 Task: Create a business letterhead with blue circles.
Action: Mouse pressed left at (335, 130)
Screenshot: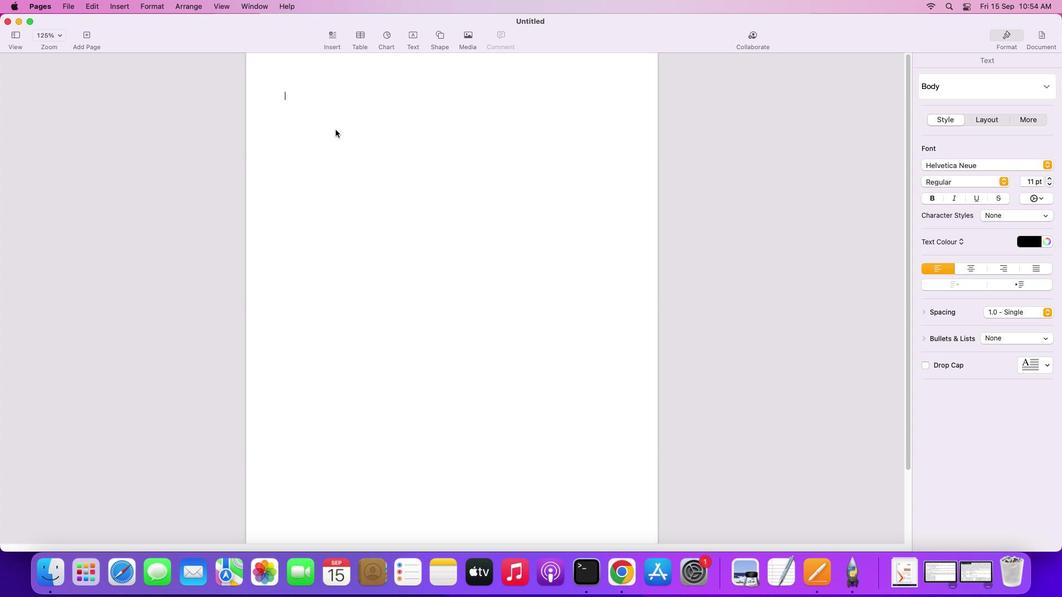 
Action: Mouse moved to (438, 35)
Screenshot: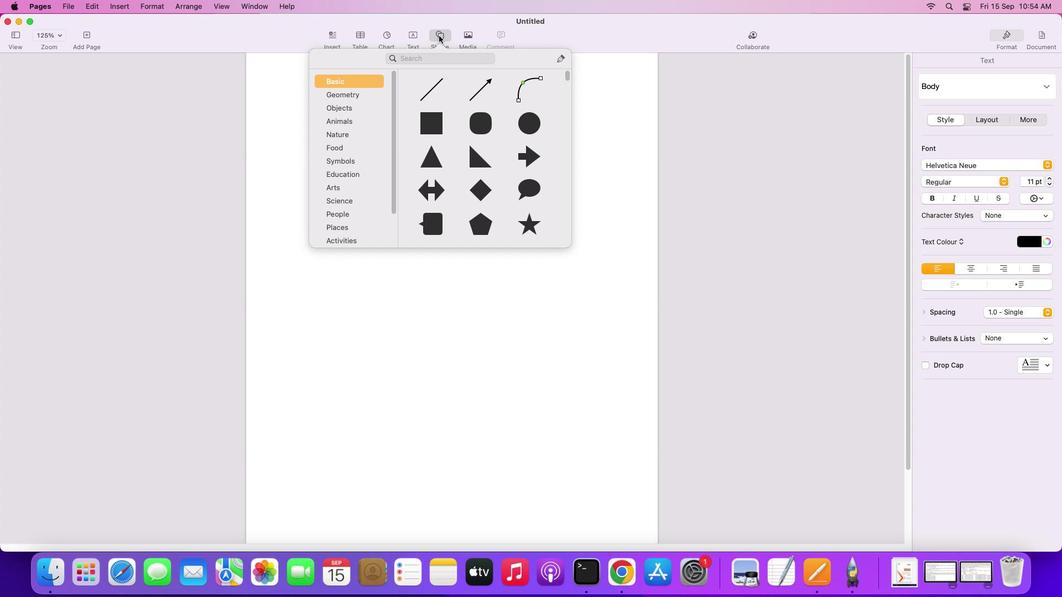 
Action: Mouse pressed left at (438, 35)
Screenshot: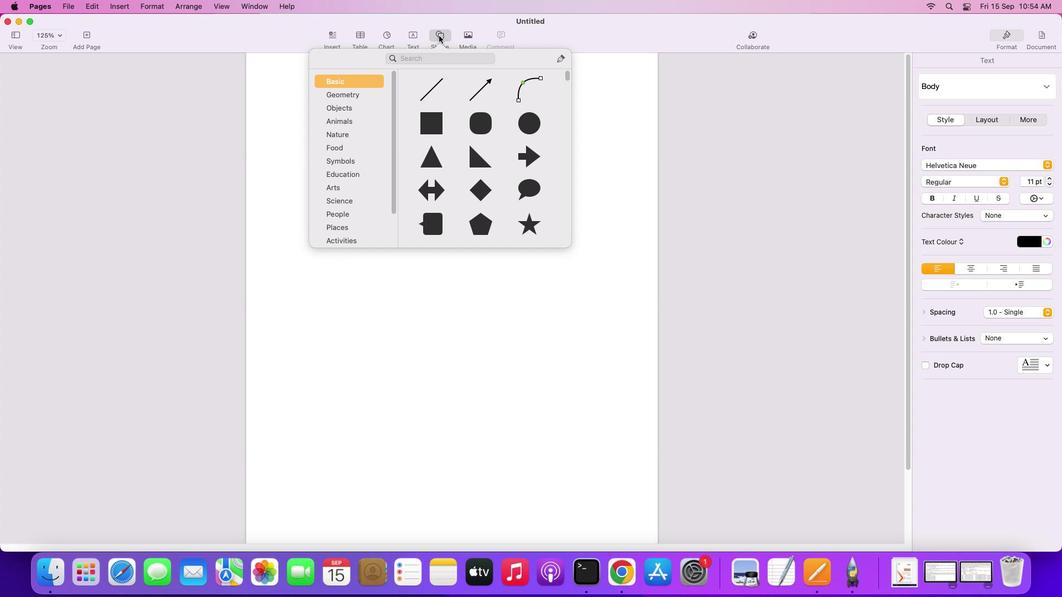 
Action: Mouse moved to (527, 123)
Screenshot: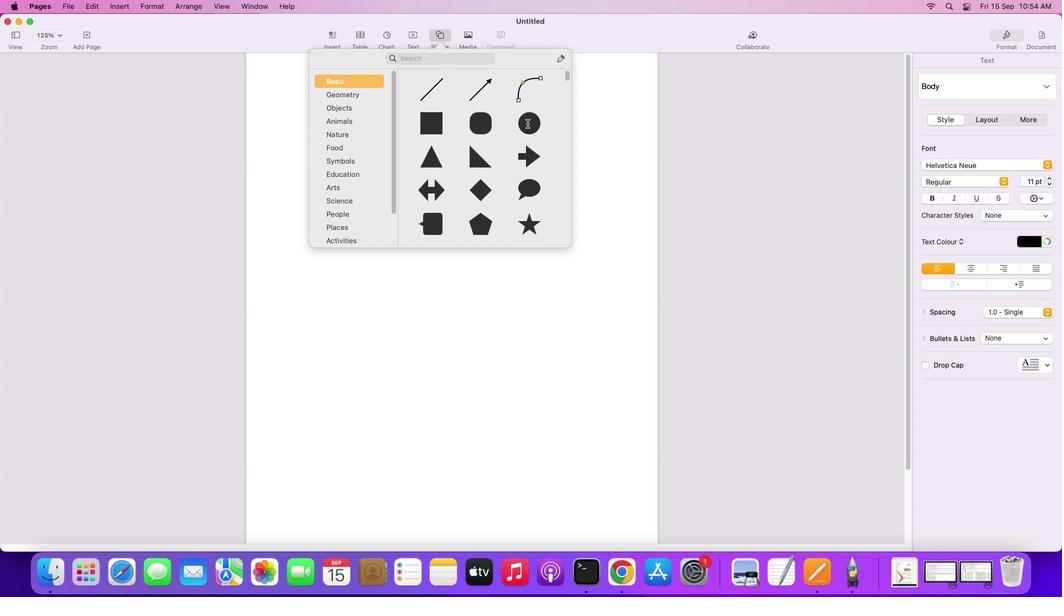 
Action: Mouse pressed left at (527, 123)
Screenshot: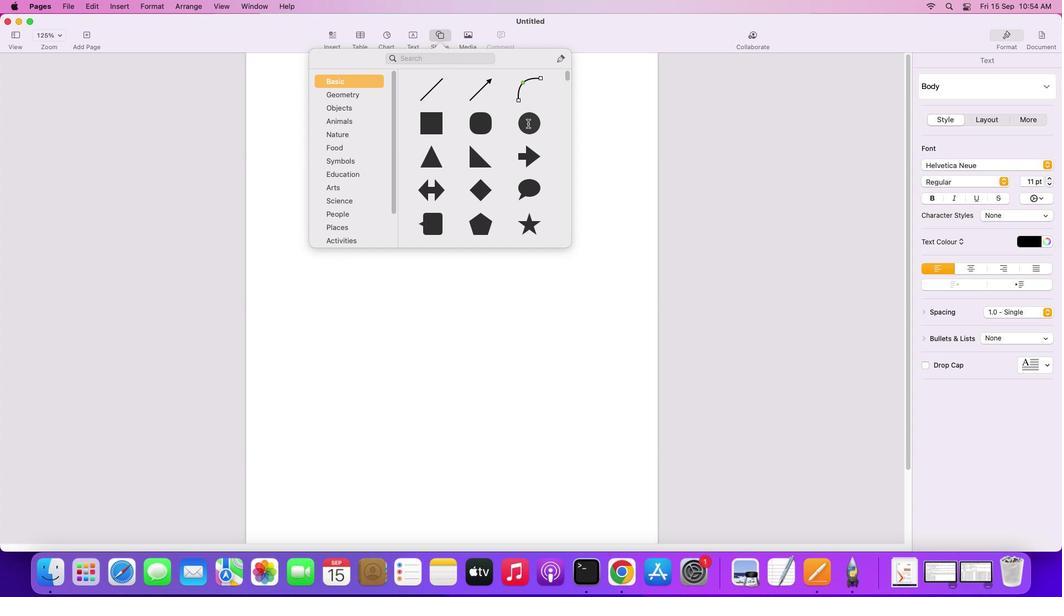 
Action: Mouse moved to (452, 135)
Screenshot: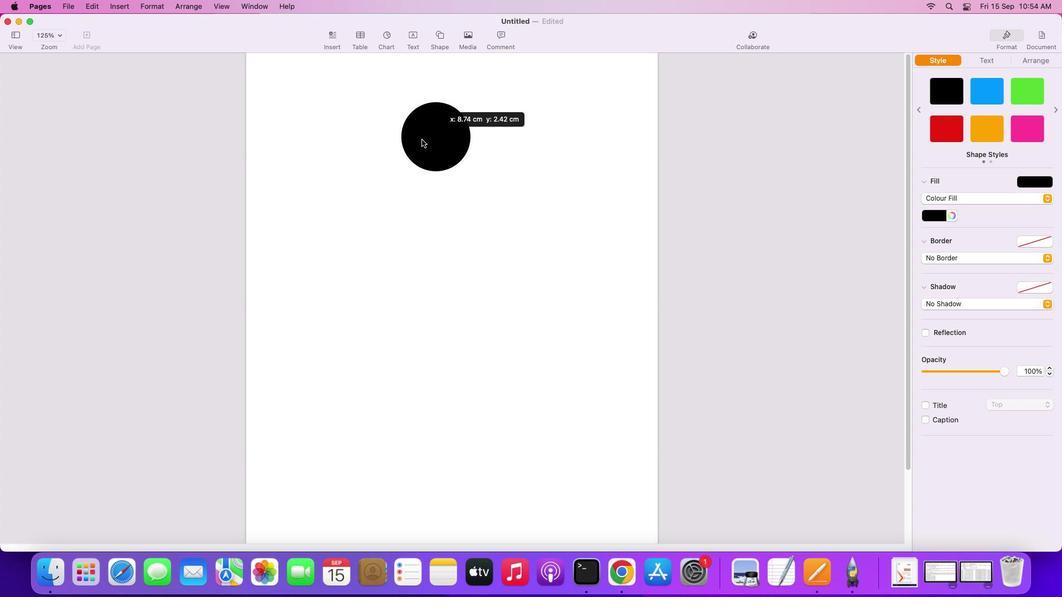 
Action: Mouse pressed left at (452, 135)
Screenshot: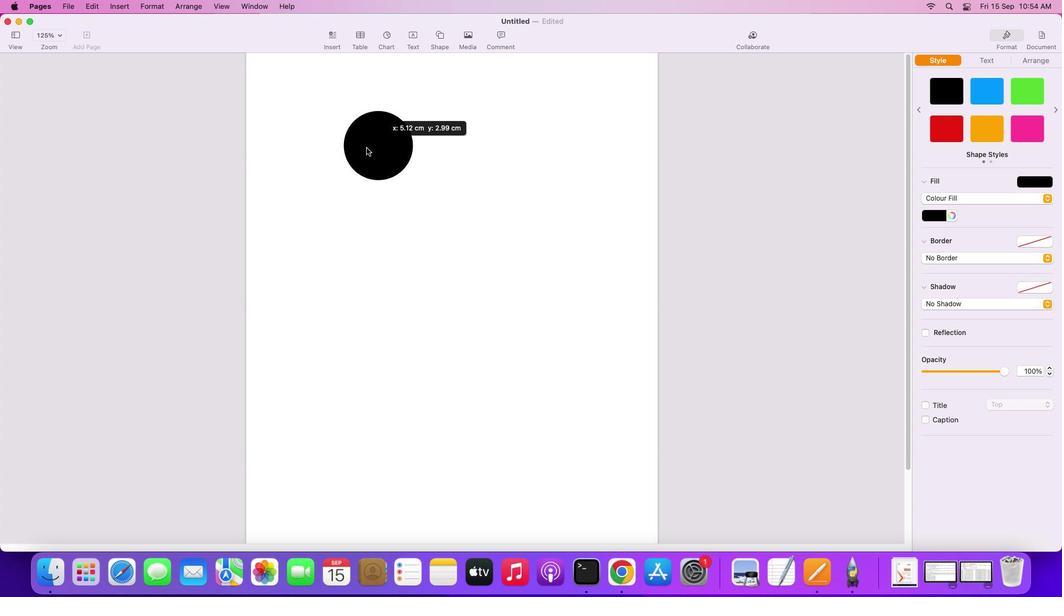 
Action: Mouse moved to (1031, 61)
Screenshot: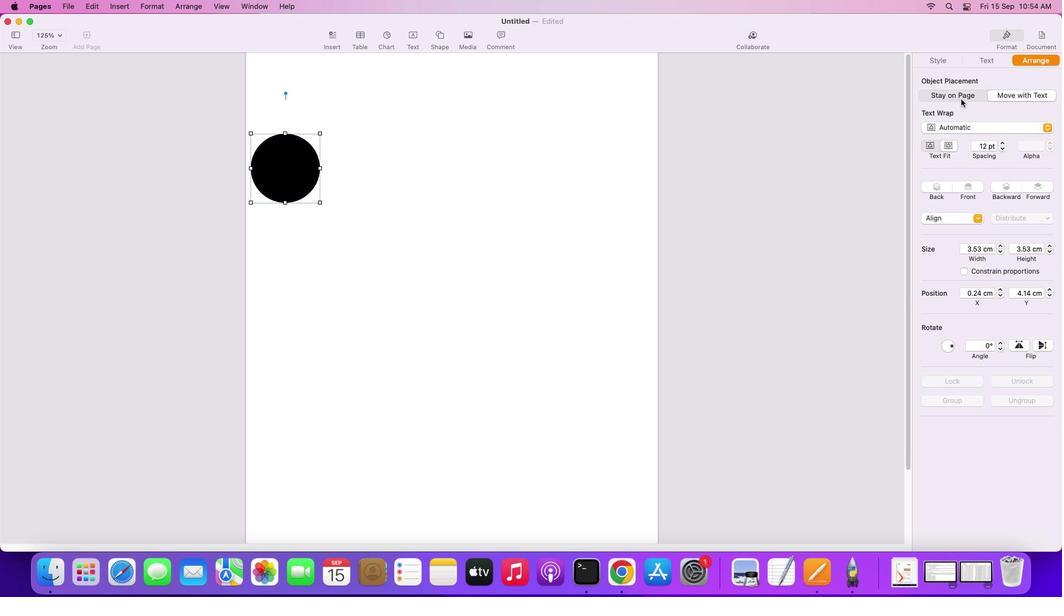 
Action: Mouse pressed left at (1031, 61)
Screenshot: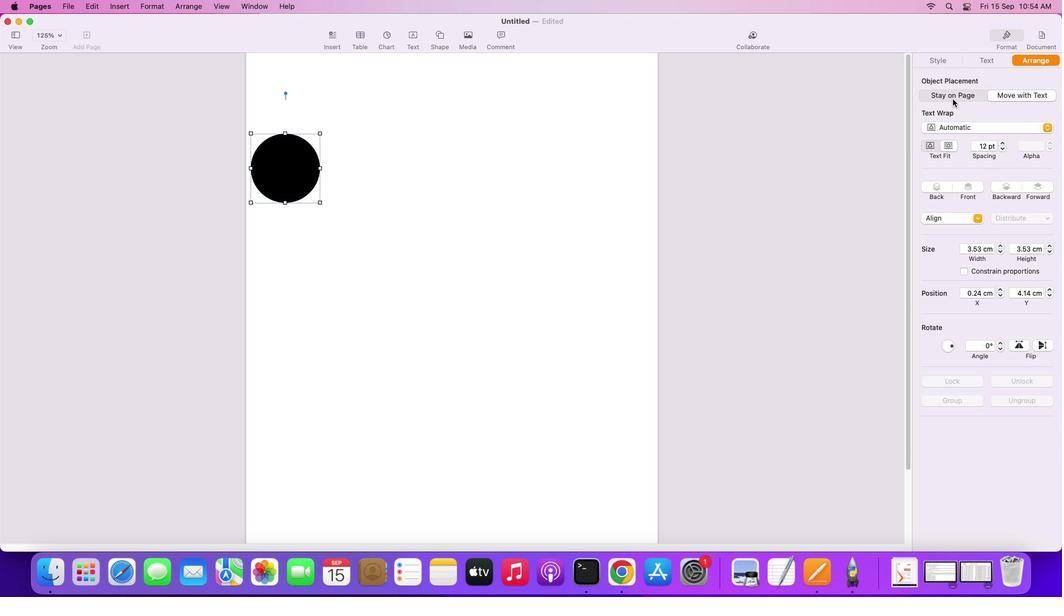 
Action: Mouse moved to (936, 93)
Screenshot: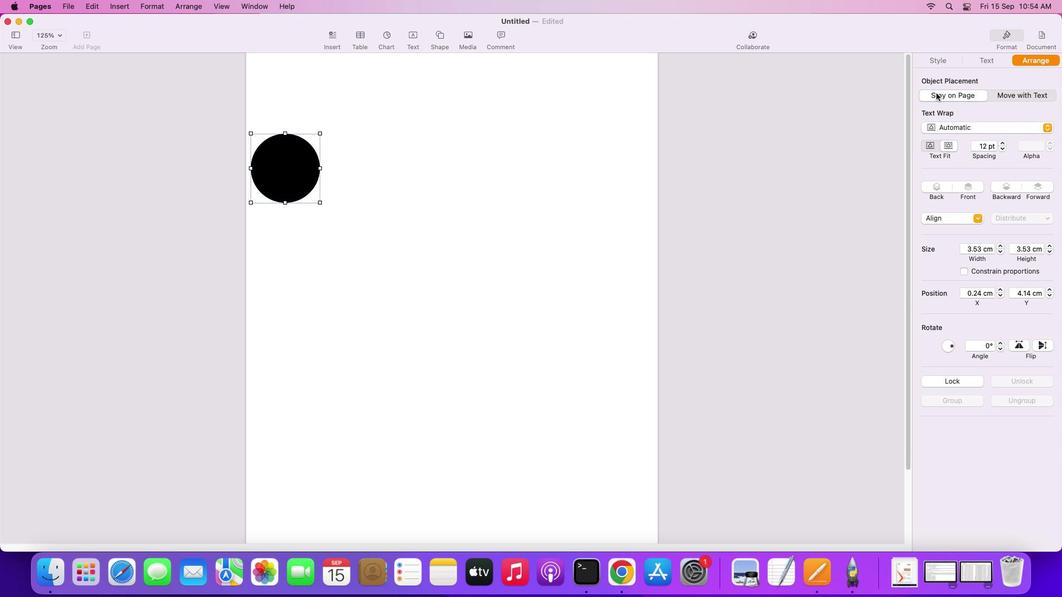 
Action: Mouse pressed left at (936, 93)
Screenshot: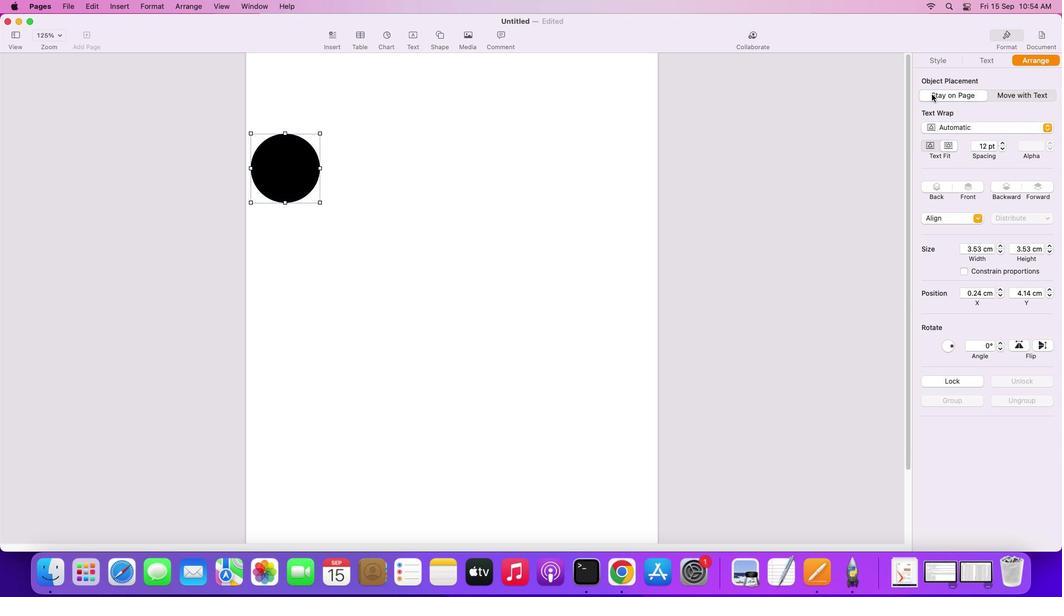 
Action: Mouse moved to (285, 170)
Screenshot: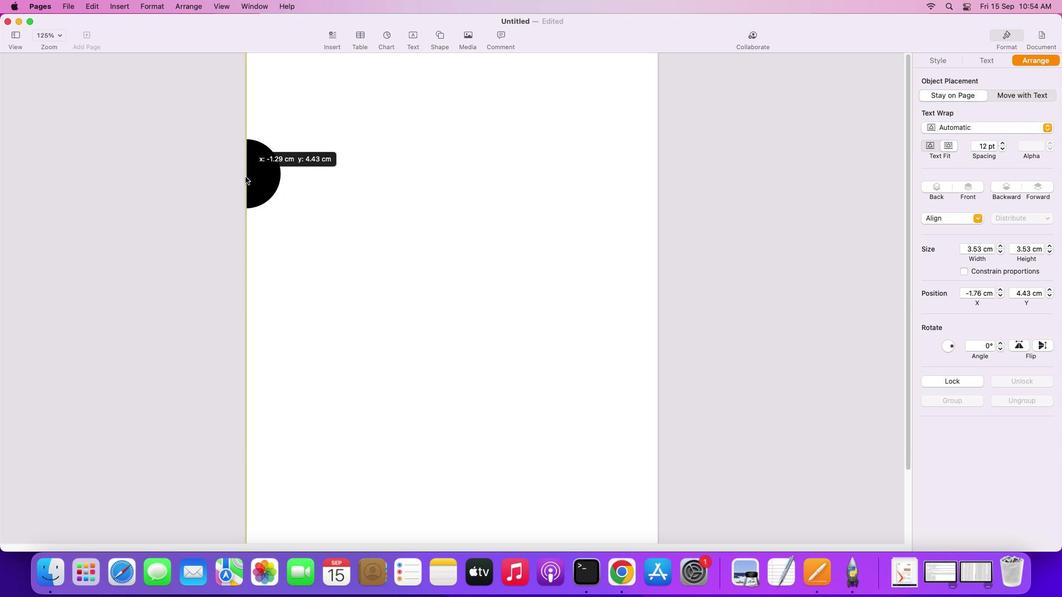 
Action: Mouse pressed left at (285, 170)
Screenshot: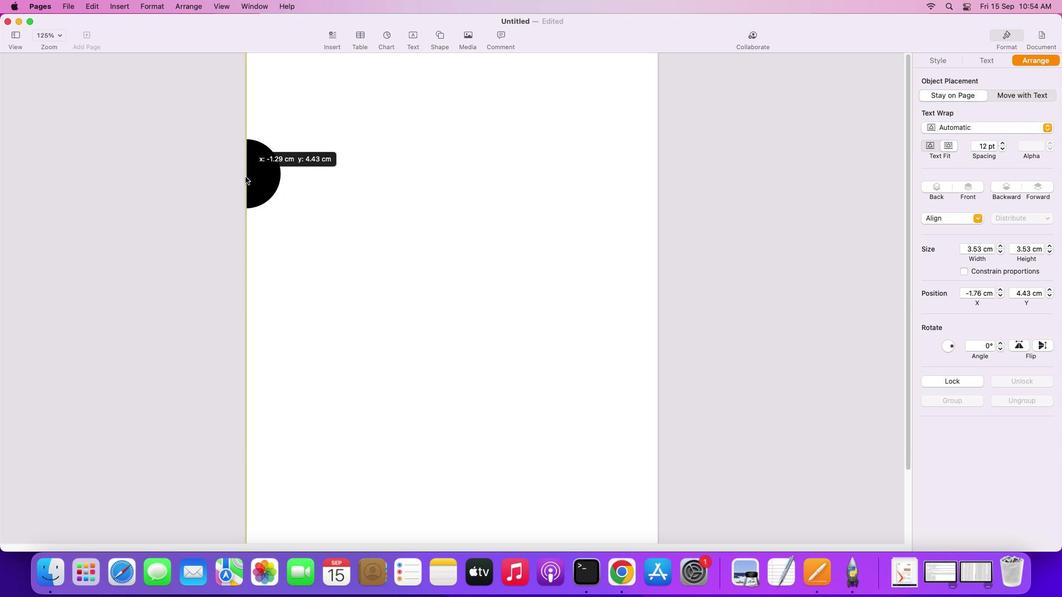 
Action: Mouse moved to (312, 131)
Screenshot: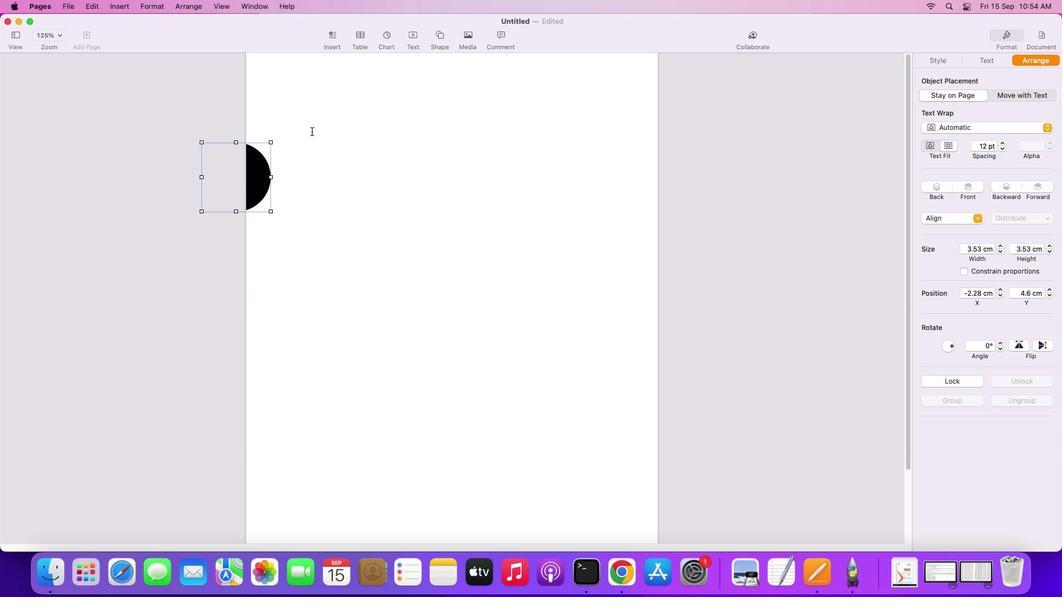 
Action: Mouse pressed left at (312, 131)
Screenshot: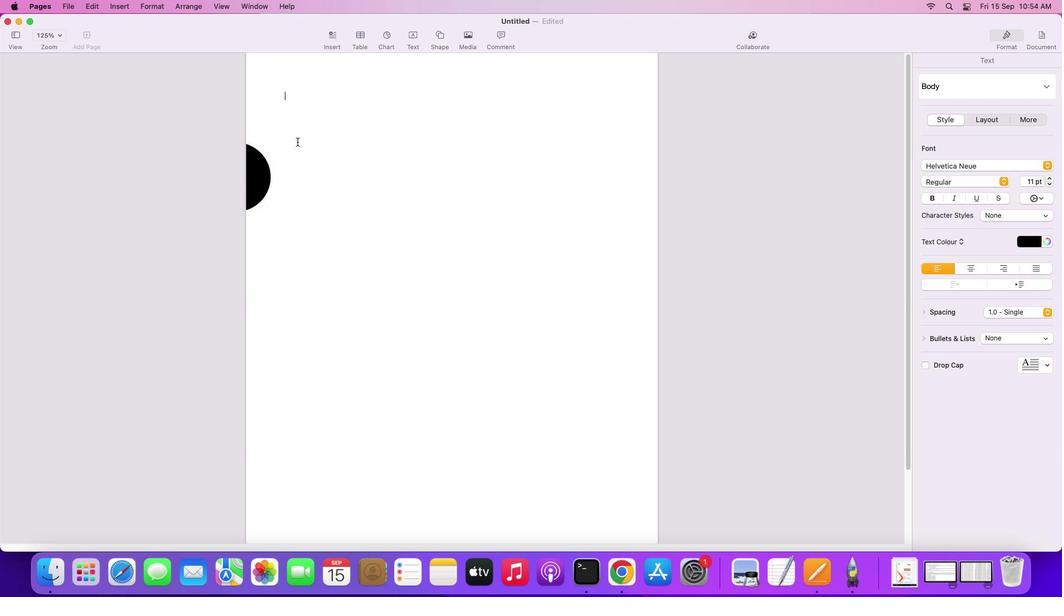 
Action: Mouse moved to (261, 164)
Screenshot: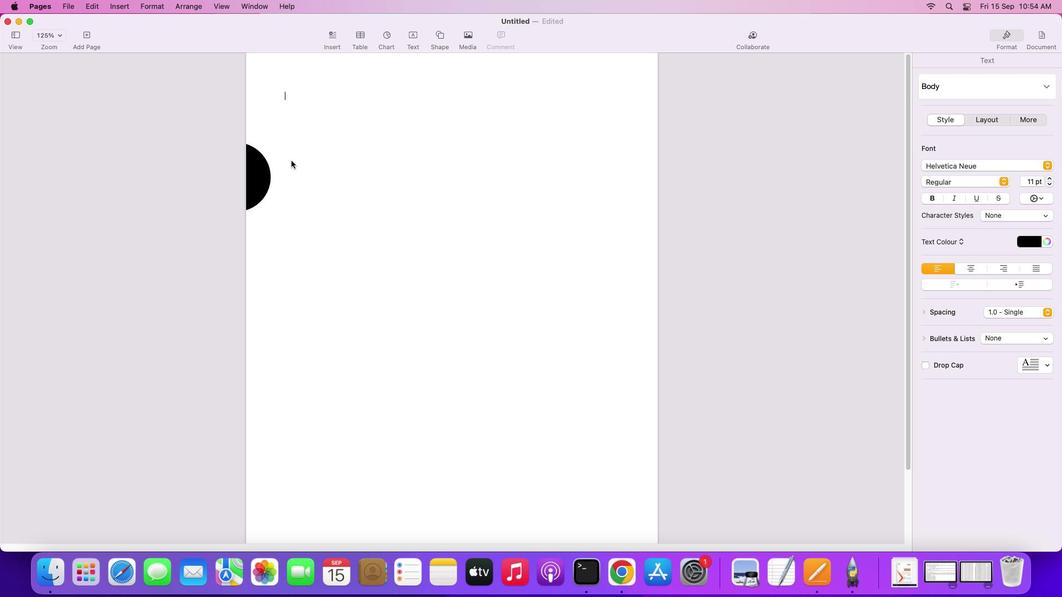 
Action: Key pressed Key.alt
Screenshot: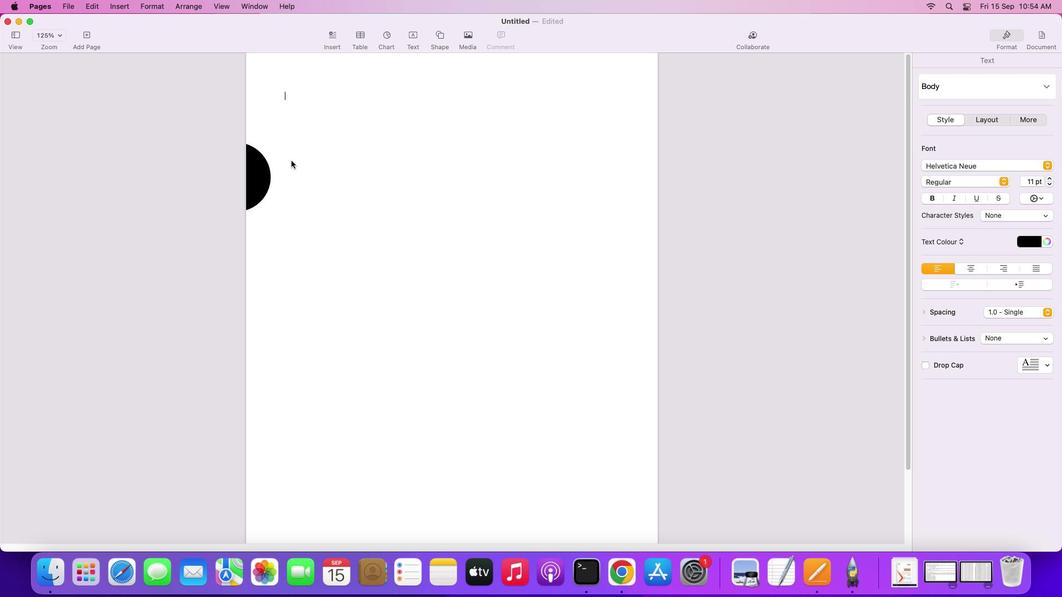 
Action: Mouse moved to (260, 164)
Screenshot: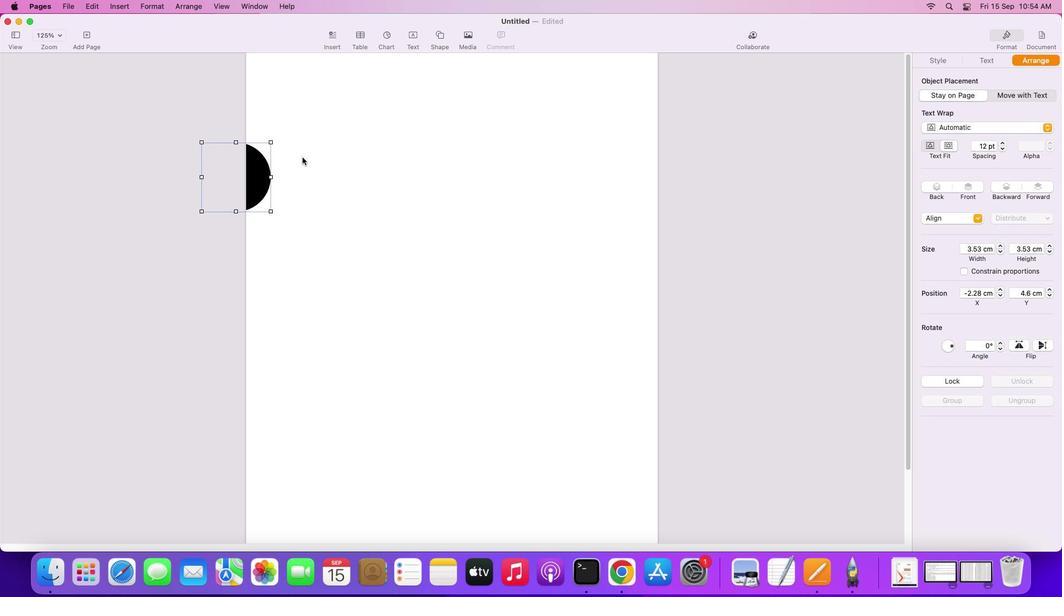 
Action: Mouse pressed left at (260, 164)
Screenshot: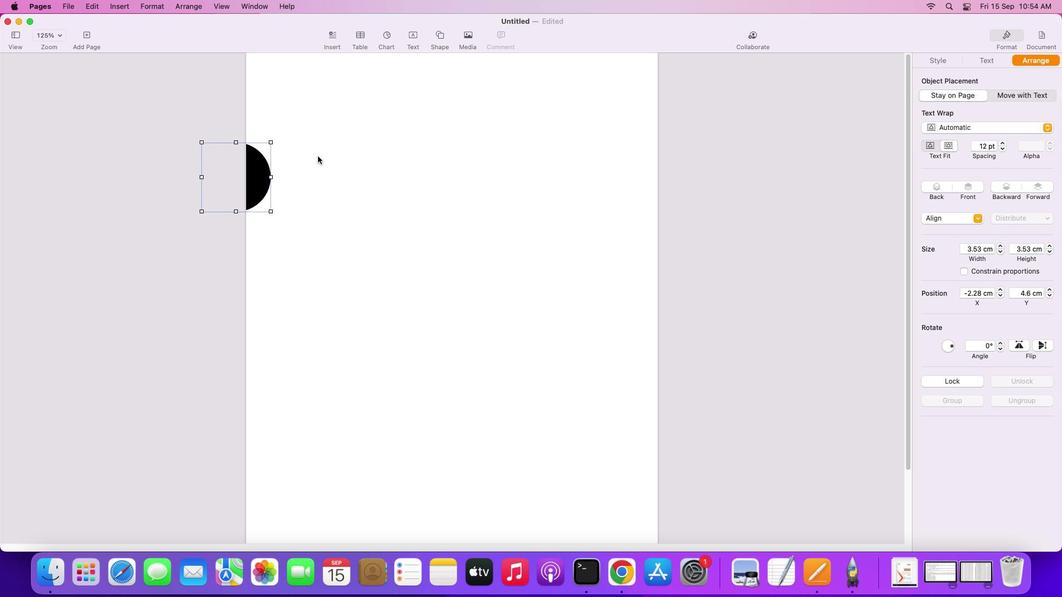 
Action: Mouse moved to (327, 201)
Screenshot: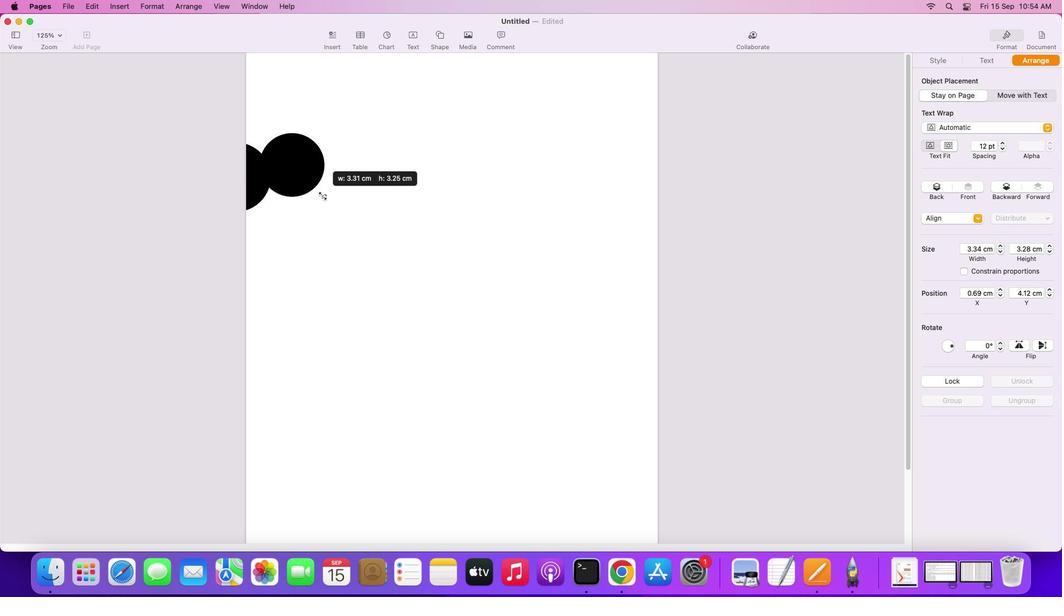 
Action: Mouse pressed left at (327, 201)
Screenshot: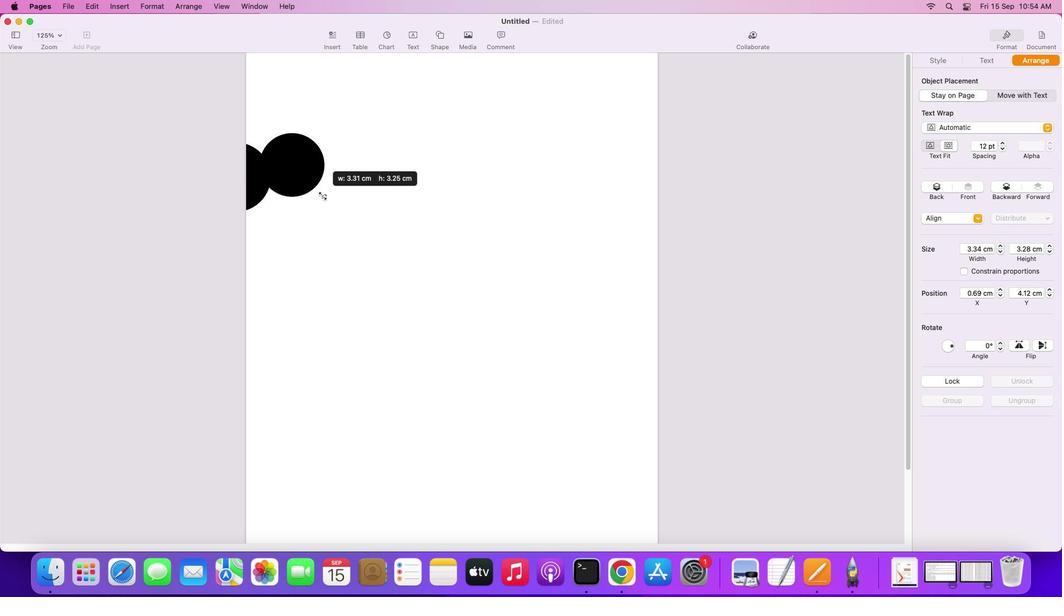 
Action: Mouse moved to (287, 161)
Screenshot: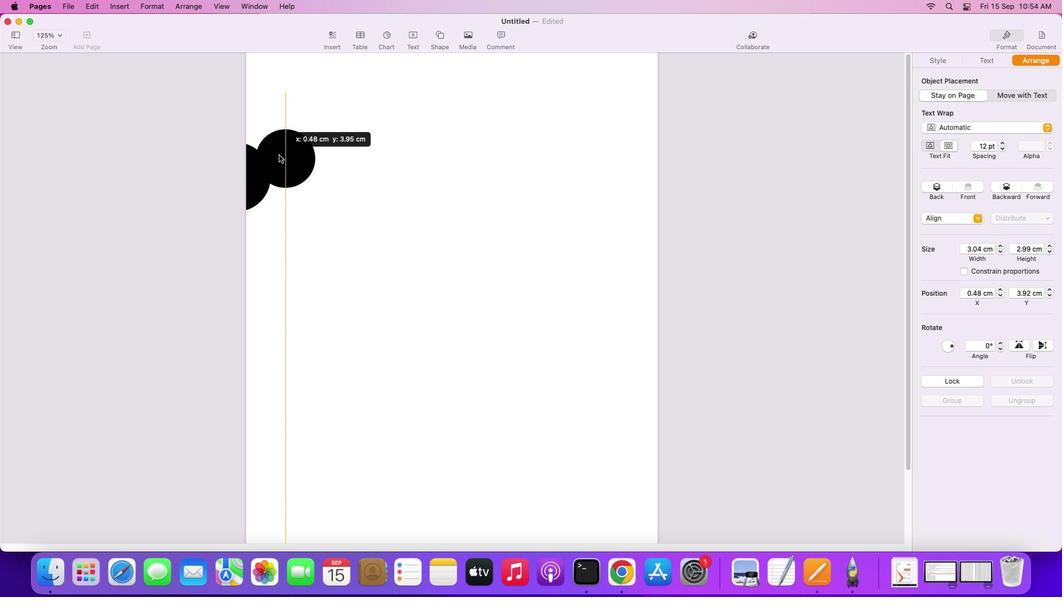 
Action: Mouse pressed left at (287, 161)
Screenshot: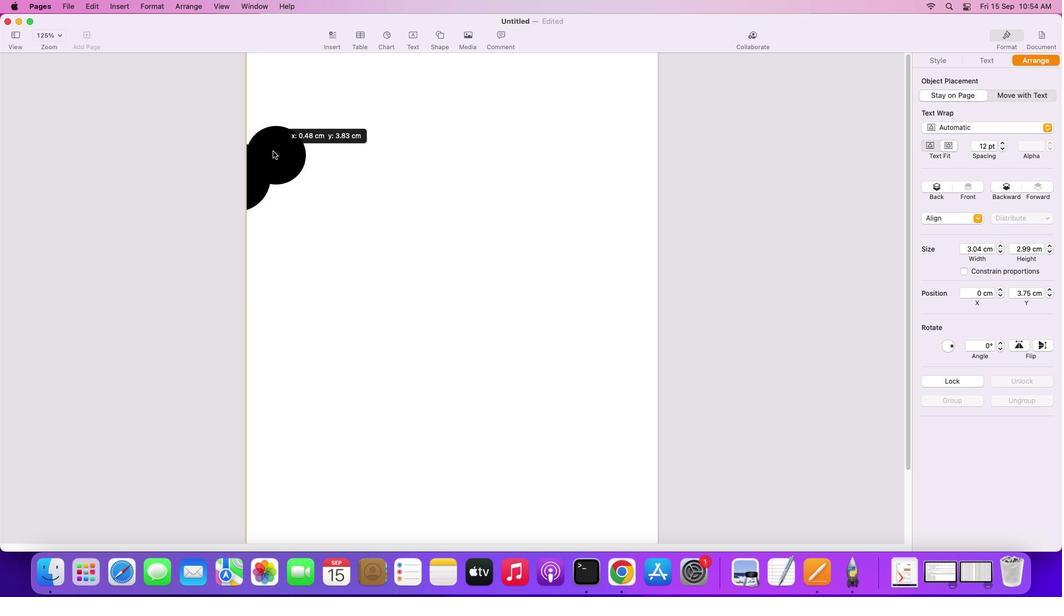 
Action: Mouse moved to (321, 120)
Screenshot: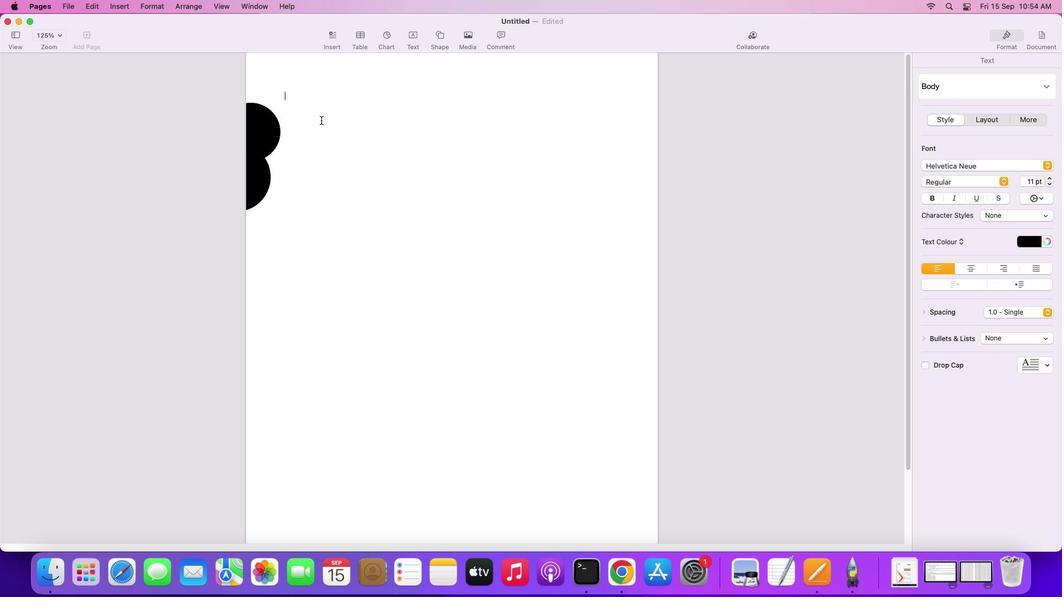 
Action: Mouse pressed left at (321, 120)
Screenshot: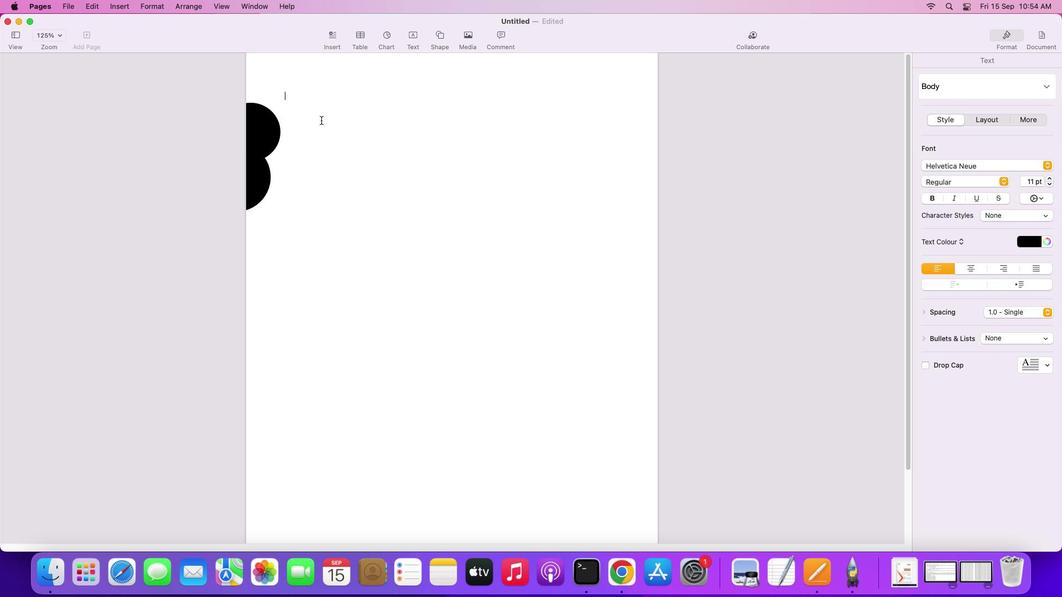
Action: Mouse moved to (266, 122)
Screenshot: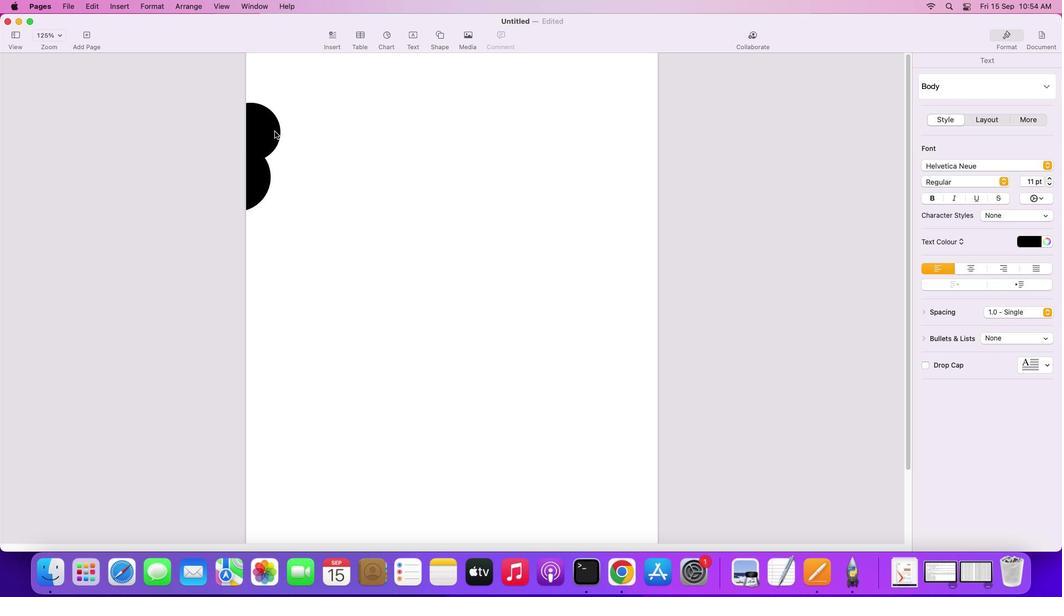 
Action: Mouse pressed left at (266, 122)
Screenshot: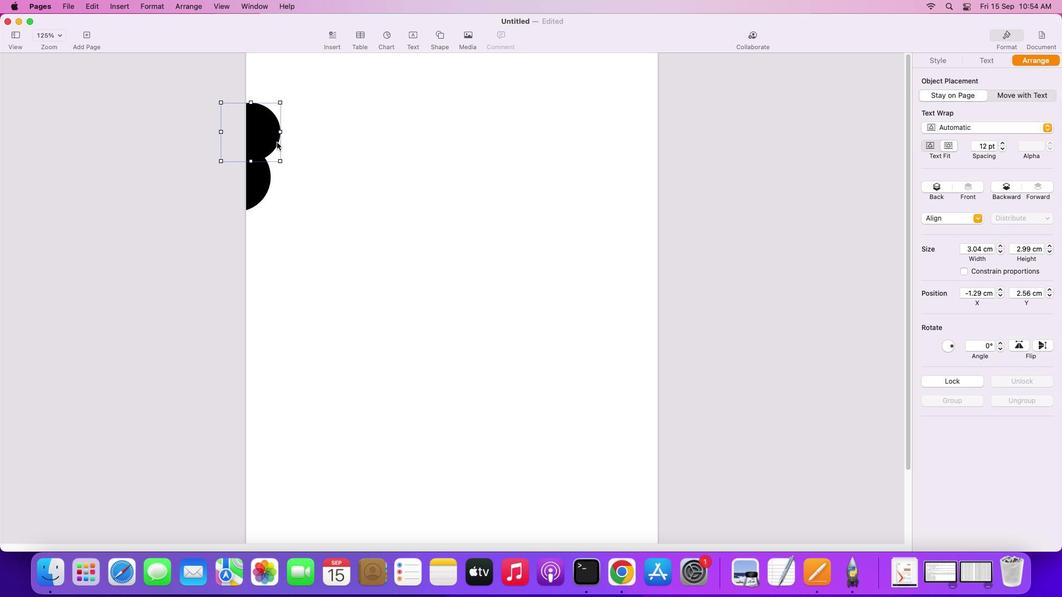 
Action: Mouse moved to (263, 135)
Screenshot: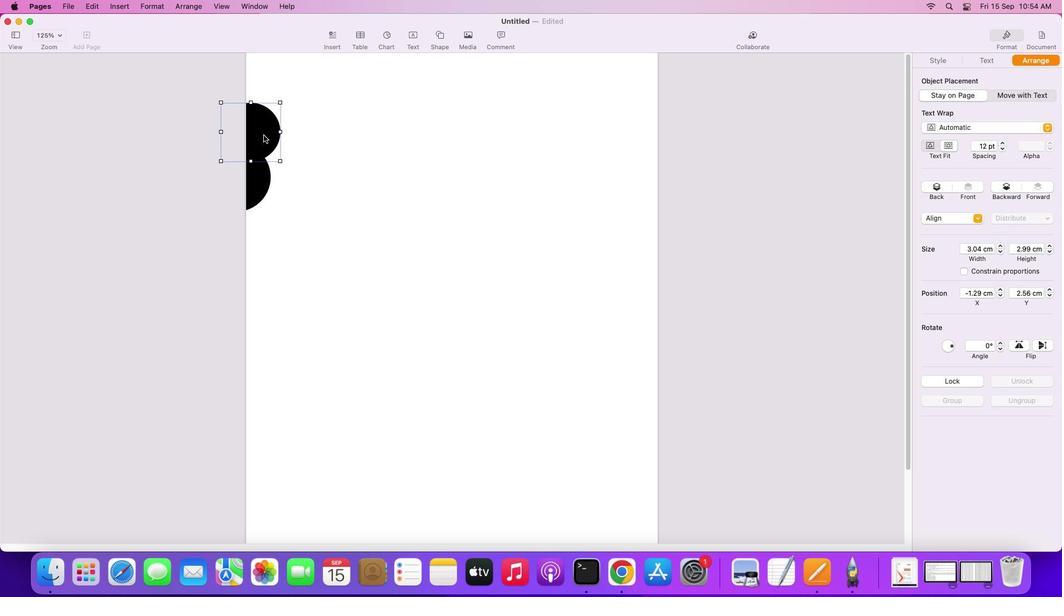
Action: Key pressed Key.alt
Screenshot: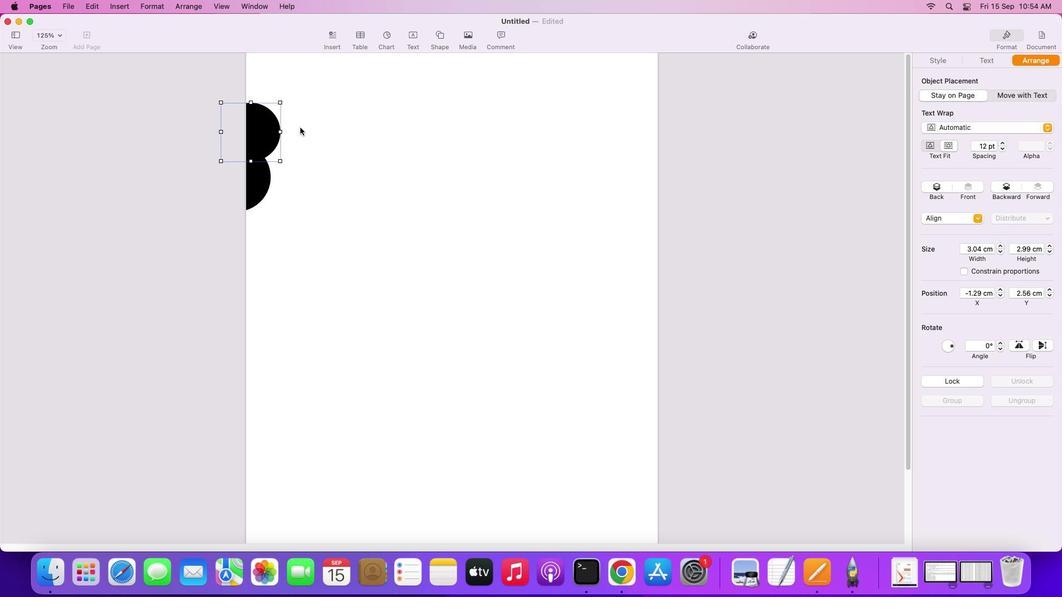 
Action: Mouse moved to (263, 135)
Screenshot: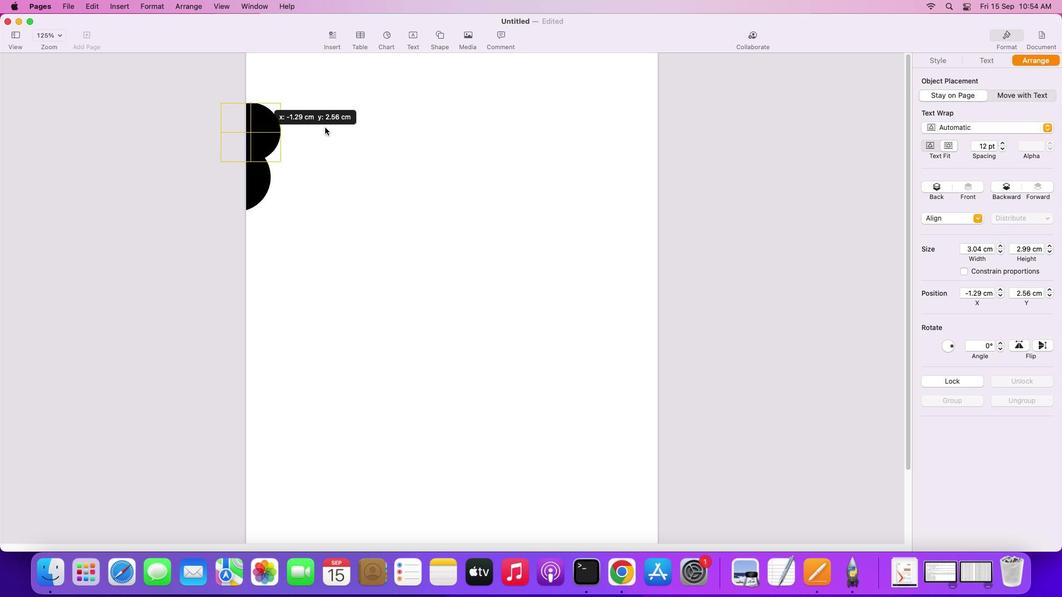 
Action: Mouse pressed left at (263, 135)
Screenshot: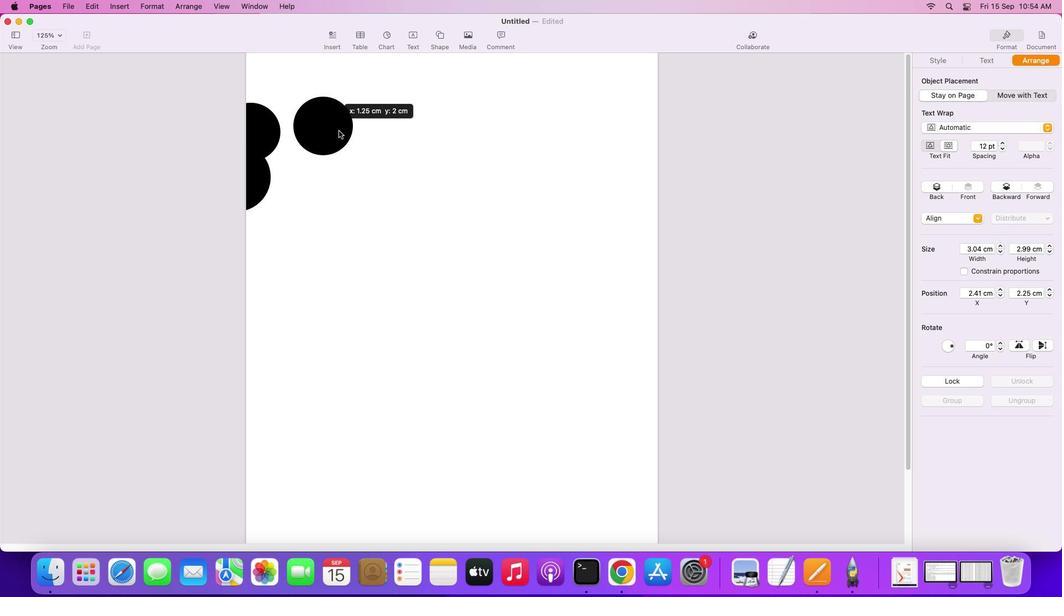
Action: Mouse moved to (355, 161)
Screenshot: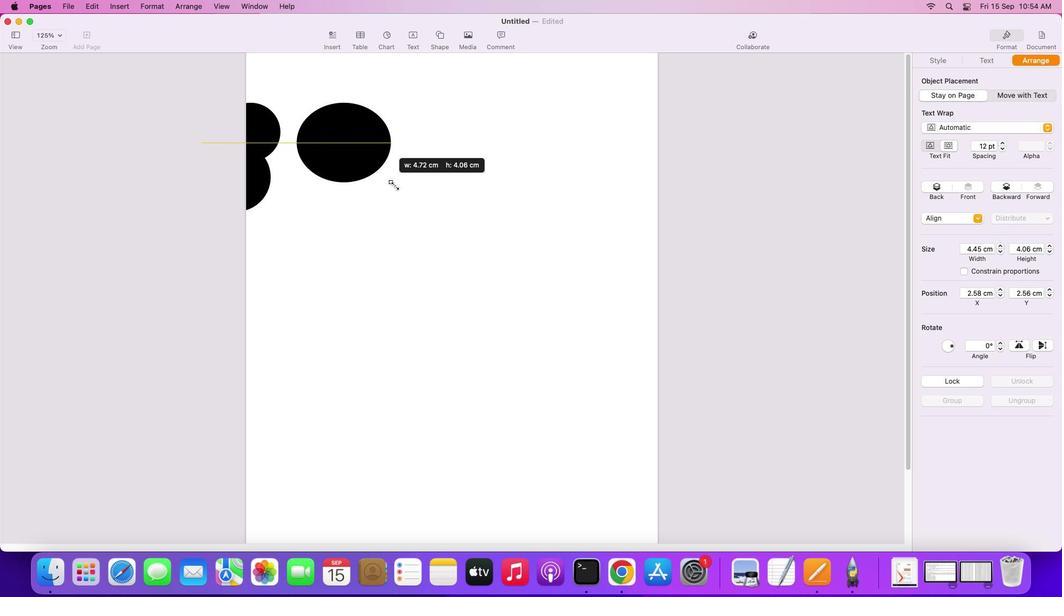 
Action: Mouse pressed left at (355, 161)
Screenshot: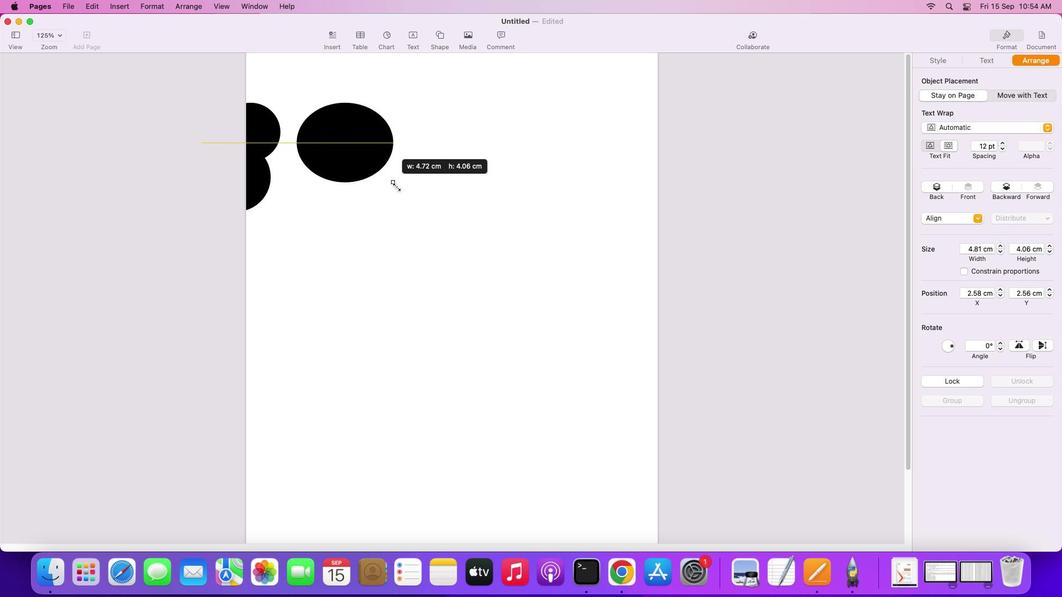 
Action: Mouse moved to (359, 154)
Screenshot: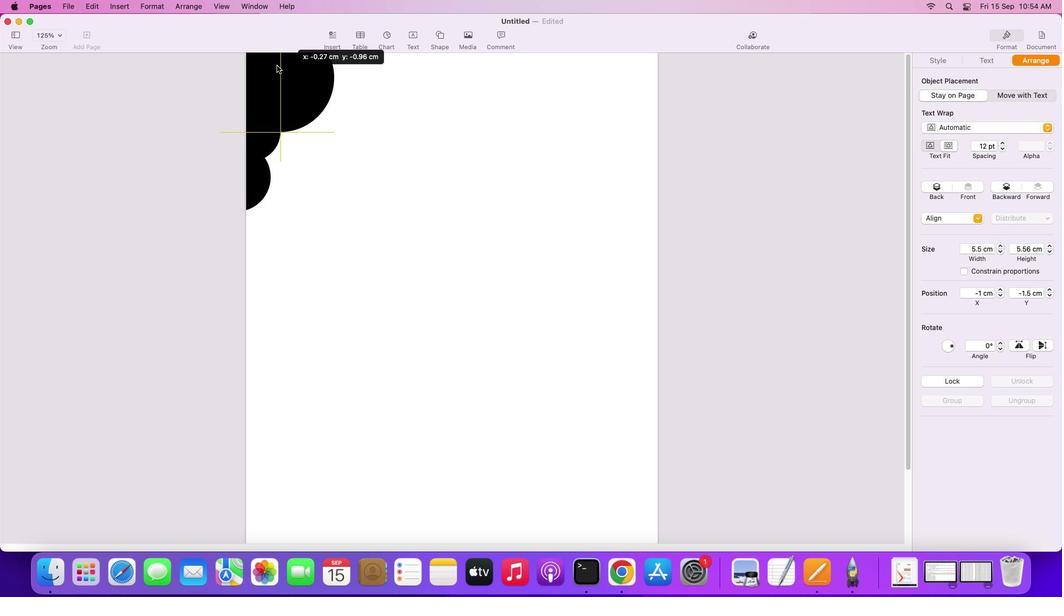
Action: Mouse pressed left at (359, 154)
Screenshot: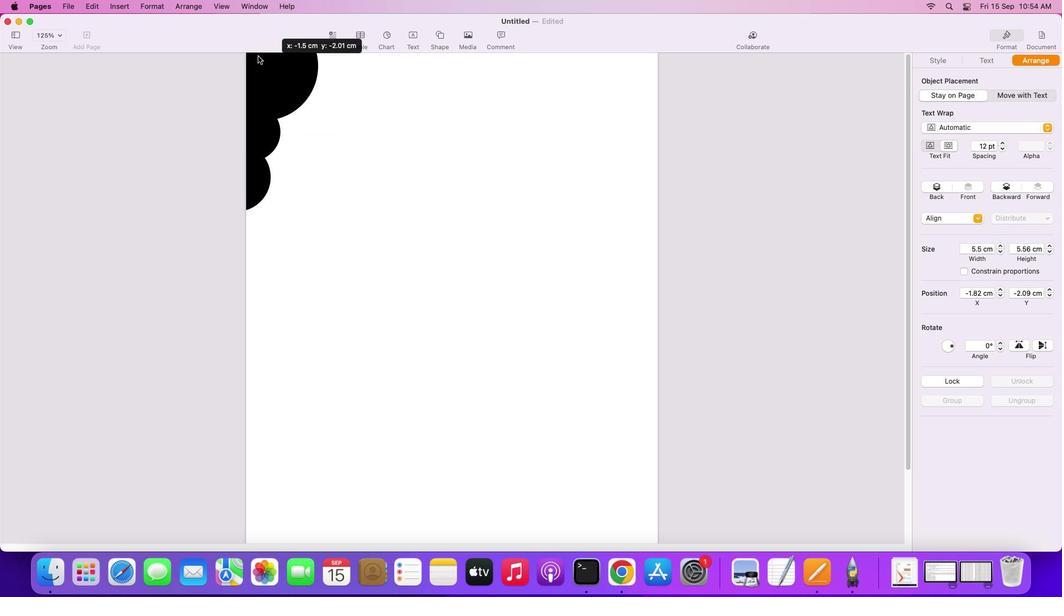 
Action: Mouse moved to (253, 54)
Screenshot: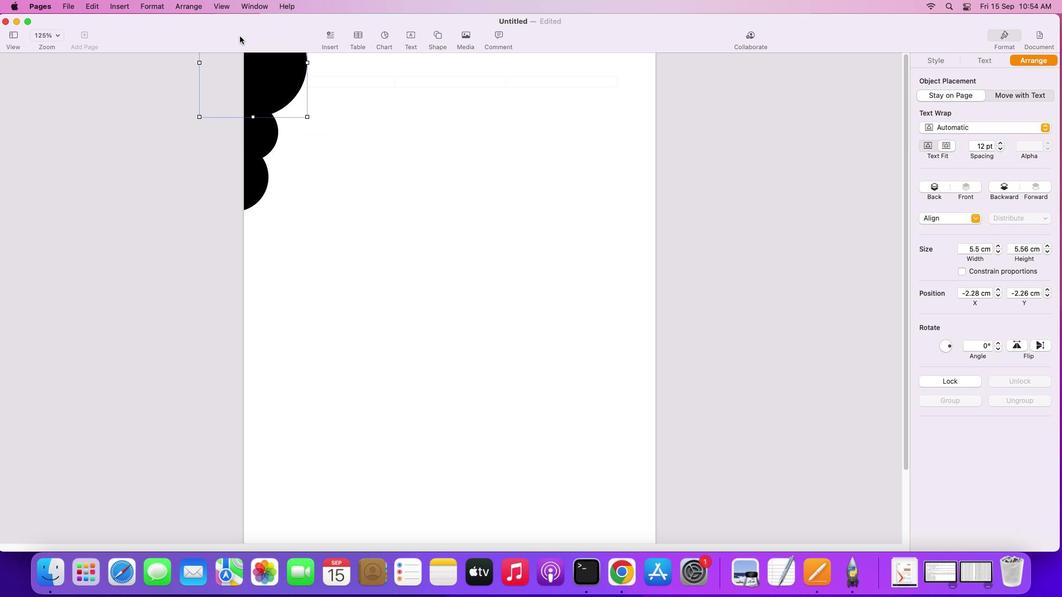 
Action: Mouse pressed left at (253, 54)
Screenshot: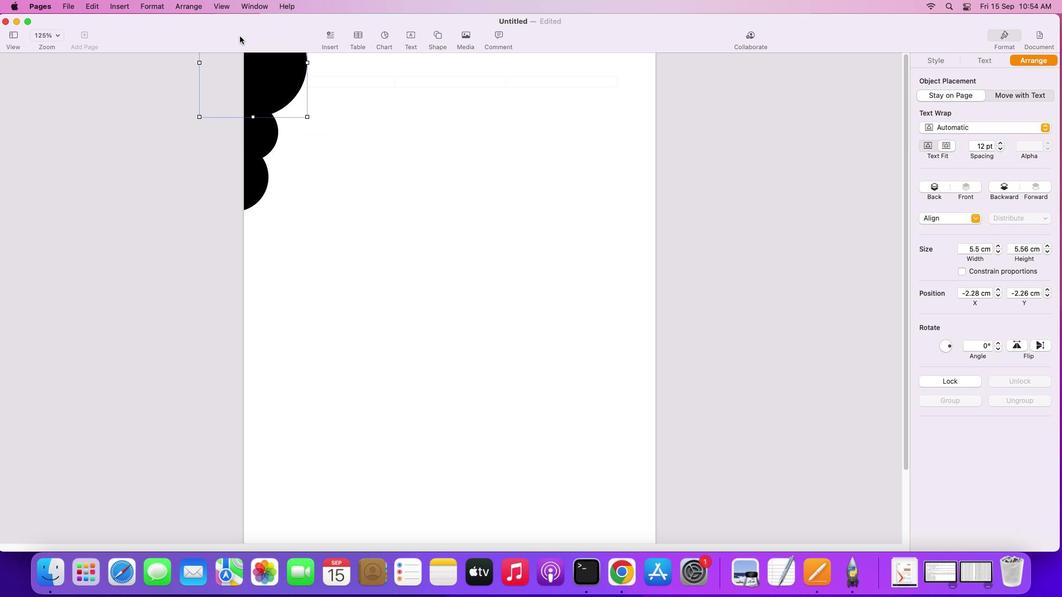 
Action: Mouse moved to (241, 39)
Screenshot: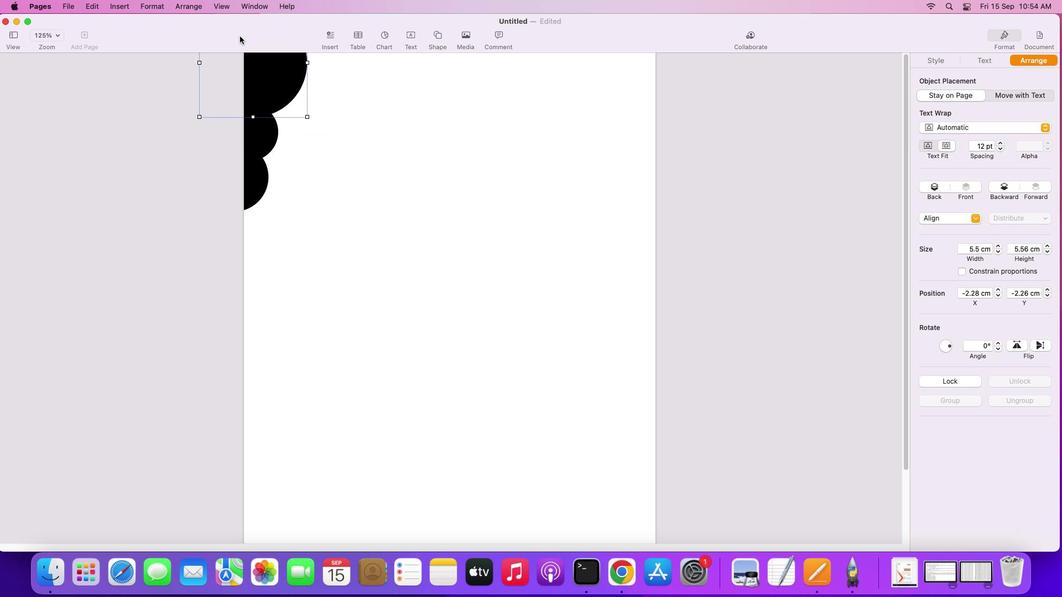 
Action: Mouse pressed left at (241, 39)
Screenshot: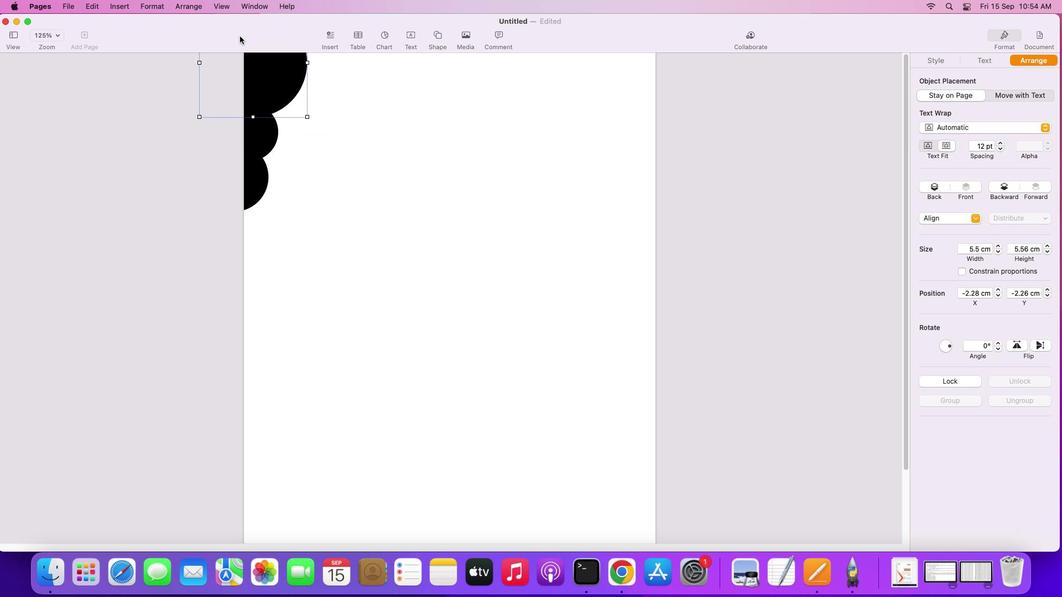 
Action: Mouse moved to (286, 69)
Screenshot: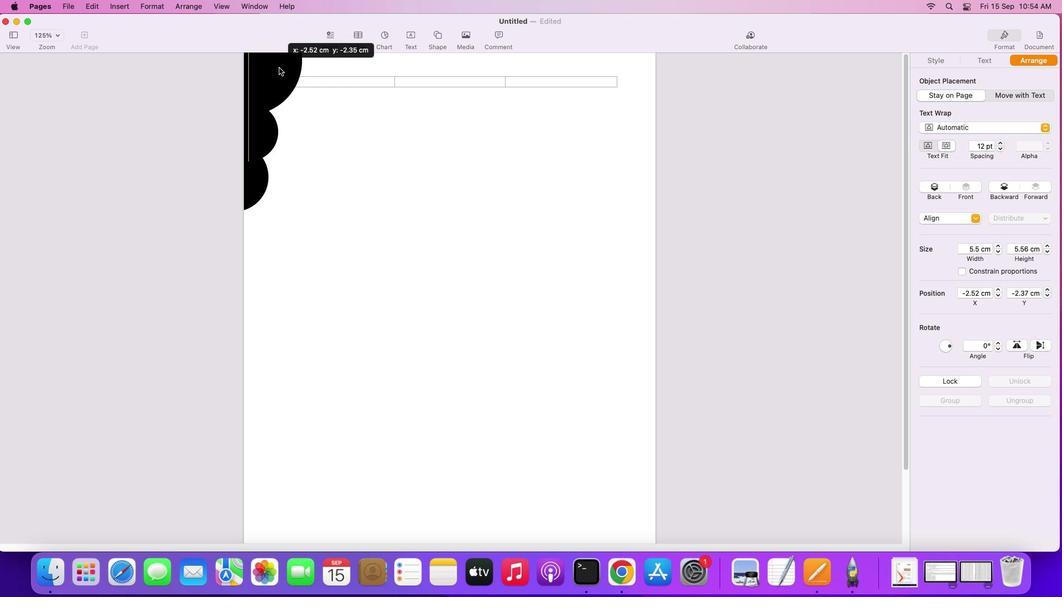 
Action: Mouse pressed left at (286, 69)
Screenshot: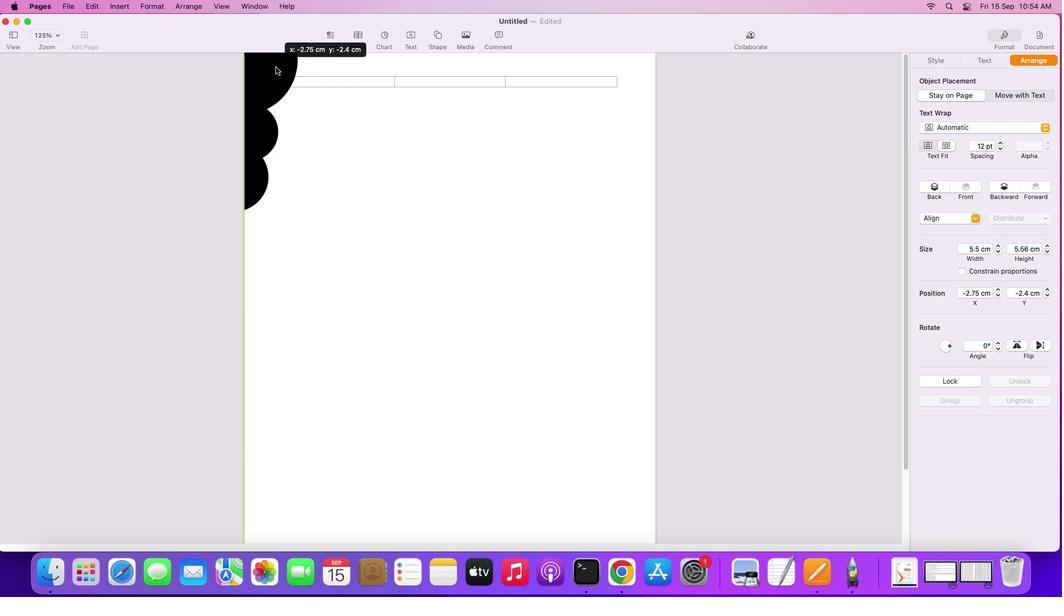 
Action: Mouse moved to (318, 117)
Screenshot: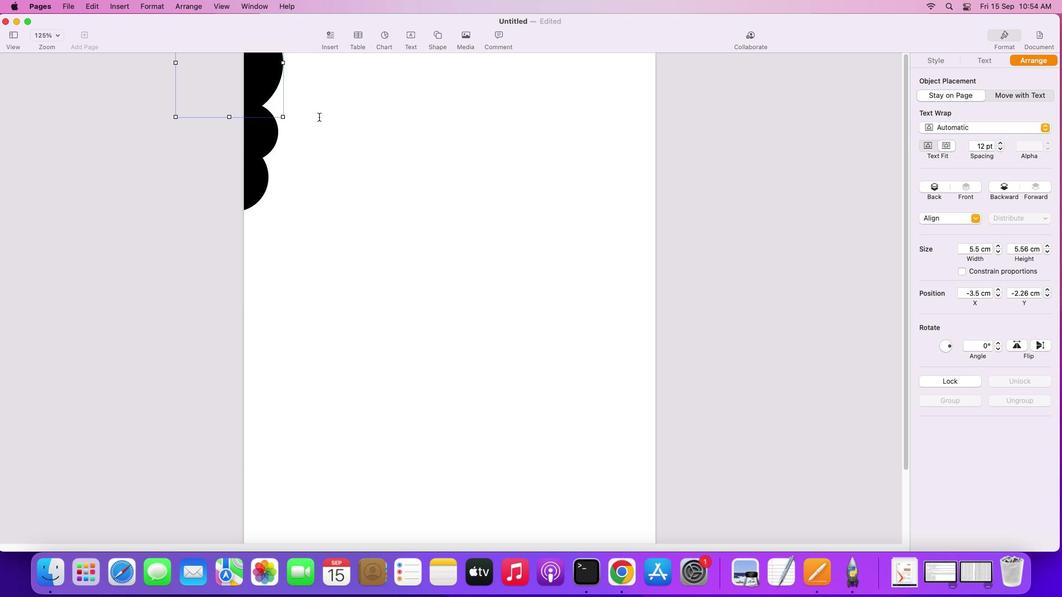 
Action: Mouse pressed left at (318, 117)
Screenshot: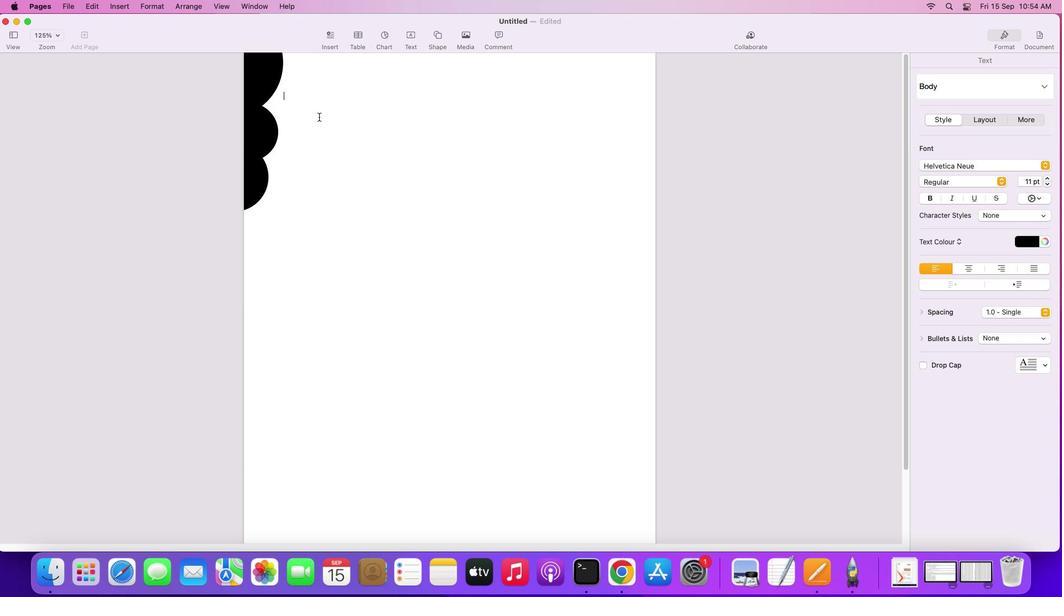
Action: Mouse moved to (257, 172)
Screenshot: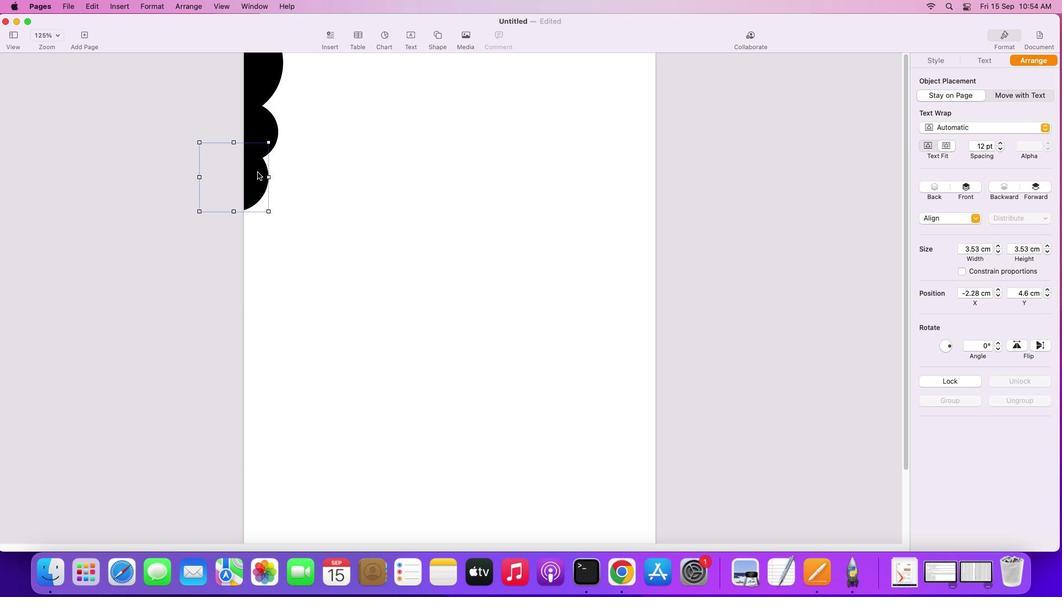 
Action: Mouse pressed left at (257, 172)
Screenshot: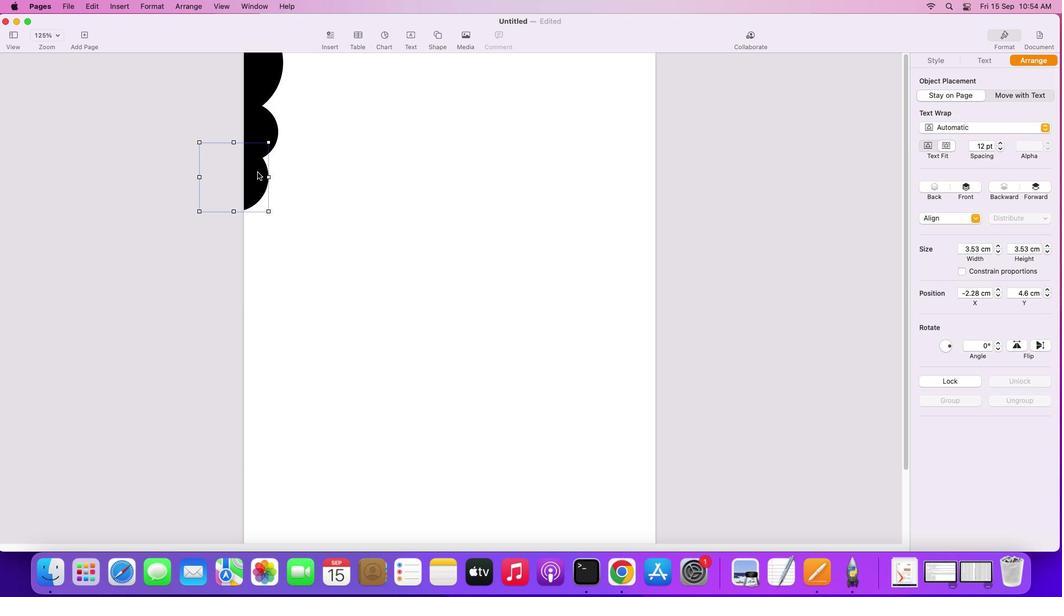 
Action: Key pressed Key.alt
Screenshot: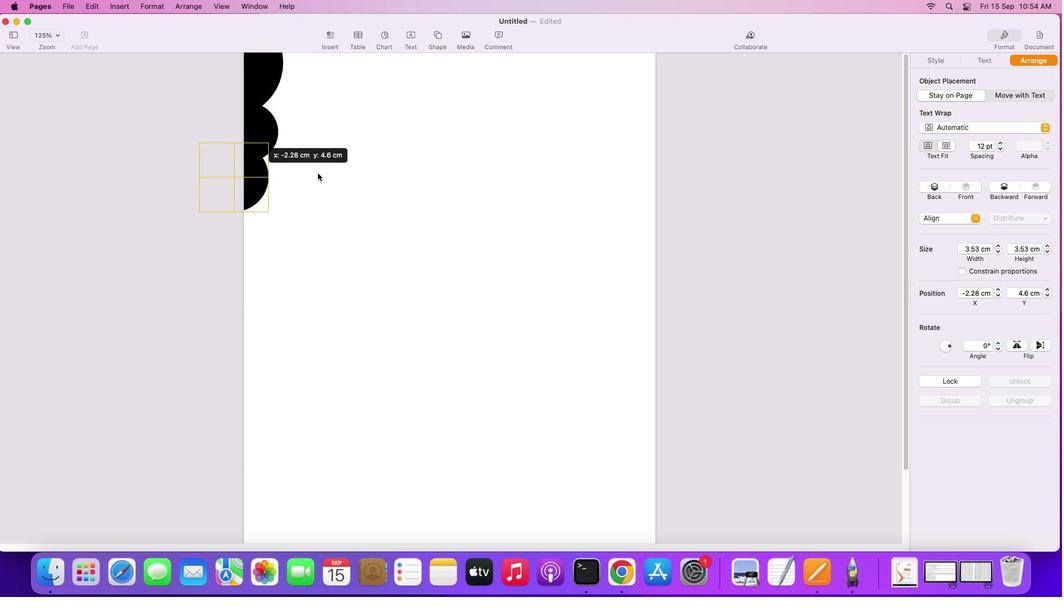 
Action: Mouse pressed left at (257, 172)
Screenshot: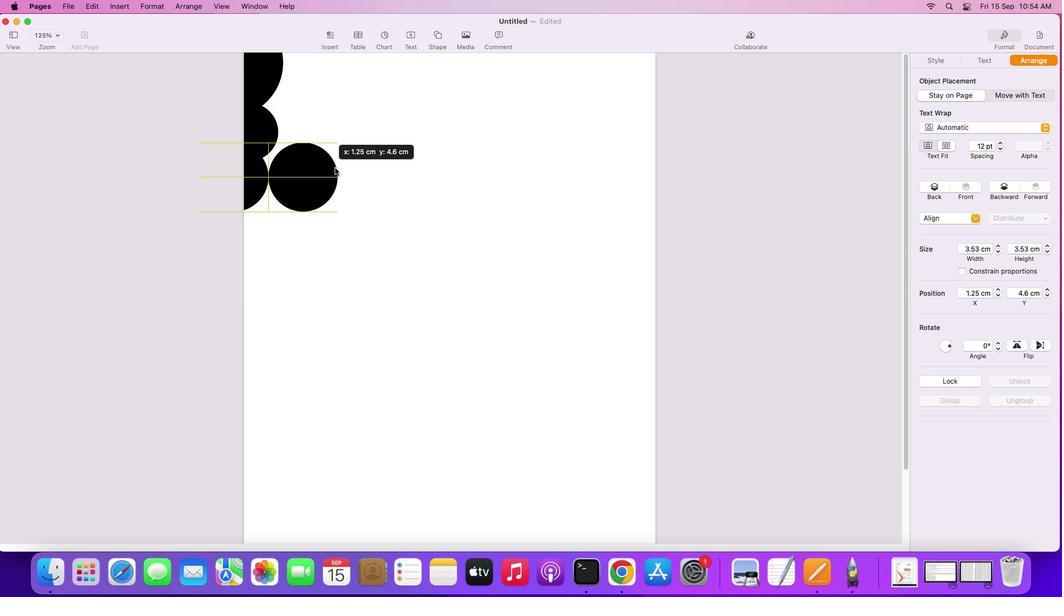 
Action: Mouse moved to (336, 173)
Screenshot: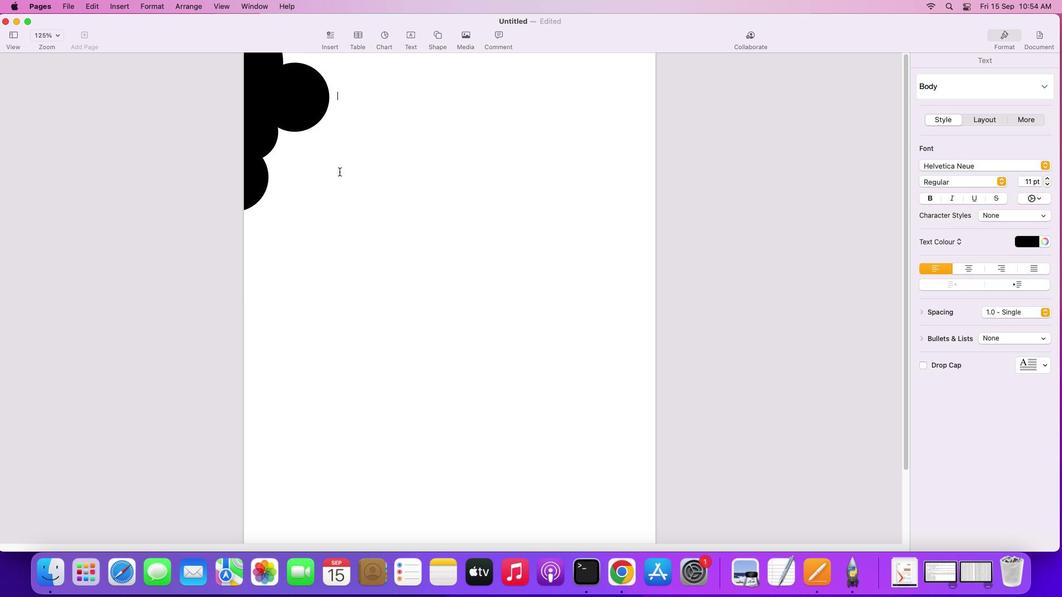 
Action: Mouse pressed left at (336, 173)
Screenshot: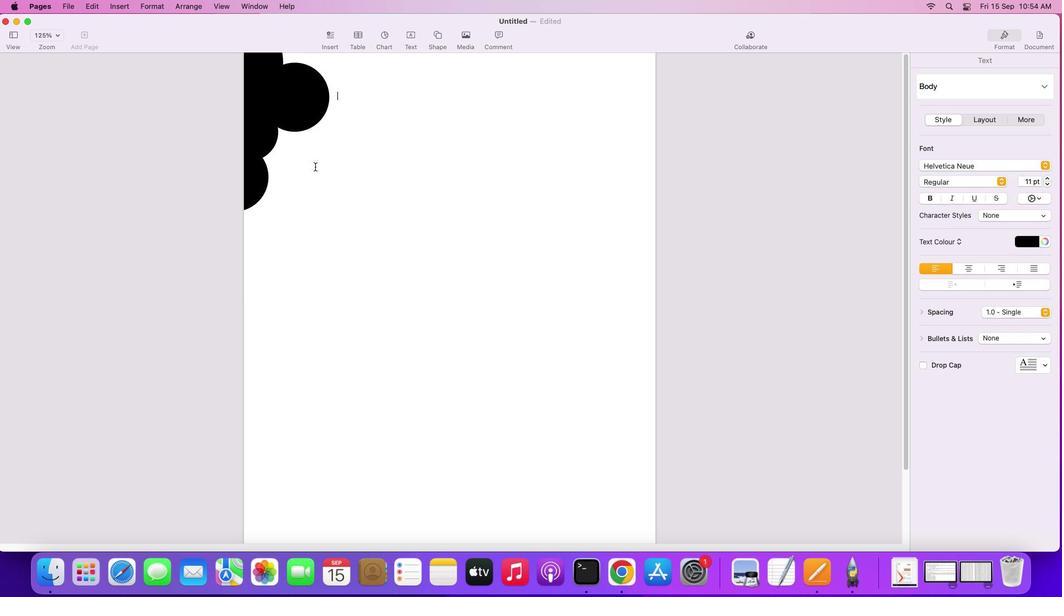 
Action: Mouse moved to (261, 175)
Screenshot: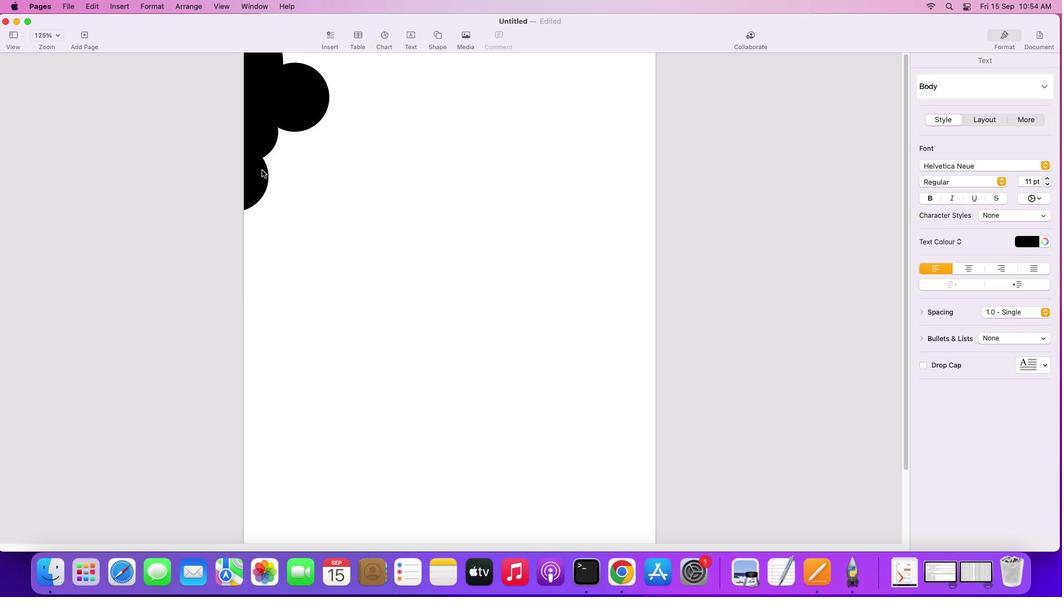 
Action: Key pressed Key.alt
Screenshot: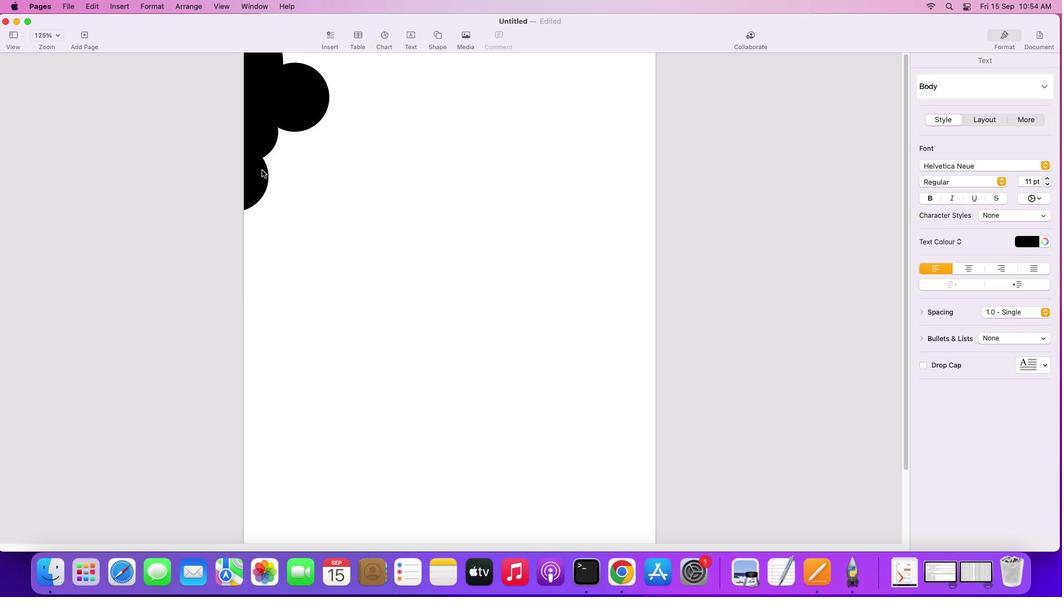 
Action: Mouse moved to (264, 137)
Screenshot: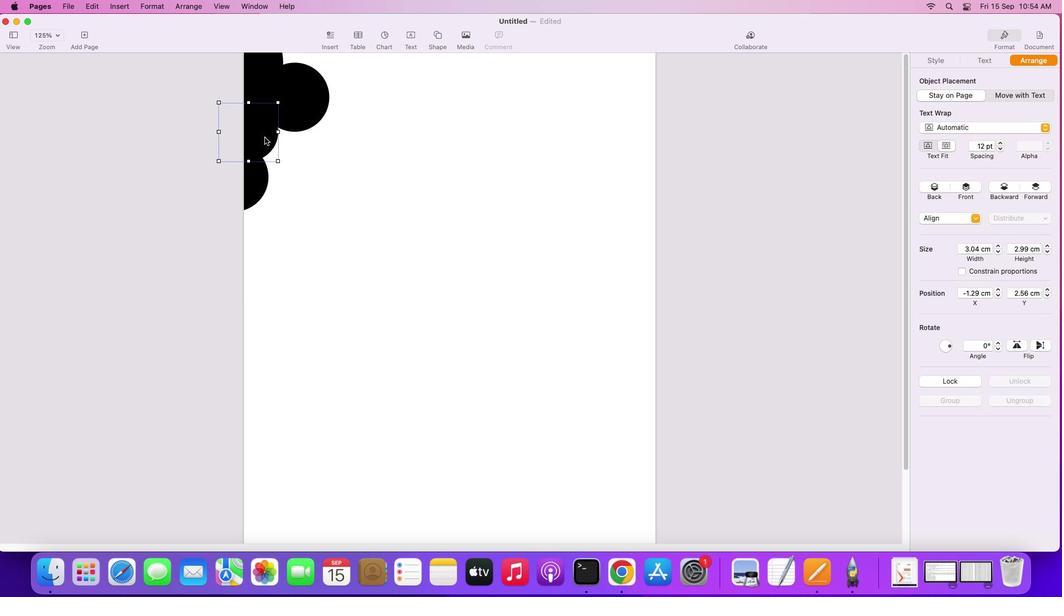 
Action: Mouse pressed left at (264, 137)
Screenshot: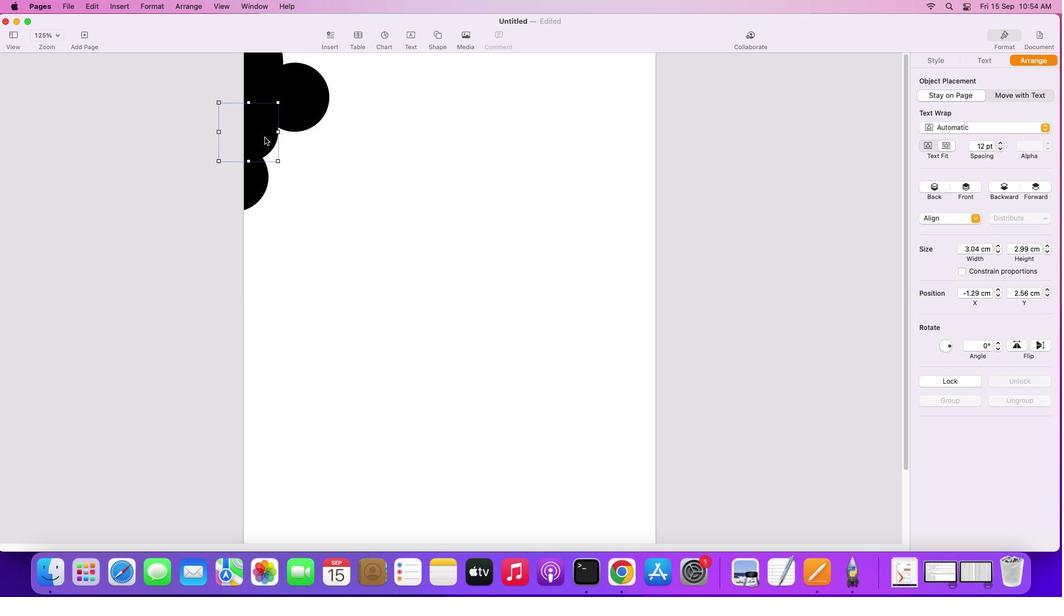 
Action: Key pressed Key.alt
Screenshot: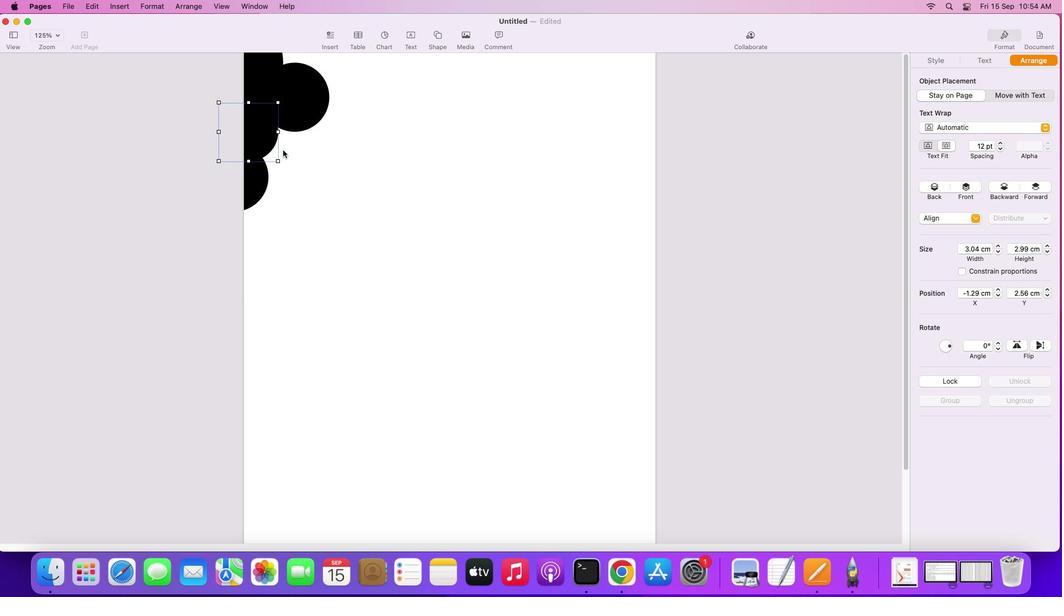 
Action: Mouse pressed left at (264, 137)
Screenshot: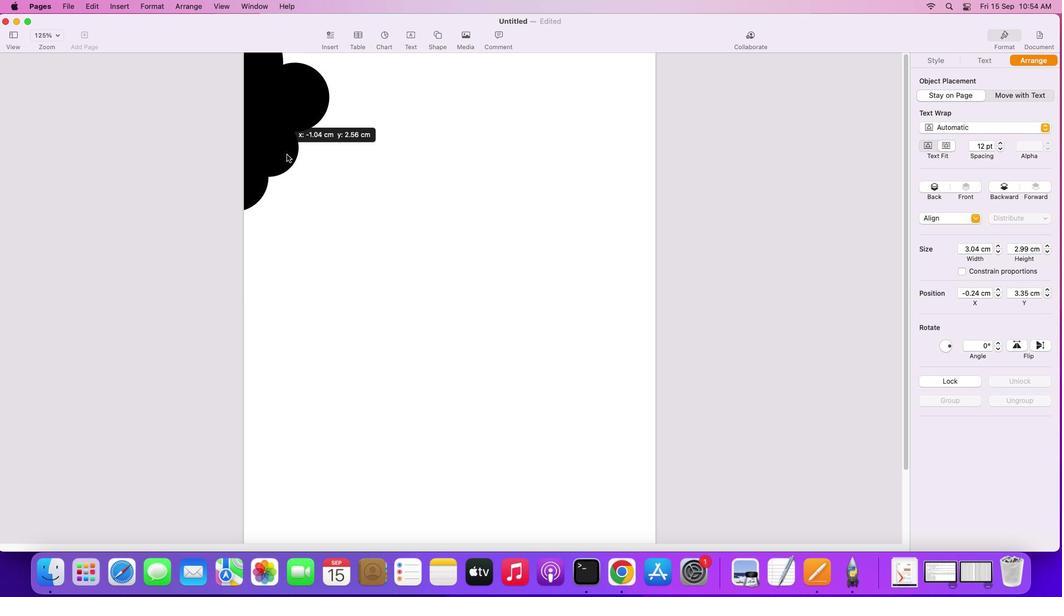 
Action: Mouse moved to (313, 182)
Screenshot: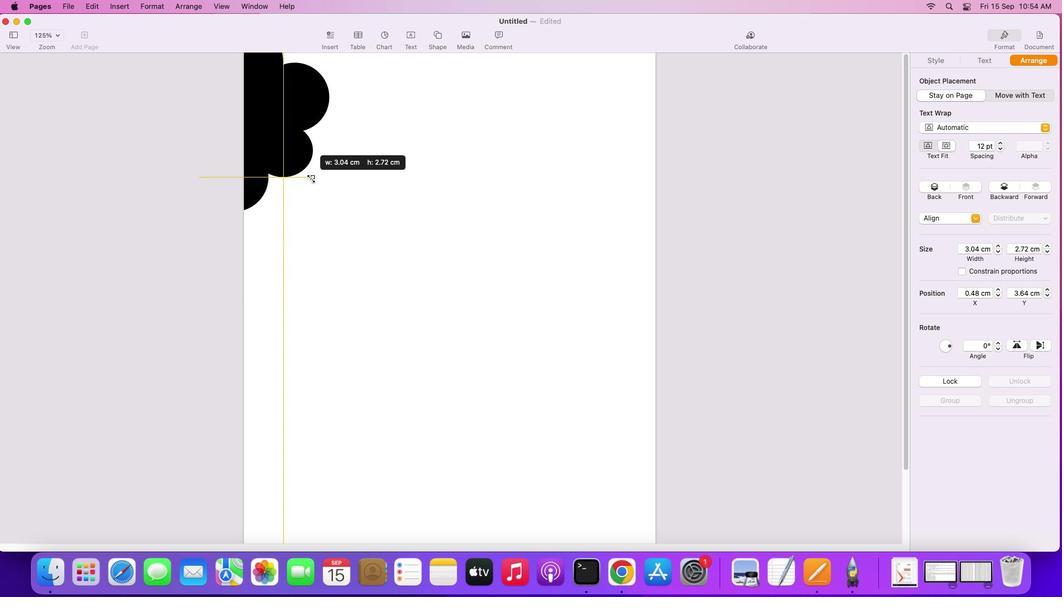 
Action: Mouse pressed left at (313, 182)
Screenshot: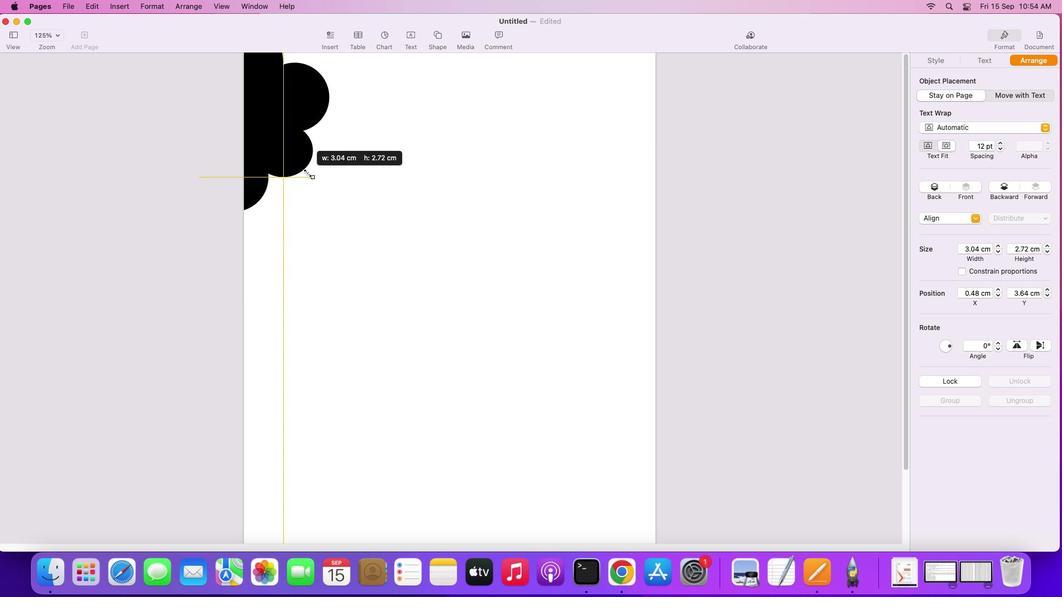 
Action: Mouse moved to (284, 152)
Screenshot: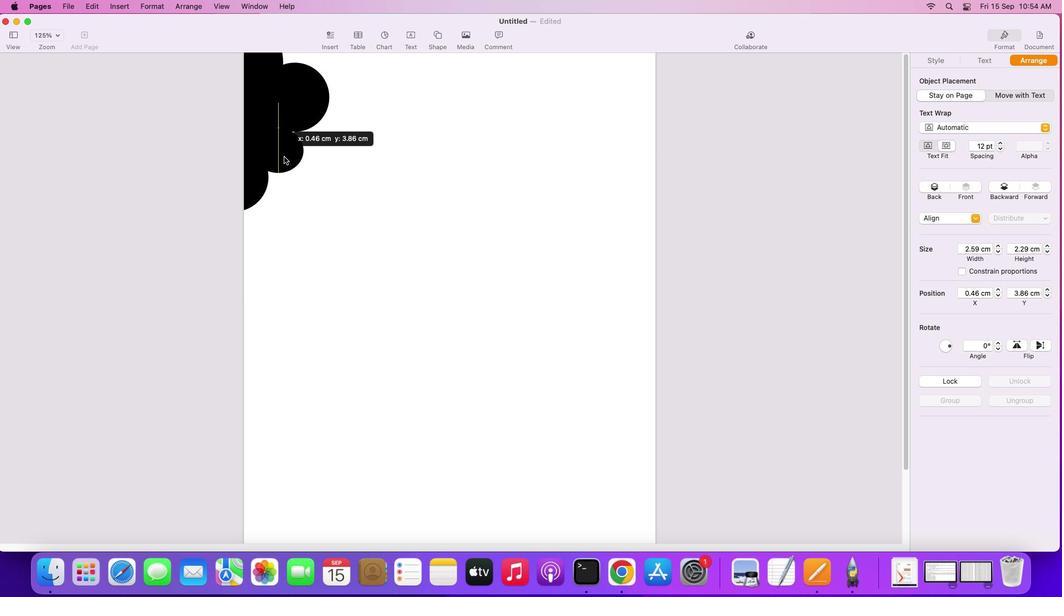 
Action: Mouse pressed left at (284, 152)
Screenshot: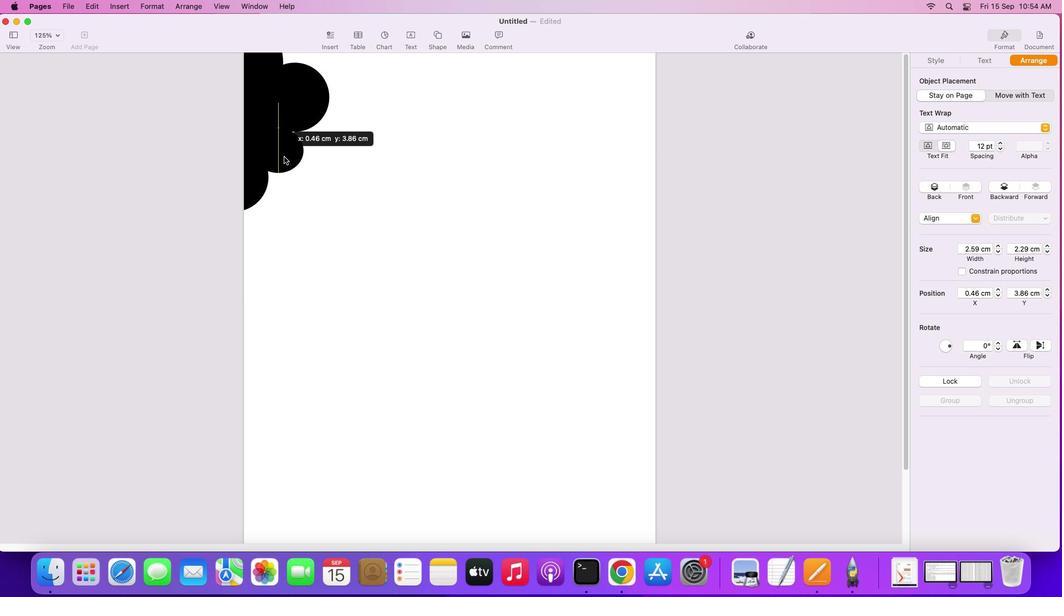 
Action: Mouse moved to (290, 147)
Screenshot: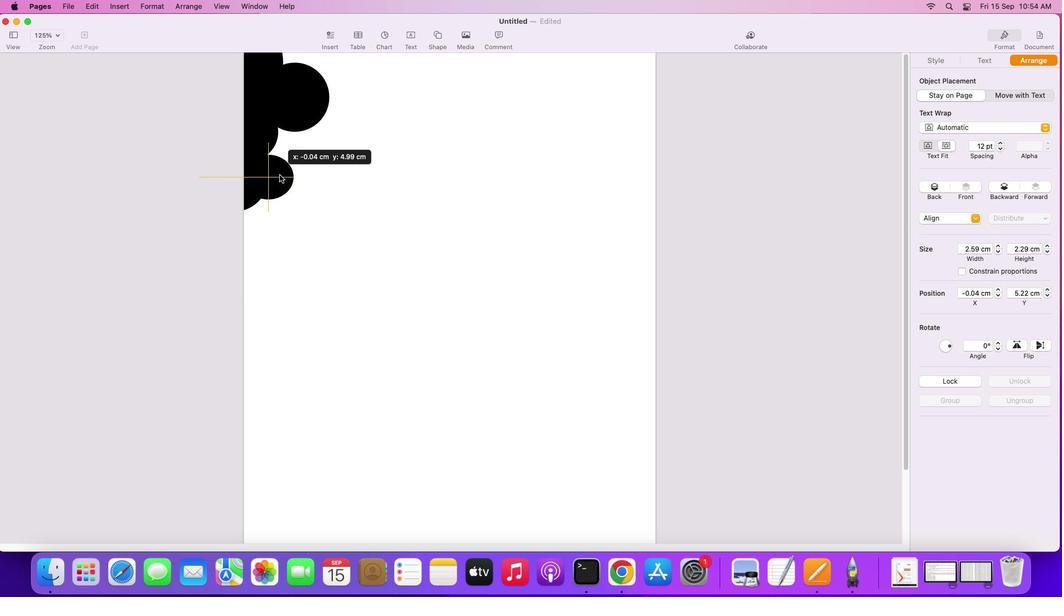 
Action: Mouse pressed left at (290, 147)
Screenshot: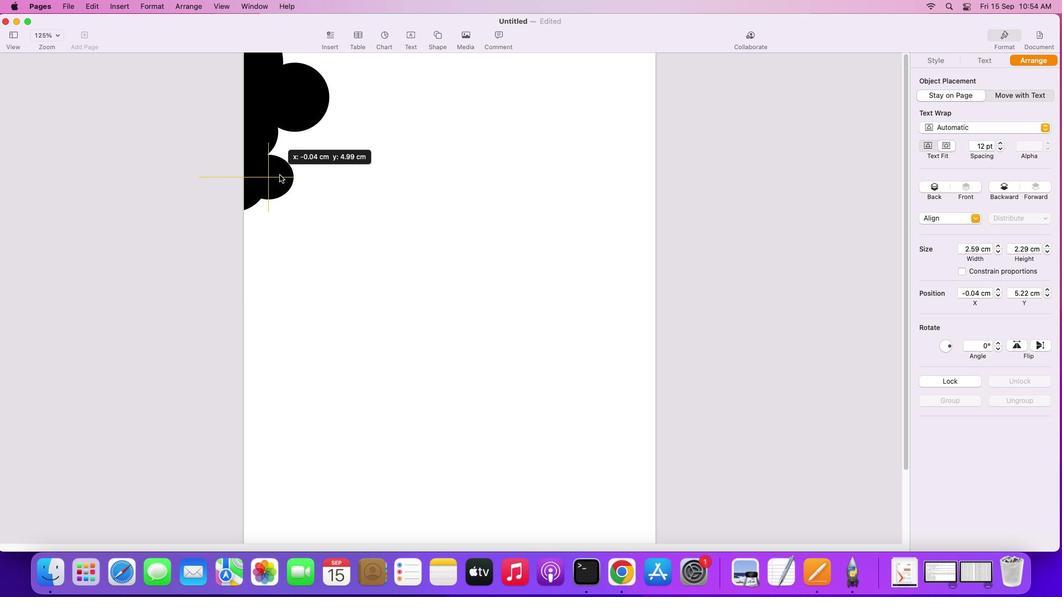 
Action: Mouse moved to (353, 154)
Screenshot: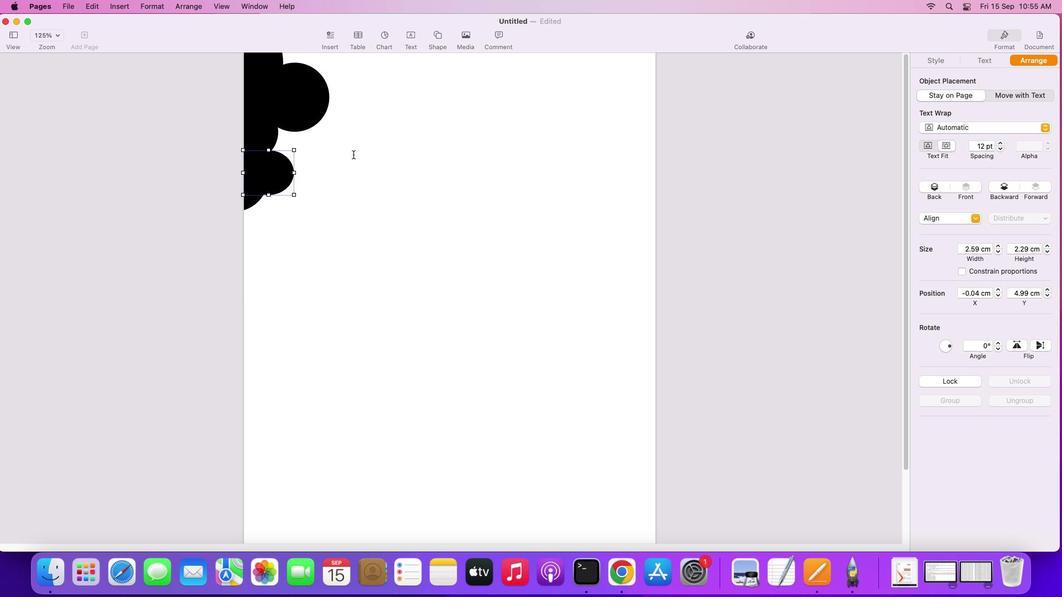 
Action: Mouse pressed left at (353, 154)
Screenshot: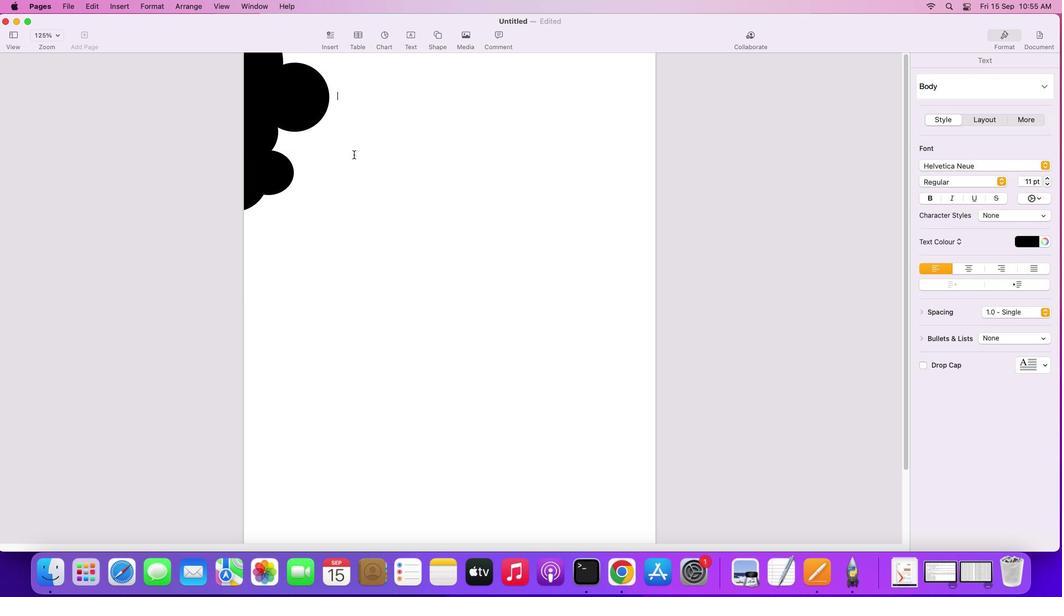 
Action: Mouse moved to (301, 91)
Screenshot: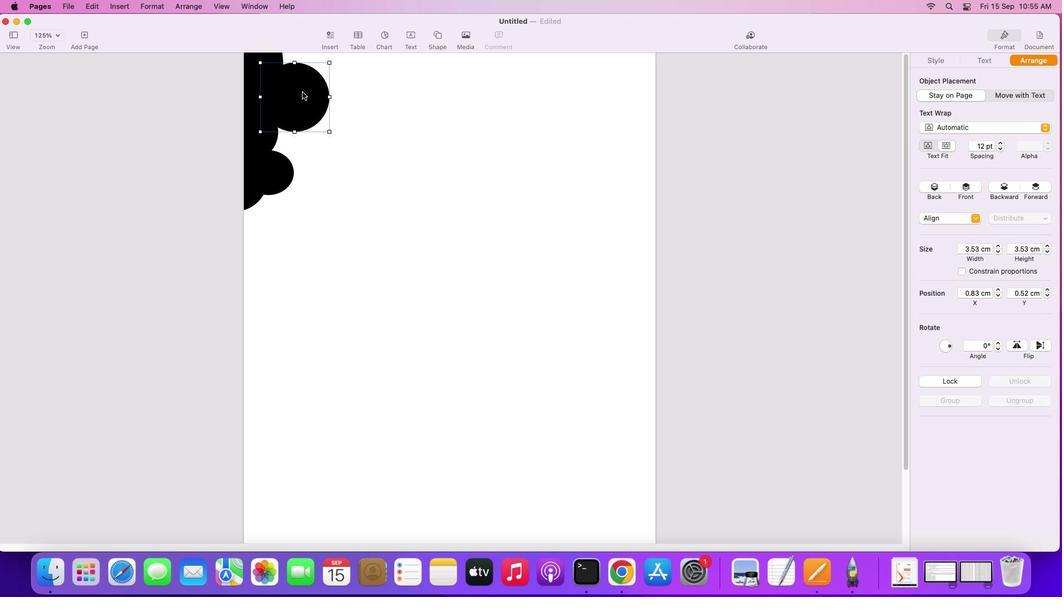 
Action: Mouse pressed left at (301, 91)
Screenshot: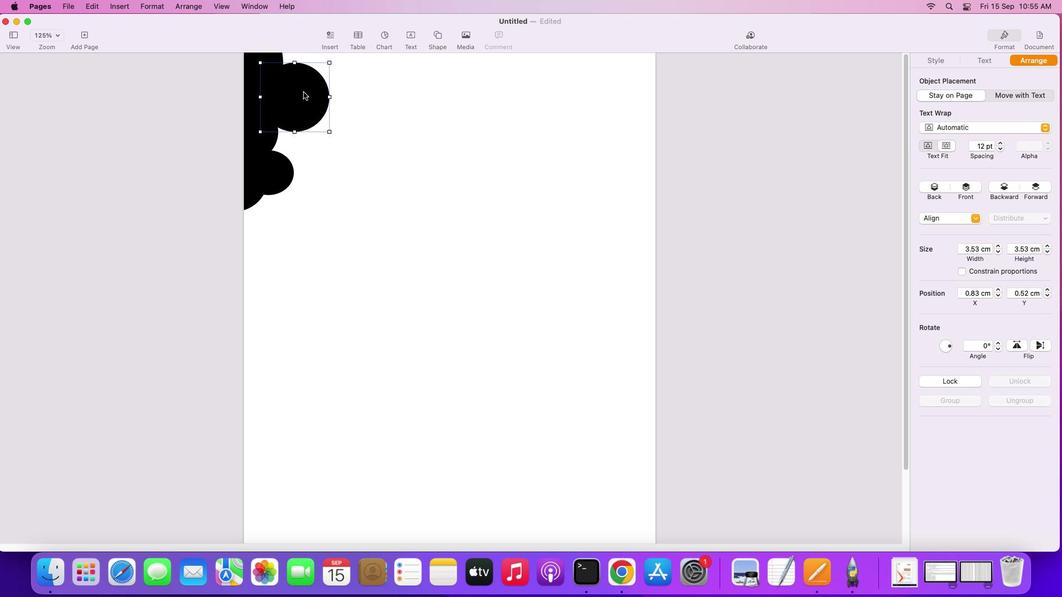 
Action: Mouse moved to (304, 92)
Screenshot: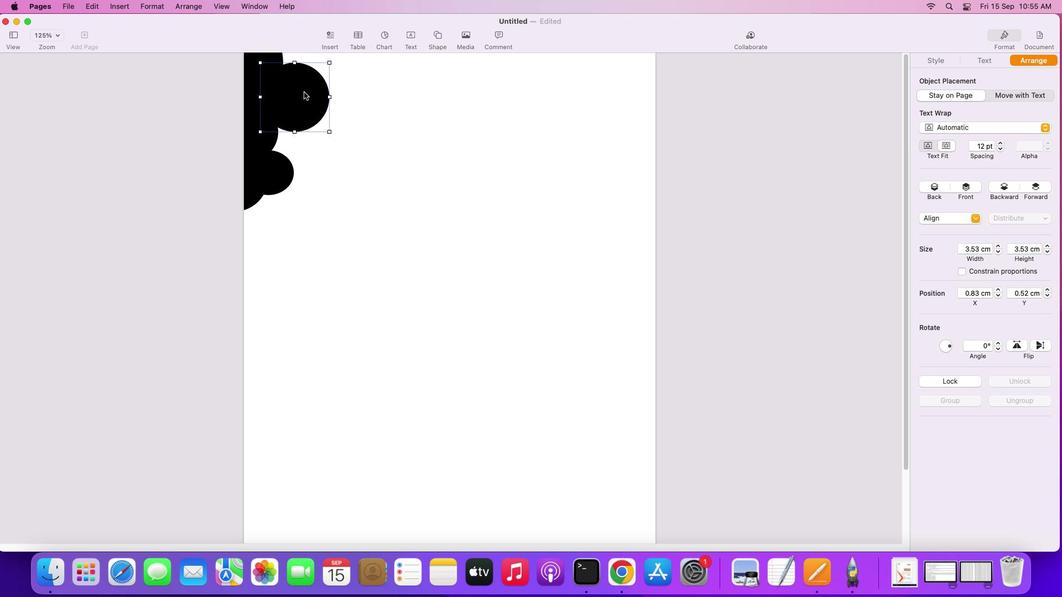 
Action: Key pressed Key.alt
Screenshot: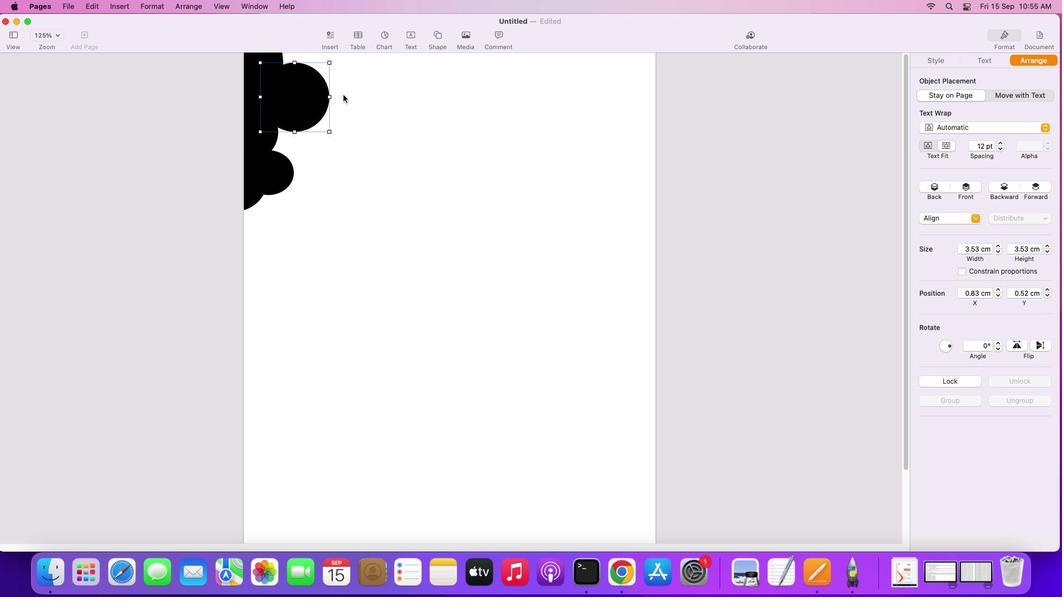 
Action: Mouse pressed left at (304, 92)
Screenshot: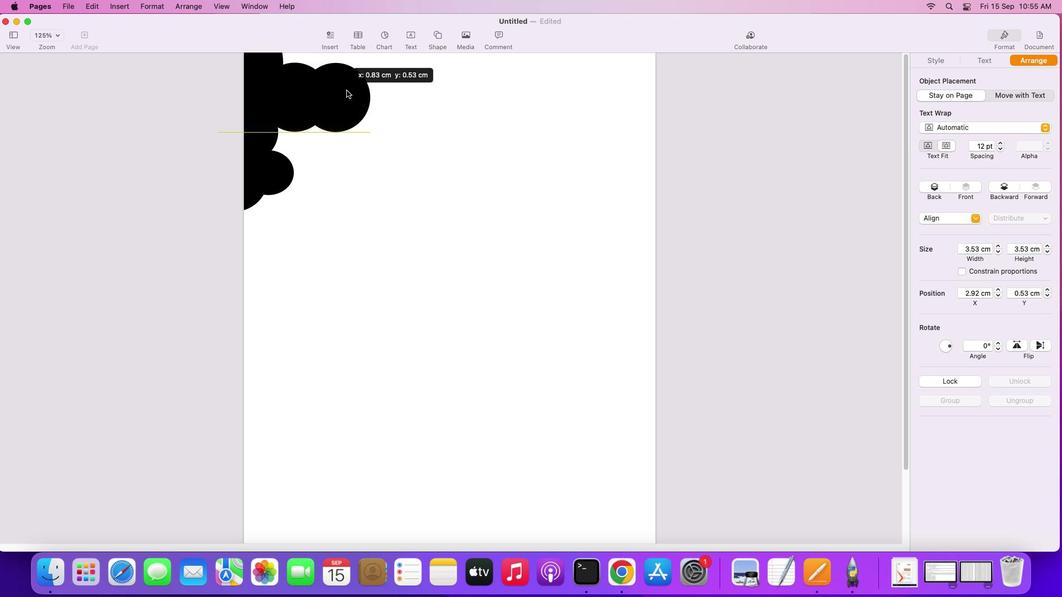 
Action: Mouse moved to (374, 101)
Screenshot: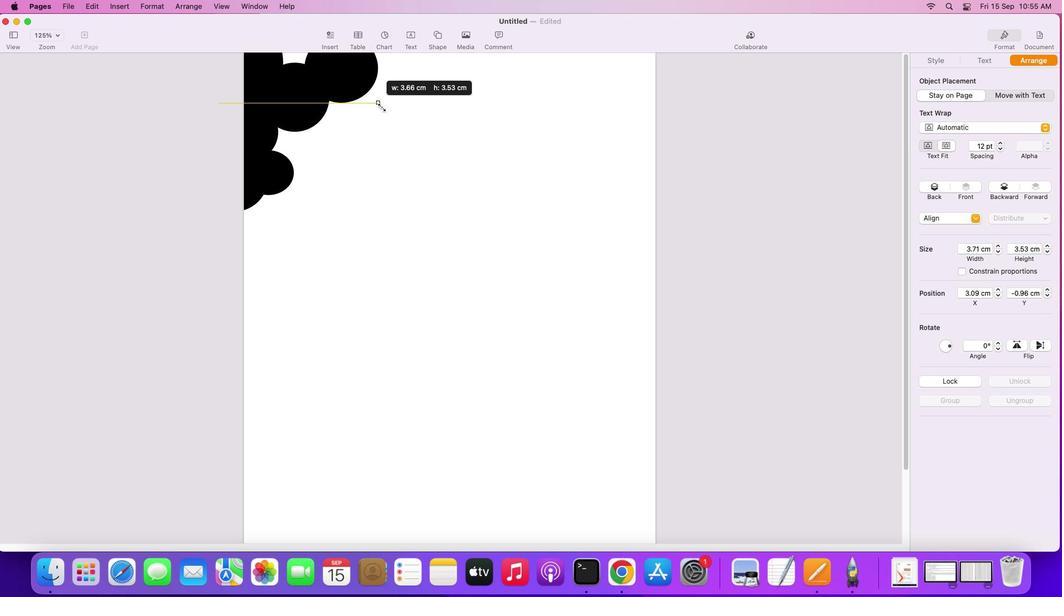 
Action: Mouse pressed left at (374, 101)
Screenshot: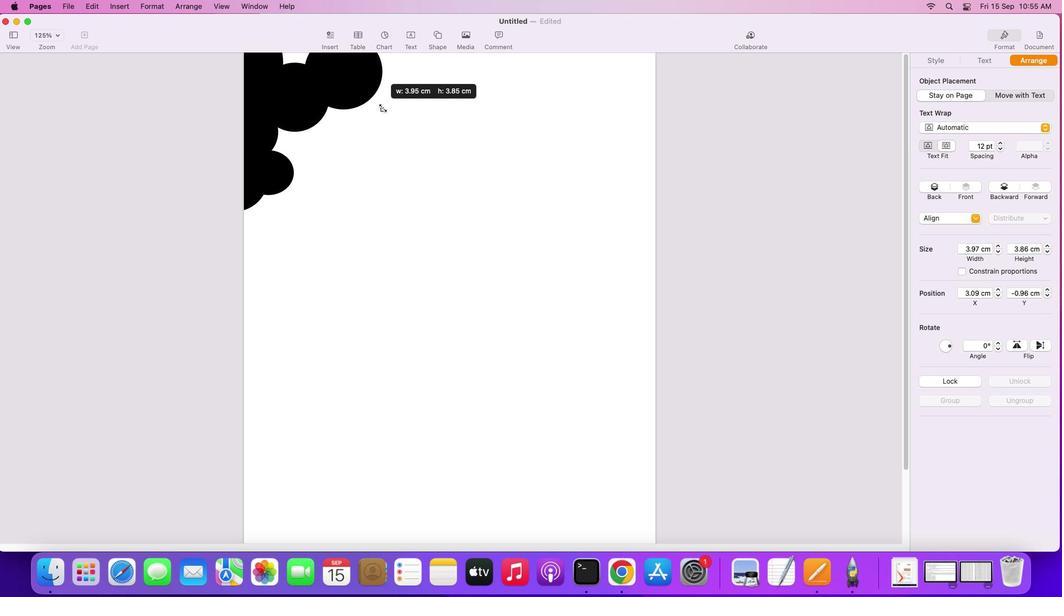 
Action: Mouse moved to (383, 109)
Screenshot: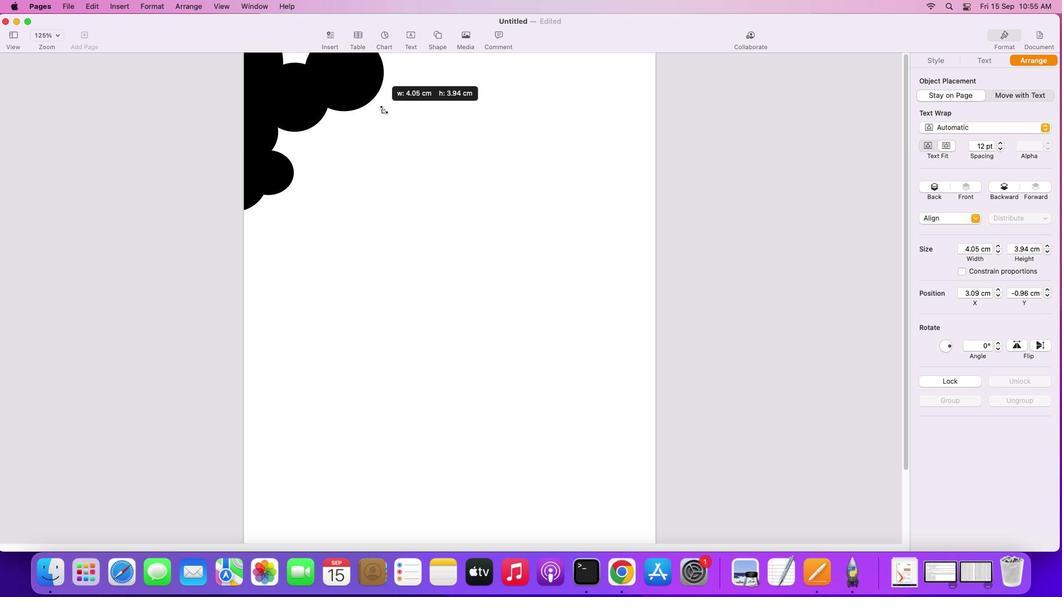
Action: Mouse pressed left at (383, 109)
Screenshot: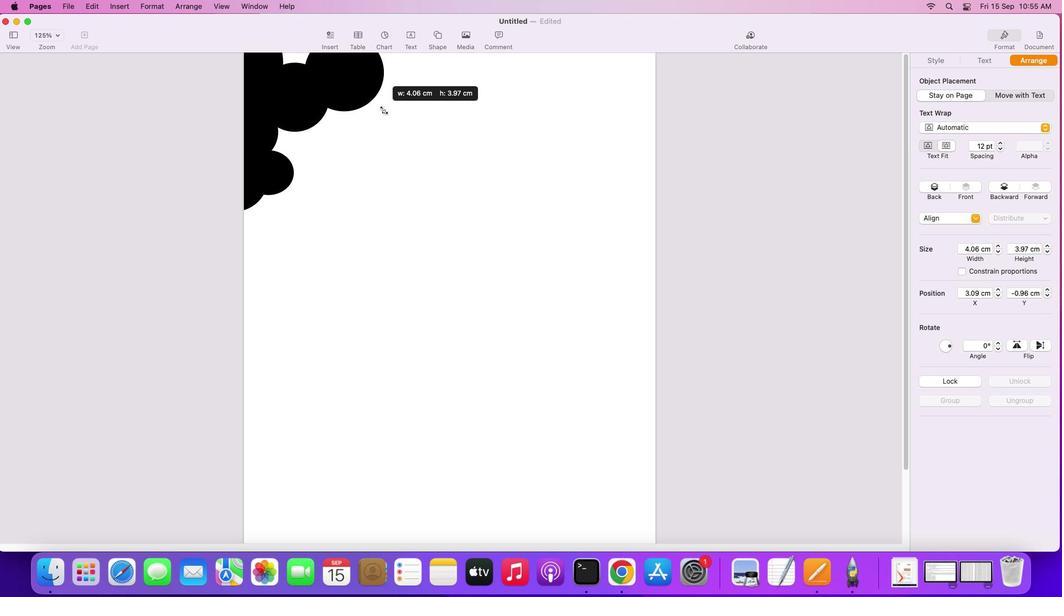 
Action: Mouse moved to (353, 82)
Screenshot: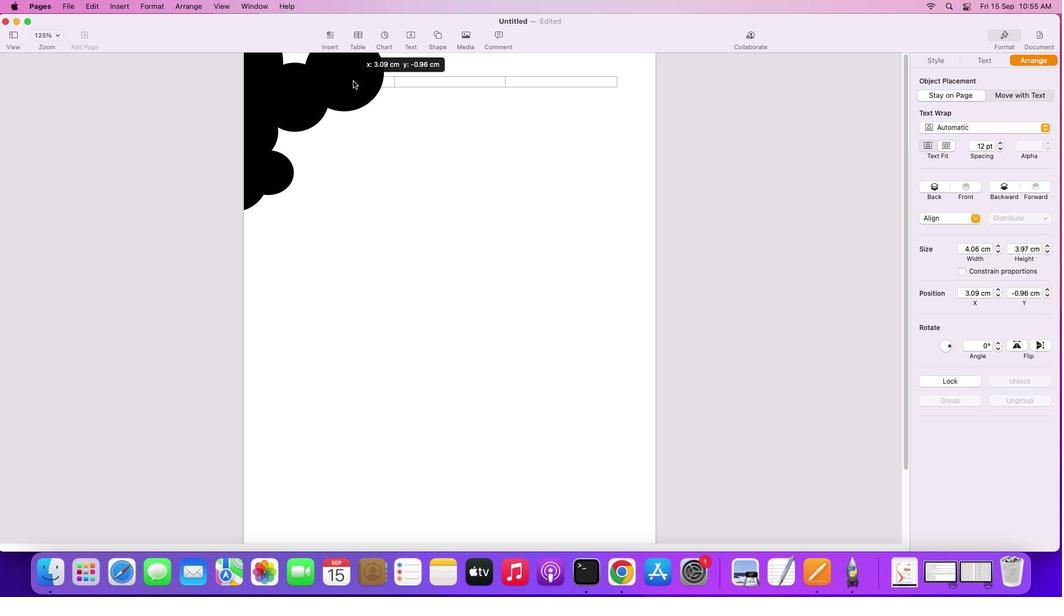 
Action: Mouse pressed left at (353, 82)
Screenshot: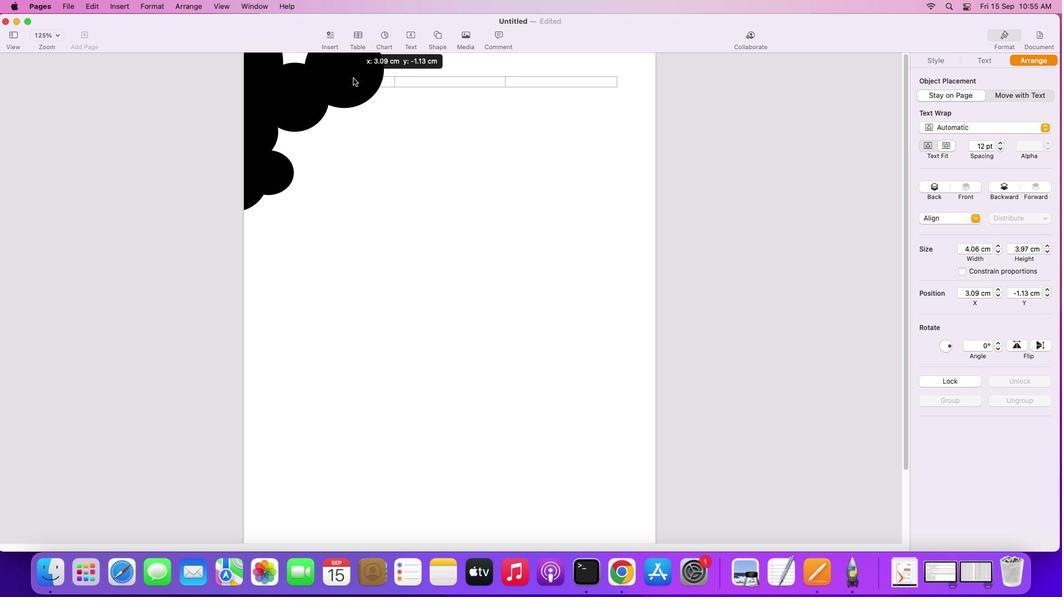
Action: Mouse moved to (360, 120)
Screenshot: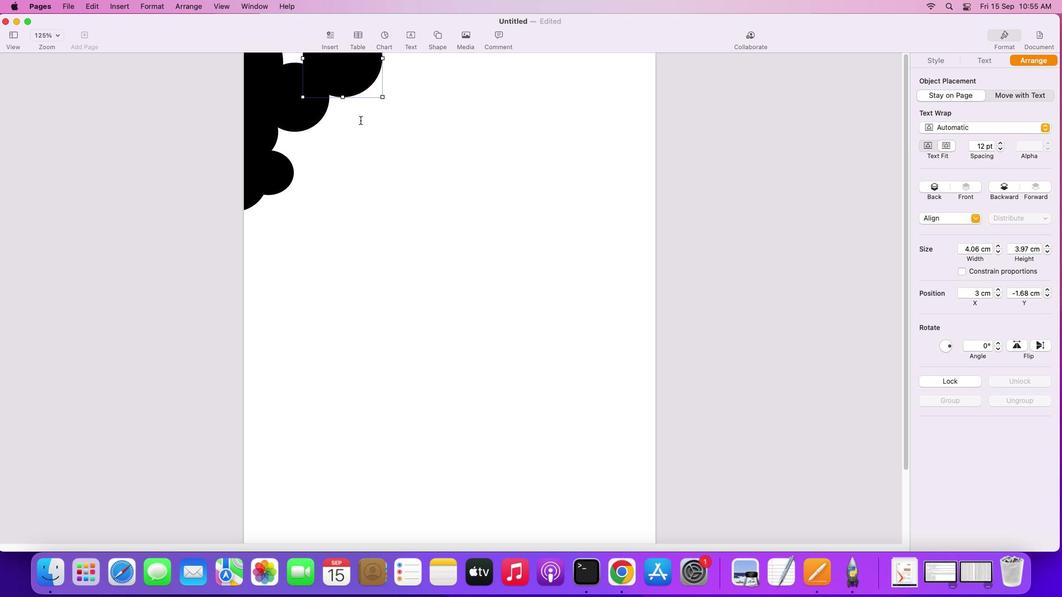 
Action: Mouse pressed left at (360, 120)
Screenshot: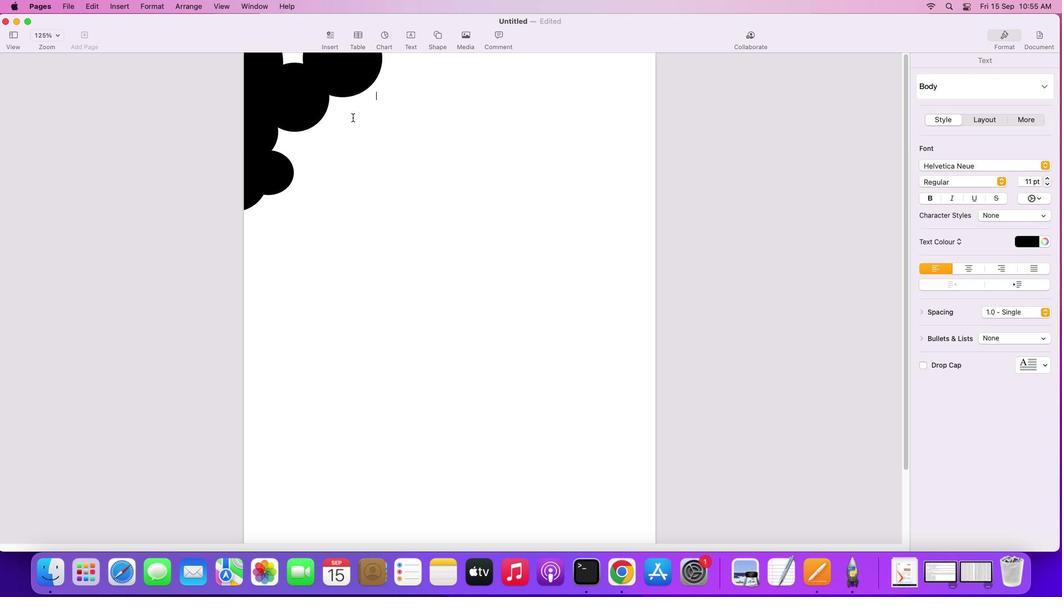 
Action: Mouse moved to (301, 107)
Screenshot: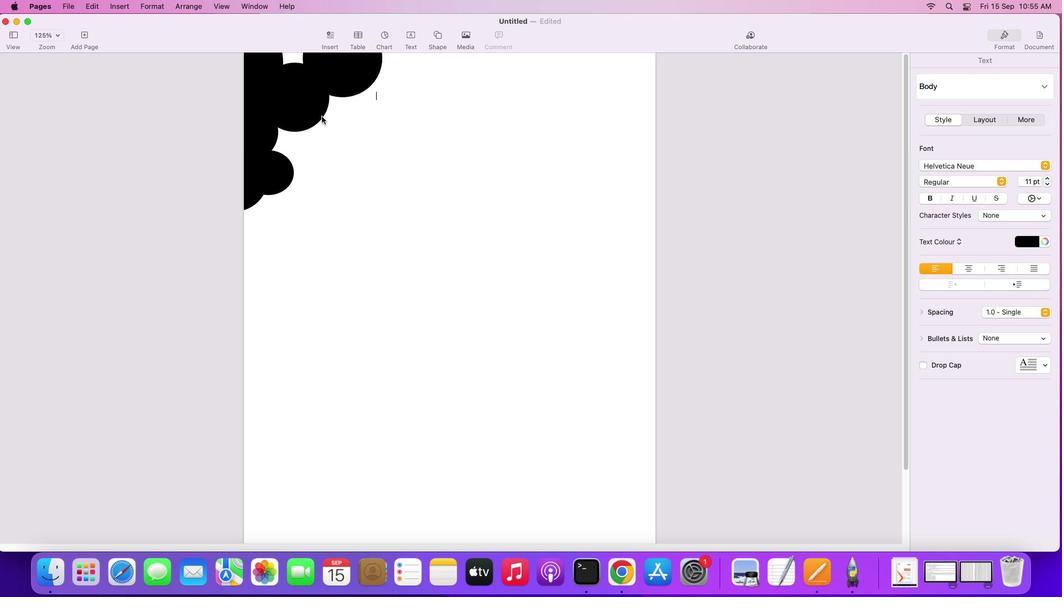 
Action: Key pressed Key.alt
Screenshot: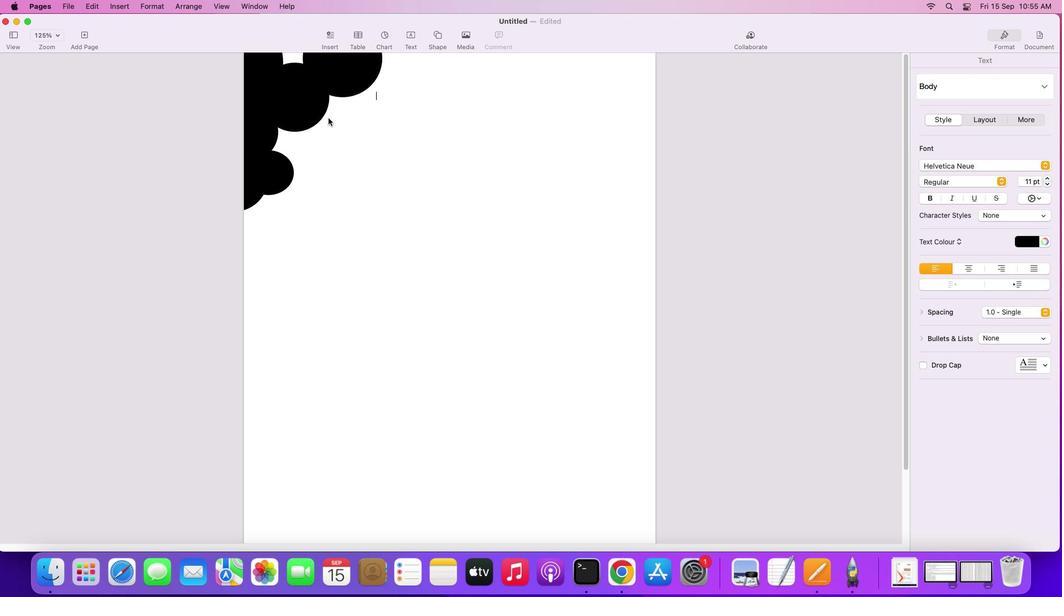 
Action: Mouse moved to (300, 106)
Screenshot: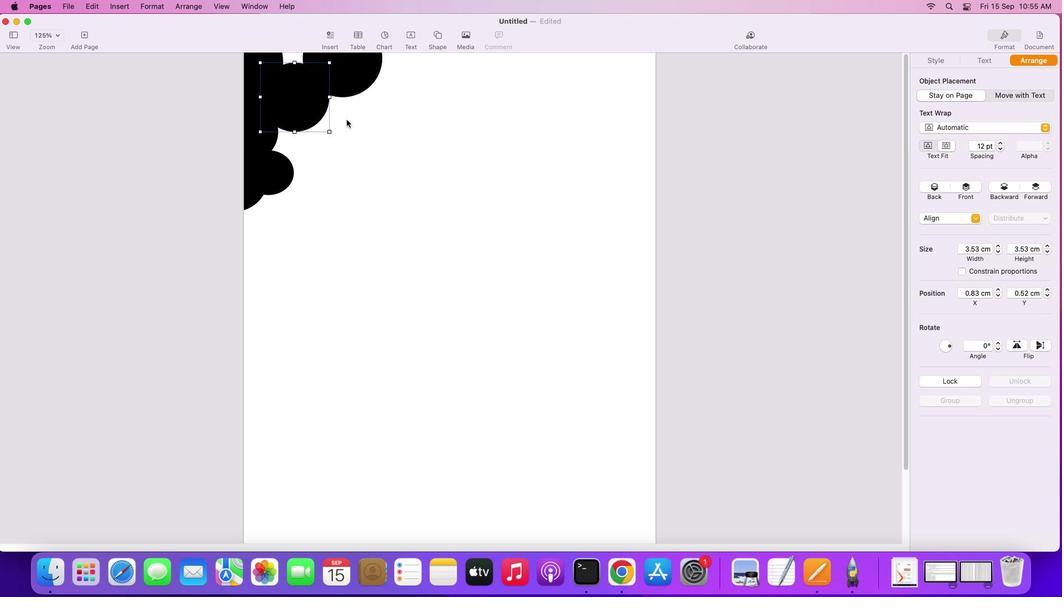 
Action: Mouse pressed left at (300, 106)
Screenshot: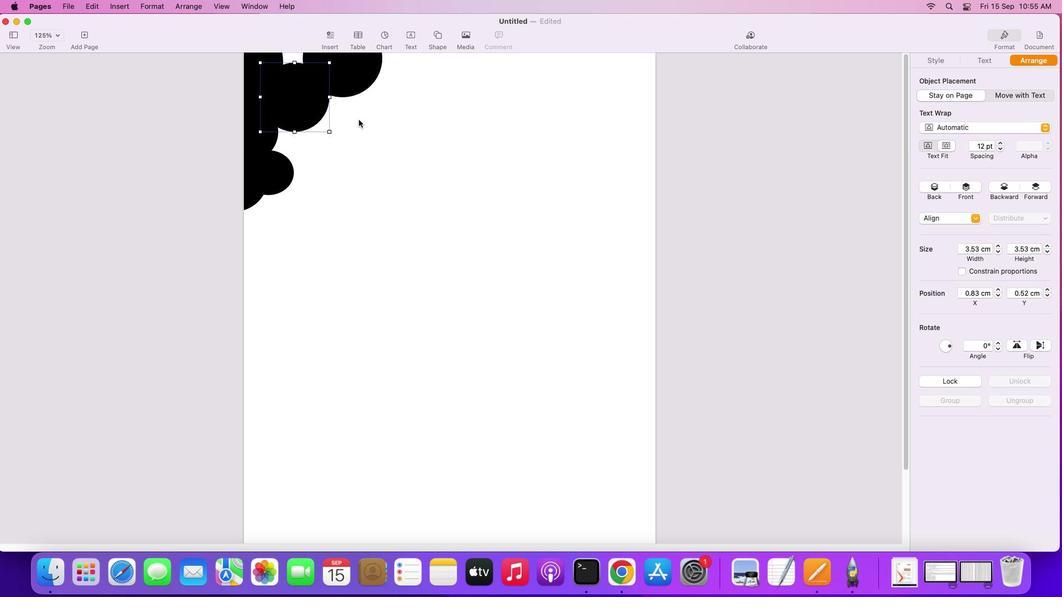 
Action: Mouse moved to (407, 142)
Screenshot: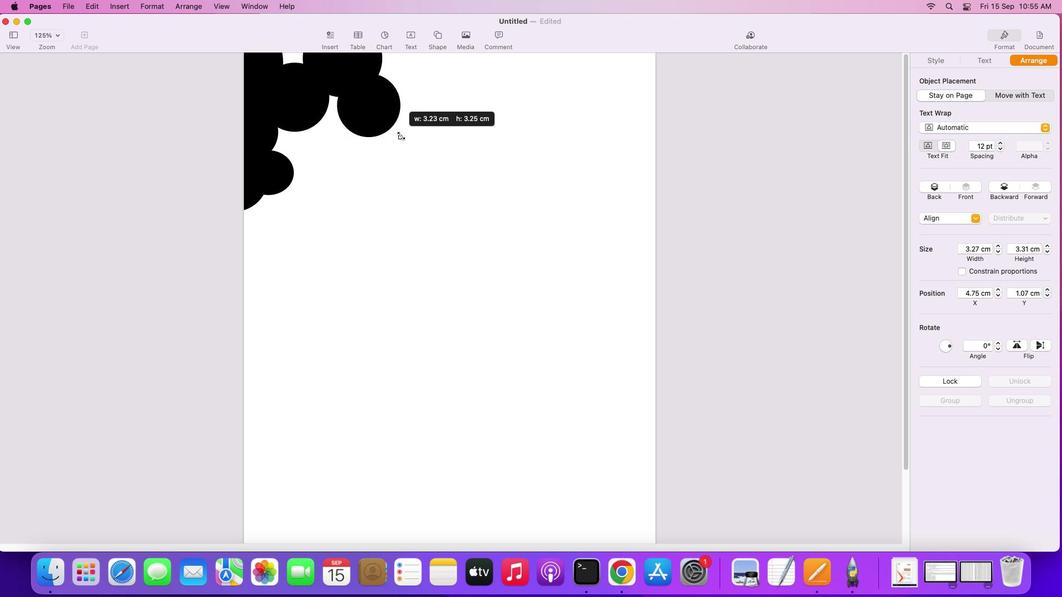 
Action: Mouse pressed left at (407, 142)
Screenshot: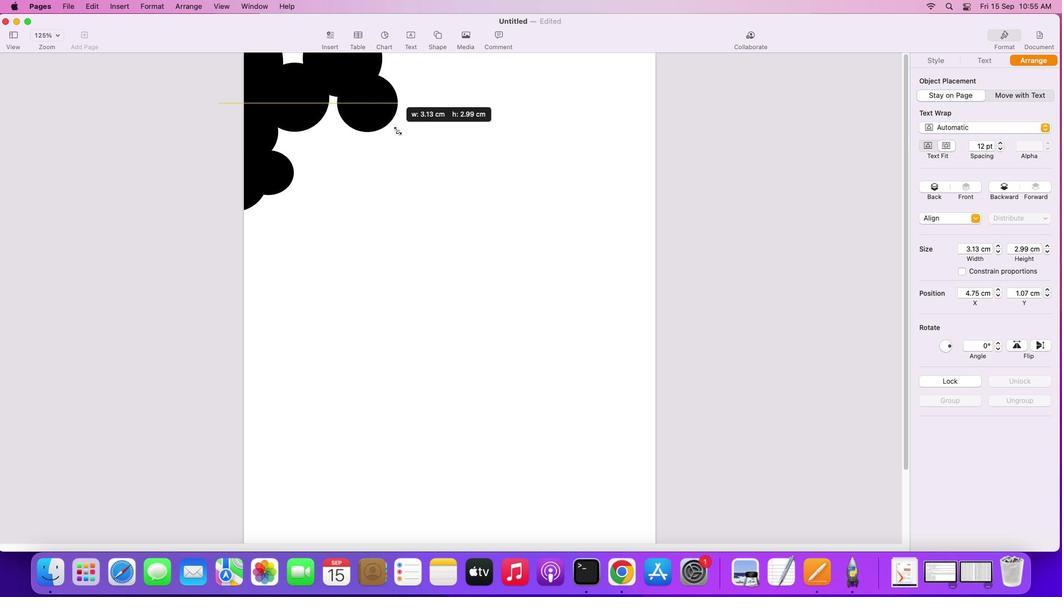 
Action: Mouse moved to (396, 97)
Screenshot: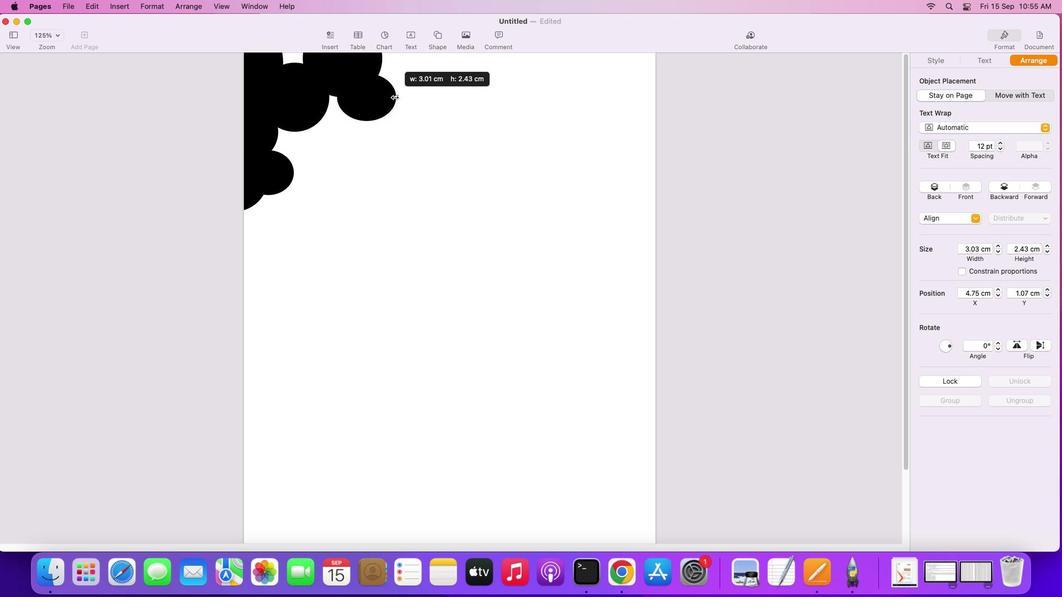 
Action: Mouse pressed left at (396, 97)
Screenshot: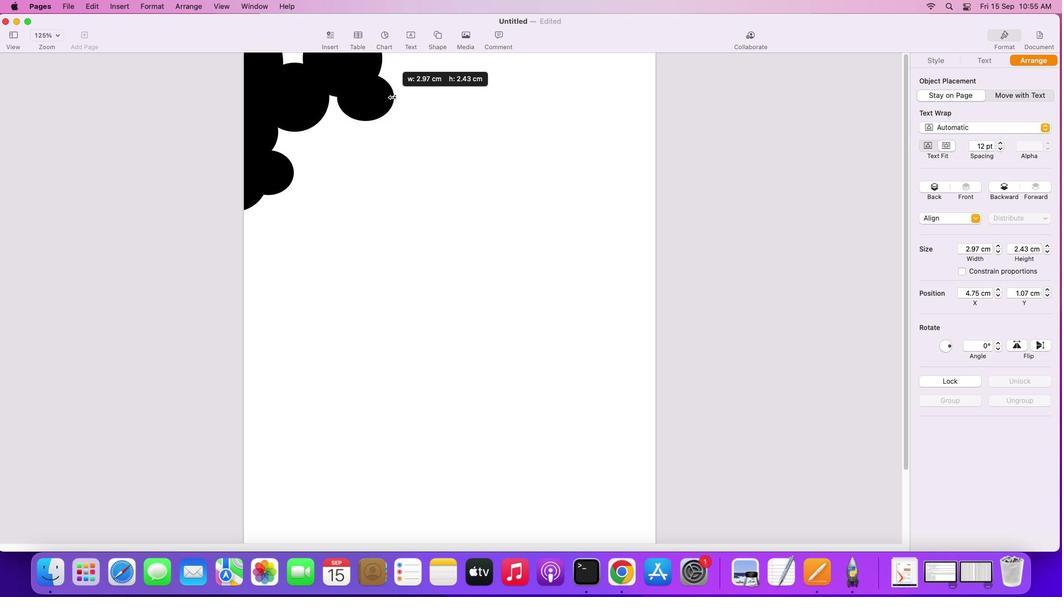 
Action: Mouse moved to (361, 97)
Screenshot: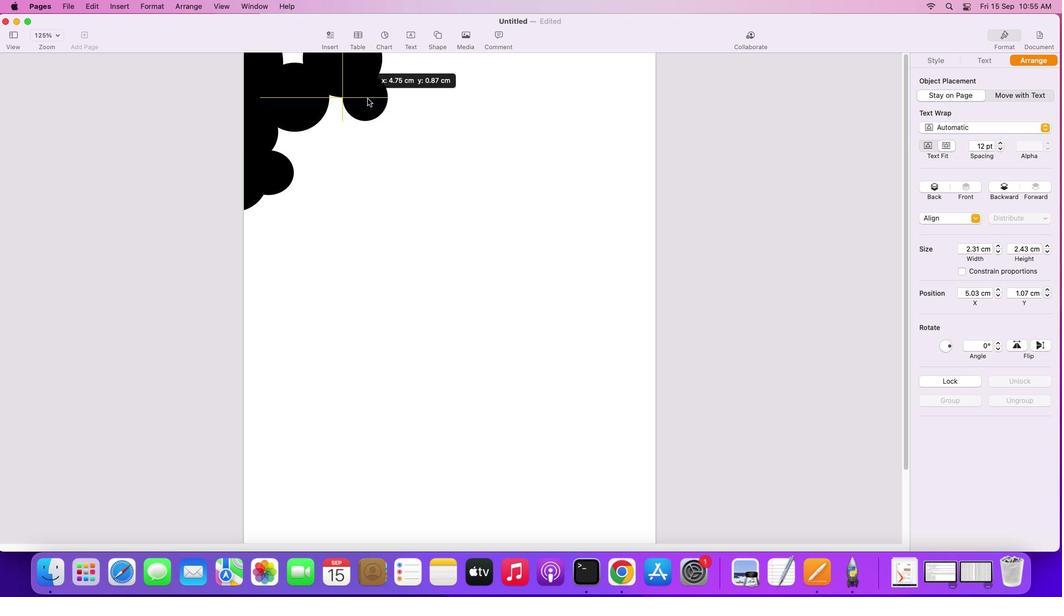 
Action: Mouse pressed left at (361, 97)
Screenshot: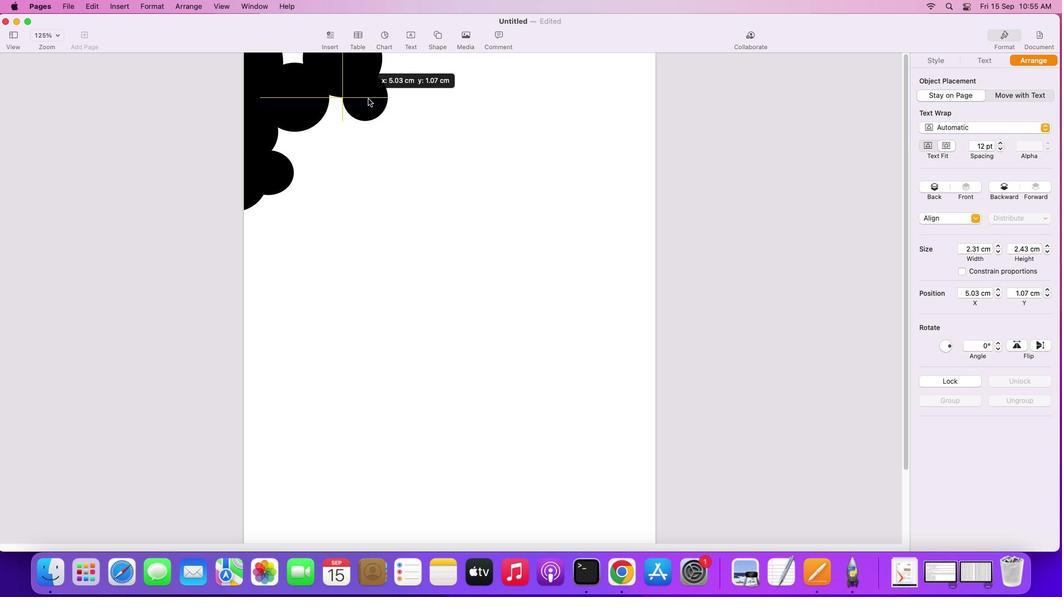 
Action: Mouse moved to (435, 113)
Screenshot: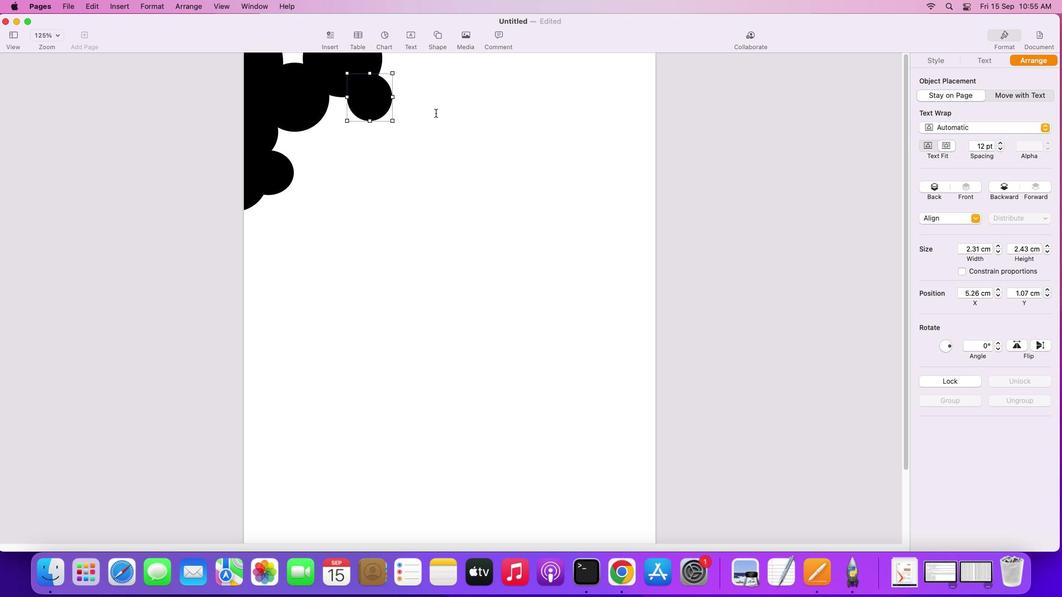 
Action: Mouse pressed left at (435, 113)
Screenshot: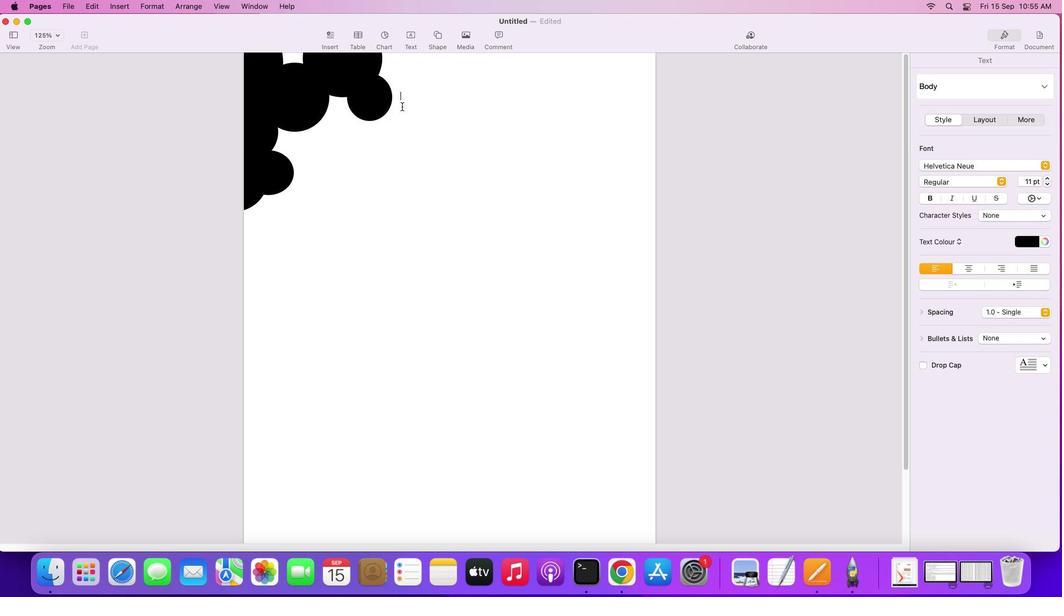 
Action: Mouse moved to (370, 95)
Screenshot: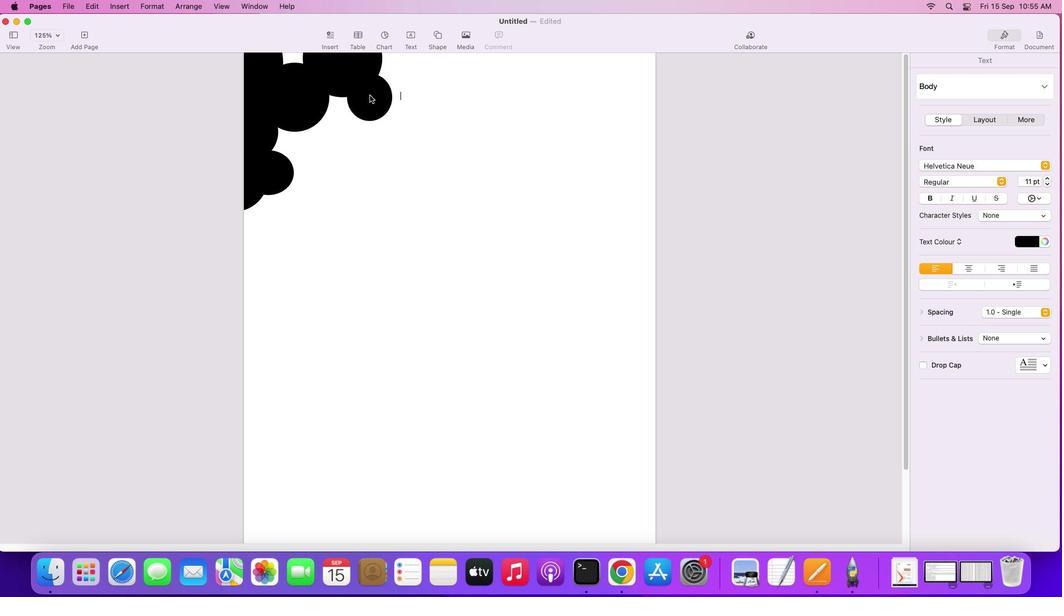 
Action: Mouse pressed left at (370, 95)
Screenshot: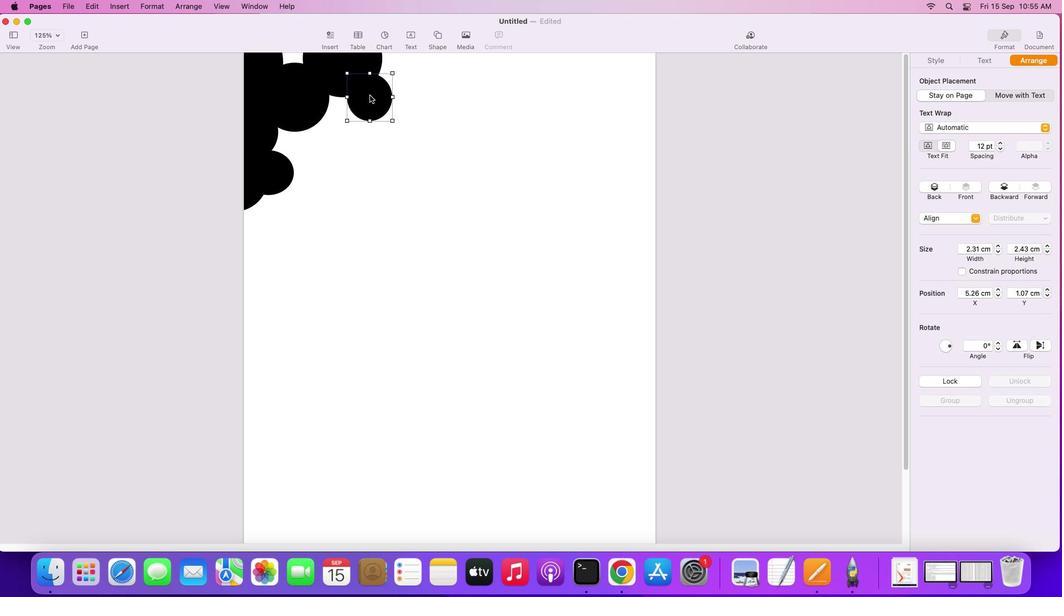
Action: Key pressed Key.alt
Screenshot: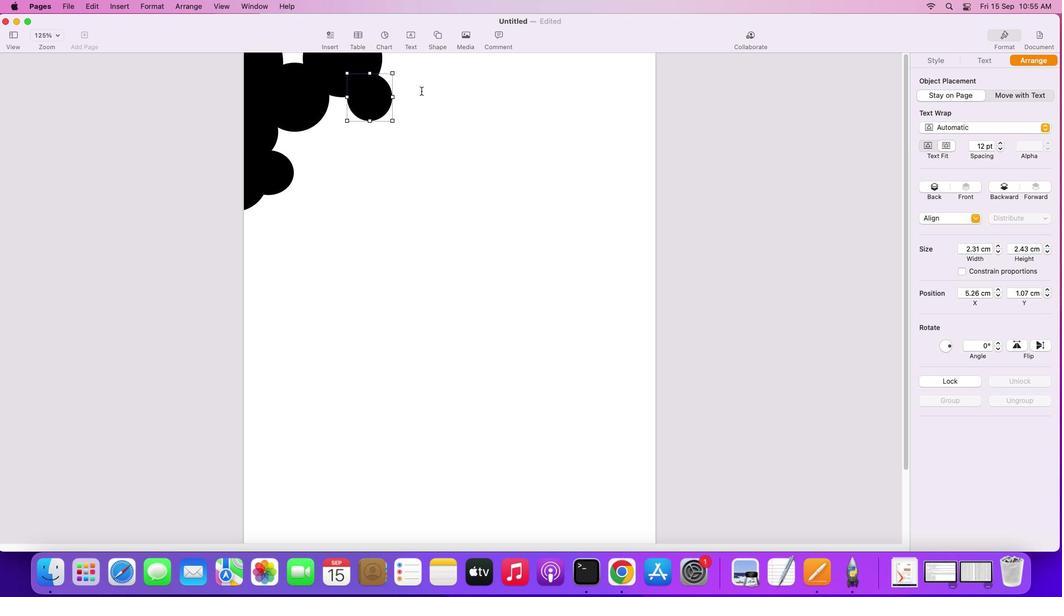 
Action: Mouse moved to (421, 82)
Screenshot: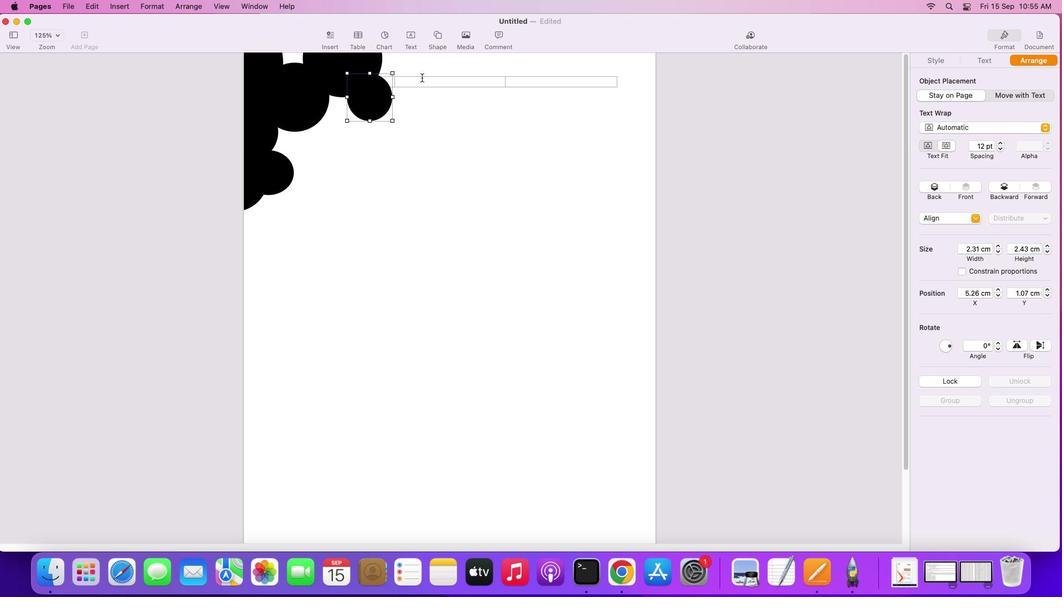 
Action: Mouse pressed left at (421, 82)
Screenshot: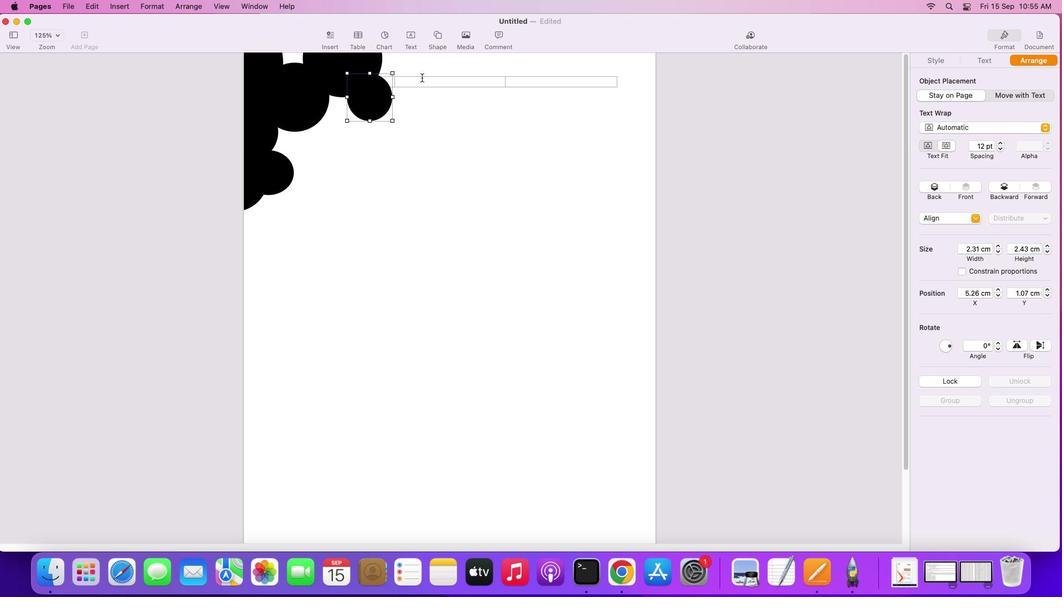 
Action: Mouse moved to (407, 98)
Screenshot: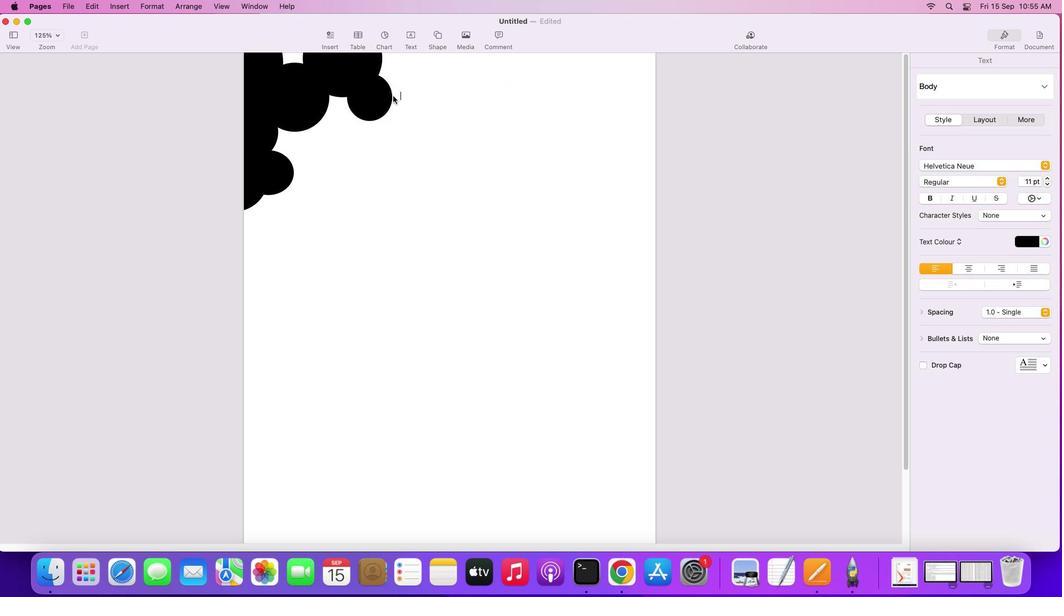 
Action: Mouse pressed left at (407, 98)
Screenshot: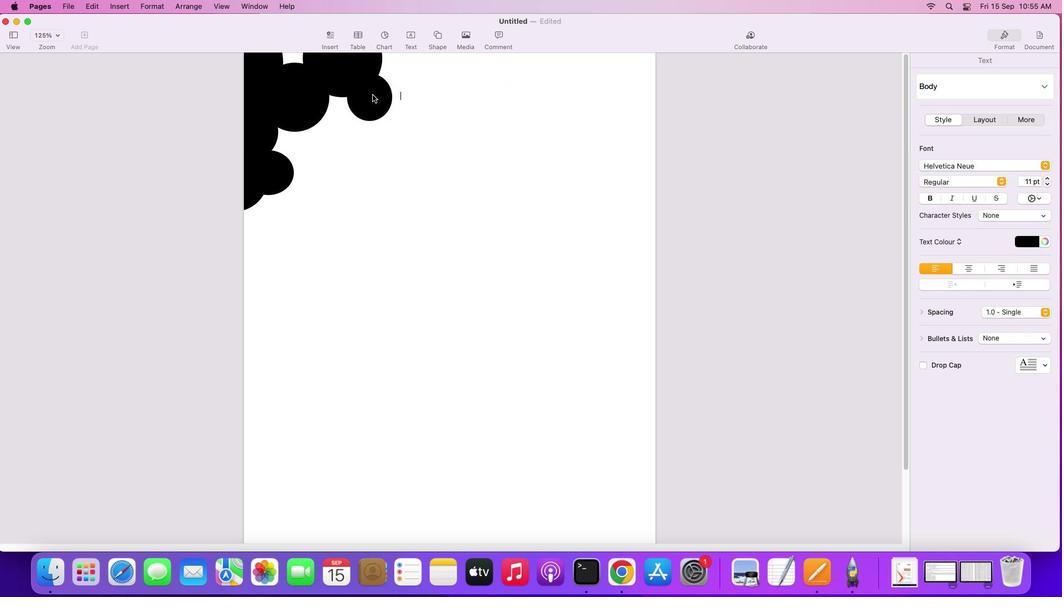 
Action: Mouse moved to (371, 94)
Screenshot: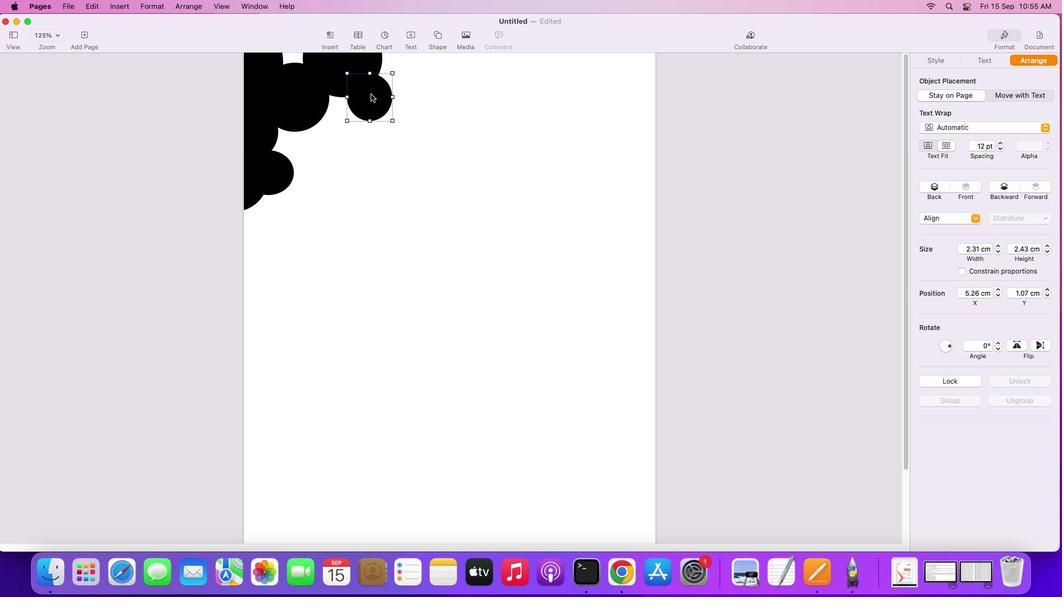 
Action: Mouse pressed left at (371, 94)
Screenshot: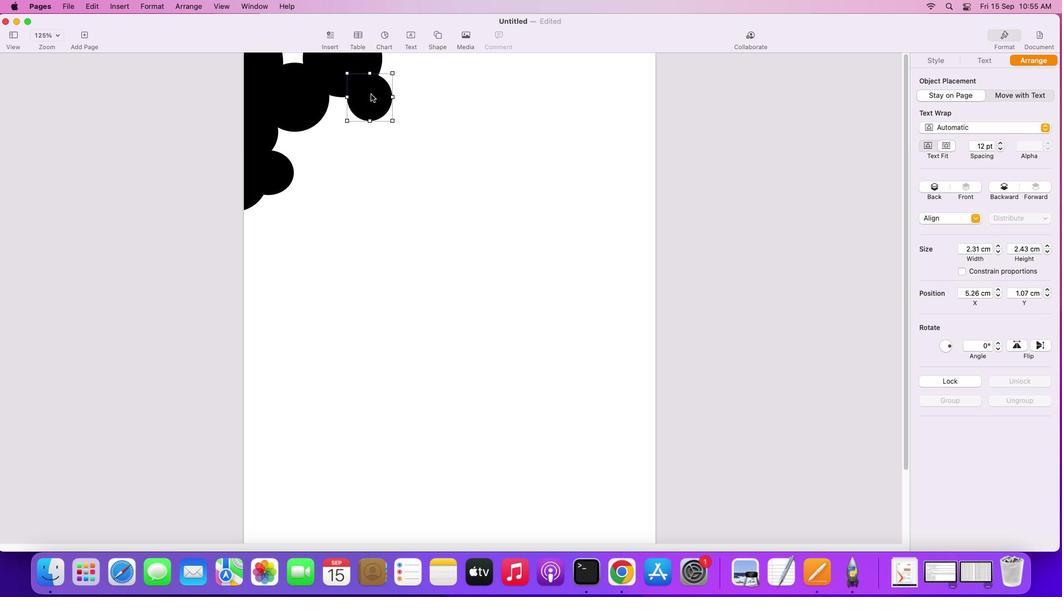 
Action: Key pressed Key.alt
Screenshot: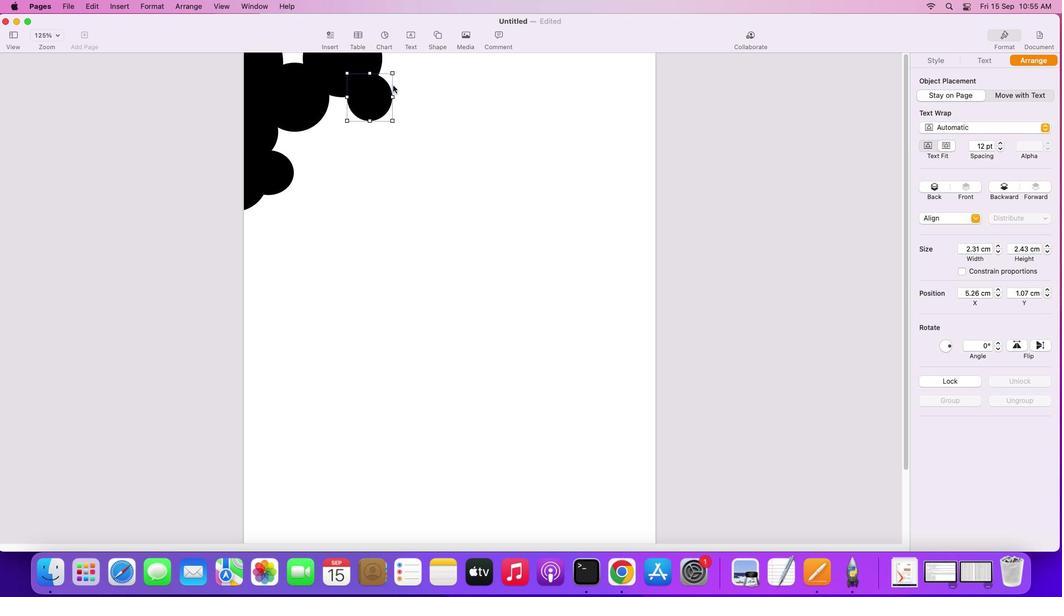 
Action: Mouse pressed left at (371, 94)
Screenshot: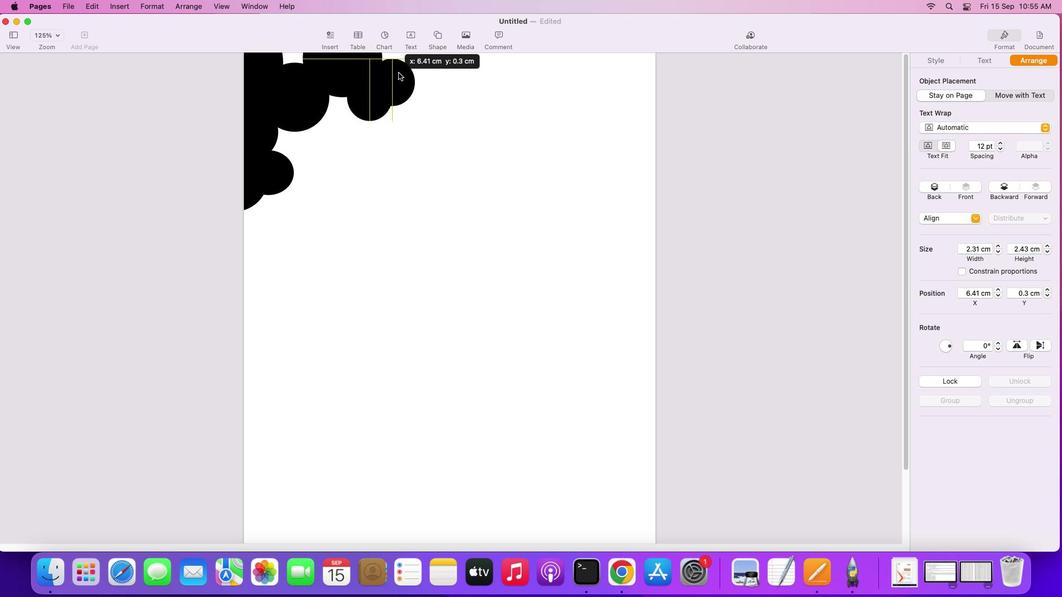 
Action: Mouse moved to (421, 86)
Screenshot: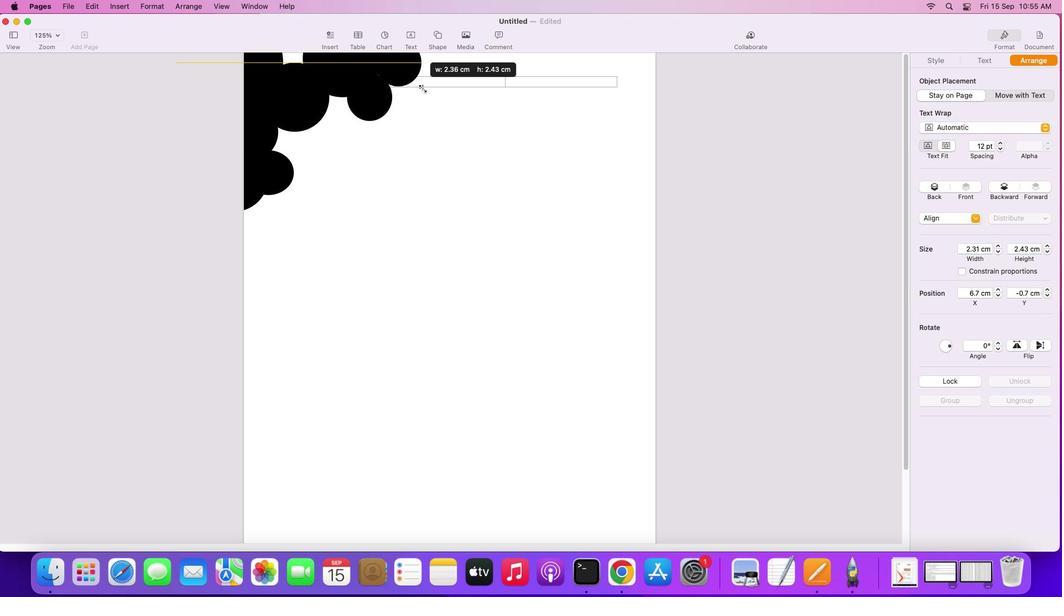 
Action: Mouse pressed left at (421, 86)
Screenshot: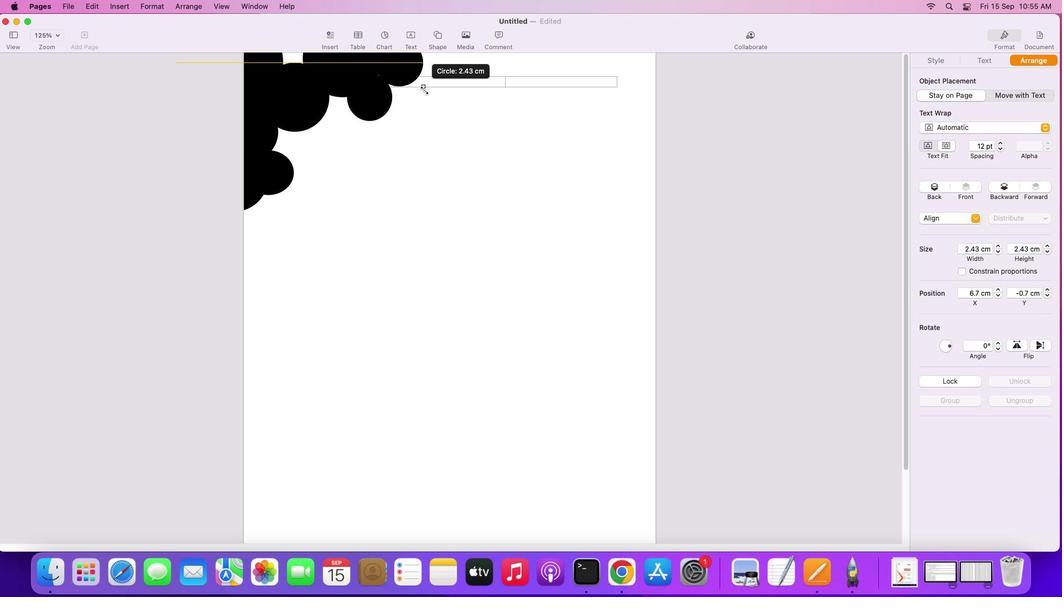 
Action: Mouse moved to (436, 104)
Screenshot: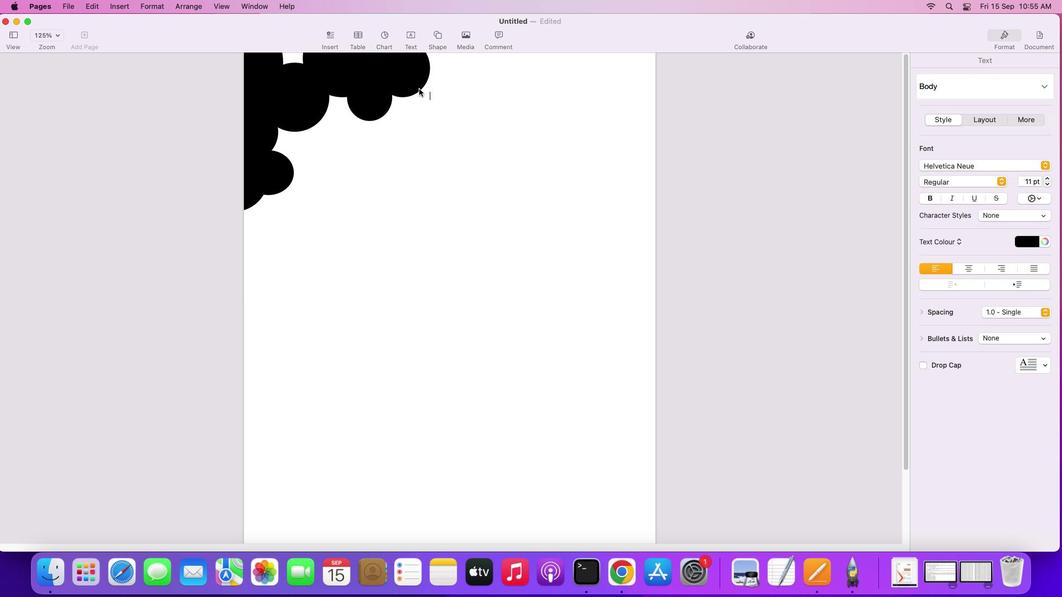 
Action: Mouse pressed left at (436, 104)
Screenshot: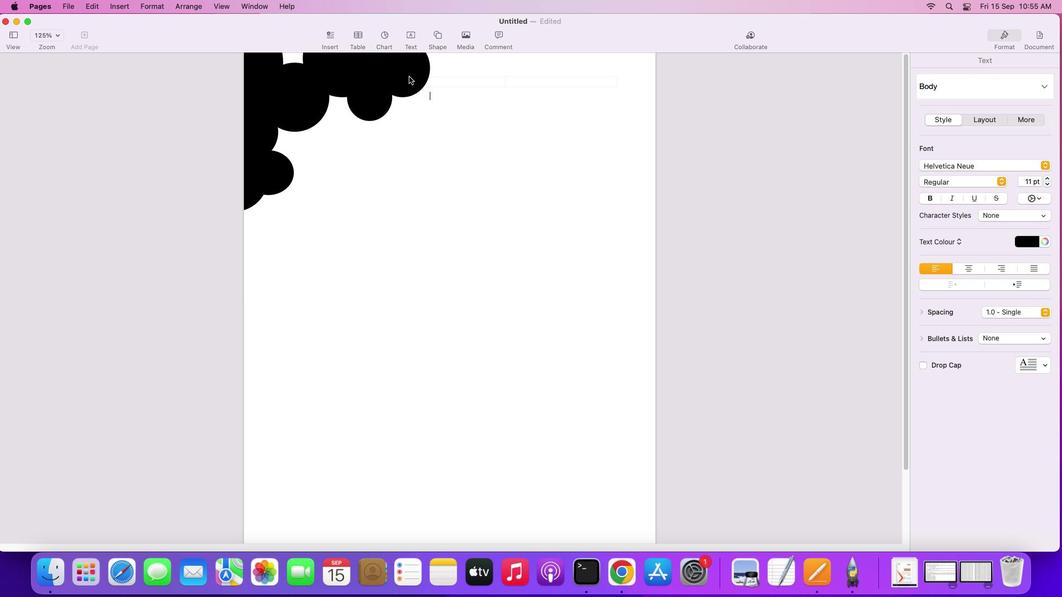 
Action: Mouse moved to (408, 75)
Screenshot: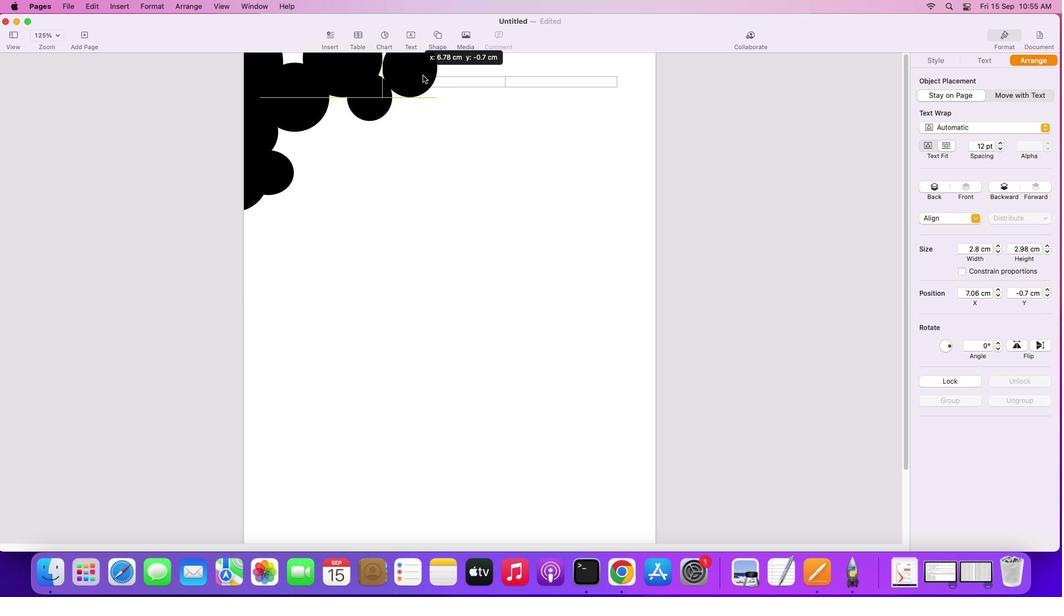 
Action: Mouse pressed left at (408, 75)
Screenshot: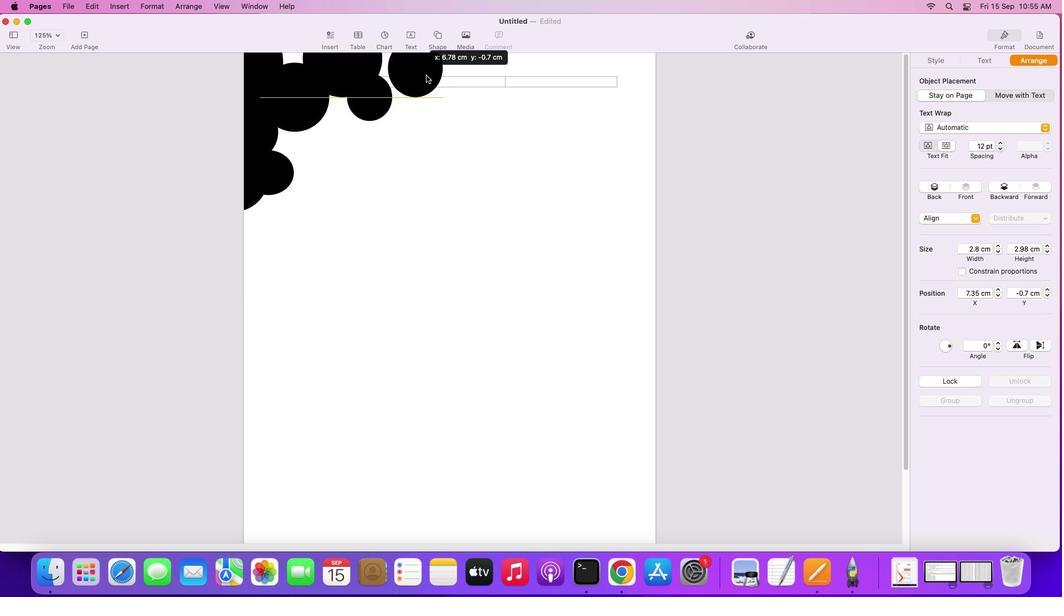 
Action: Mouse moved to (428, 101)
Screenshot: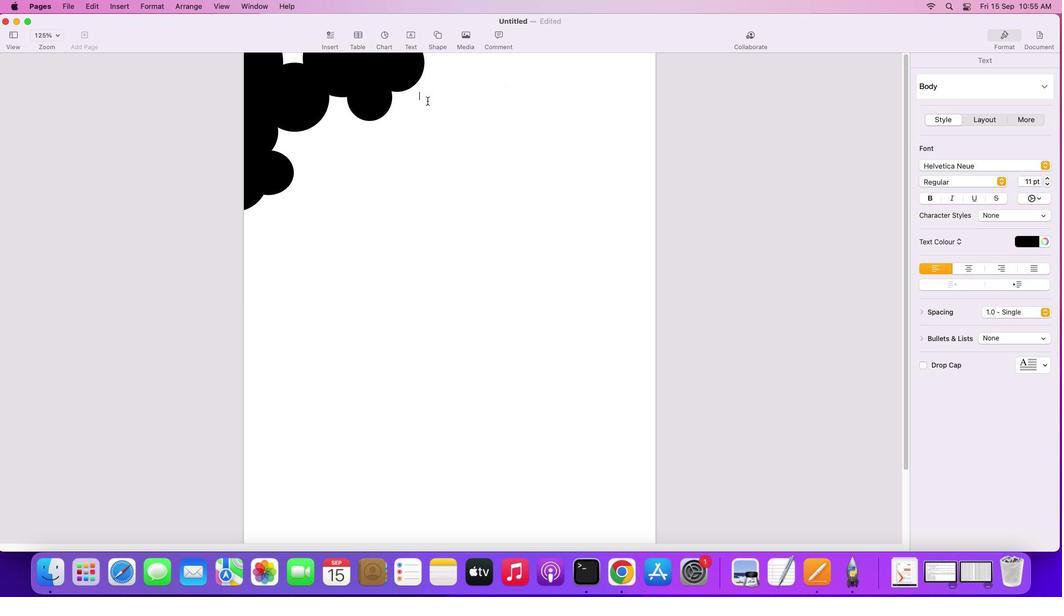
Action: Mouse pressed left at (428, 101)
Screenshot: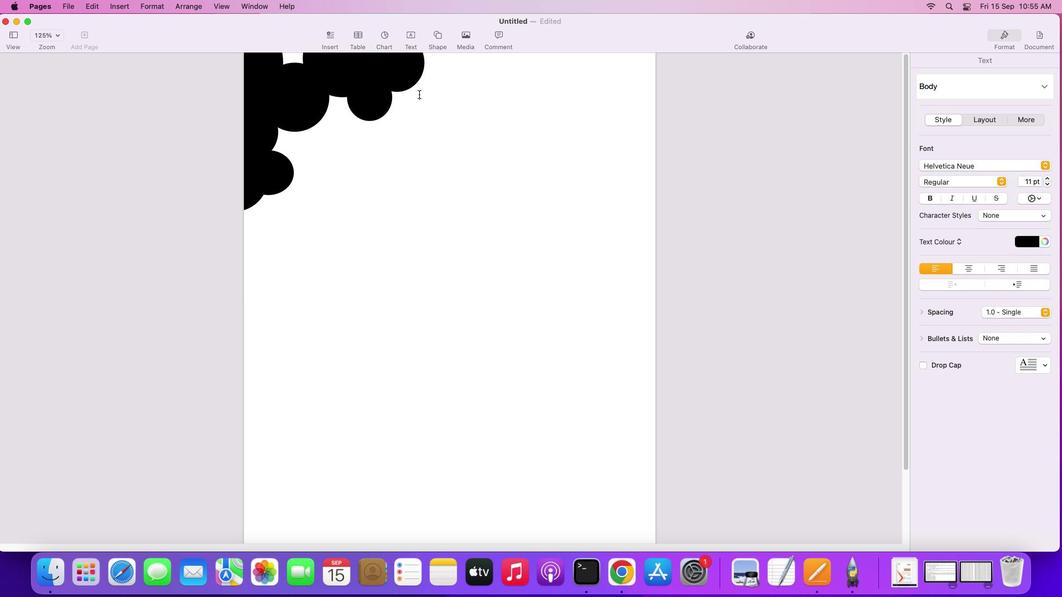 
Action: Mouse moved to (408, 74)
Screenshot: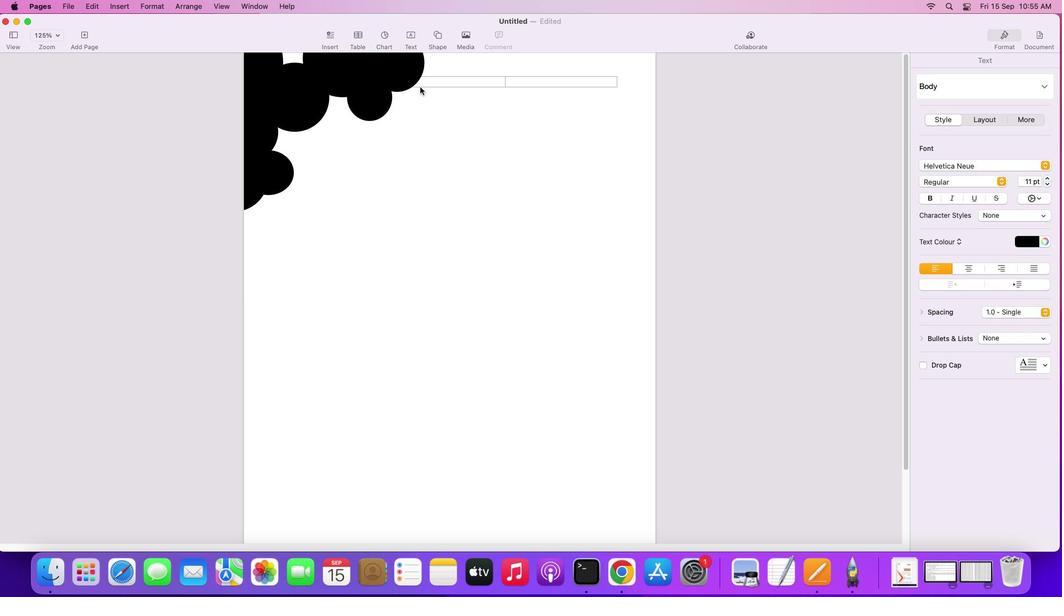 
Action: Key pressed Key.alt
Screenshot: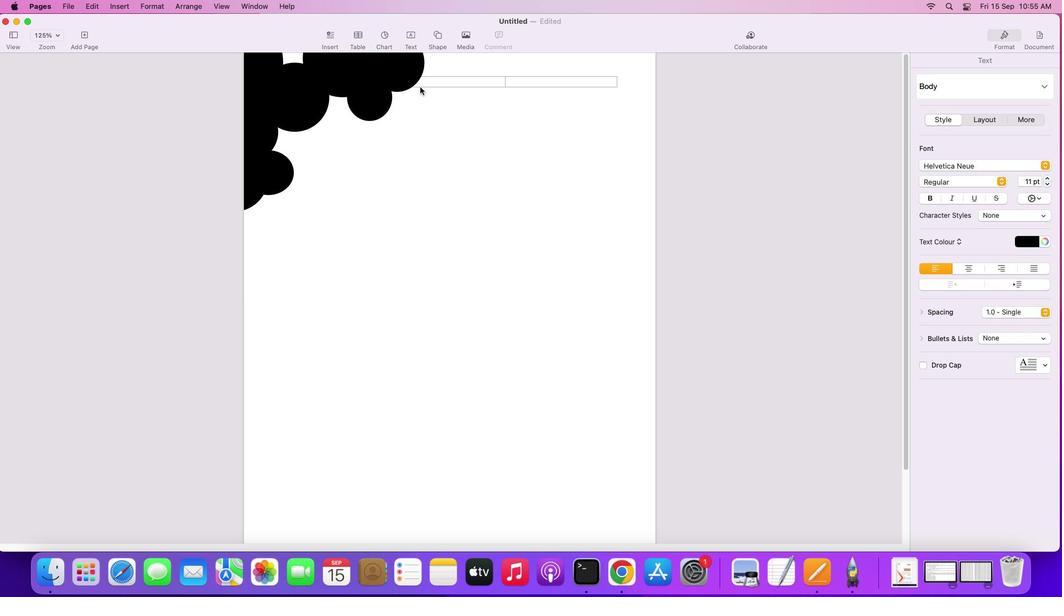 
Action: Mouse moved to (408, 73)
Screenshot: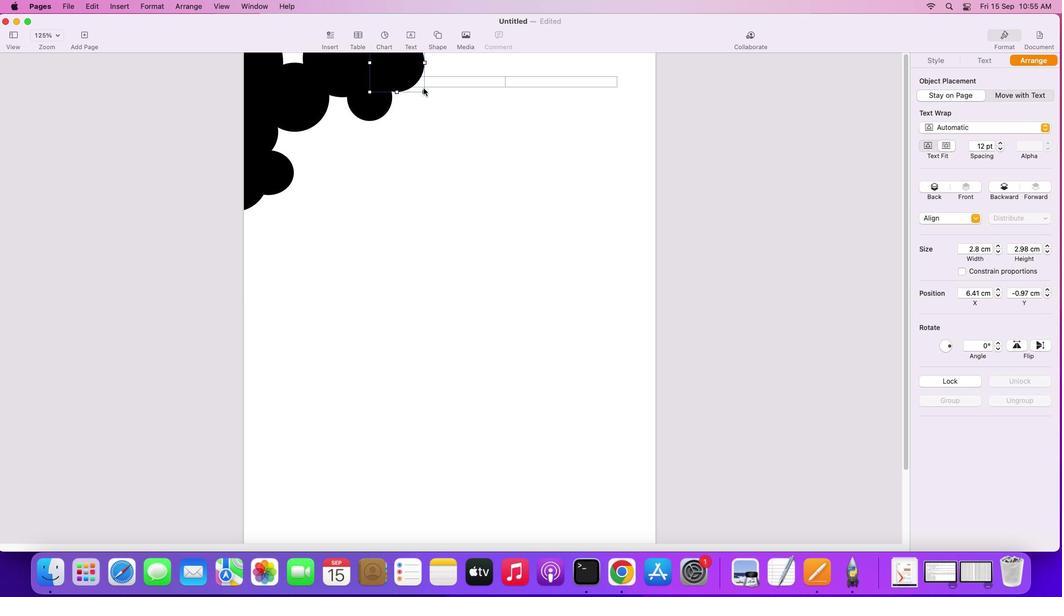 
Action: Mouse pressed left at (408, 73)
Screenshot: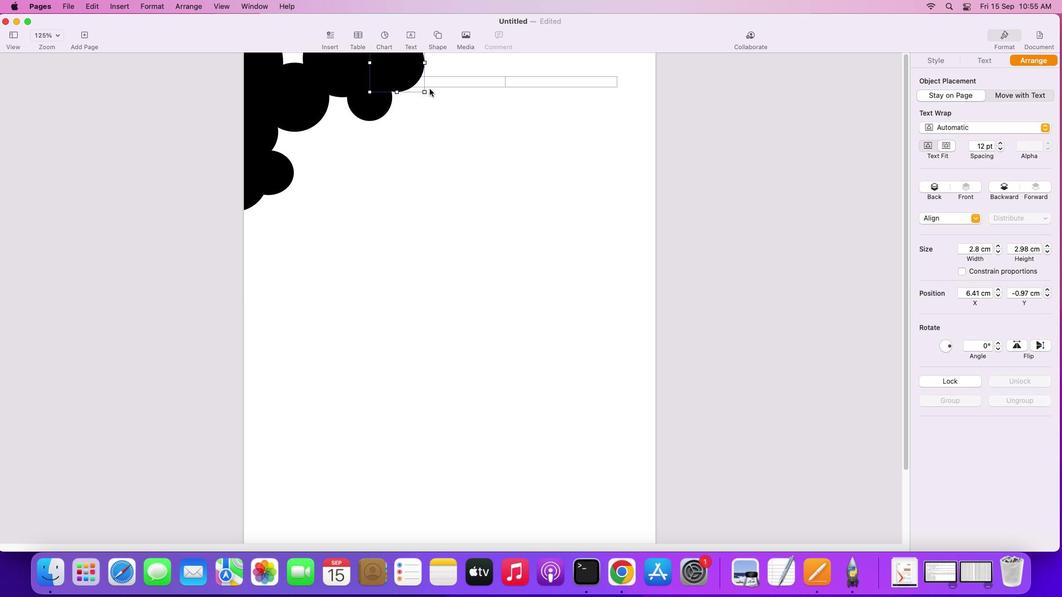 
Action: Mouse moved to (455, 109)
Screenshot: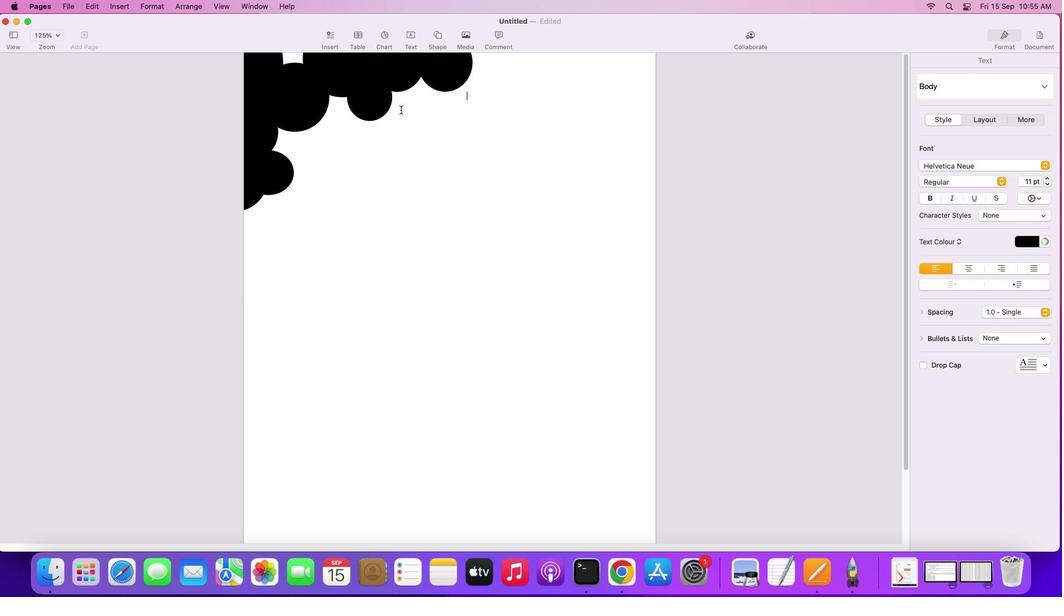 
Action: Mouse pressed left at (455, 109)
Screenshot: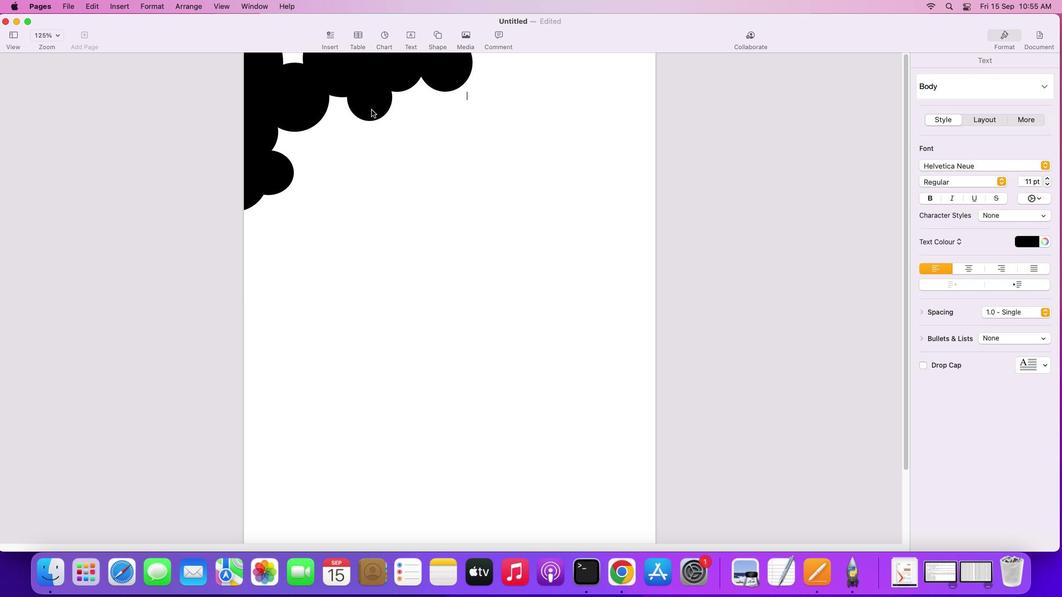 
Action: Mouse moved to (278, 173)
Screenshot: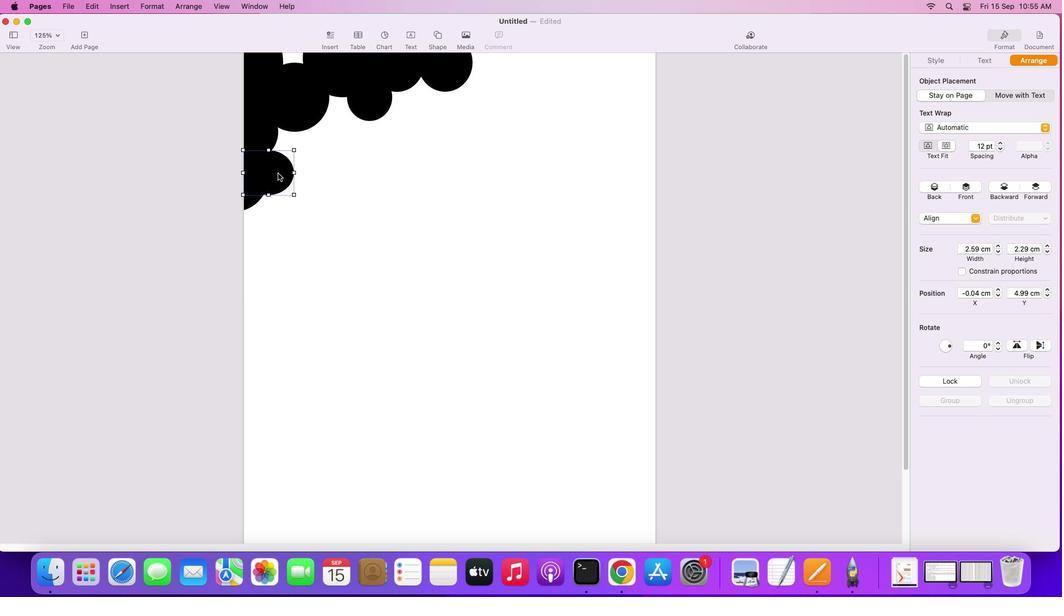 
Action: Mouse pressed left at (278, 173)
Screenshot: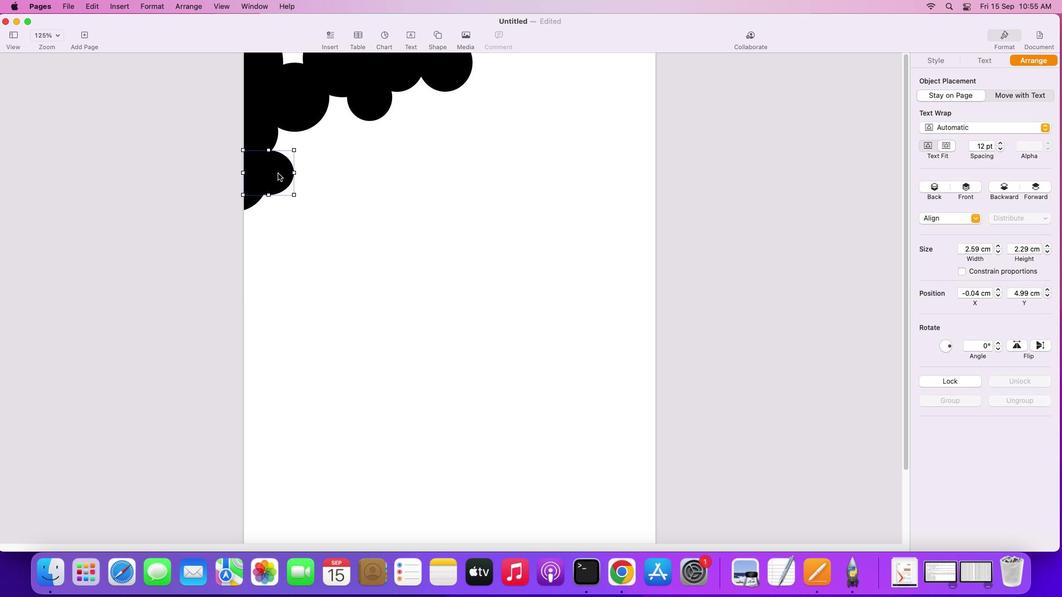 
Action: Mouse moved to (278, 173)
Screenshot: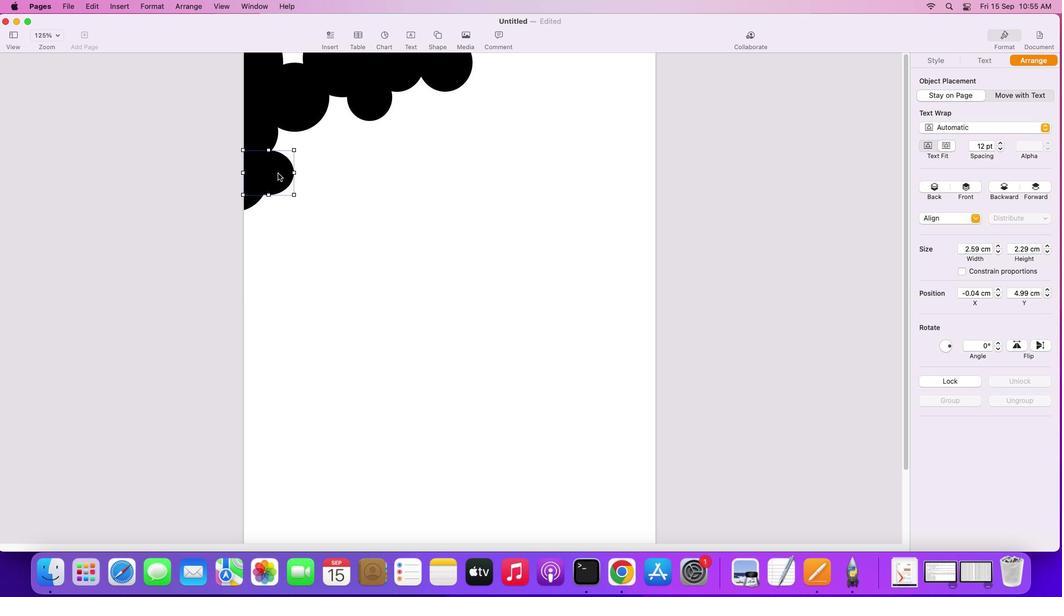 
Action: Key pressed Key.alt
Screenshot: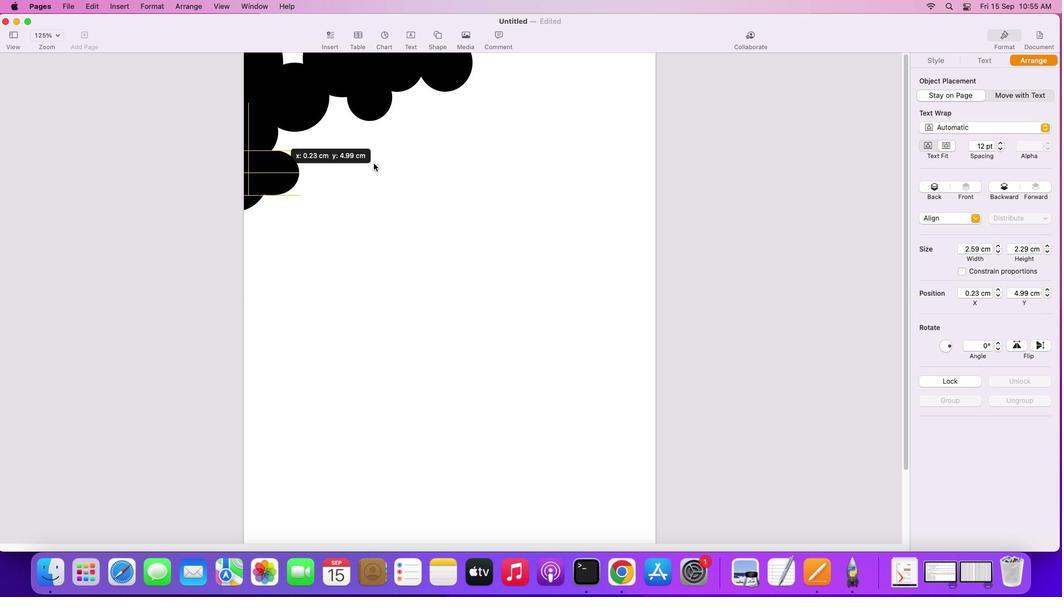 
Action: Mouse pressed left at (278, 173)
Screenshot: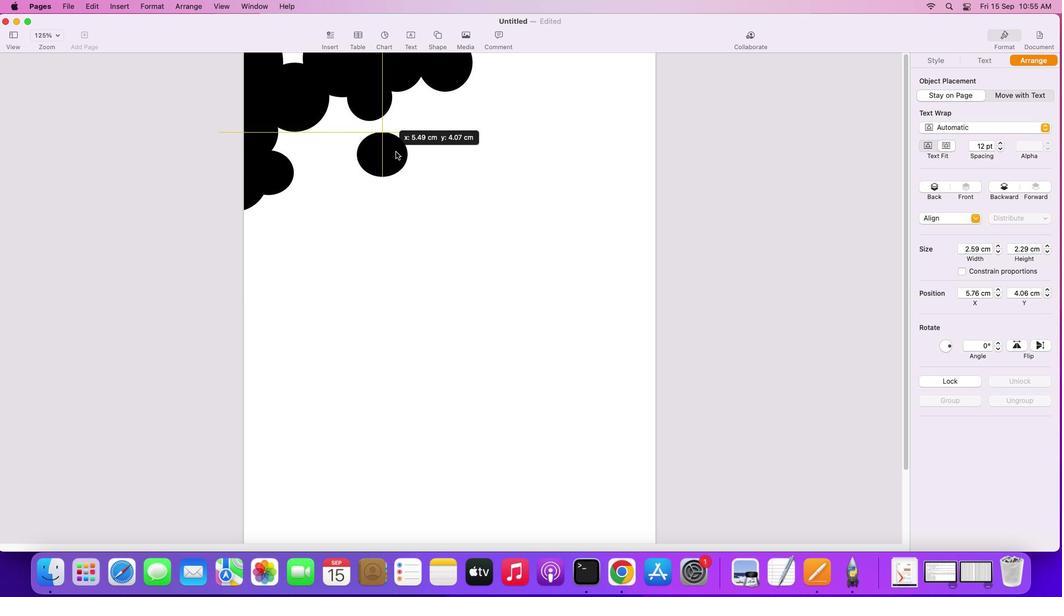 
Action: Mouse moved to (449, 149)
Screenshot: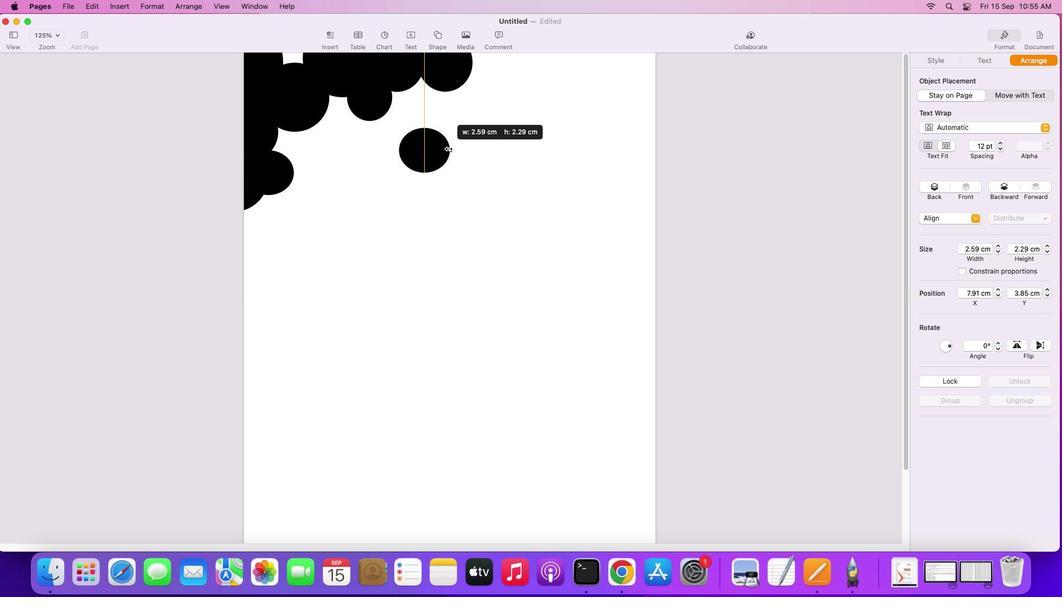 
Action: Mouse pressed left at (449, 149)
Screenshot: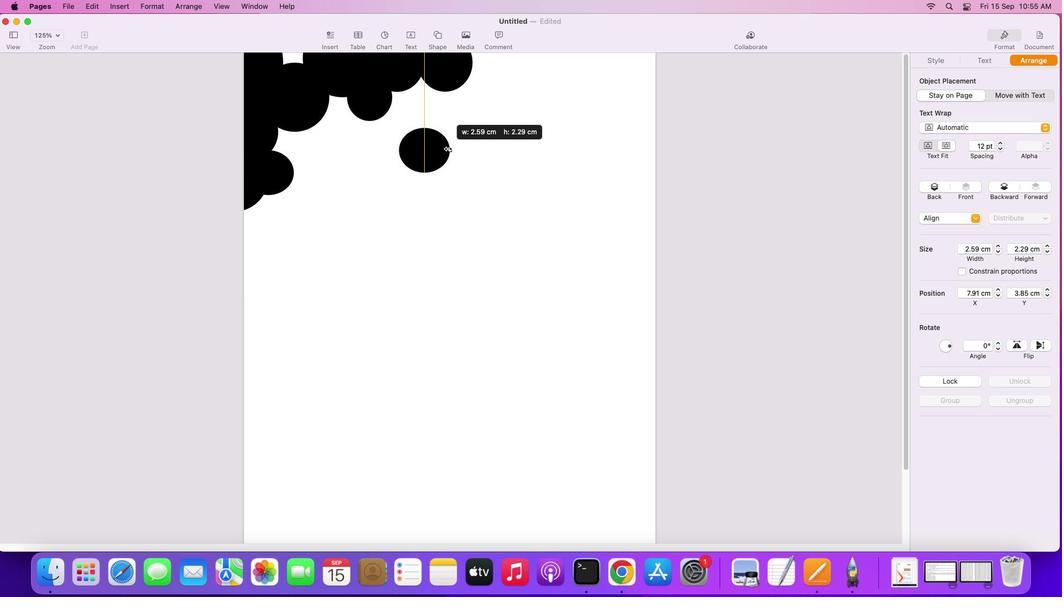 
Action: Mouse moved to (455, 147)
Screenshot: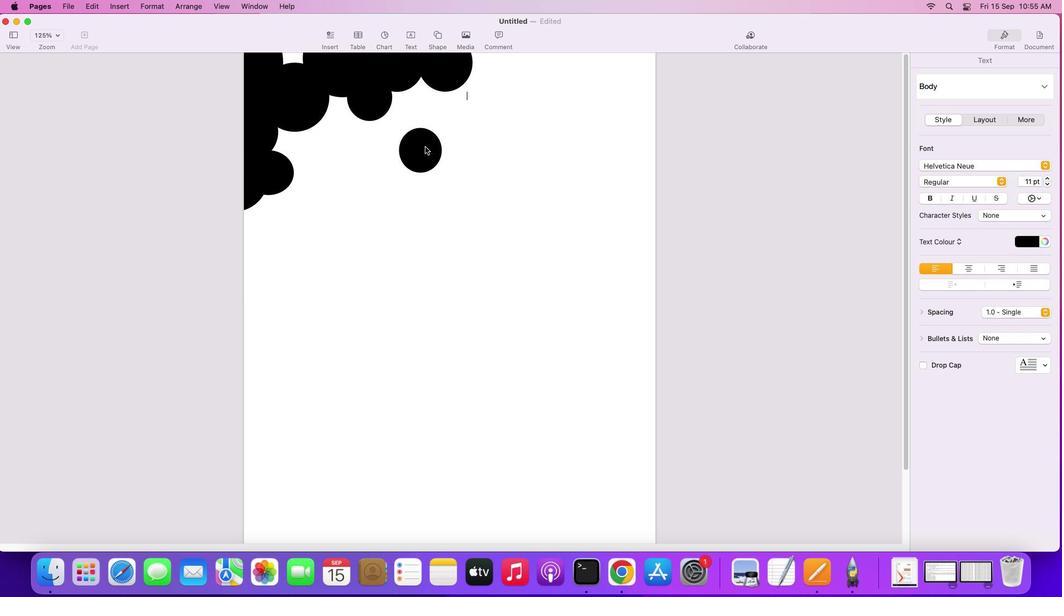 
Action: Mouse pressed left at (455, 147)
Screenshot: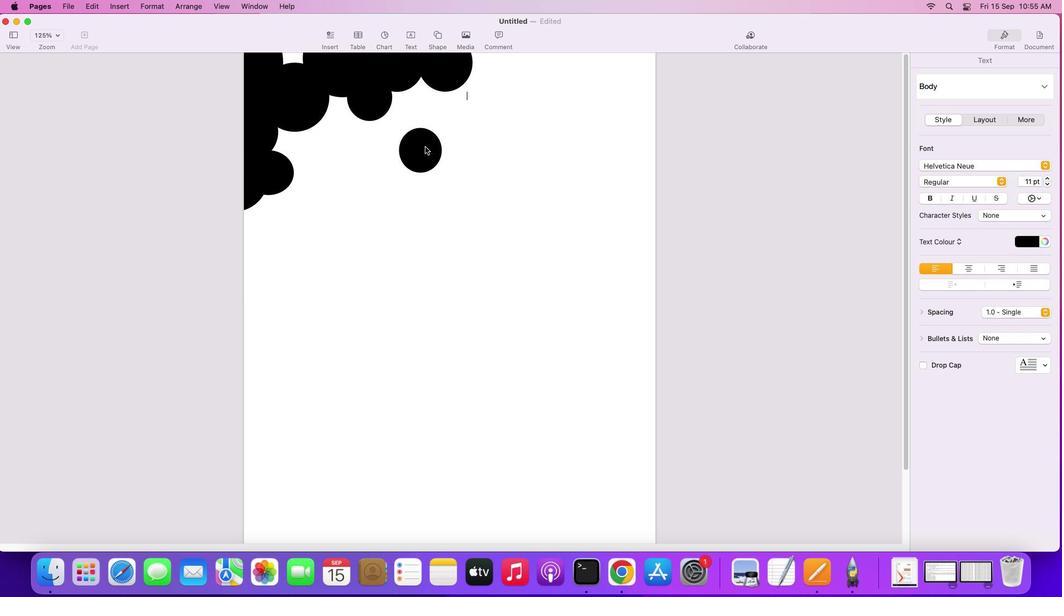 
Action: Mouse moved to (425, 147)
Screenshot: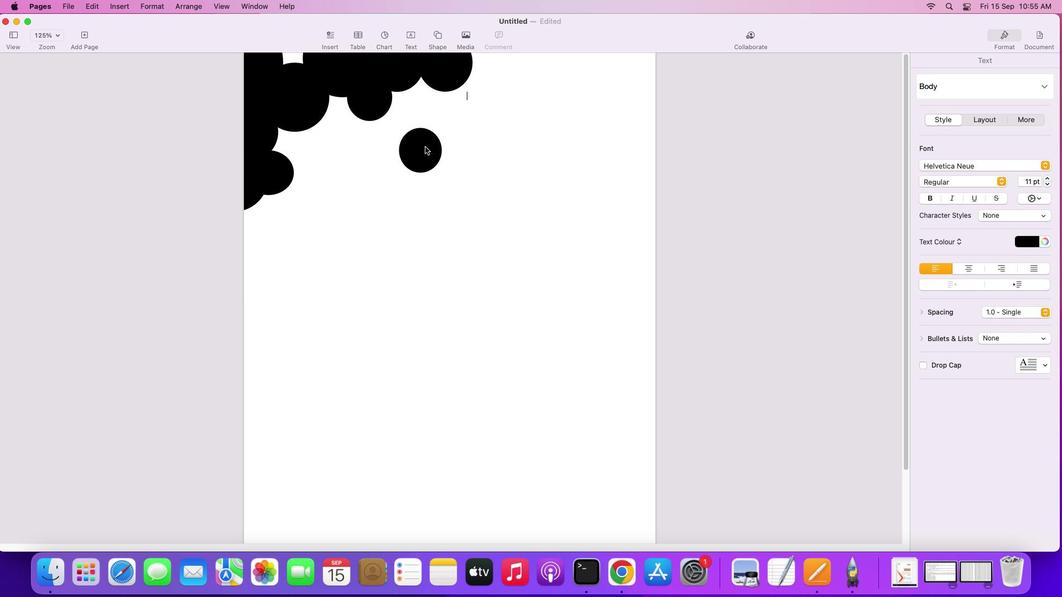 
Action: Key pressed Key.alt
Screenshot: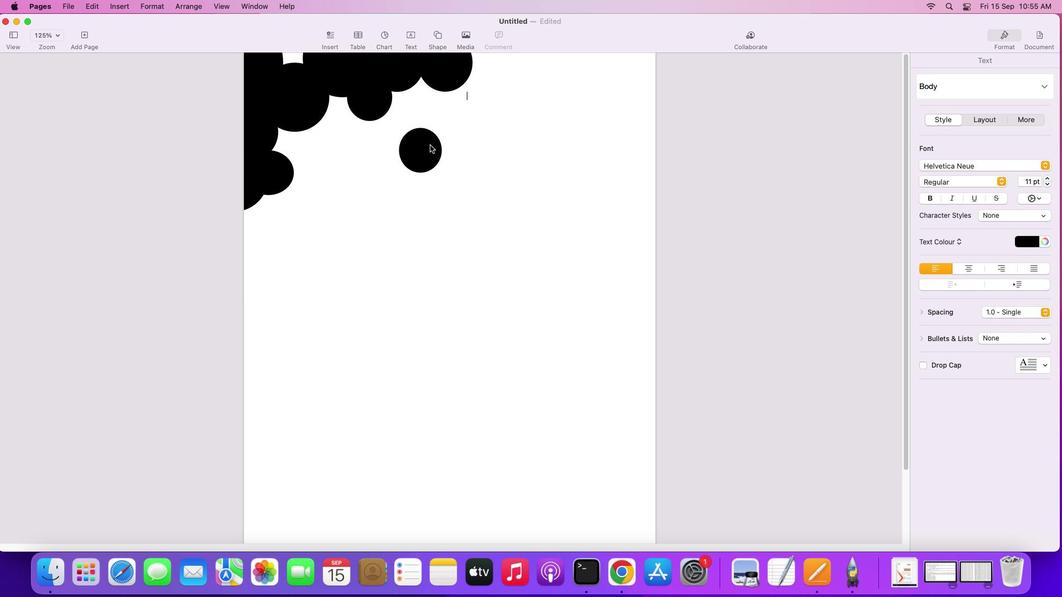 
Action: Mouse pressed left at (425, 147)
Screenshot: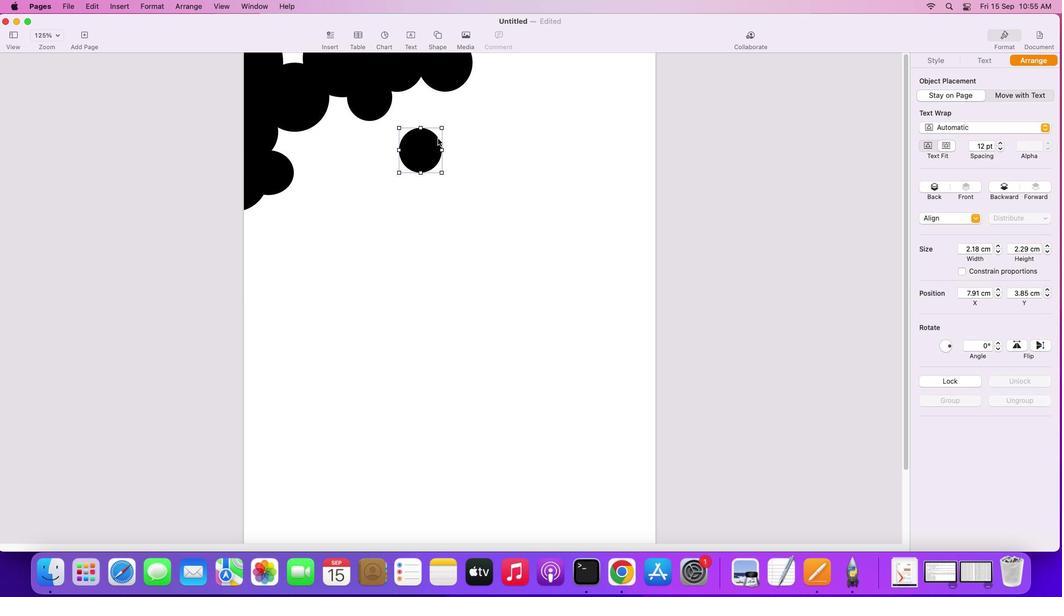 
Action: Mouse moved to (427, 141)
Screenshot: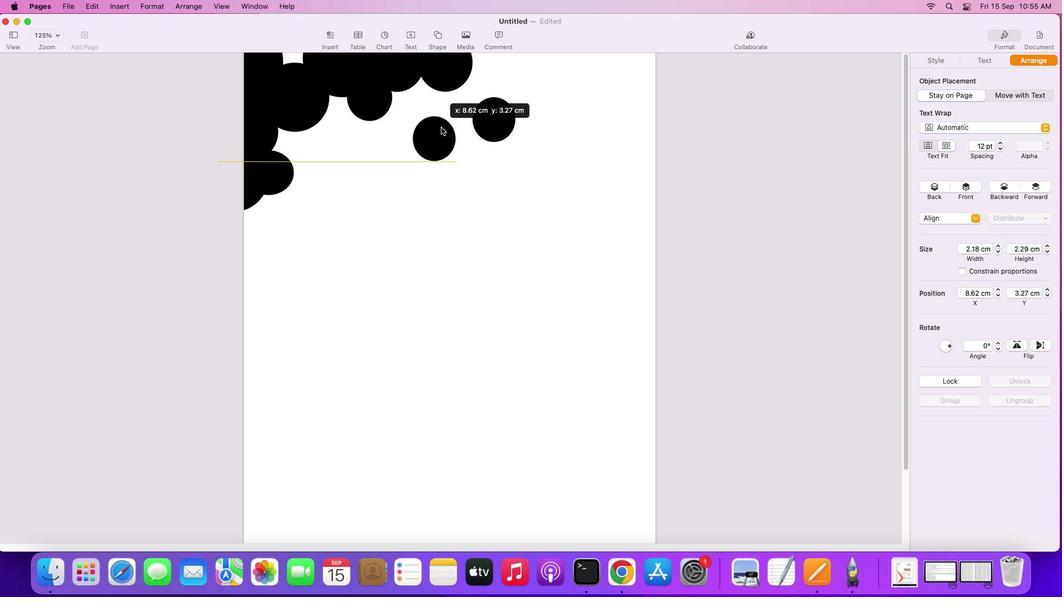 
Action: Mouse pressed left at (427, 141)
Screenshot: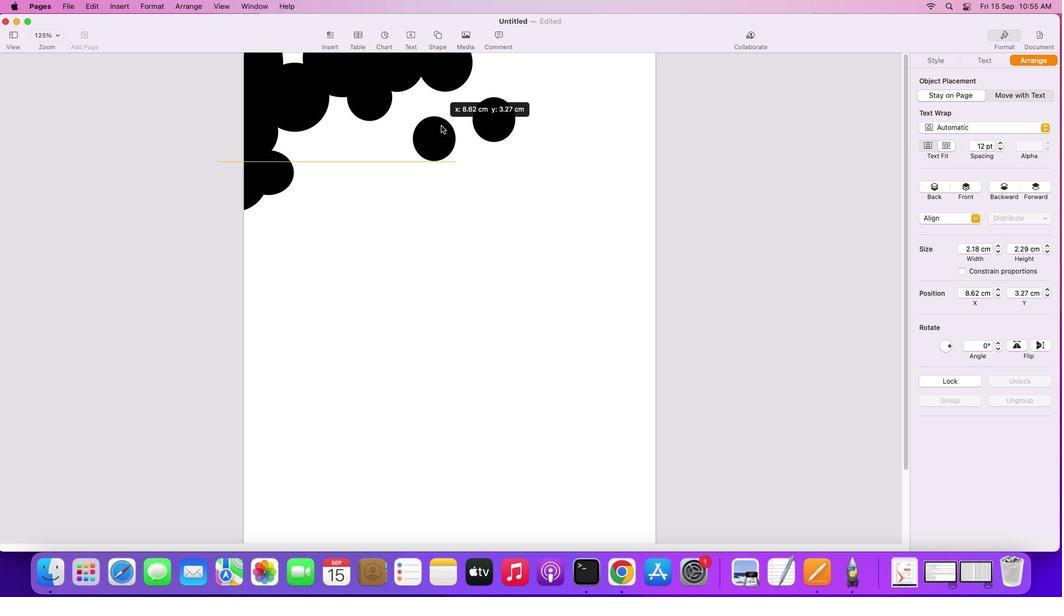 
Action: Mouse moved to (498, 121)
Screenshot: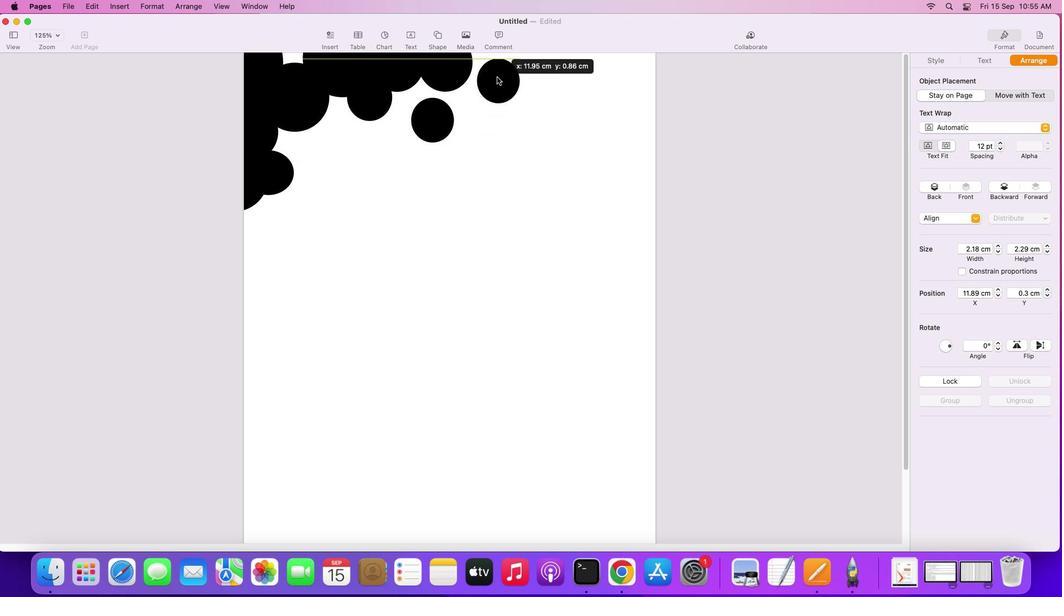 
Action: Mouse pressed left at (498, 121)
Screenshot: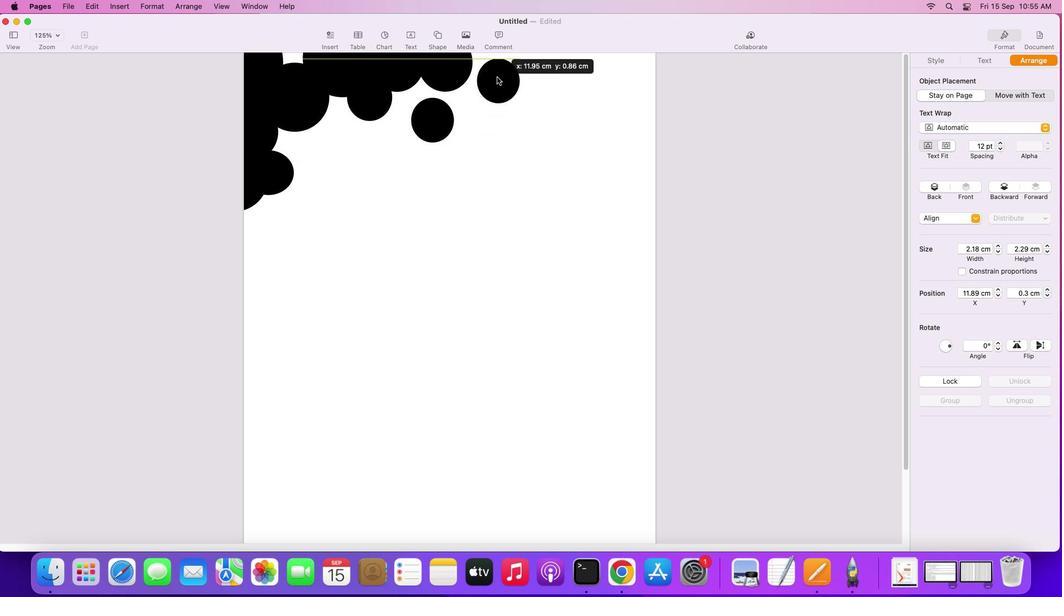 
Action: Mouse moved to (511, 70)
Screenshot: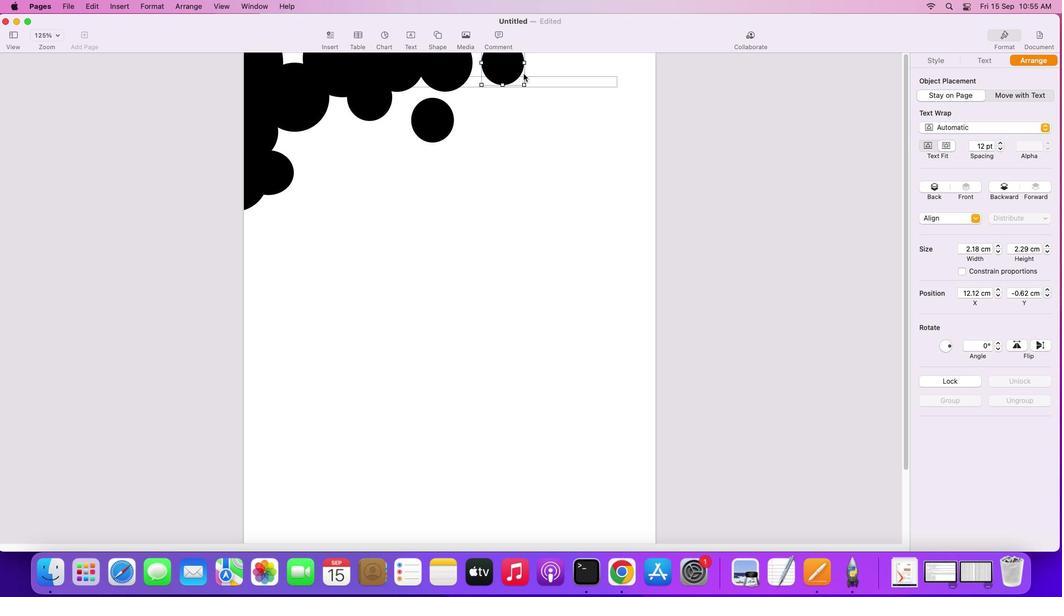 
Action: Key pressed Key.alt
Screenshot: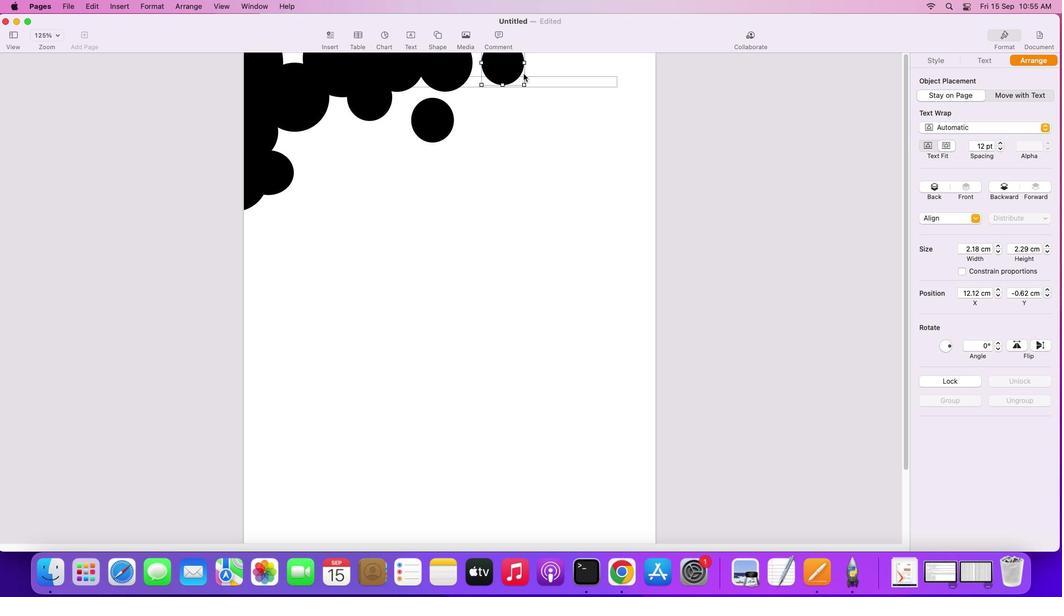 
Action: Mouse moved to (506, 66)
Screenshot: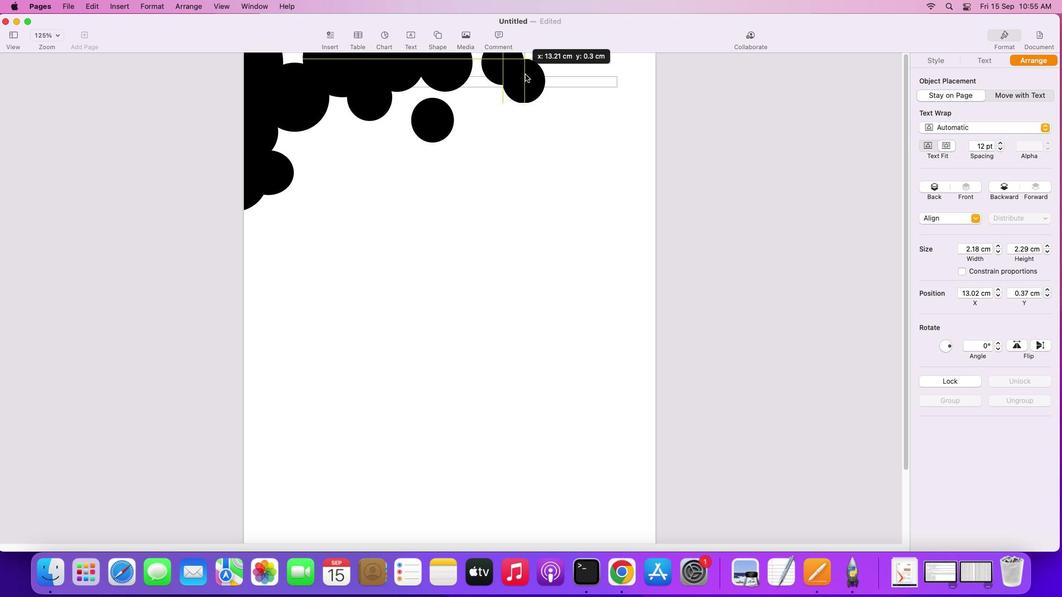 
Action: Mouse pressed left at (506, 66)
Screenshot: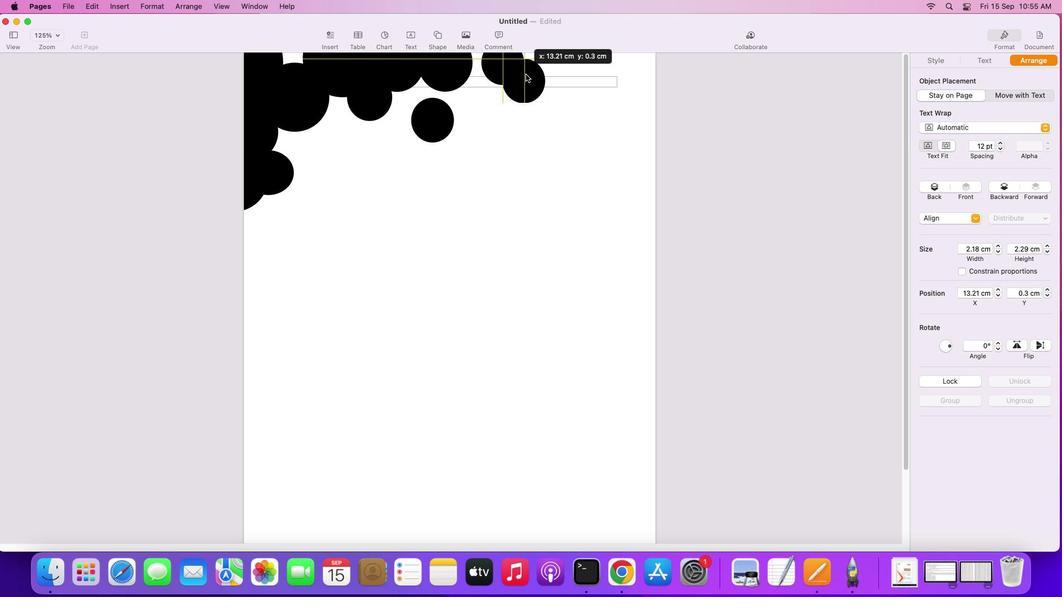 
Action: Mouse moved to (536, 74)
Screenshot: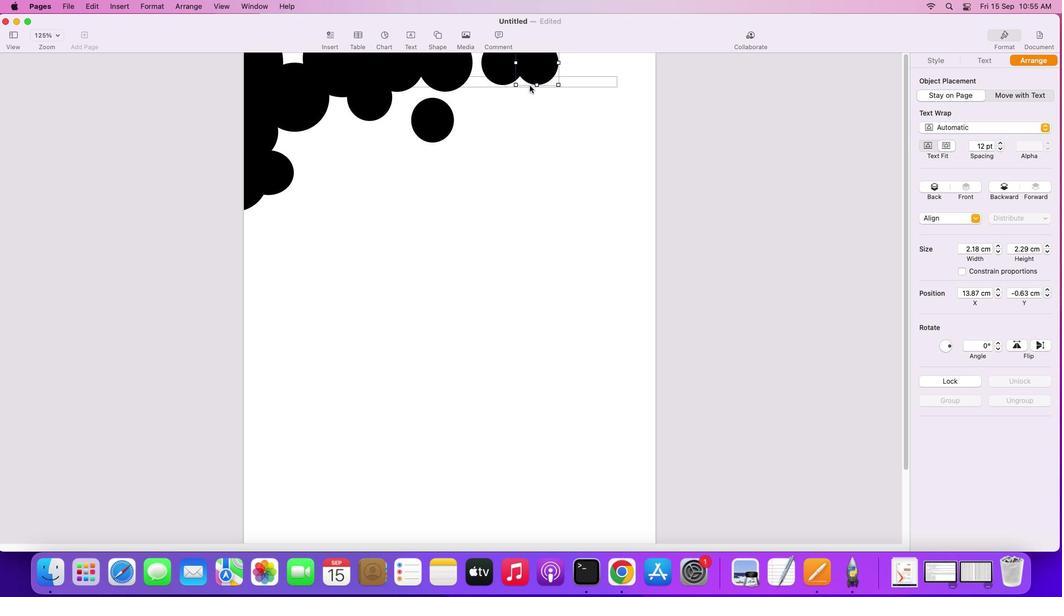 
Action: Mouse pressed left at (536, 74)
Screenshot: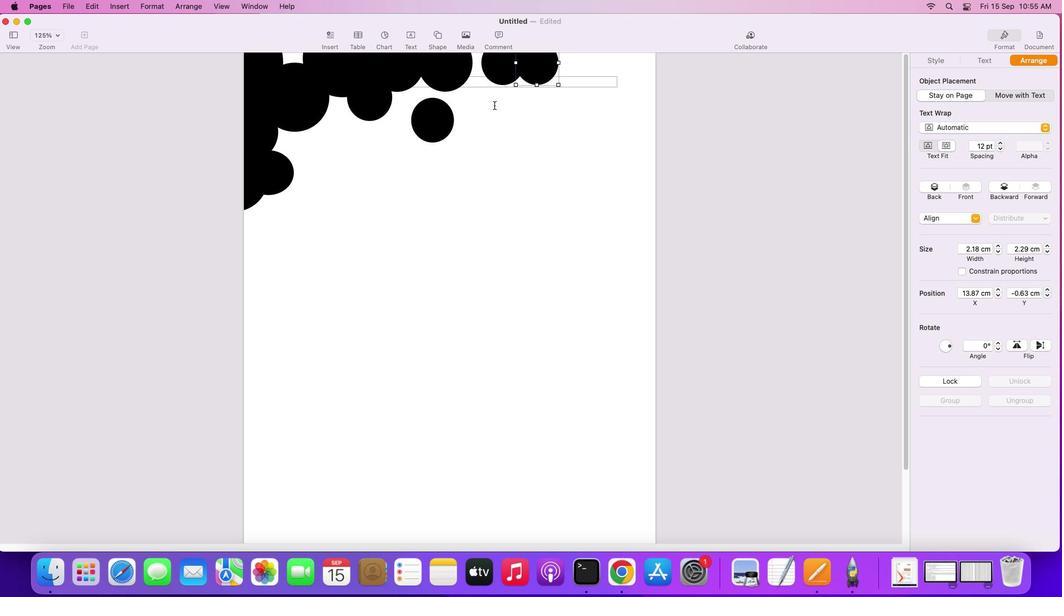 
Action: Mouse moved to (425, 120)
Screenshot: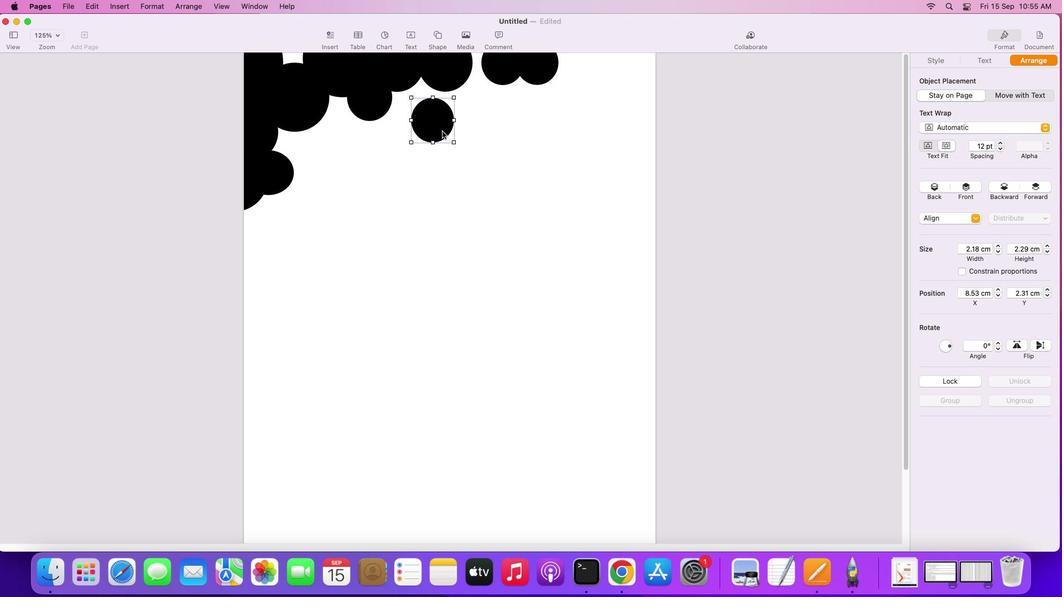 
Action: Mouse pressed left at (425, 120)
Screenshot: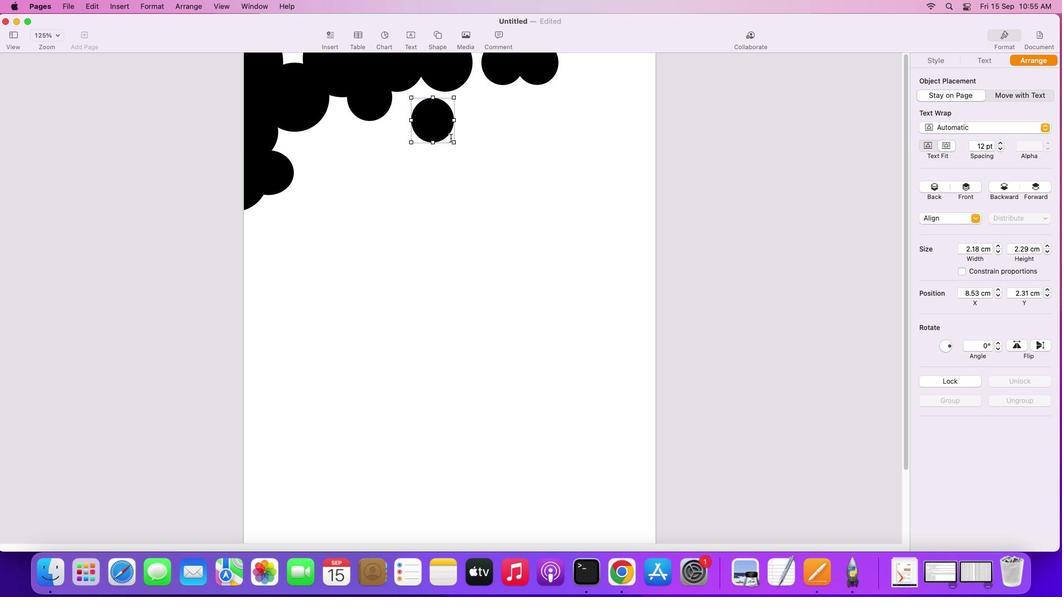 
Action: Mouse moved to (438, 129)
Screenshot: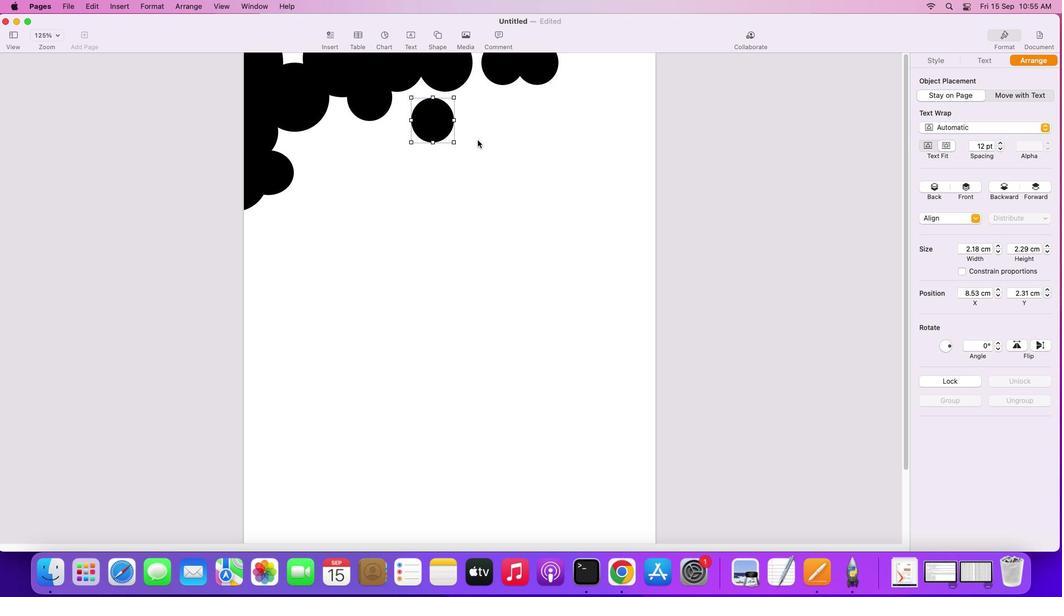 
Action: Key pressed Key.alt
Screenshot: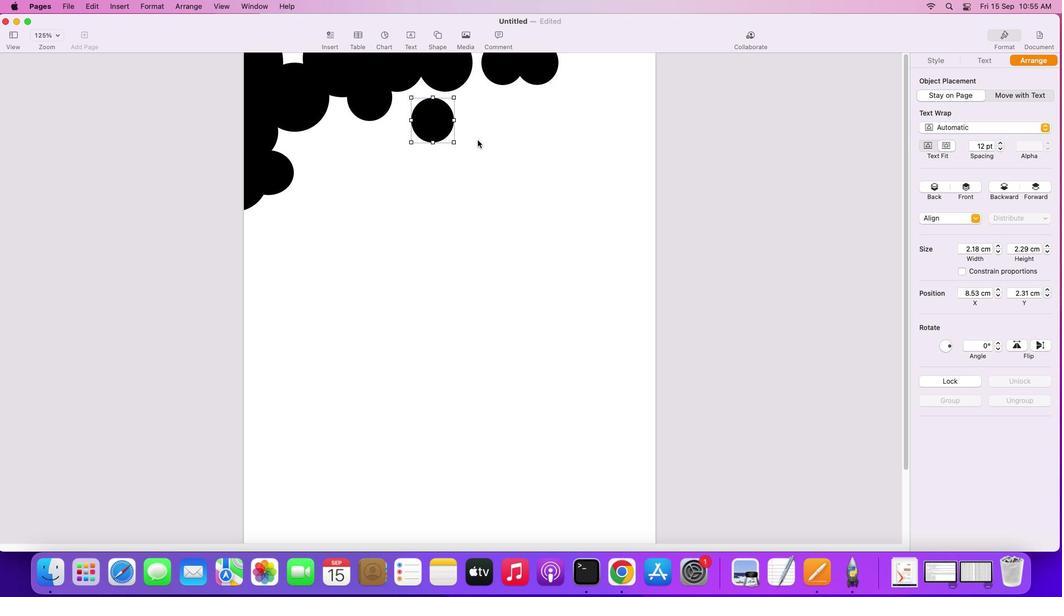 
Action: Mouse moved to (437, 125)
Screenshot: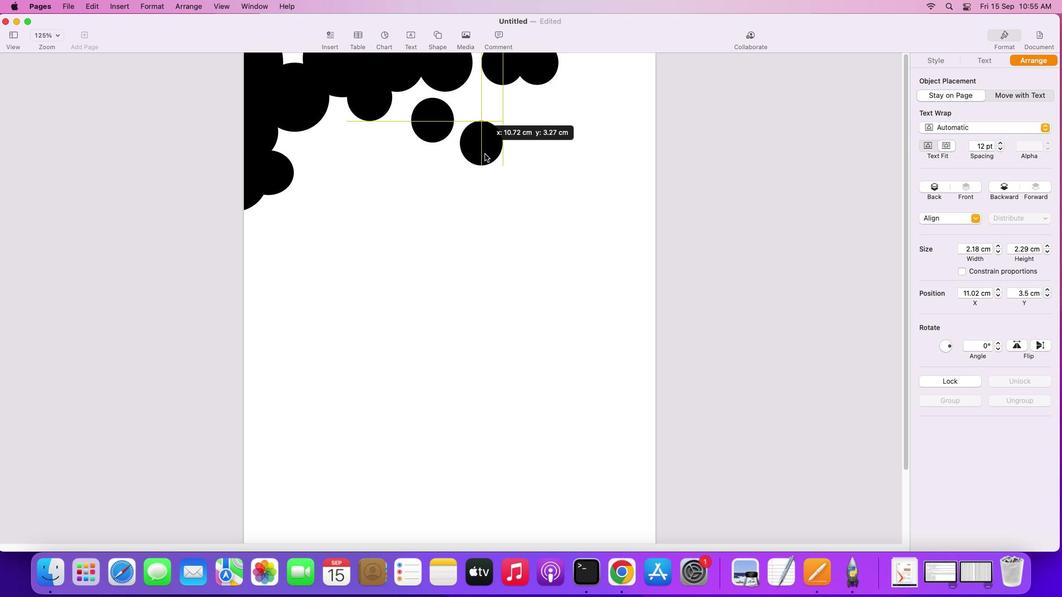 
Action: Mouse pressed left at (437, 125)
Screenshot: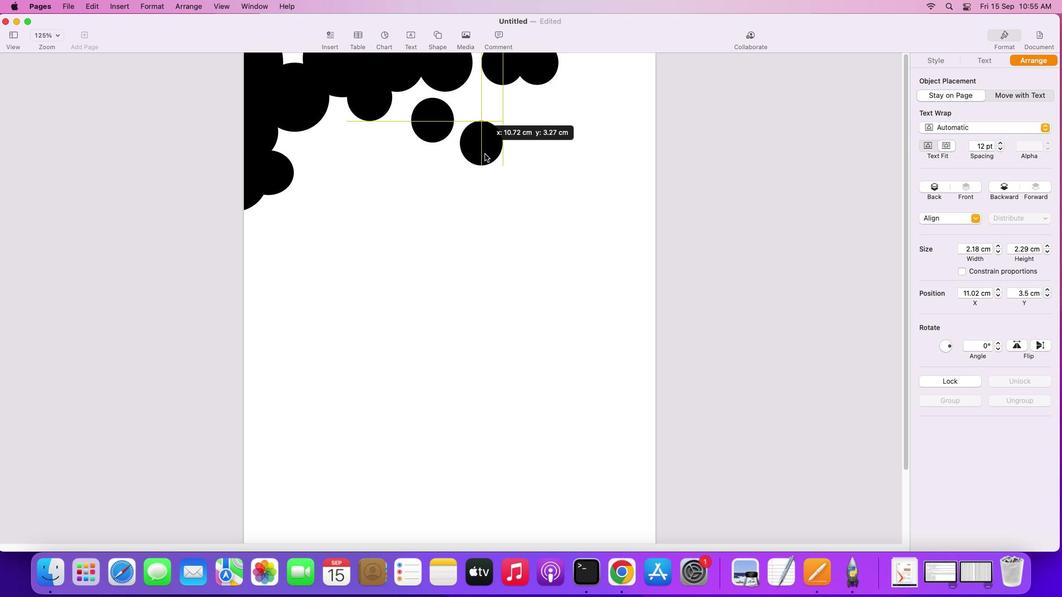 
Action: Mouse moved to (502, 171)
Screenshot: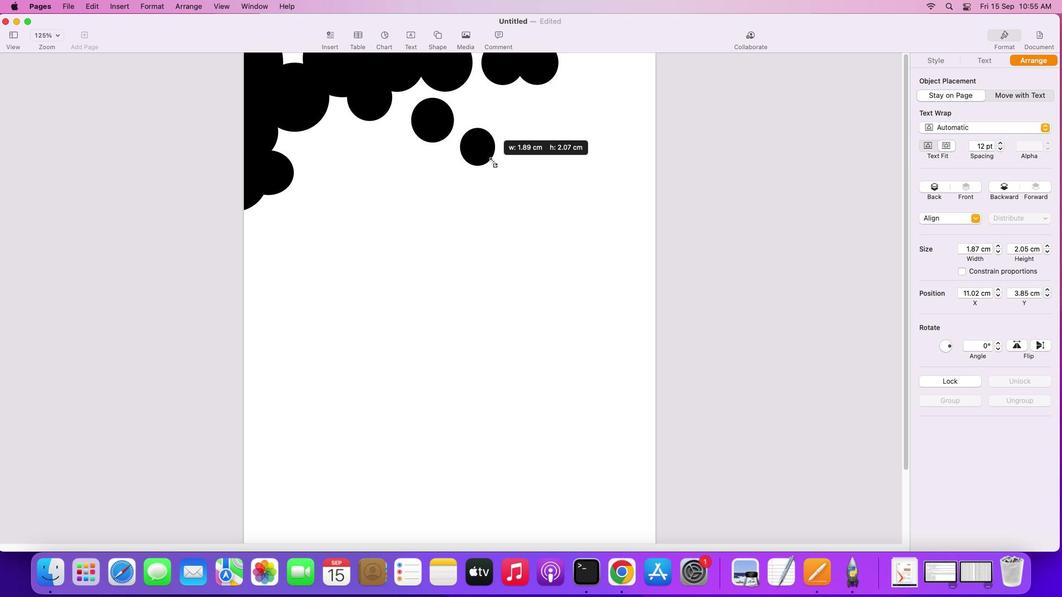 
Action: Mouse pressed left at (502, 171)
Screenshot: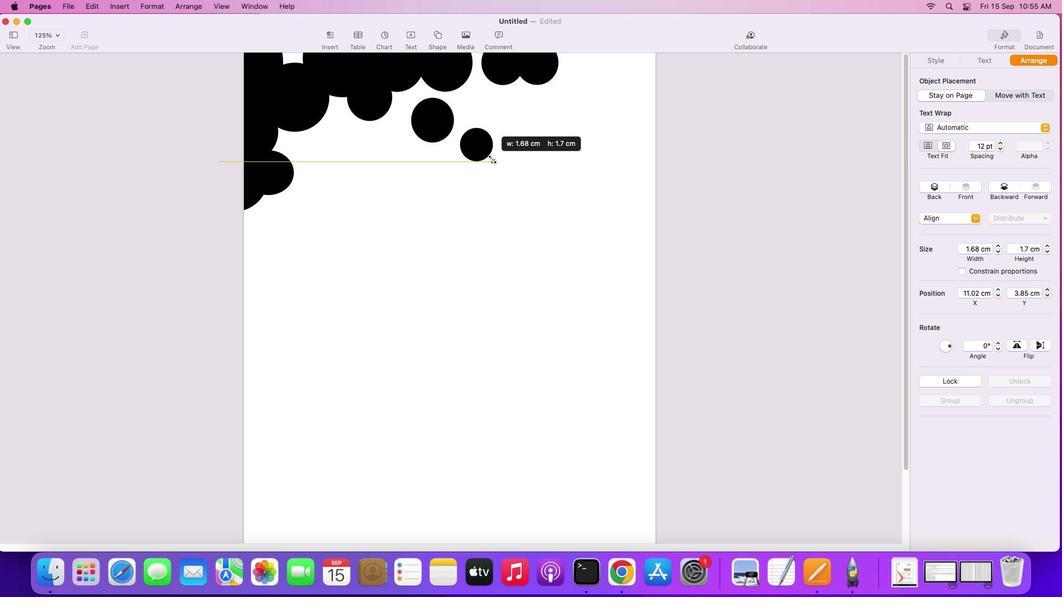 
Action: Mouse moved to (502, 146)
Screenshot: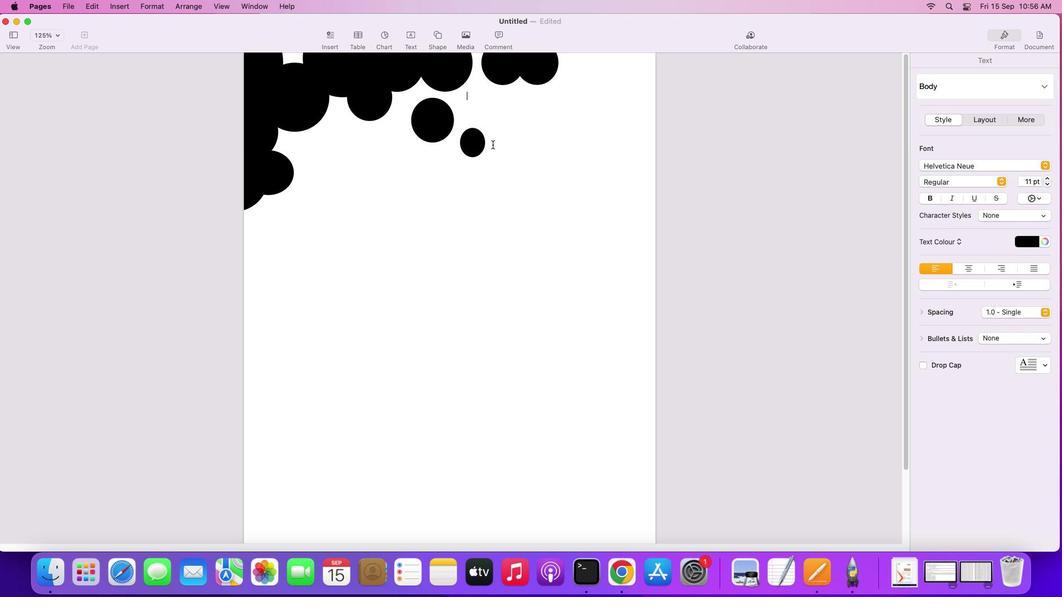 
Action: Mouse pressed left at (502, 146)
Screenshot: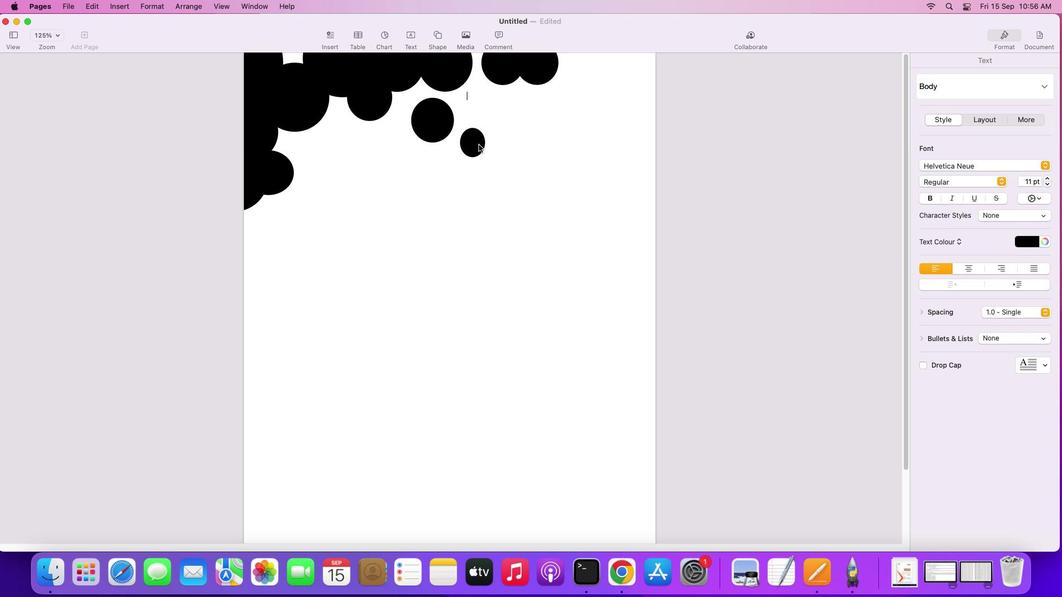 
Action: Mouse moved to (470, 142)
Screenshot: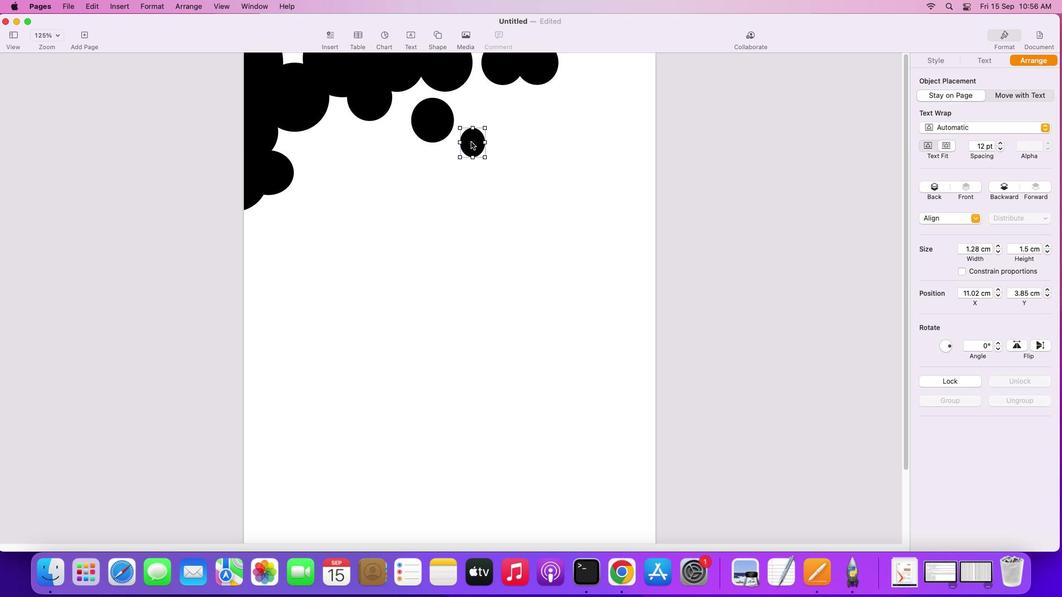 
Action: Mouse pressed left at (470, 142)
Screenshot: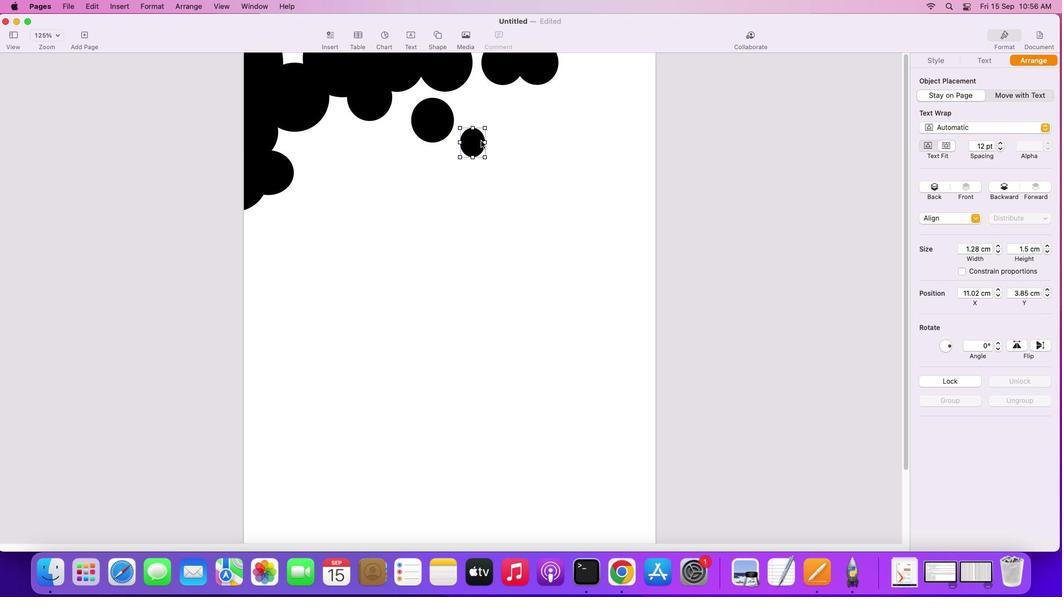 
Action: Mouse moved to (473, 128)
Screenshot: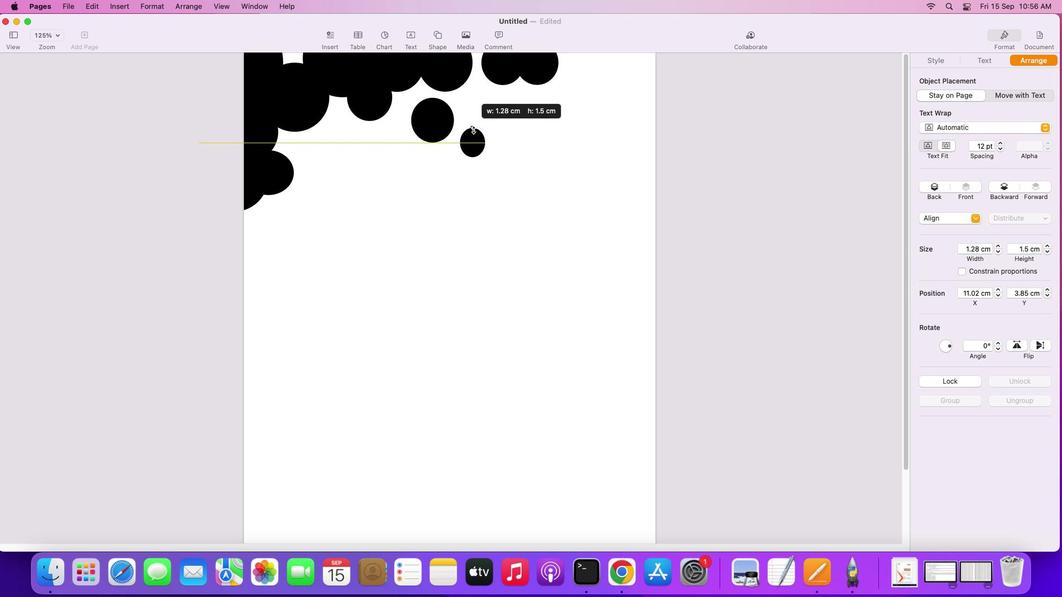 
Action: Mouse pressed left at (473, 128)
Screenshot: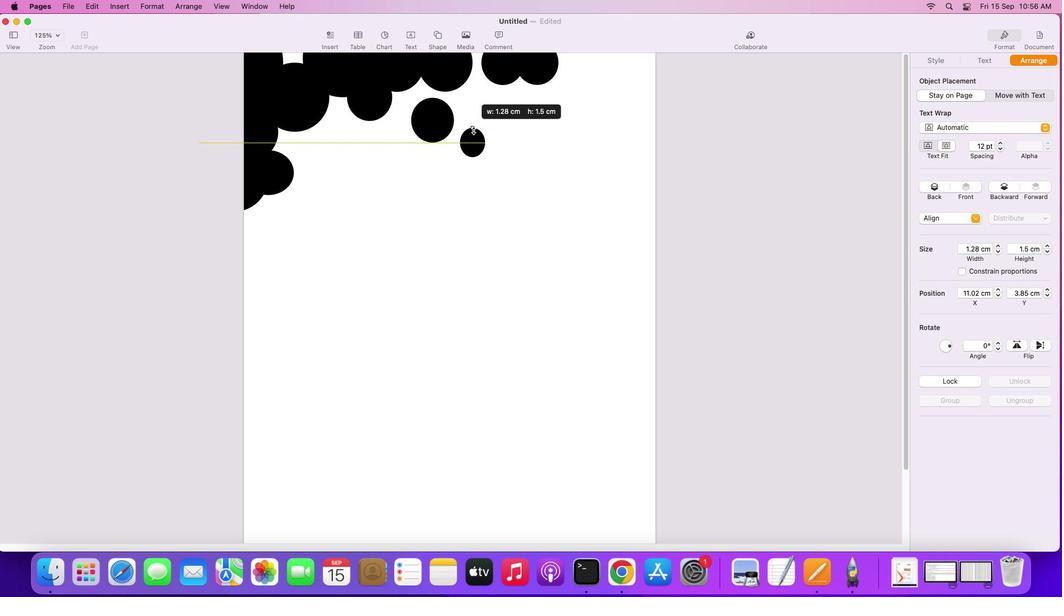 
Action: Mouse moved to (505, 137)
Screenshot: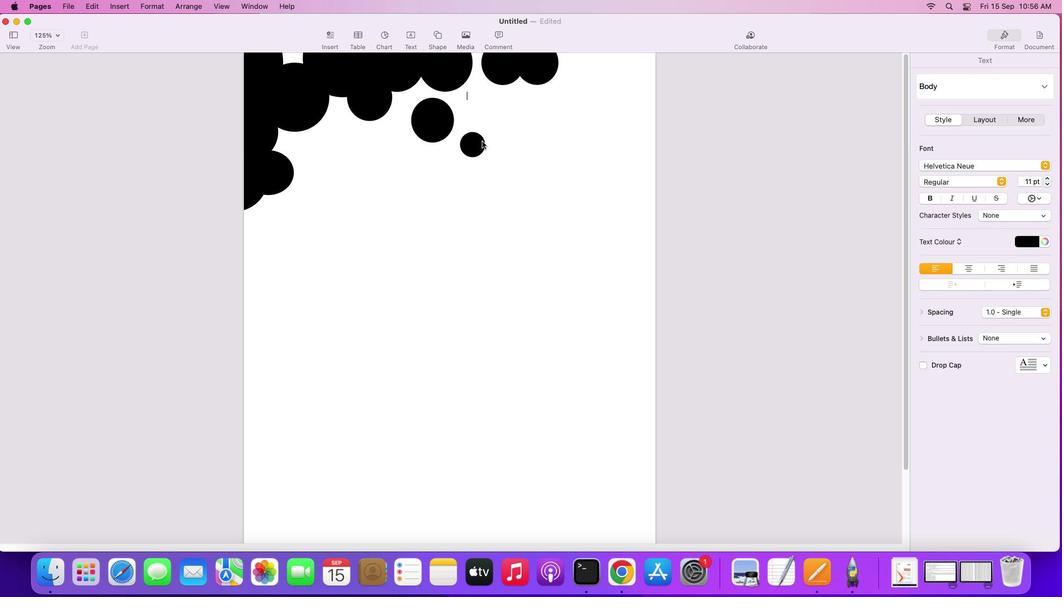 
Action: Mouse pressed left at (505, 137)
Screenshot: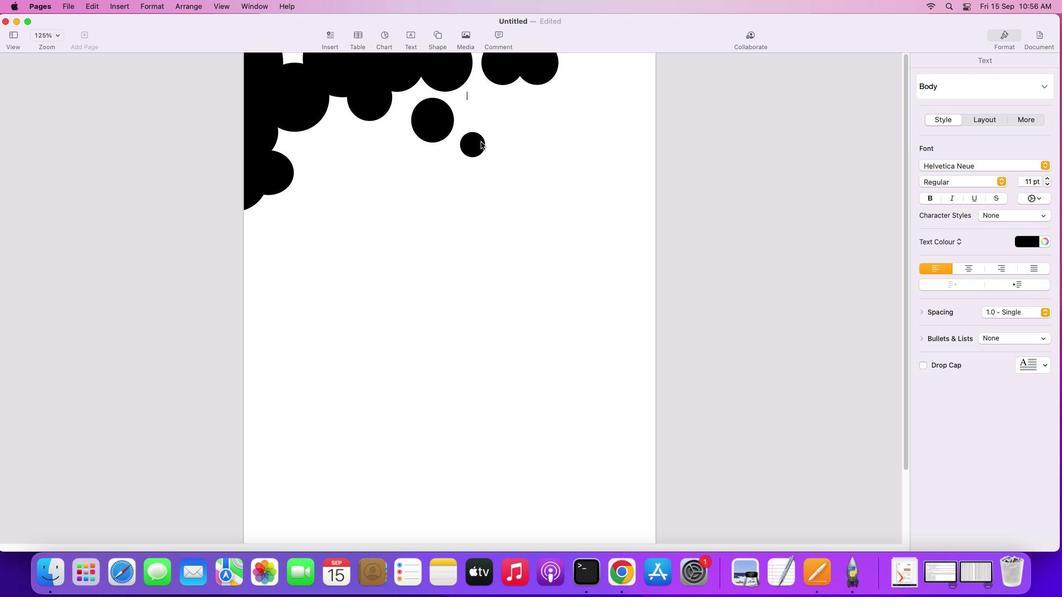 
Action: Mouse moved to (474, 143)
Screenshot: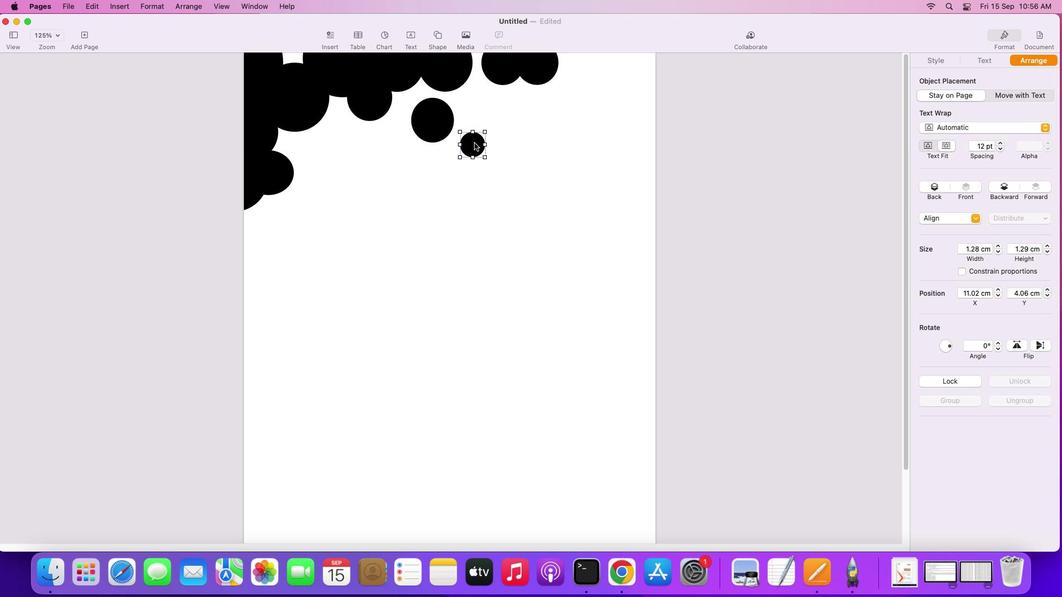 
Action: Mouse pressed left at (474, 143)
Screenshot: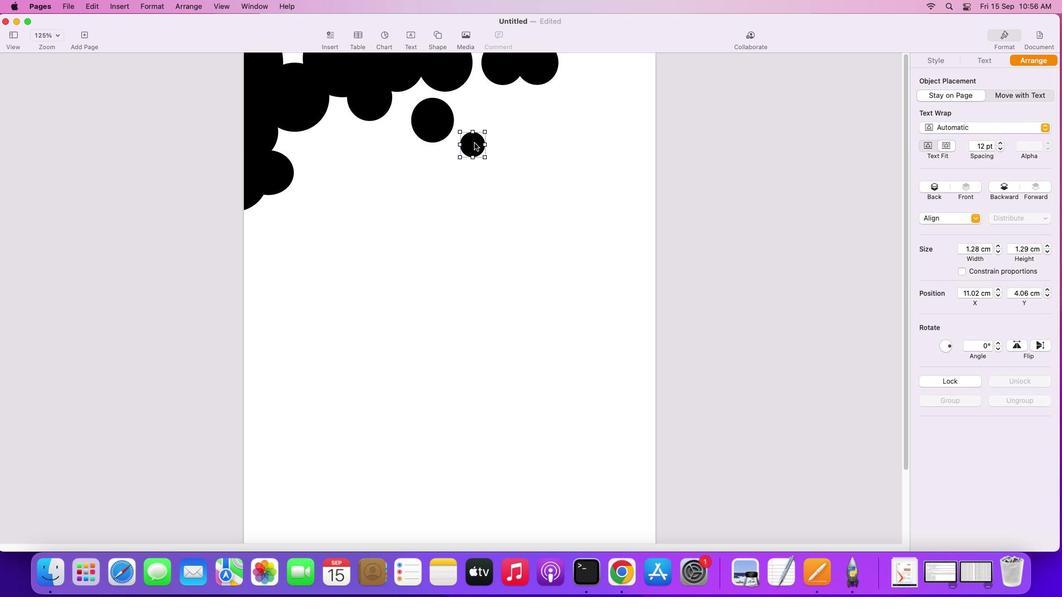 
Action: Key pressed Key.alt
Screenshot: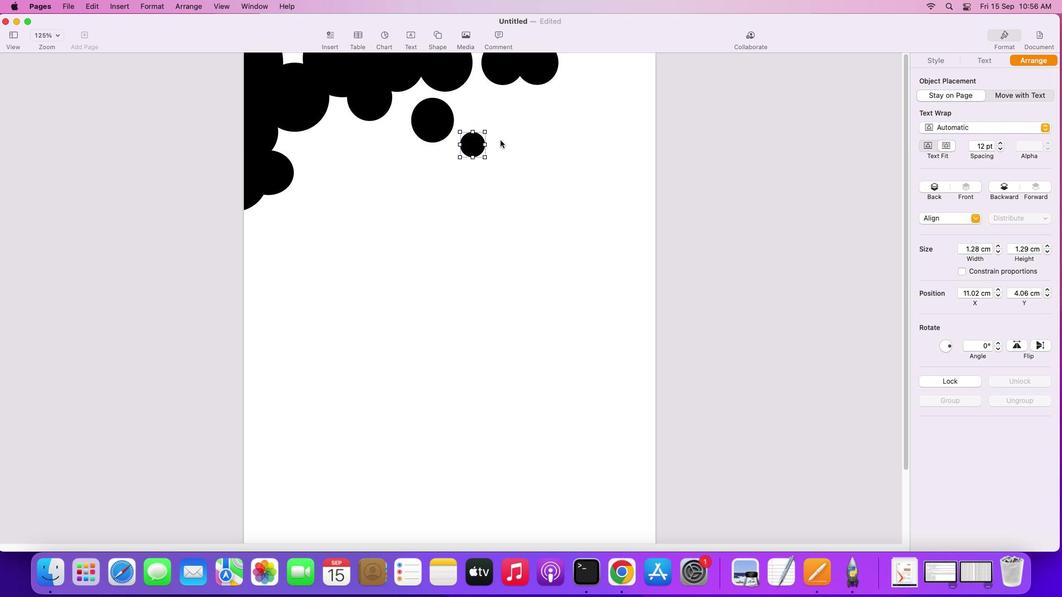 
Action: Mouse pressed left at (474, 143)
Screenshot: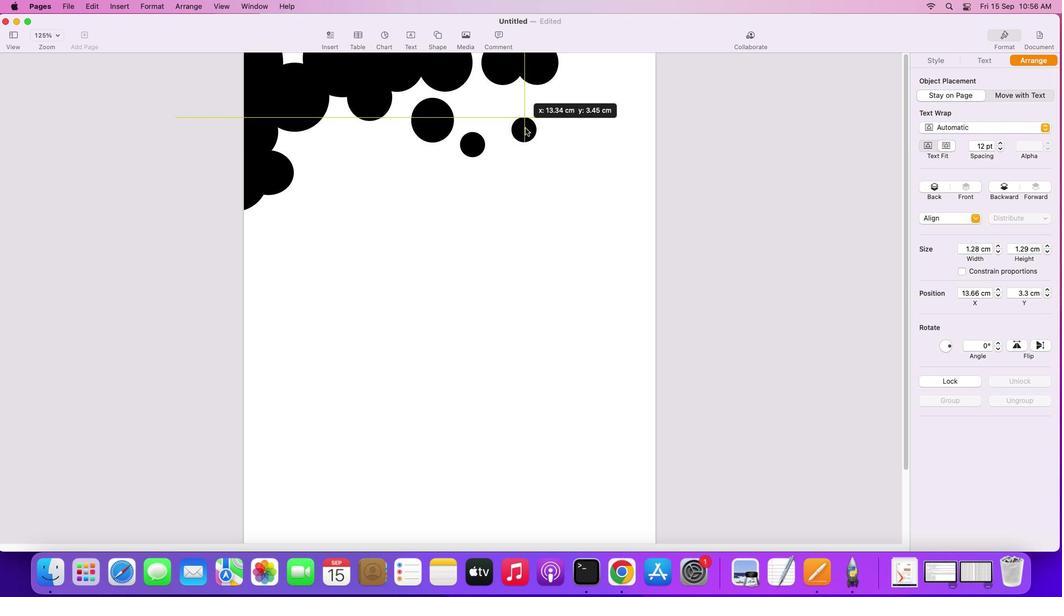 
Action: Mouse moved to (470, 142)
Screenshot: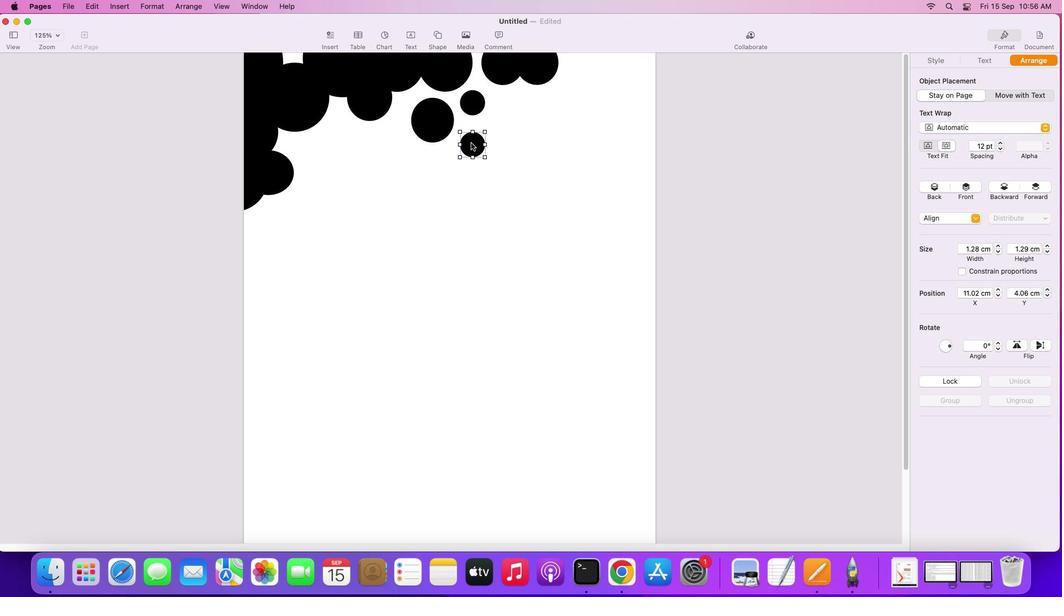
Action: Mouse pressed left at (470, 142)
Screenshot: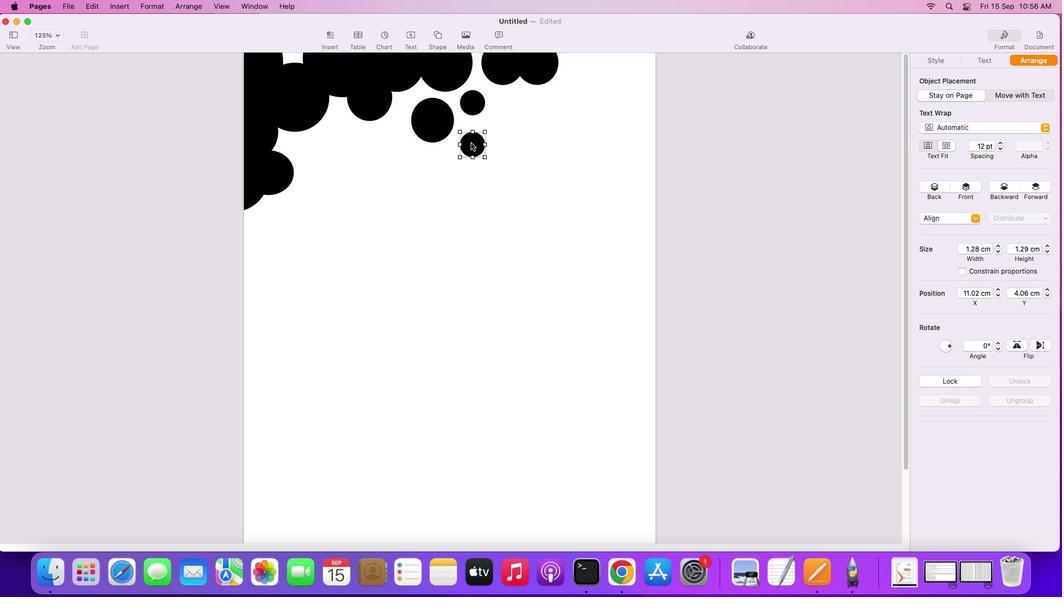 
Action: Mouse moved to (471, 143)
Screenshot: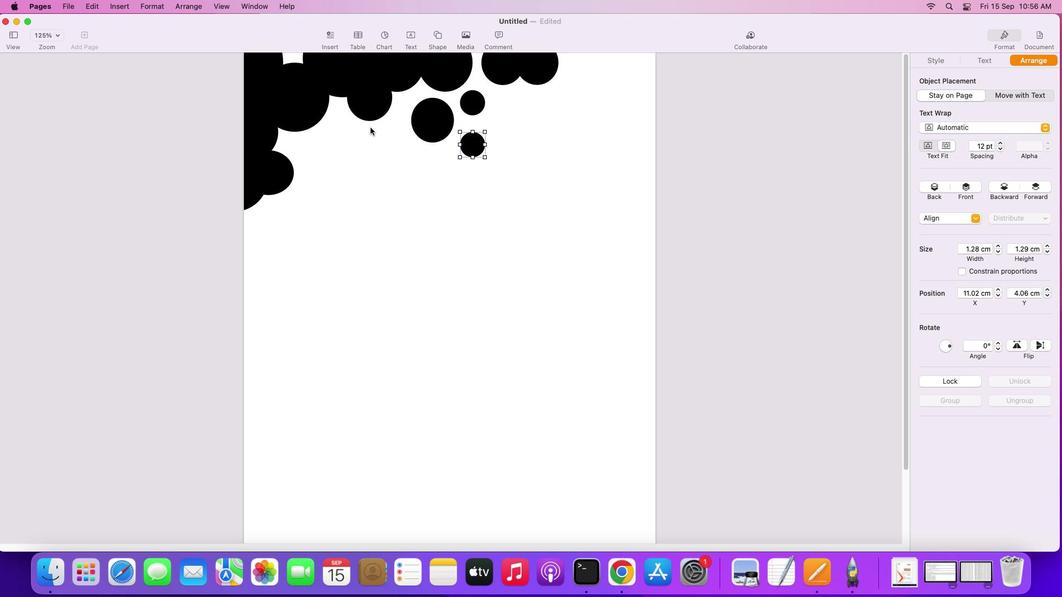 
Action: Mouse pressed left at (471, 143)
Screenshot: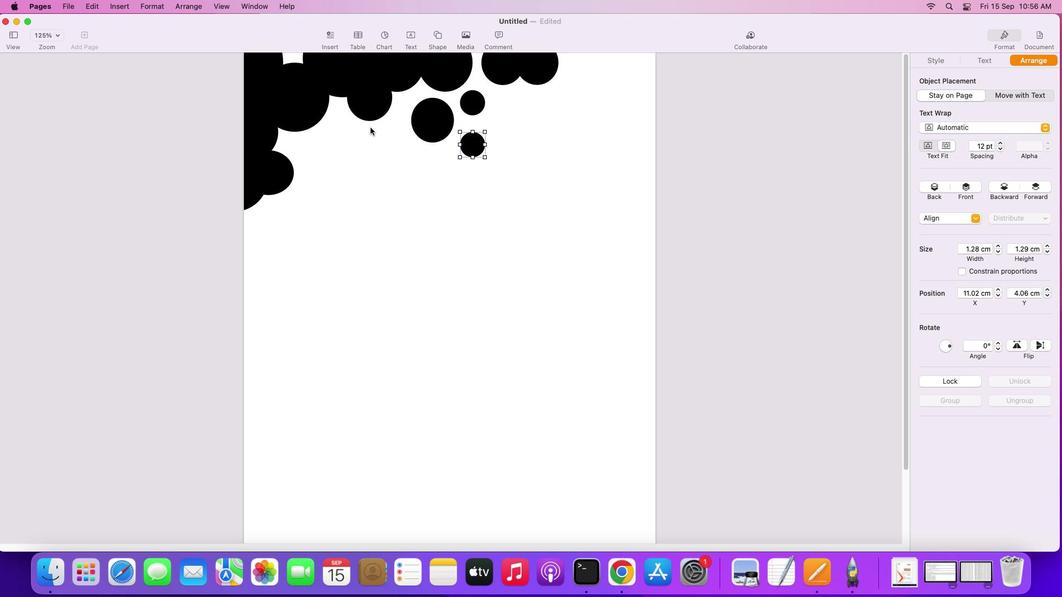 
Action: Mouse moved to (471, 144)
Screenshot: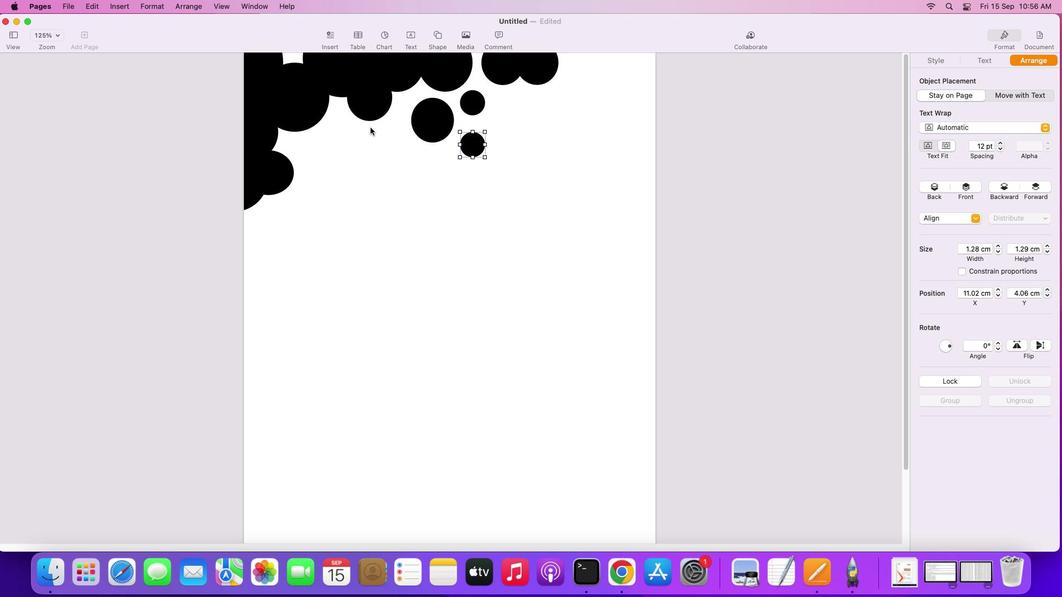 
Action: Key pressed Key.alt
Screenshot: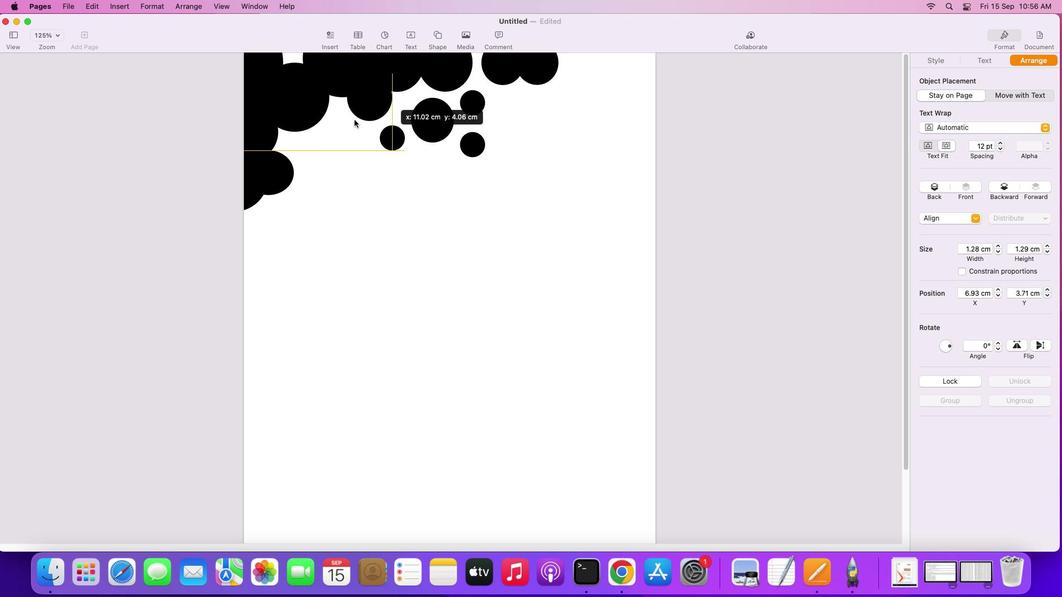 
Action: Mouse moved to (396, 156)
Screenshot: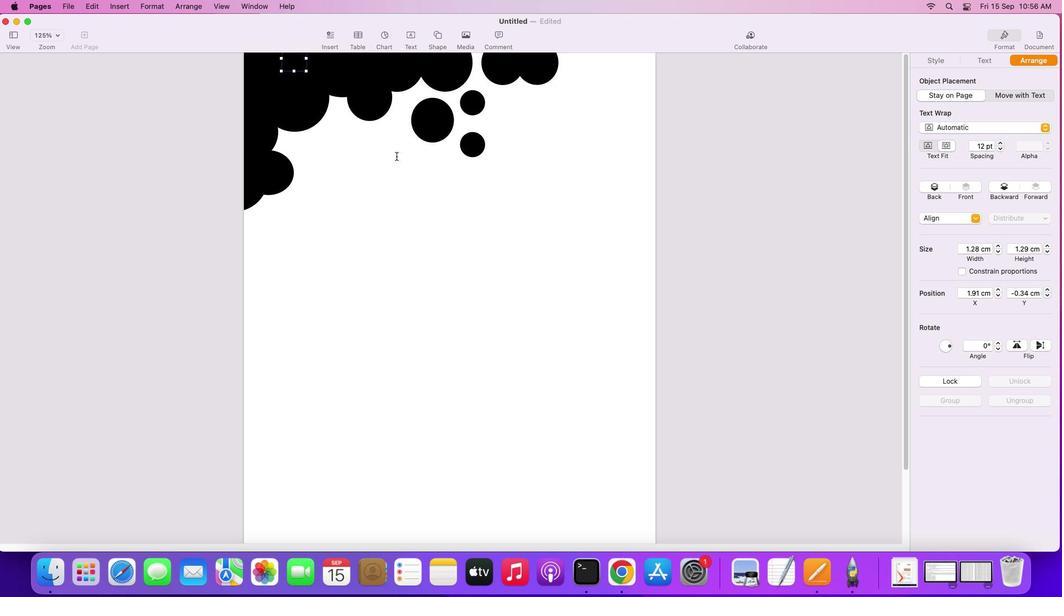 
Action: Mouse pressed left at (396, 156)
Screenshot: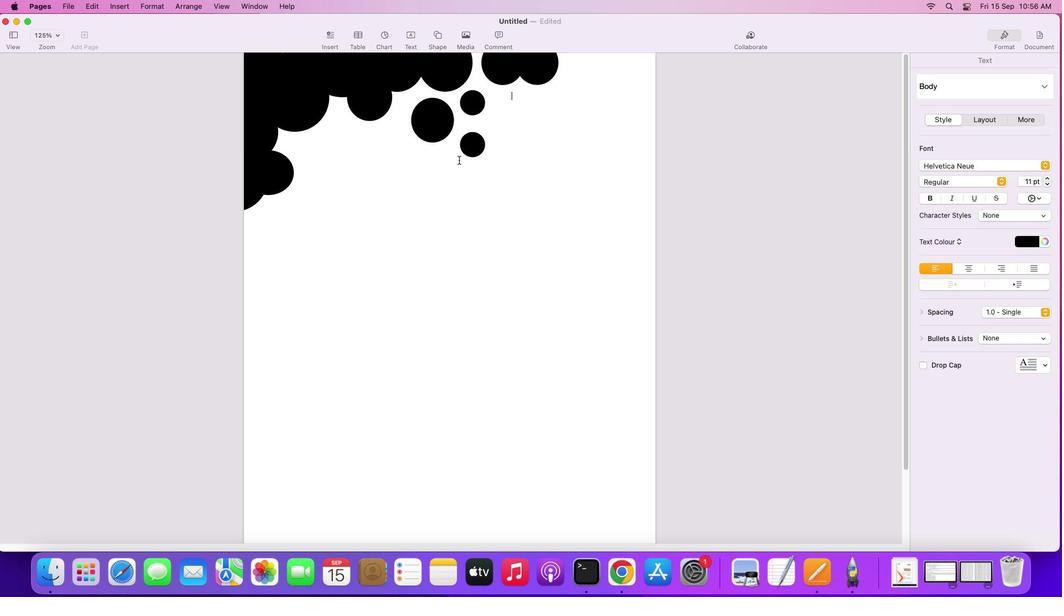 
Action: Mouse moved to (469, 141)
Screenshot: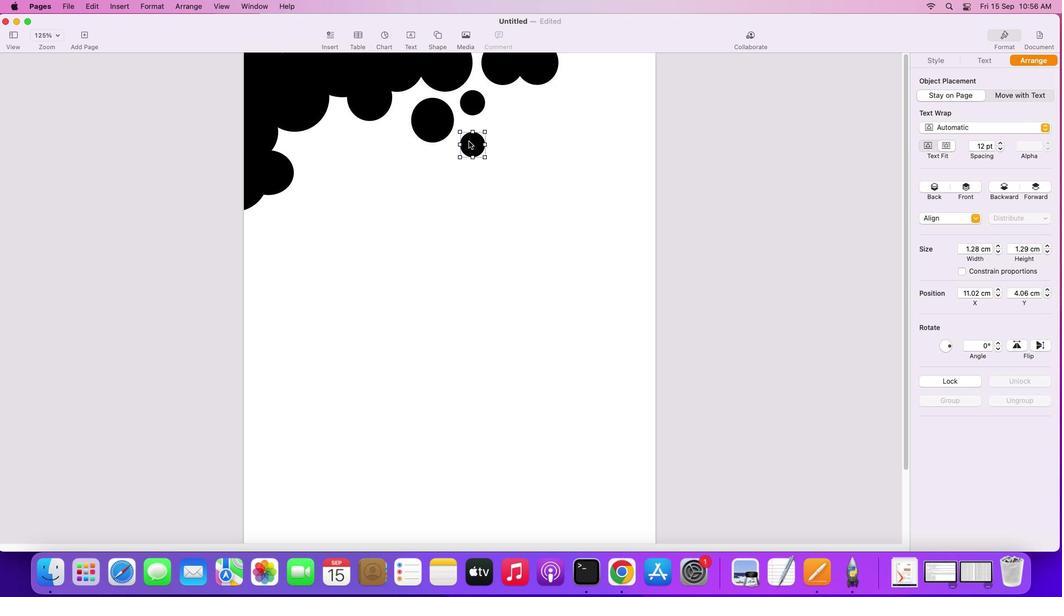 
Action: Mouse pressed left at (469, 141)
Screenshot: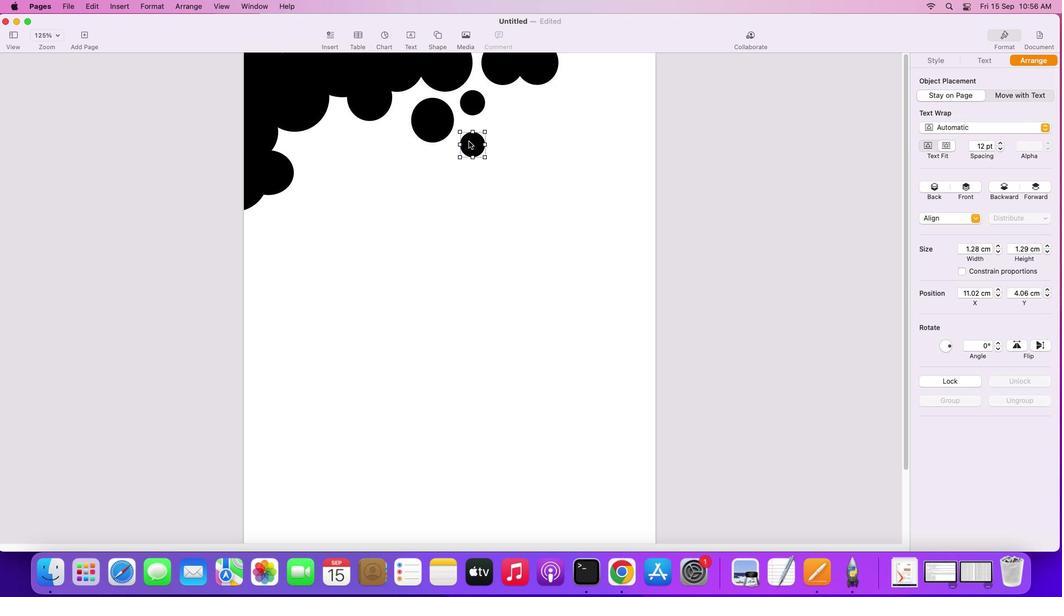 
Action: Key pressed Key.alt
Screenshot: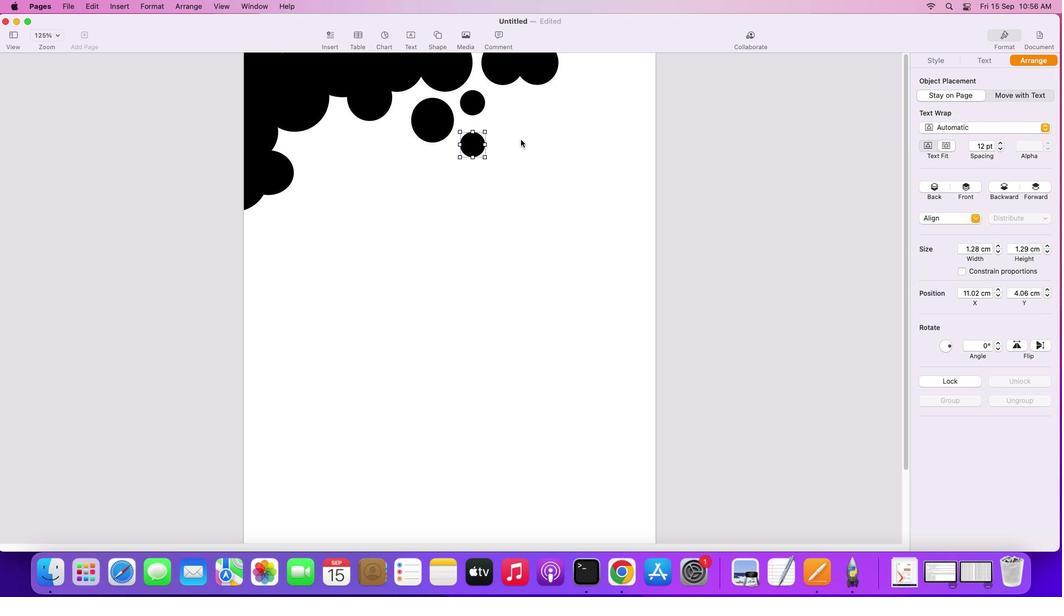 
Action: Mouse pressed left at (469, 141)
Screenshot: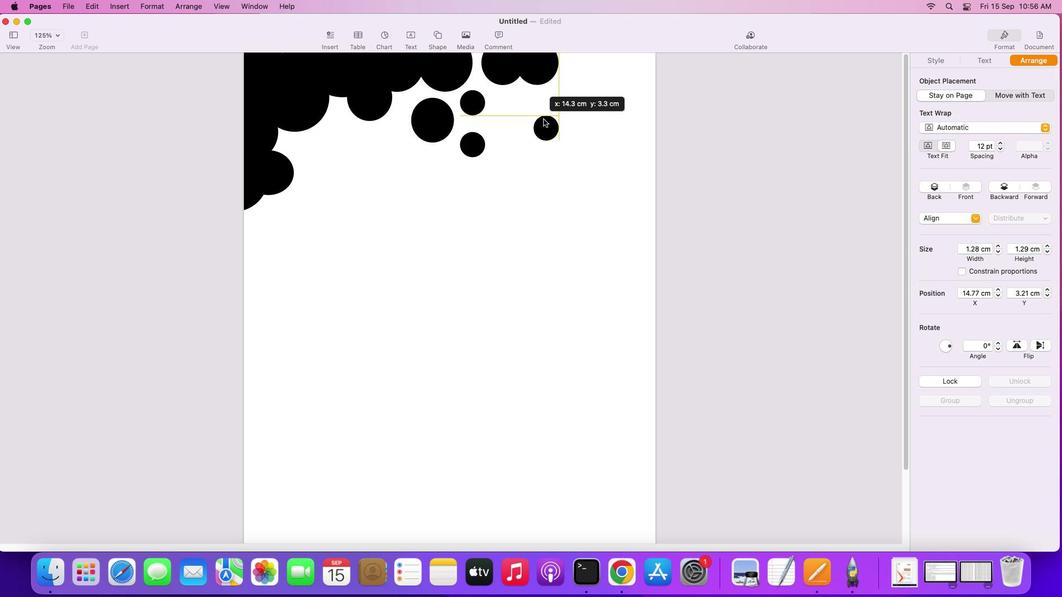 
Action: Mouse moved to (470, 144)
Screenshot: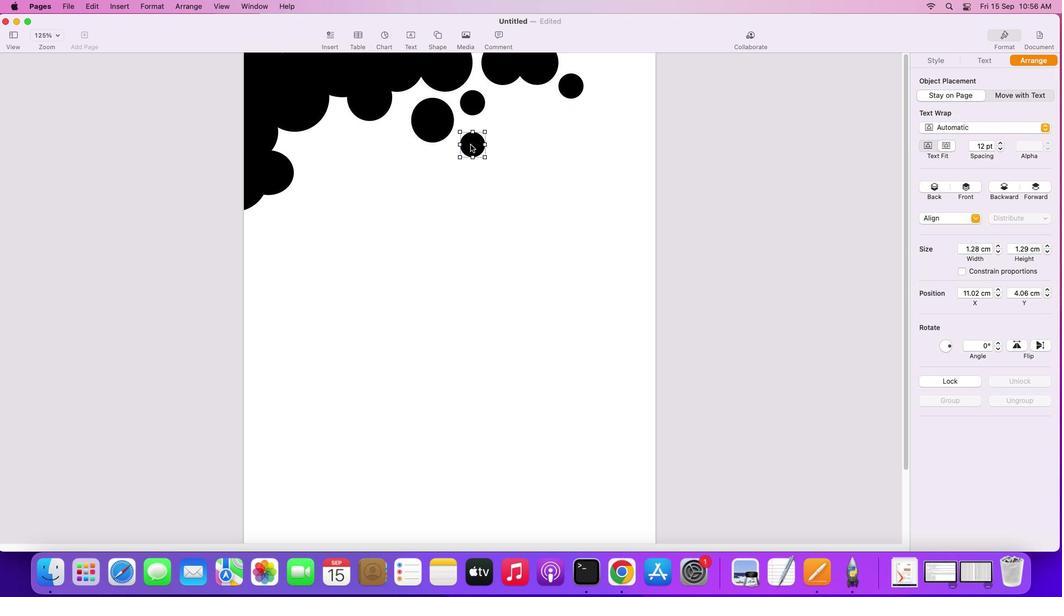 
Action: Mouse pressed left at (470, 144)
Screenshot: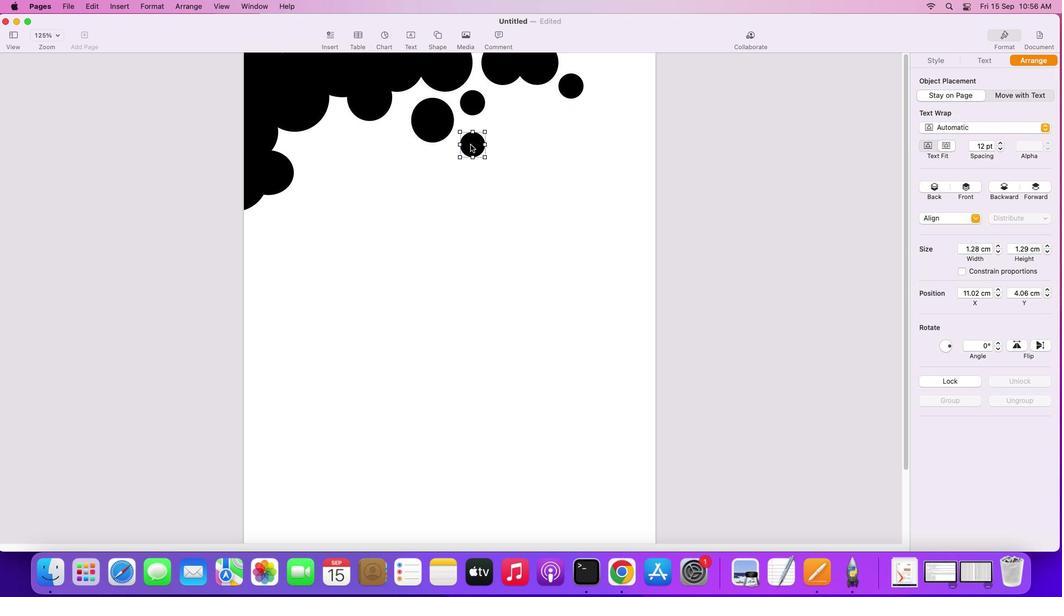 
Action: Key pressed Key.alt
Screenshot: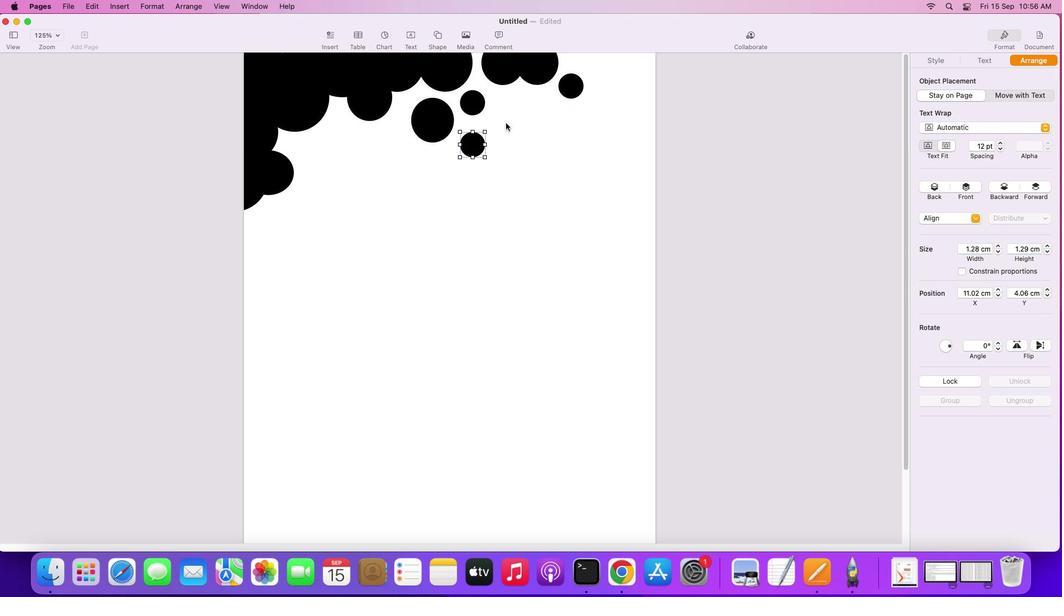 
Action: Mouse pressed left at (470, 144)
Screenshot: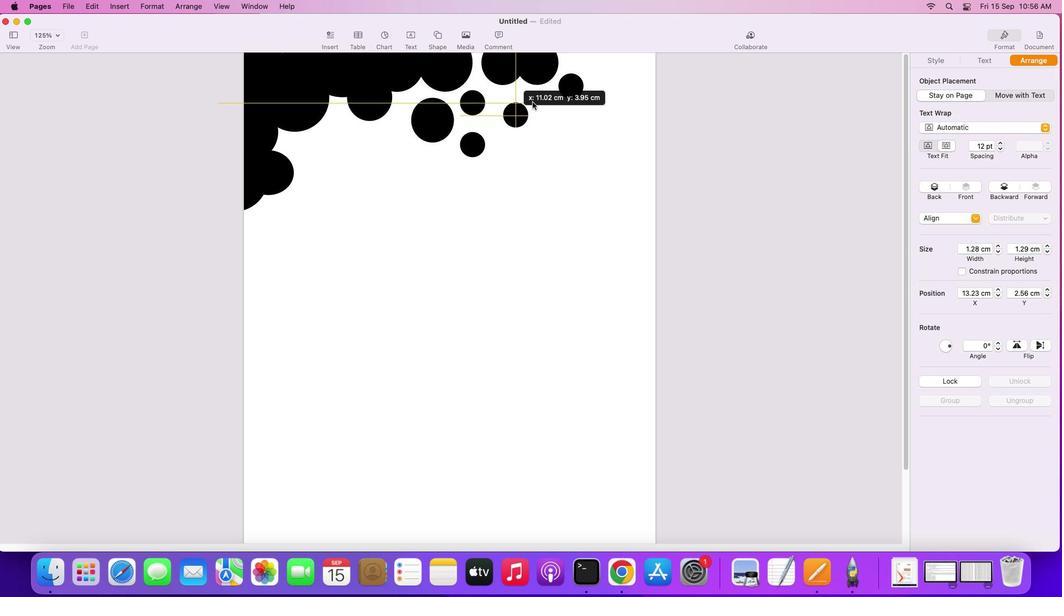 
Action: Mouse moved to (526, 143)
Screenshot: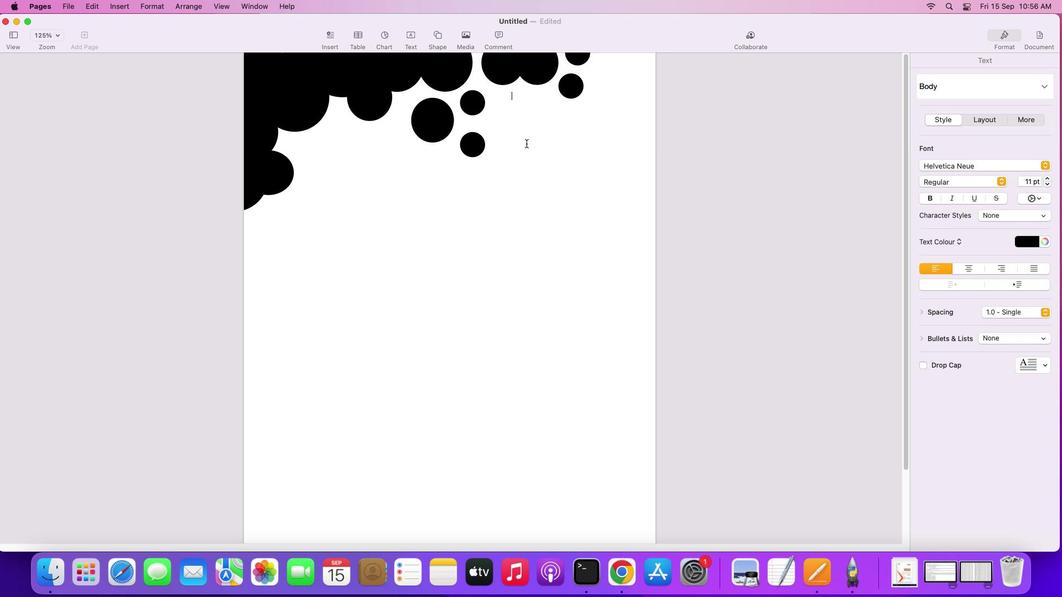 
Action: Mouse pressed left at (526, 143)
Screenshot: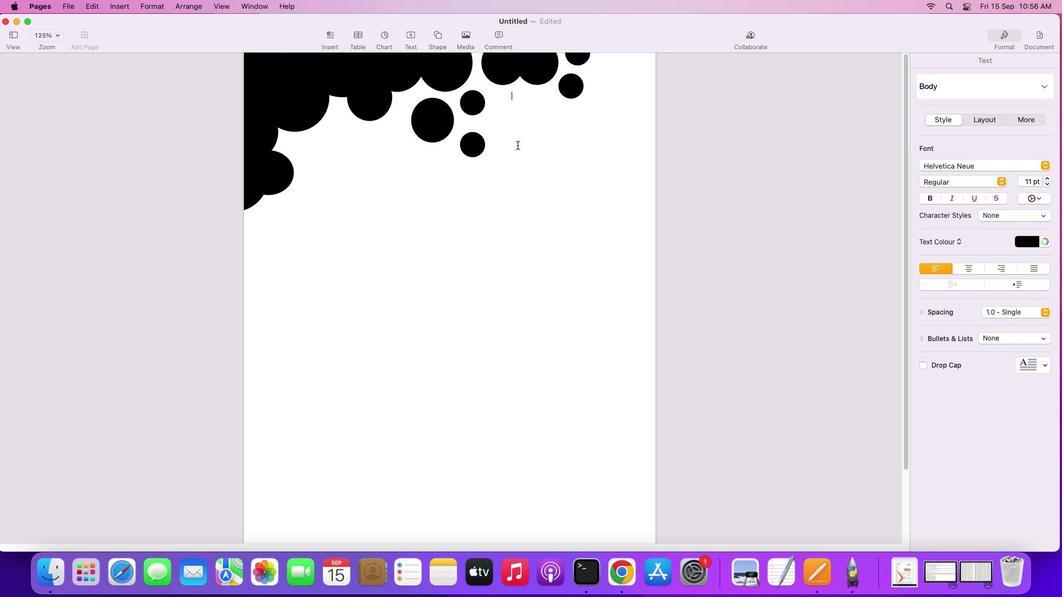 
Action: Mouse moved to (470, 142)
Screenshot: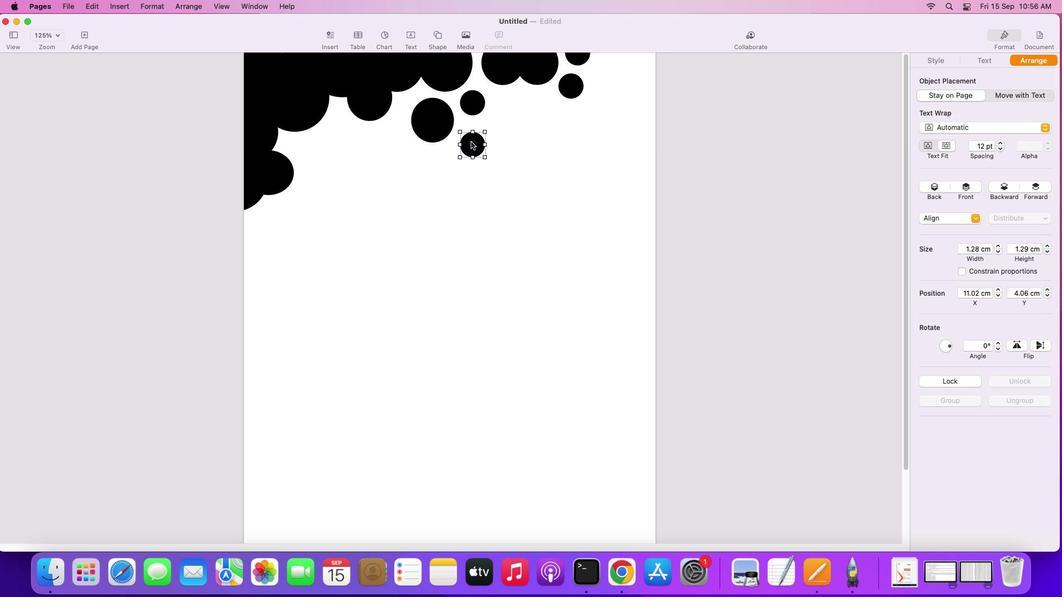 
Action: Mouse pressed left at (470, 142)
Screenshot: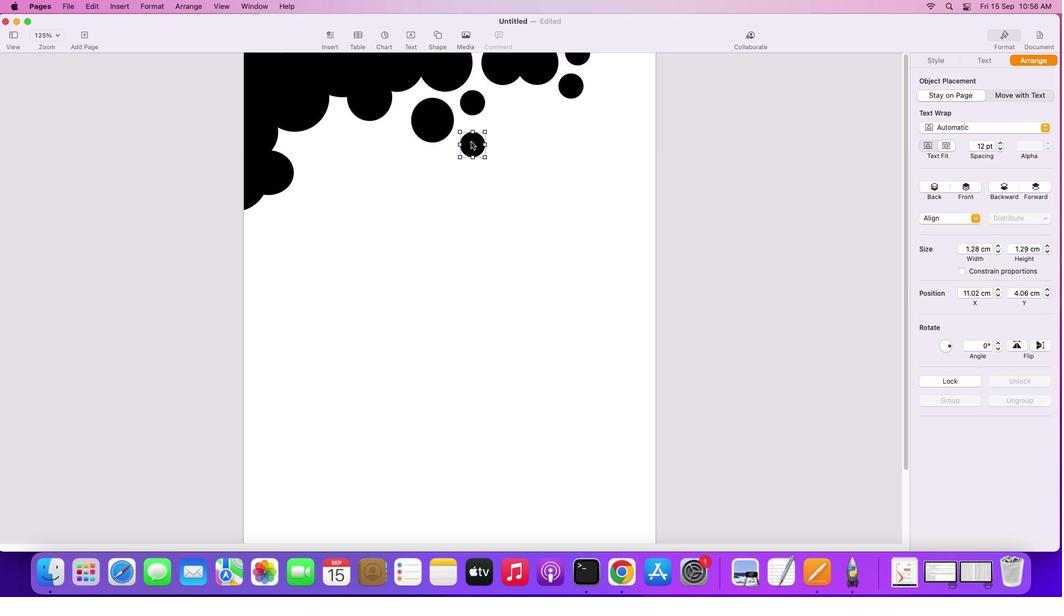 
Action: Mouse moved to (471, 142)
Screenshot: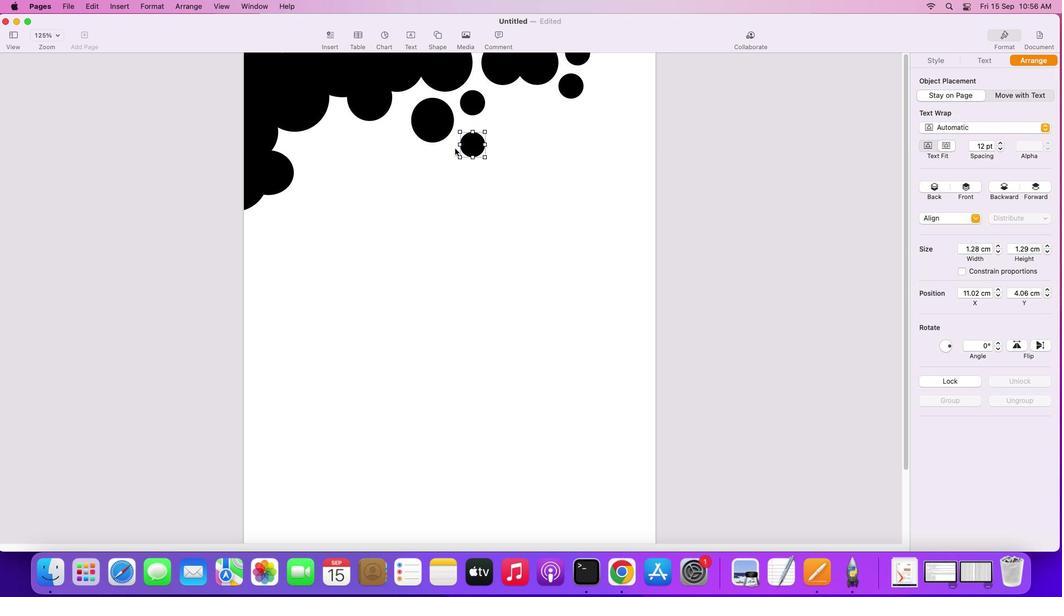 
Action: Key pressed Key.alt
Screenshot: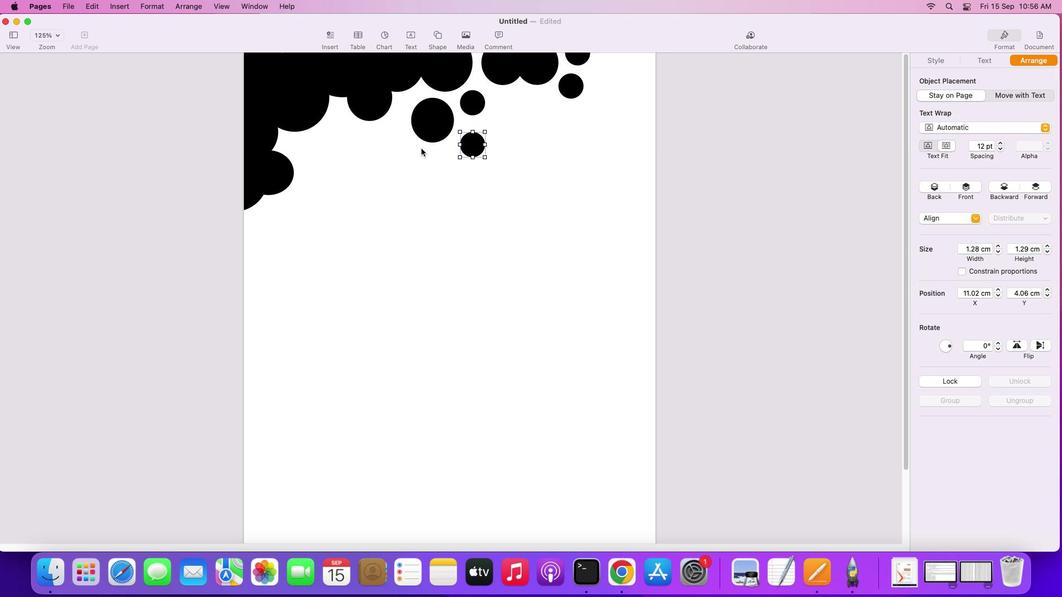 
Action: Mouse moved to (471, 142)
Screenshot: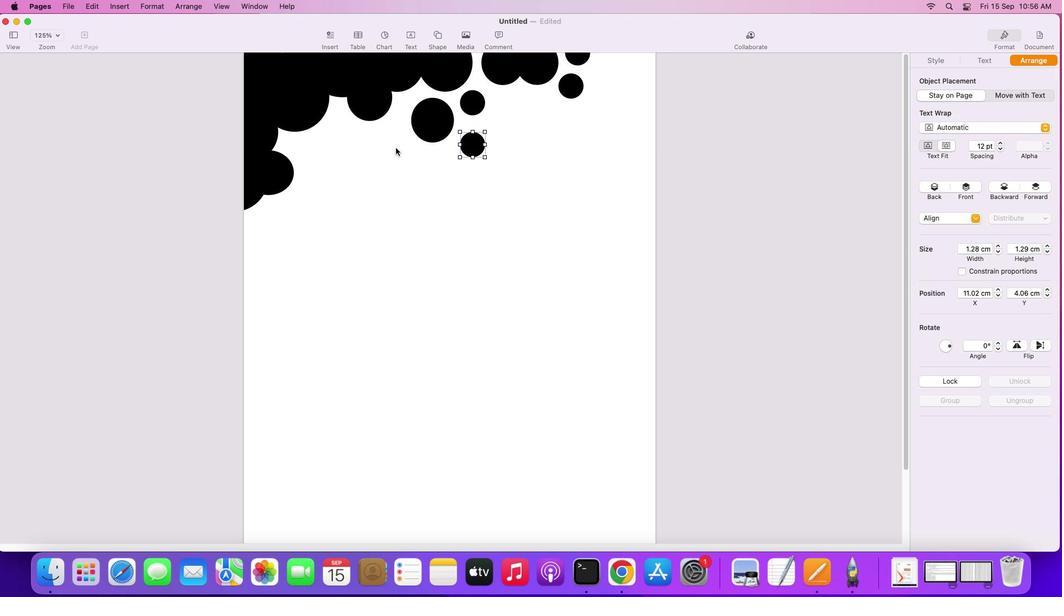 
Action: Mouse pressed left at (471, 142)
Screenshot: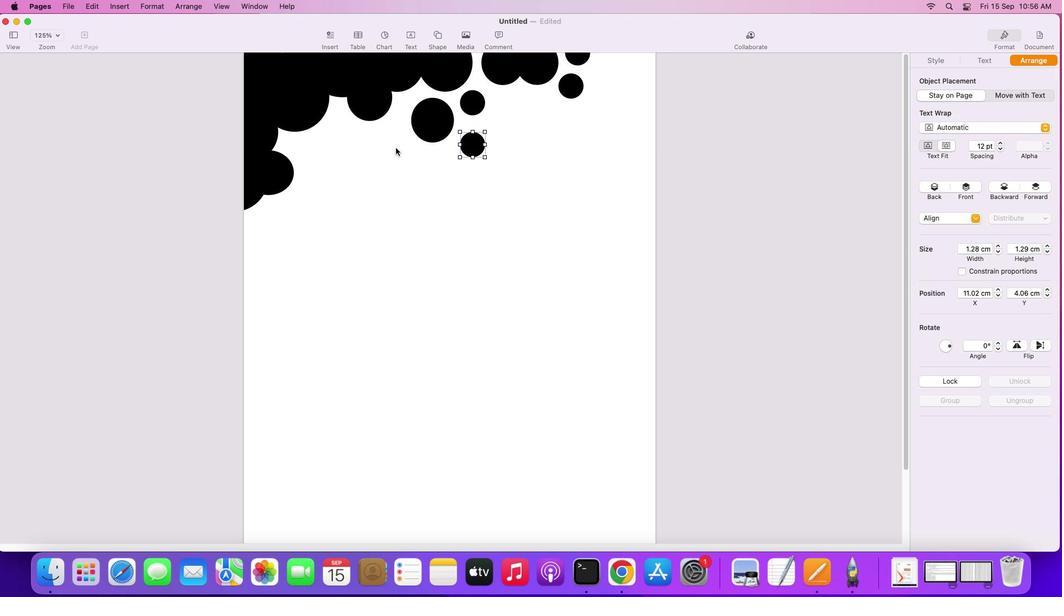 
Action: Mouse moved to (422, 204)
Screenshot: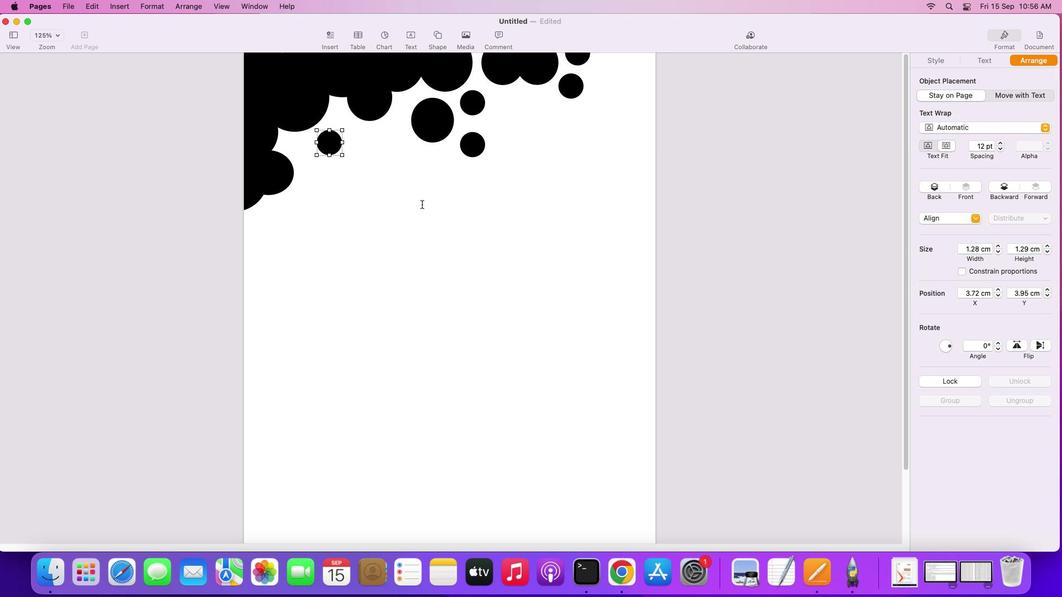 
Action: Mouse pressed left at (422, 204)
Screenshot: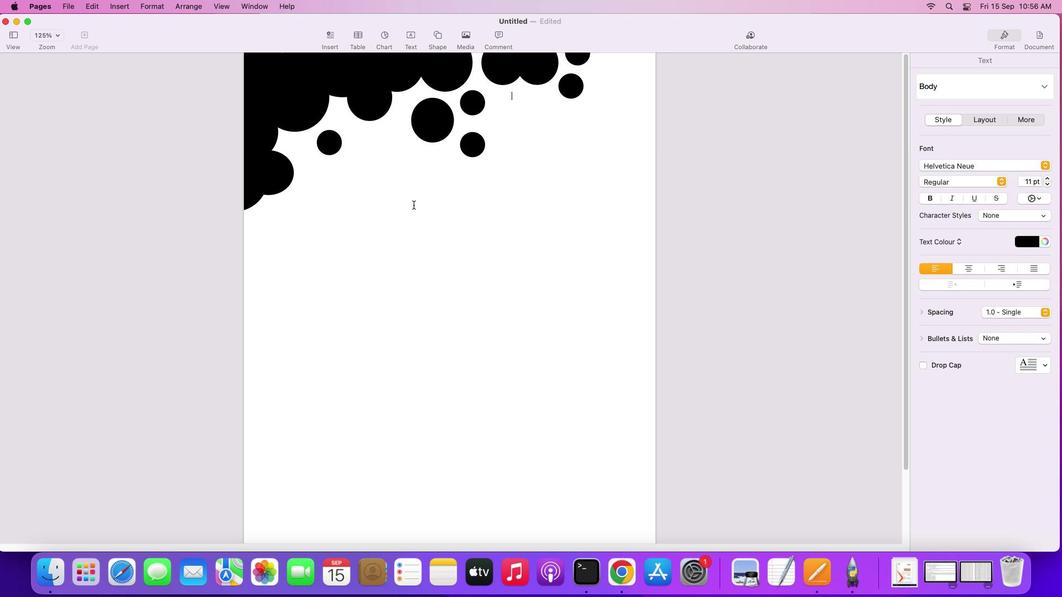
Action: Mouse moved to (474, 142)
Screenshot: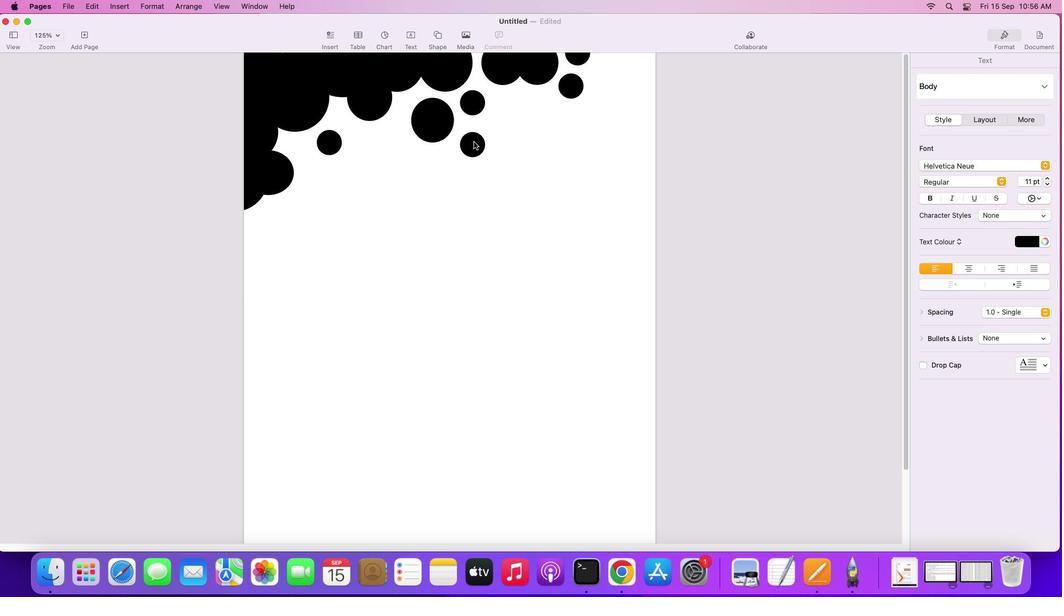 
Action: Mouse pressed left at (474, 142)
Screenshot: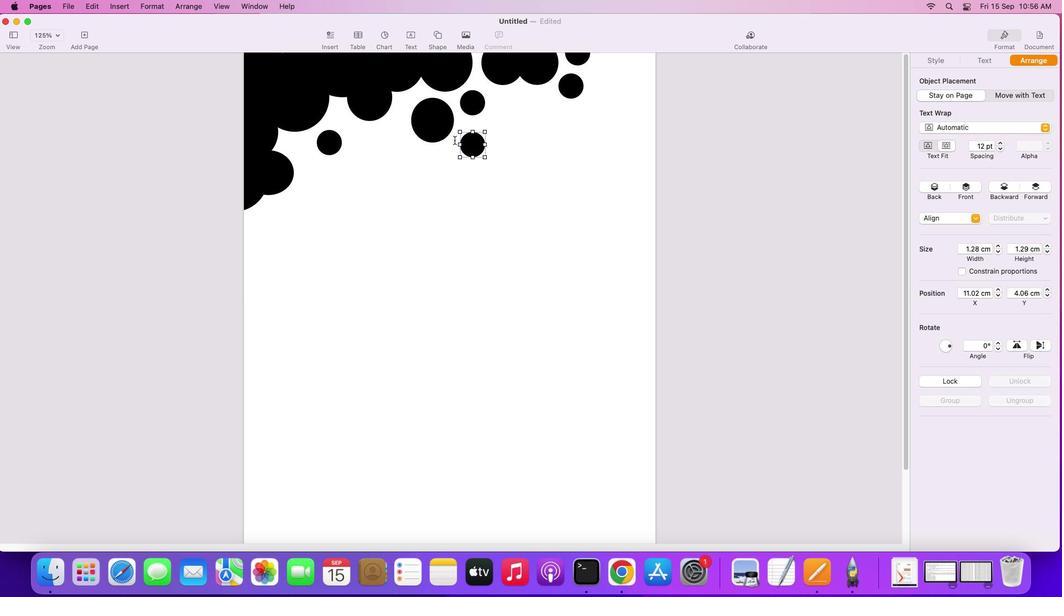 
Action: Mouse moved to (343, 167)
Screenshot: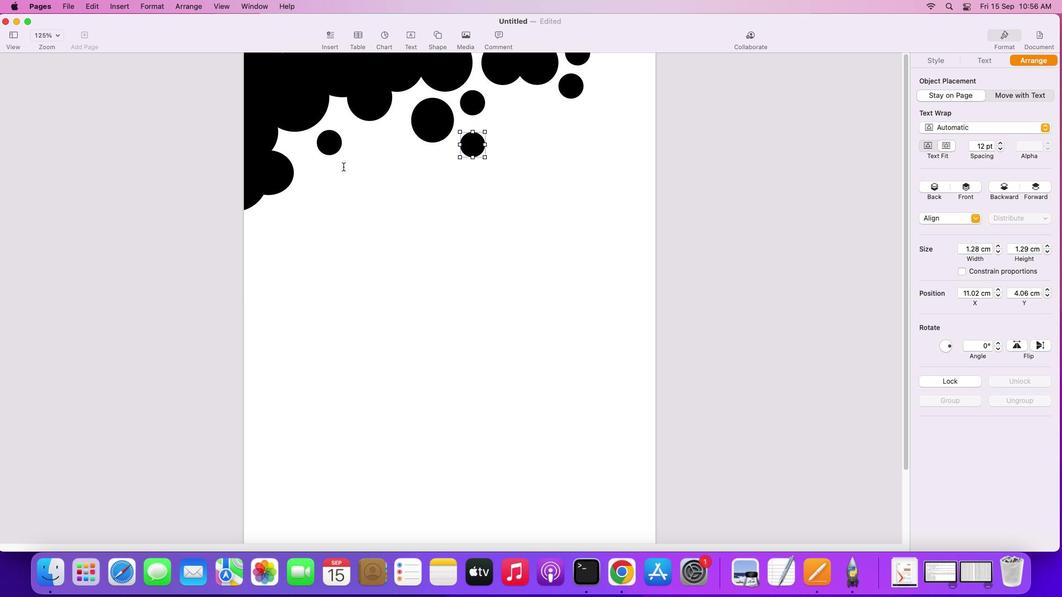 
Action: Key pressed Key.shift
Screenshot: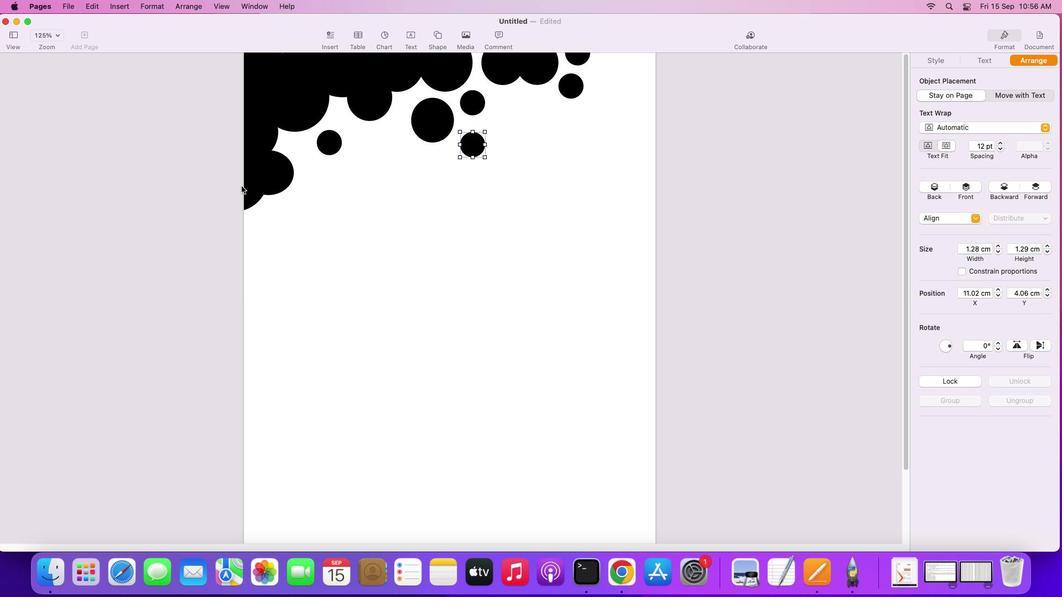
Action: Mouse moved to (249, 190)
Screenshot: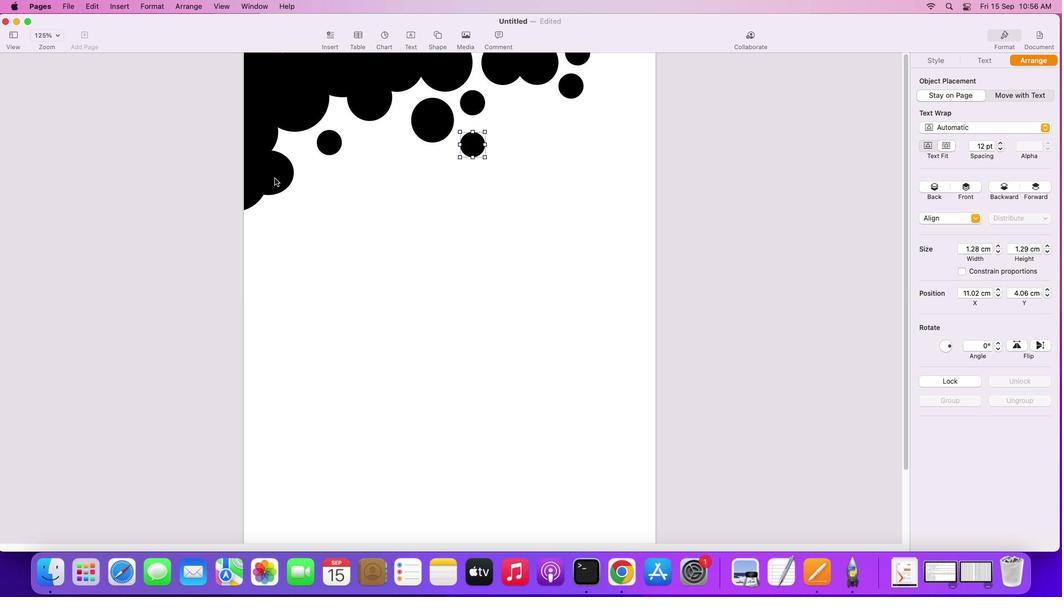 
Action: Mouse pressed left at (249, 190)
Screenshot: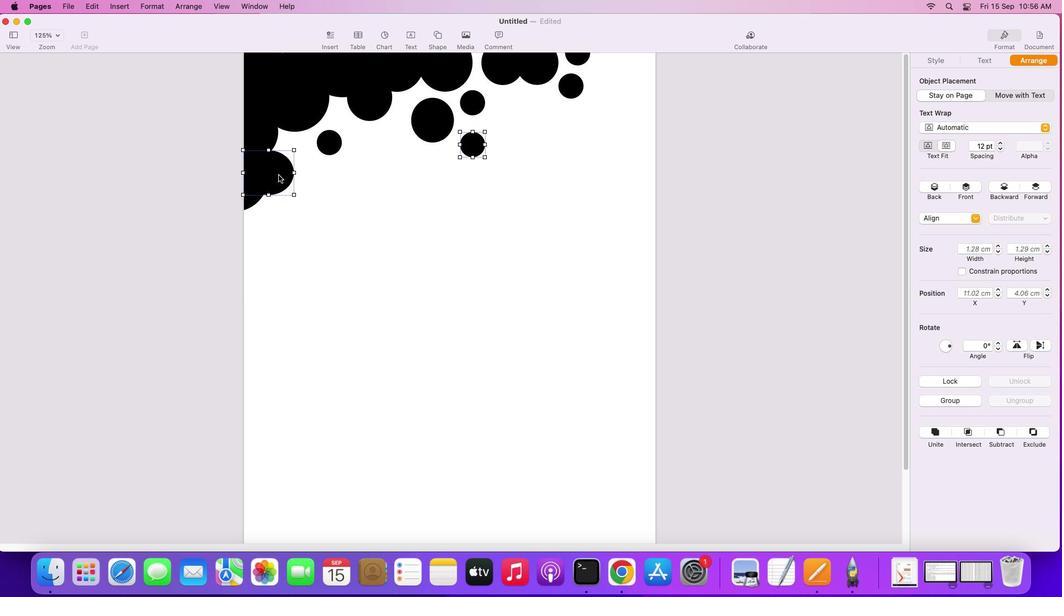 
Action: Mouse moved to (278, 174)
Screenshot: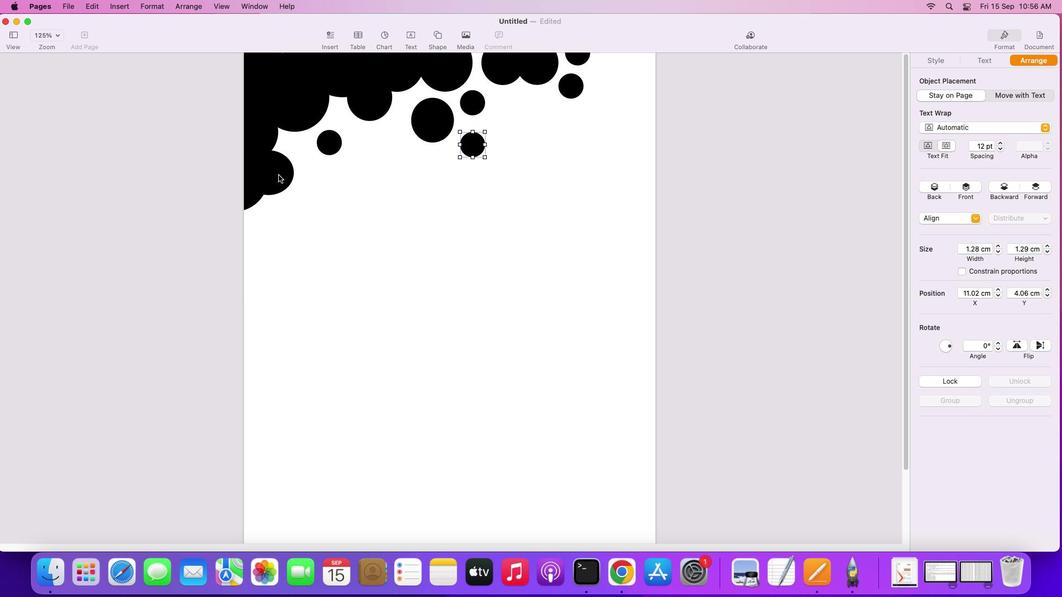 
Action: Mouse pressed left at (278, 174)
Screenshot: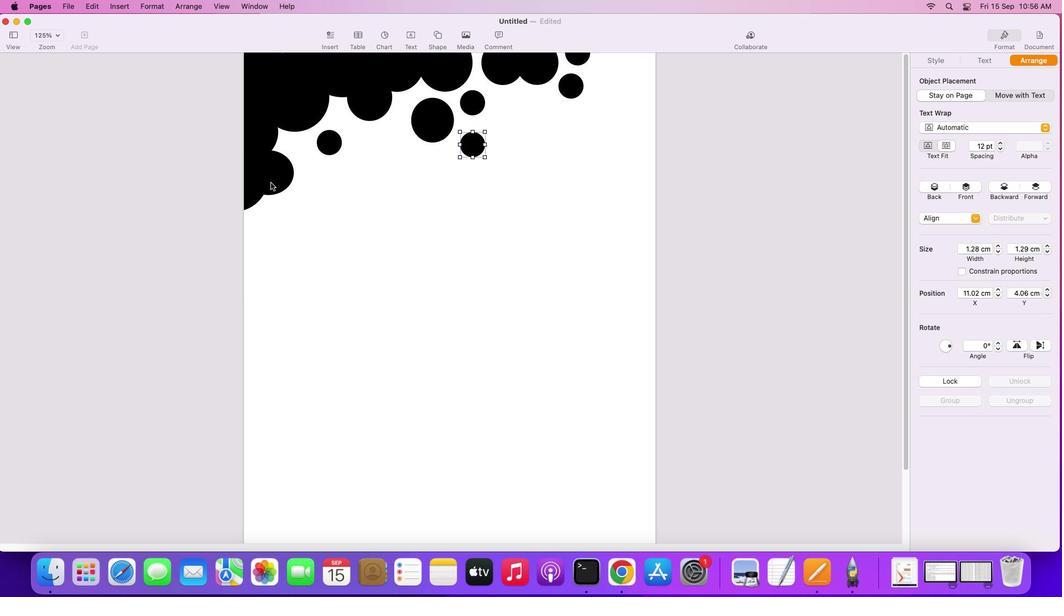 
Action: Mouse moved to (253, 199)
Screenshot: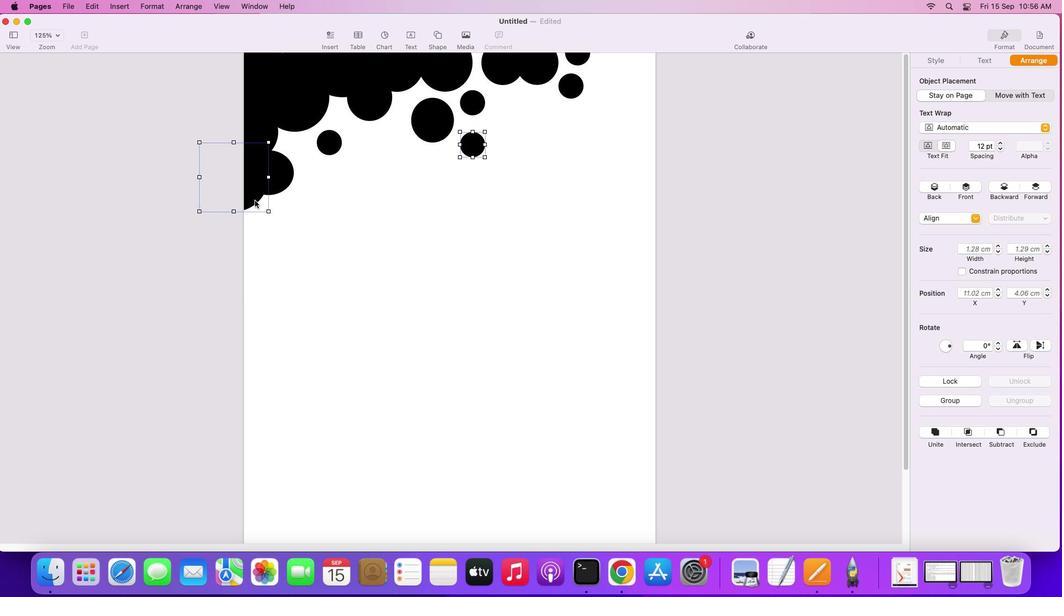 
Action: Mouse pressed left at (253, 199)
Screenshot: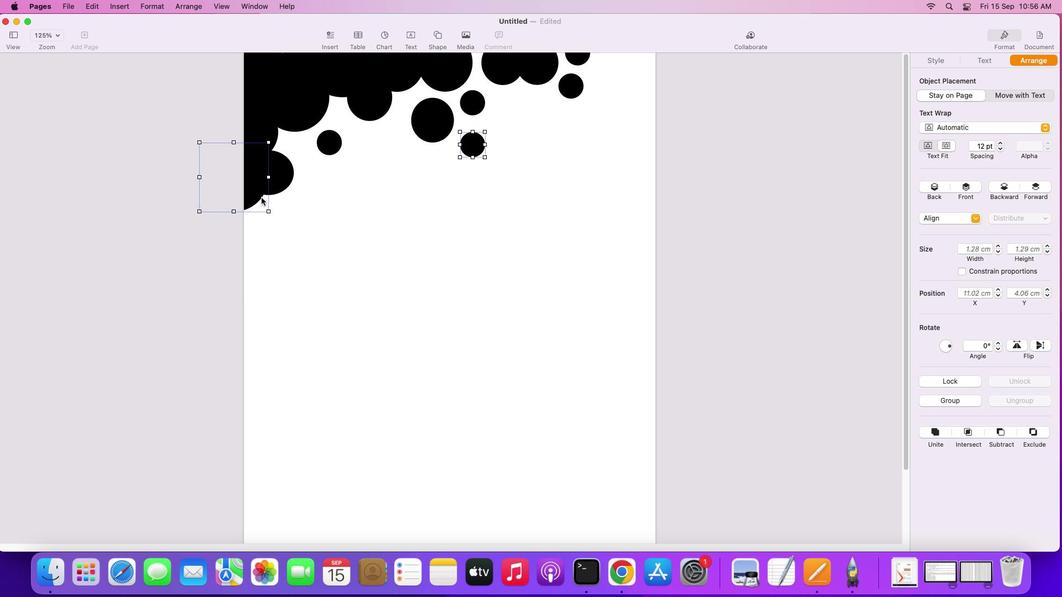 
Action: Mouse moved to (286, 180)
Screenshot: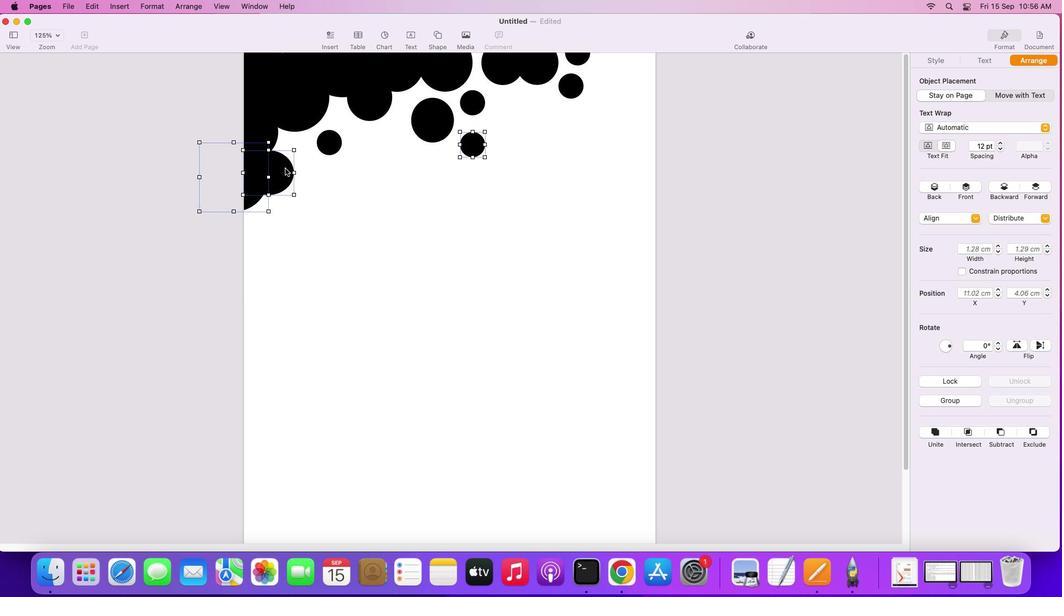 
Action: Mouse pressed left at (286, 180)
Screenshot: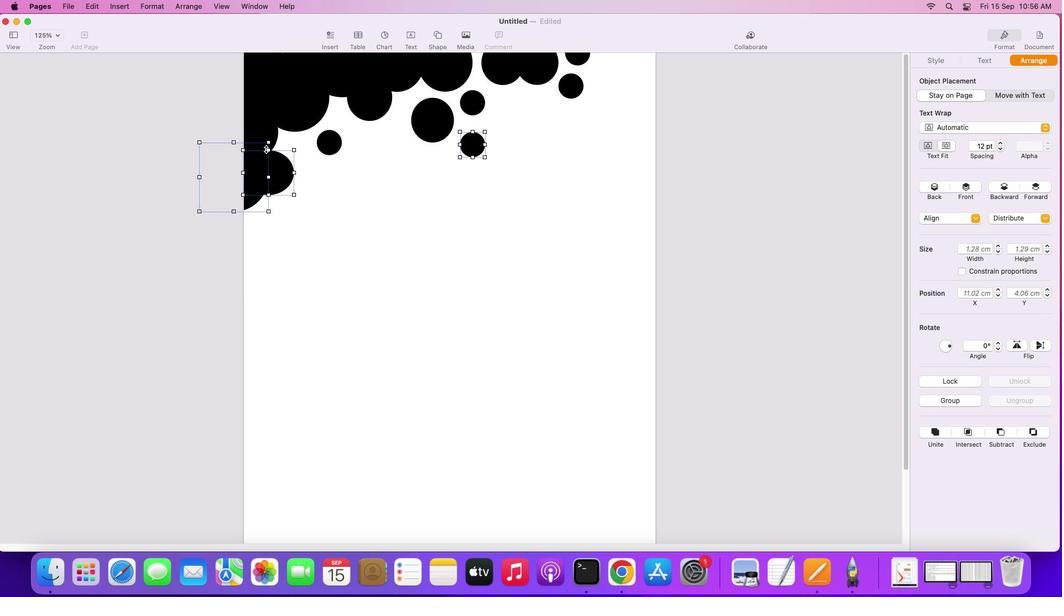 
Action: Mouse moved to (269, 134)
Screenshot: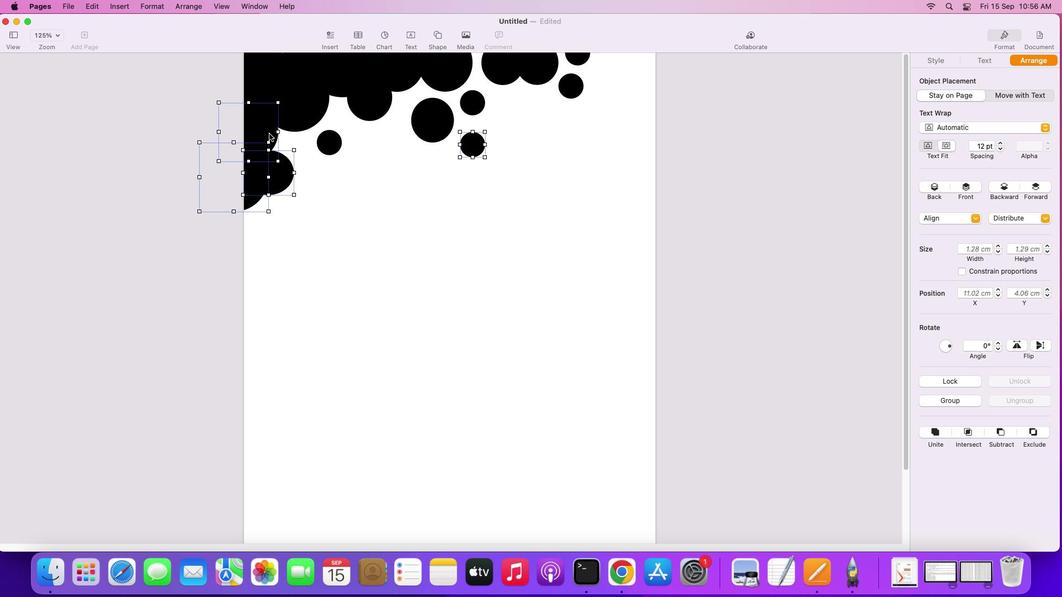 
Action: Mouse pressed left at (269, 134)
Screenshot: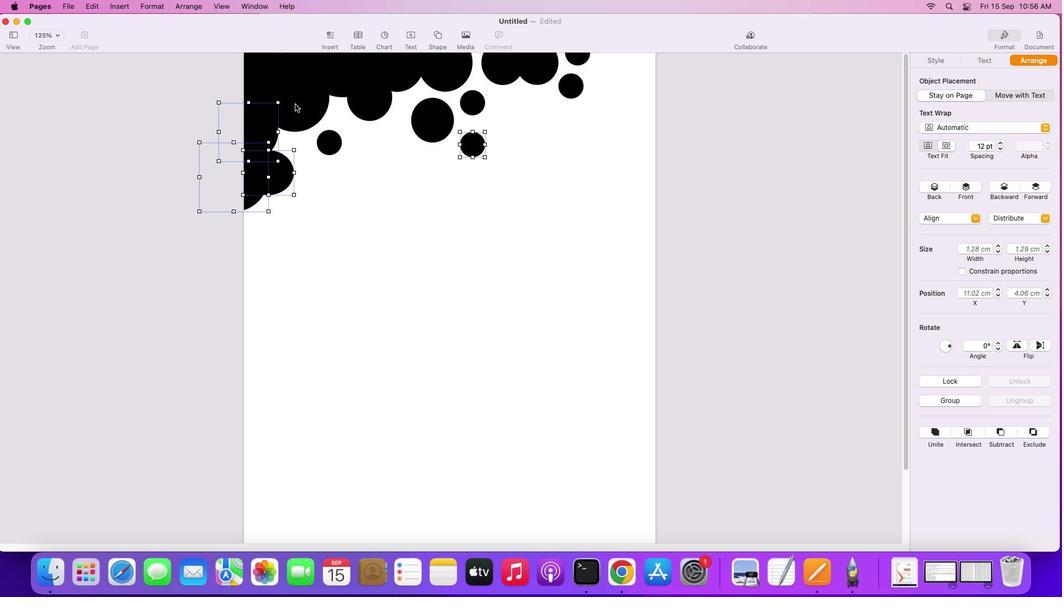 
Action: Mouse moved to (305, 99)
Screenshot: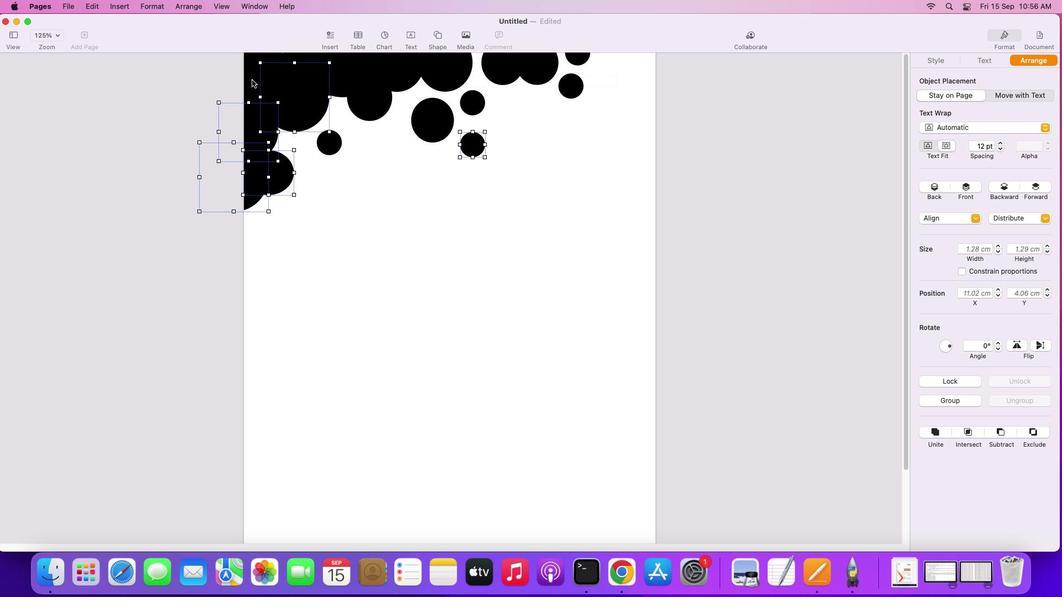 
Action: Mouse pressed left at (305, 99)
Screenshot: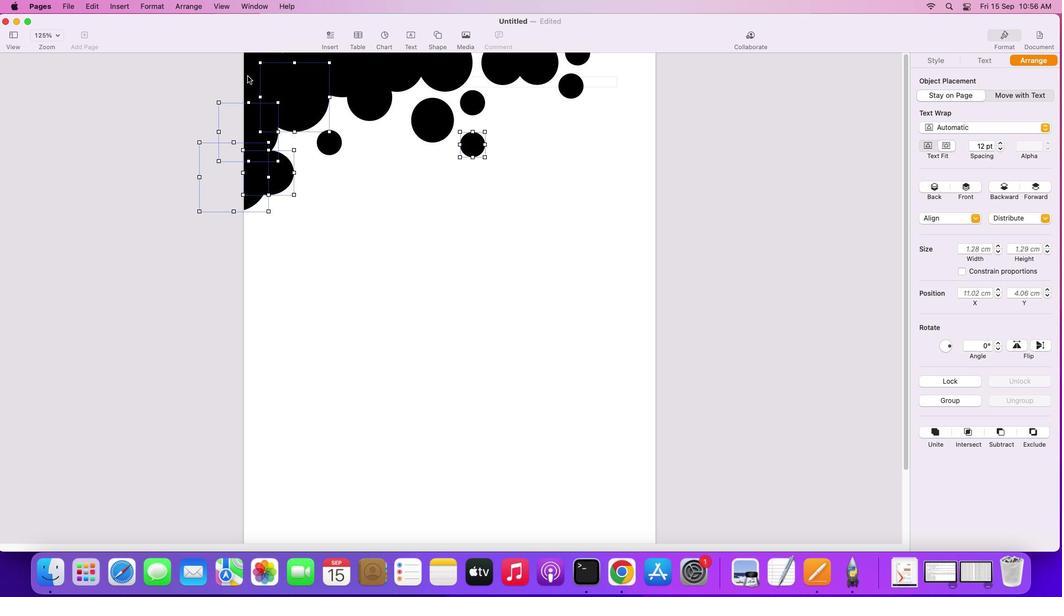 
Action: Mouse moved to (252, 72)
Screenshot: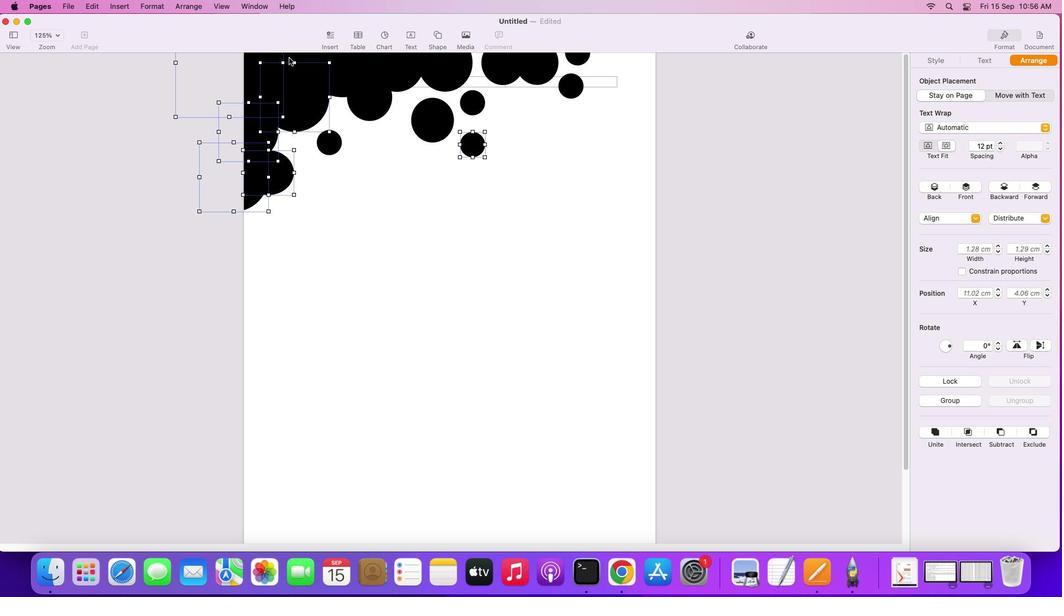 
Action: Mouse pressed left at (252, 72)
Screenshot: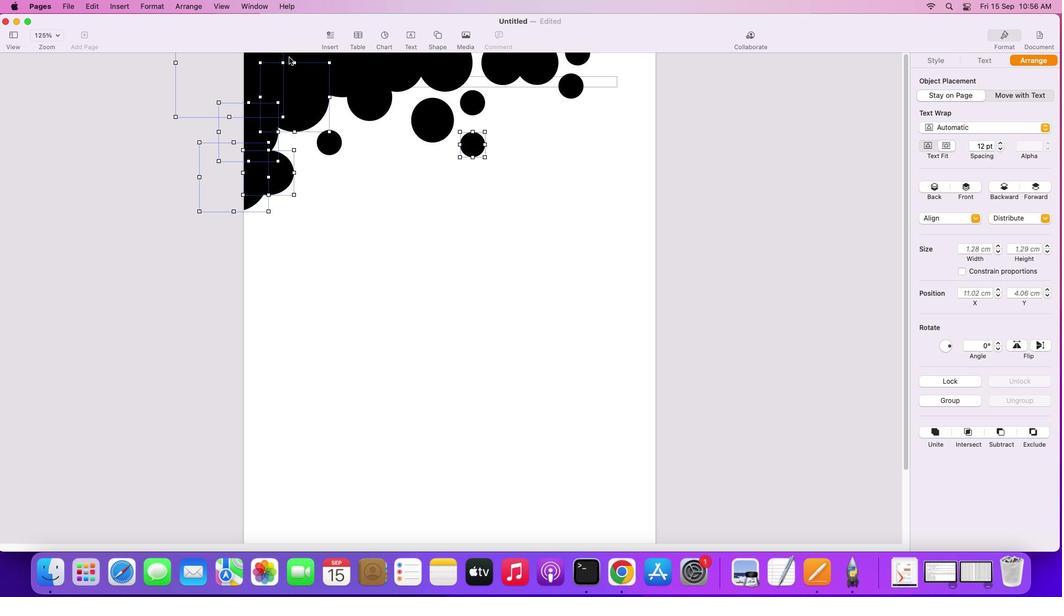 
Action: Mouse moved to (289, 56)
Screenshot: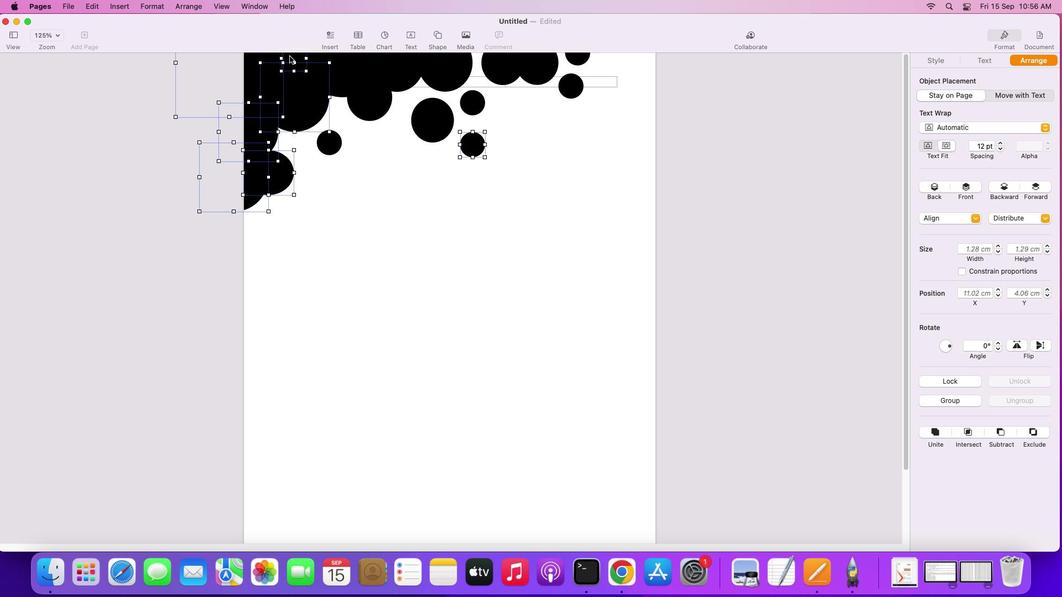 
Action: Mouse pressed left at (289, 56)
Screenshot: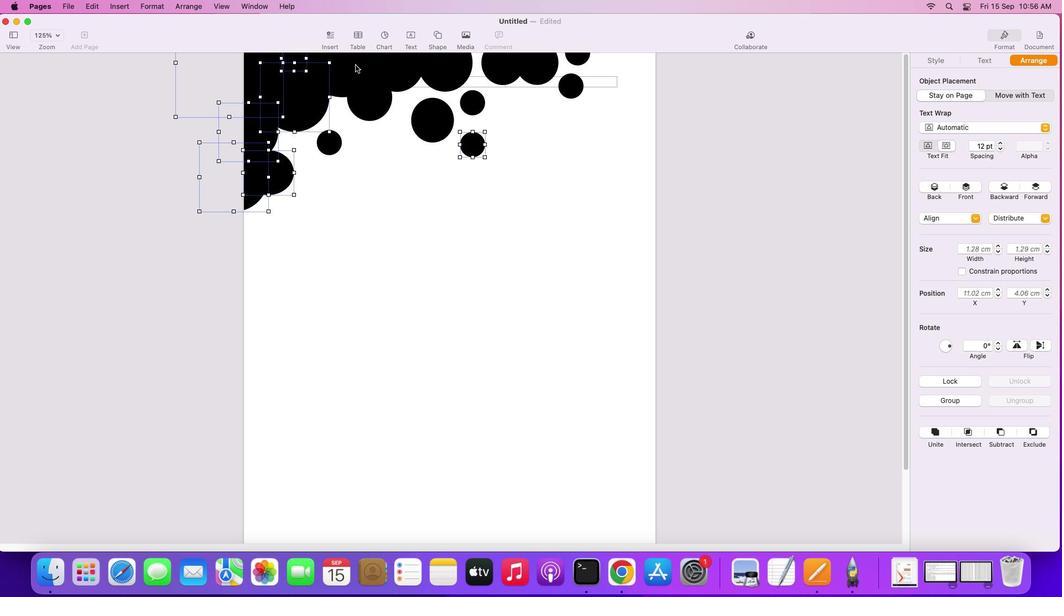 
Action: Mouse moved to (340, 71)
Screenshot: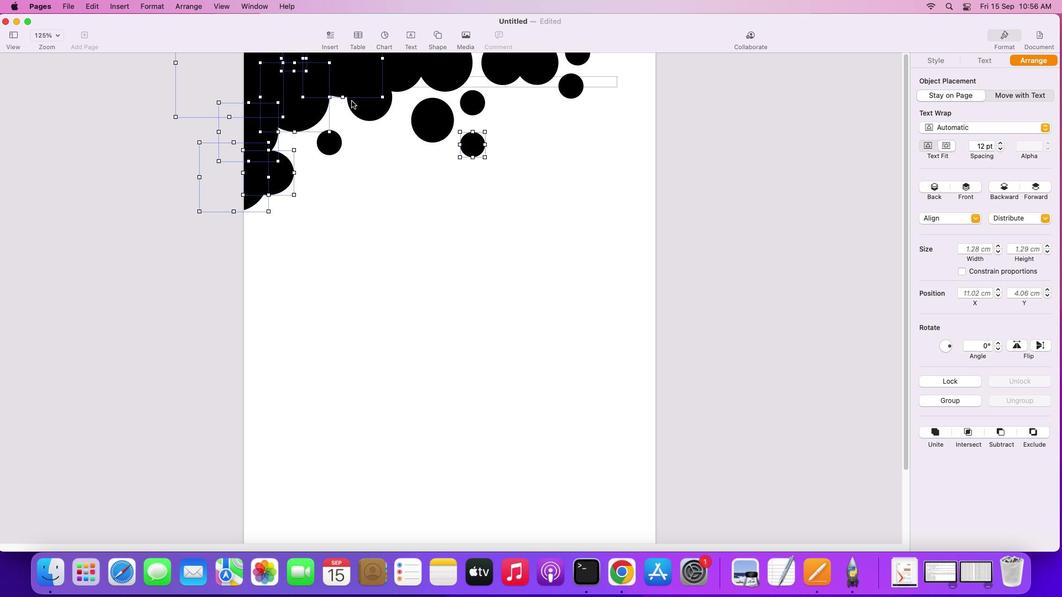
Action: Mouse pressed left at (340, 71)
Screenshot: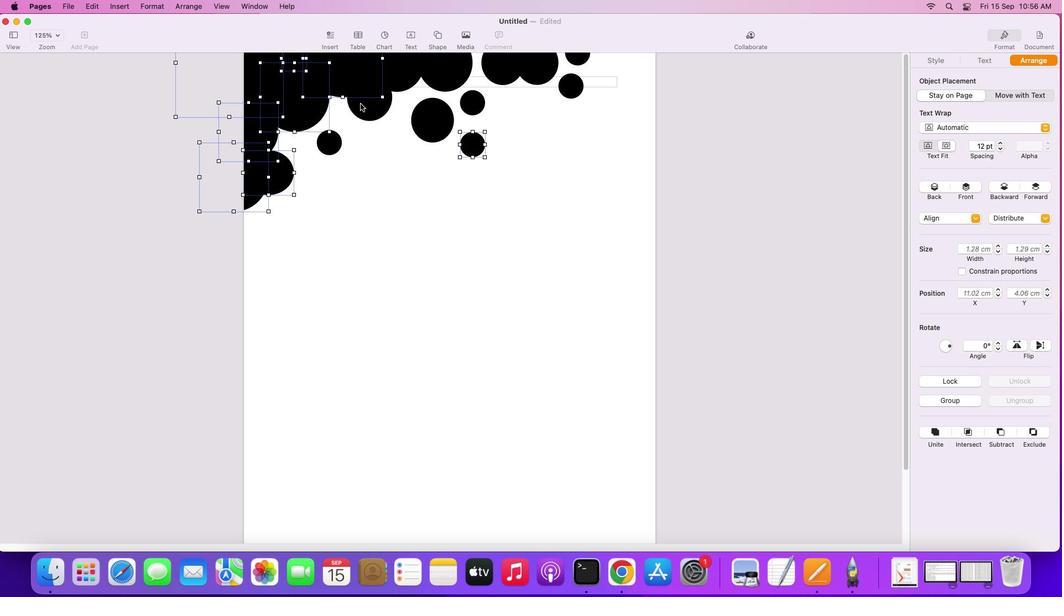 
Action: Mouse moved to (360, 104)
Screenshot: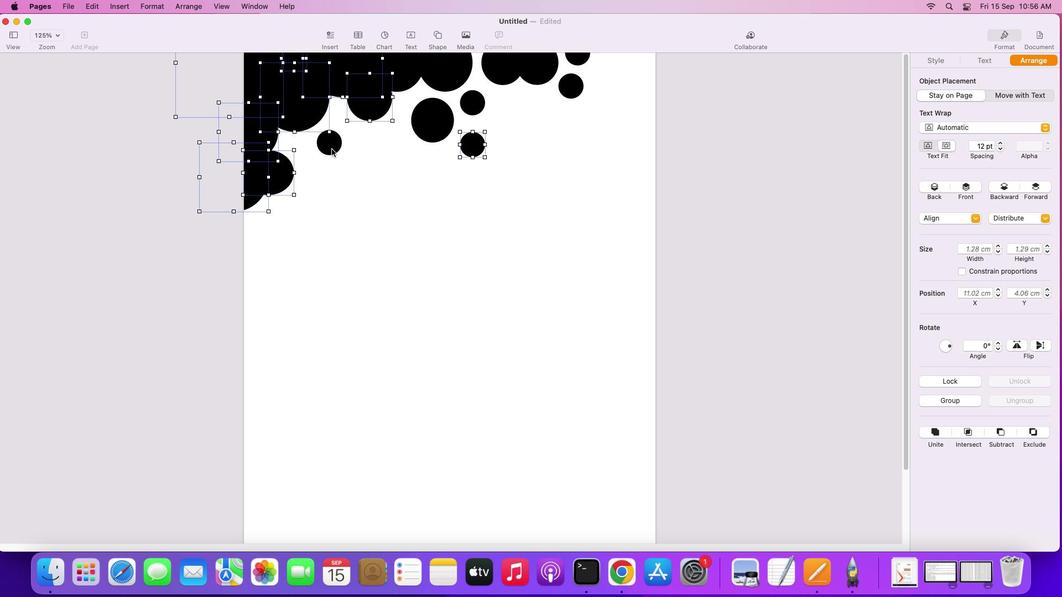 
Action: Mouse pressed left at (360, 104)
Screenshot: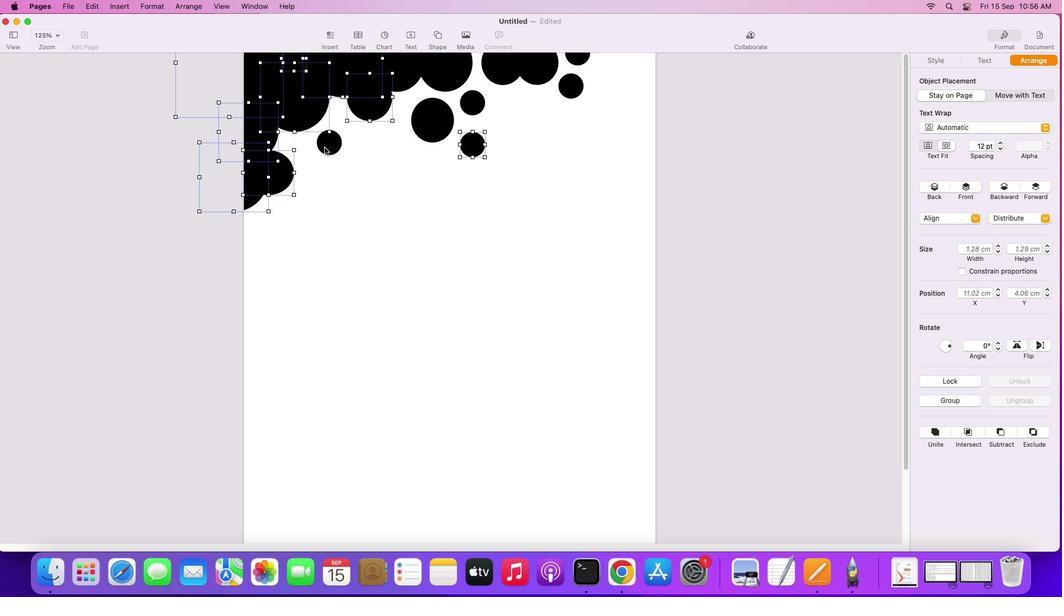
Action: Mouse moved to (324, 147)
Screenshot: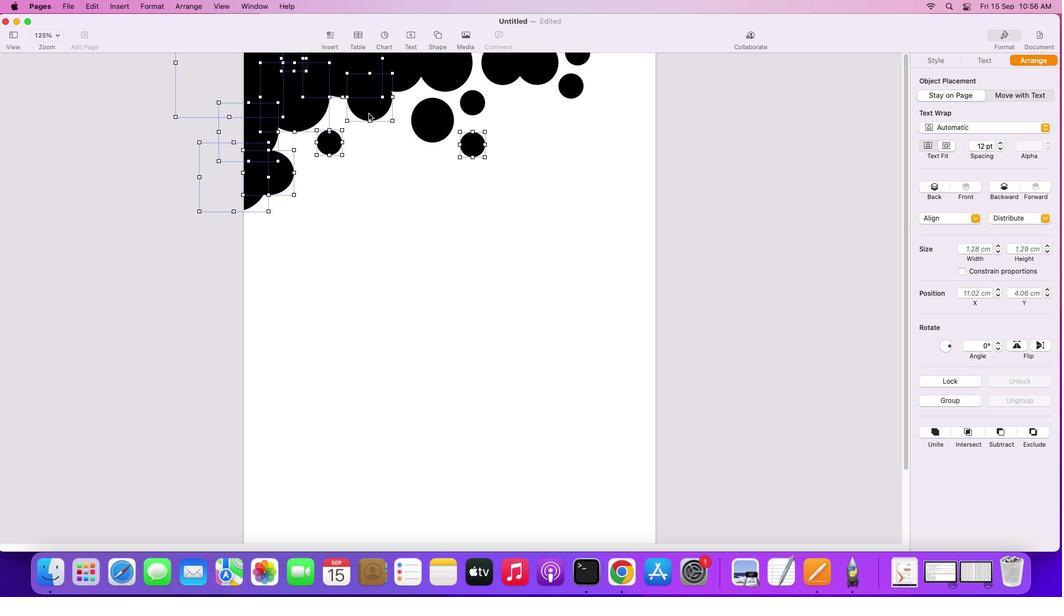 
Action: Mouse pressed left at (324, 147)
Screenshot: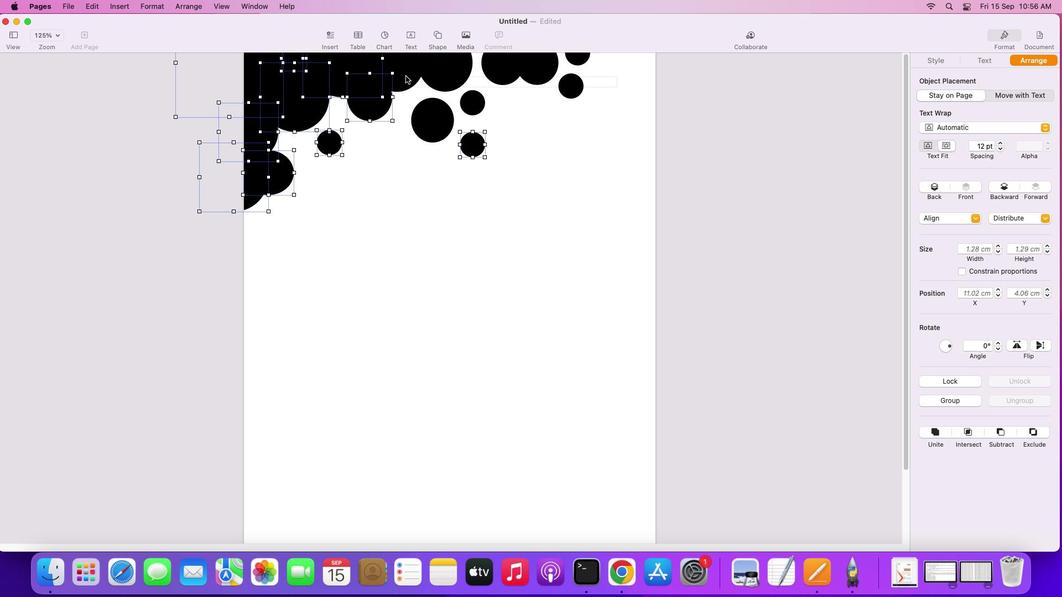 
Action: Mouse moved to (406, 70)
Screenshot: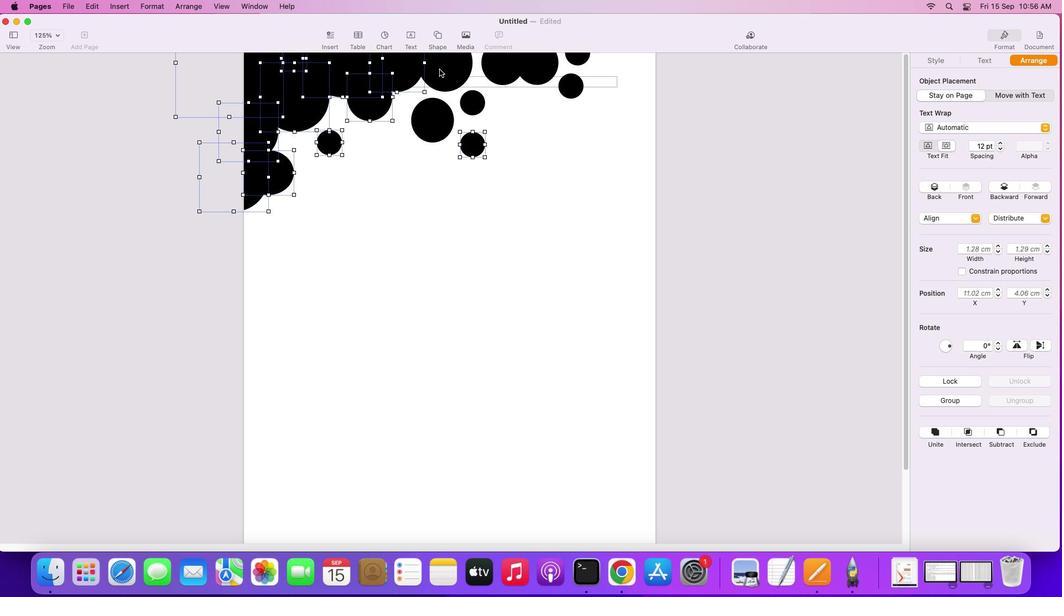 
Action: Mouse pressed left at (406, 70)
Screenshot: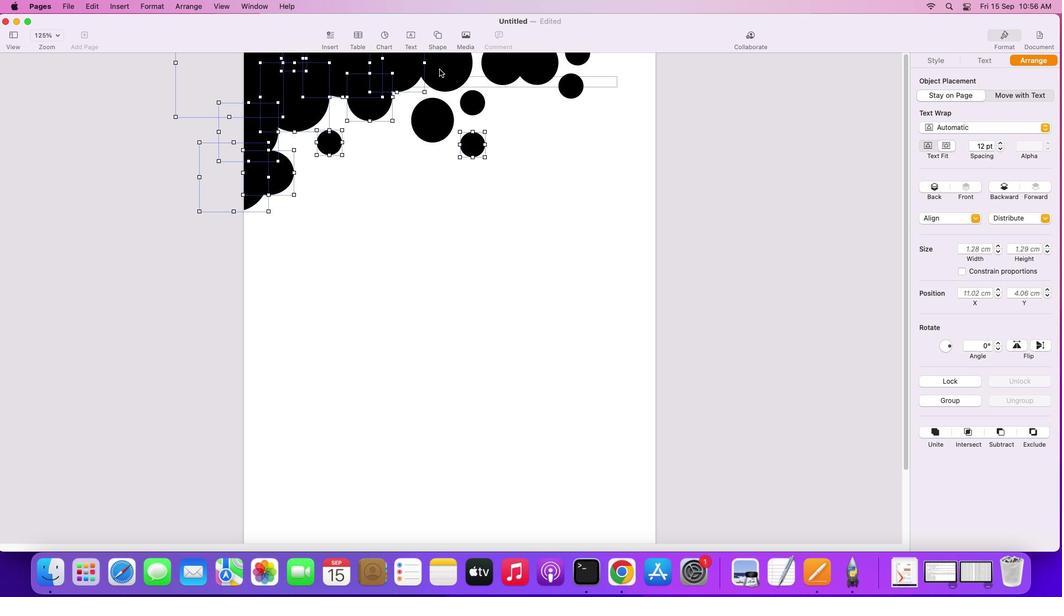 
Action: Mouse moved to (439, 69)
Screenshot: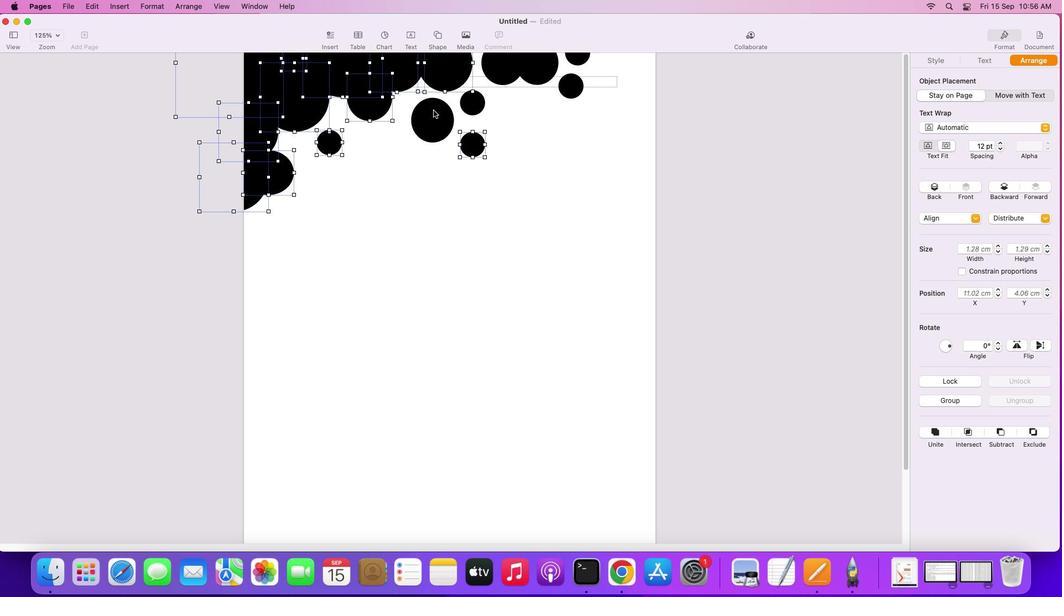 
Action: Mouse pressed left at (439, 69)
Screenshot: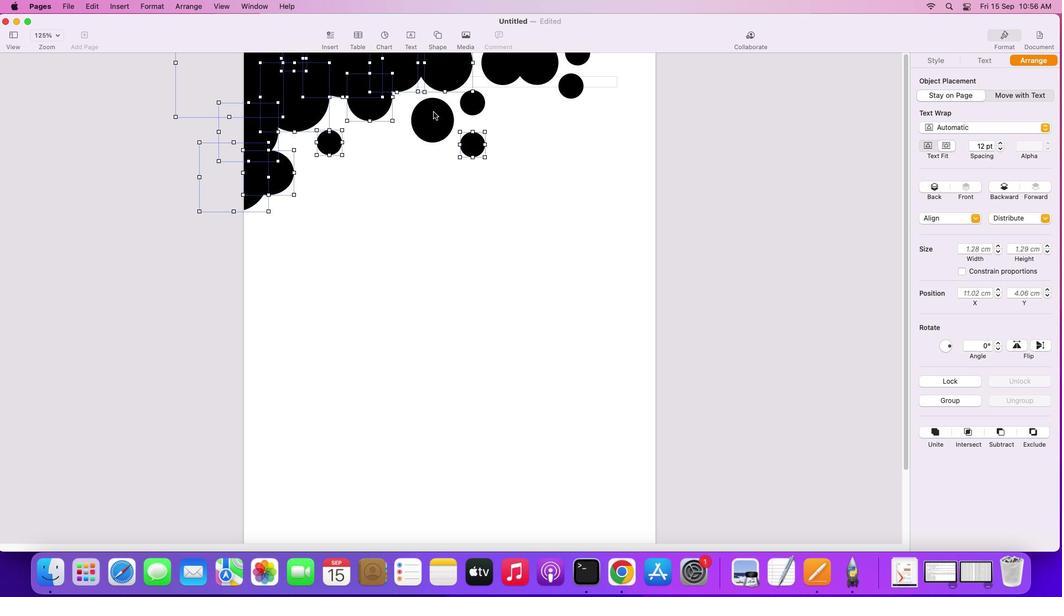 
Action: Mouse moved to (433, 111)
Screenshot: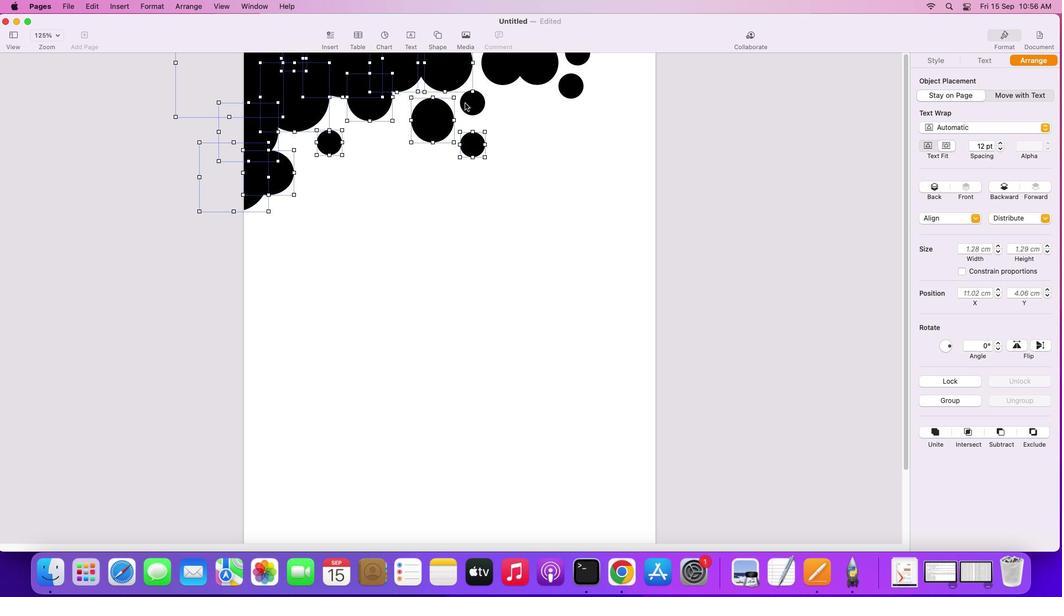 
Action: Mouse pressed left at (433, 111)
Screenshot: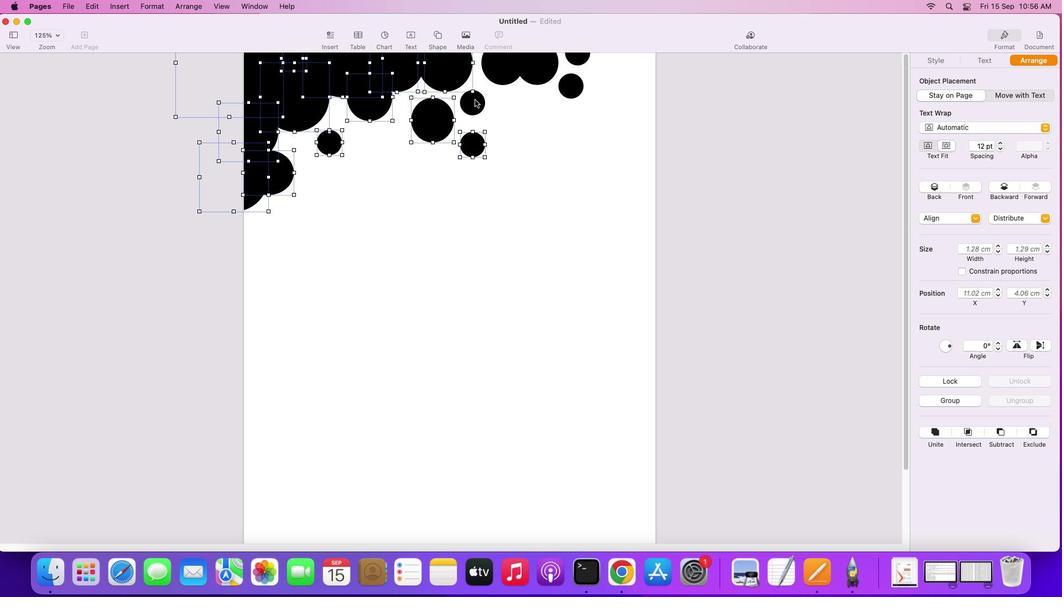 
Action: Mouse moved to (475, 100)
Screenshot: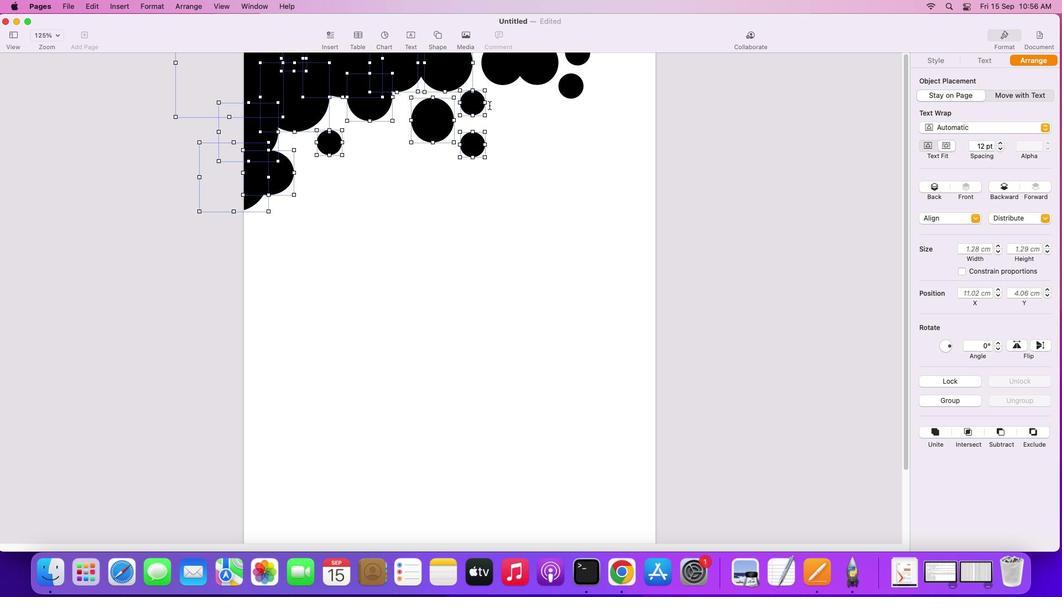 
Action: Mouse pressed left at (475, 100)
Screenshot: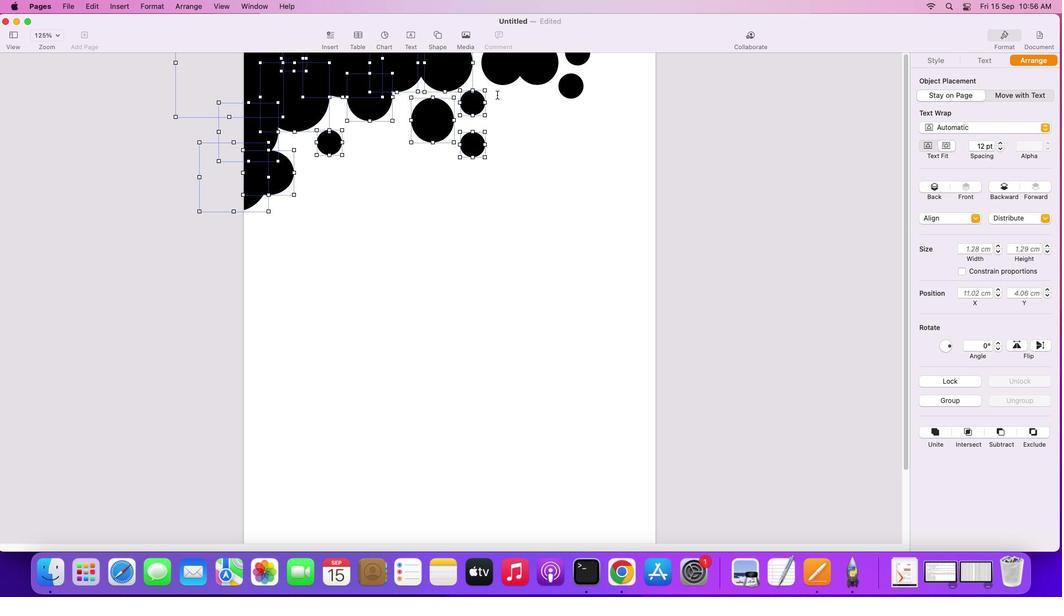 
Action: Mouse moved to (504, 70)
Screenshot: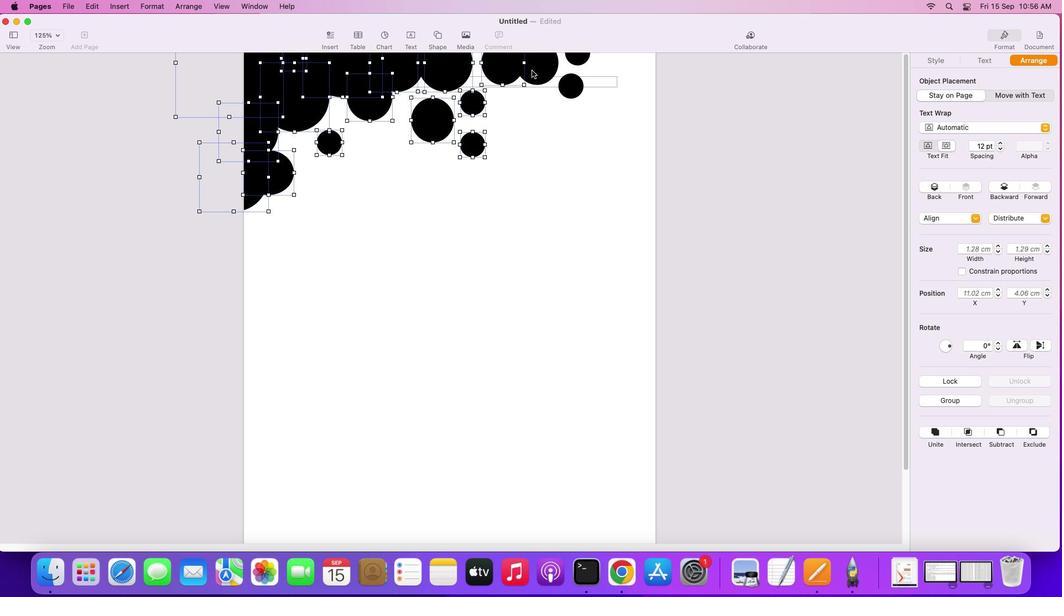 
Action: Mouse pressed left at (504, 70)
Screenshot: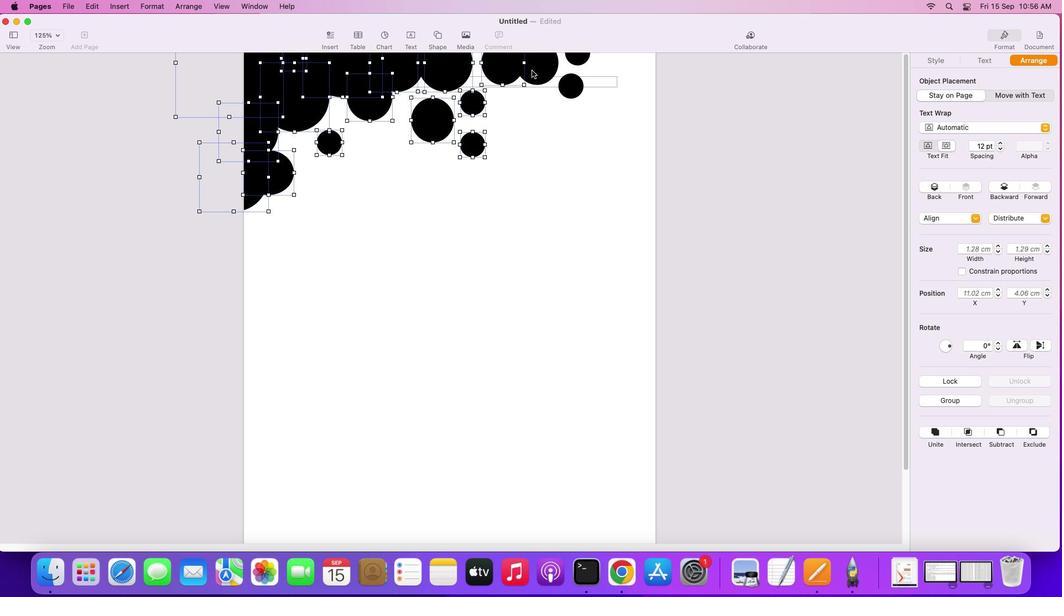 
Action: Mouse moved to (531, 70)
Screenshot: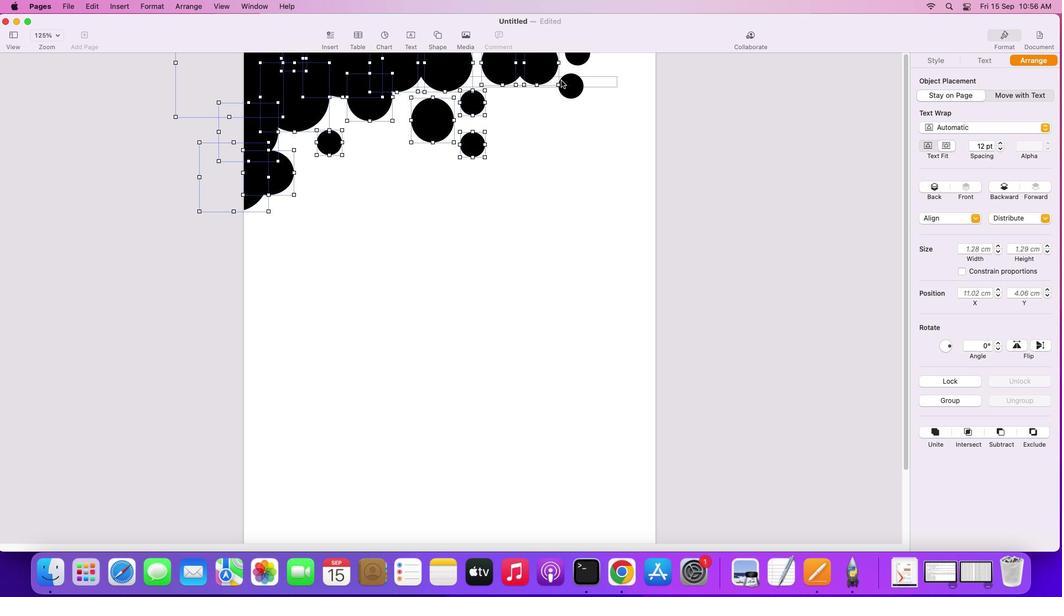
Action: Mouse pressed left at (531, 70)
Screenshot: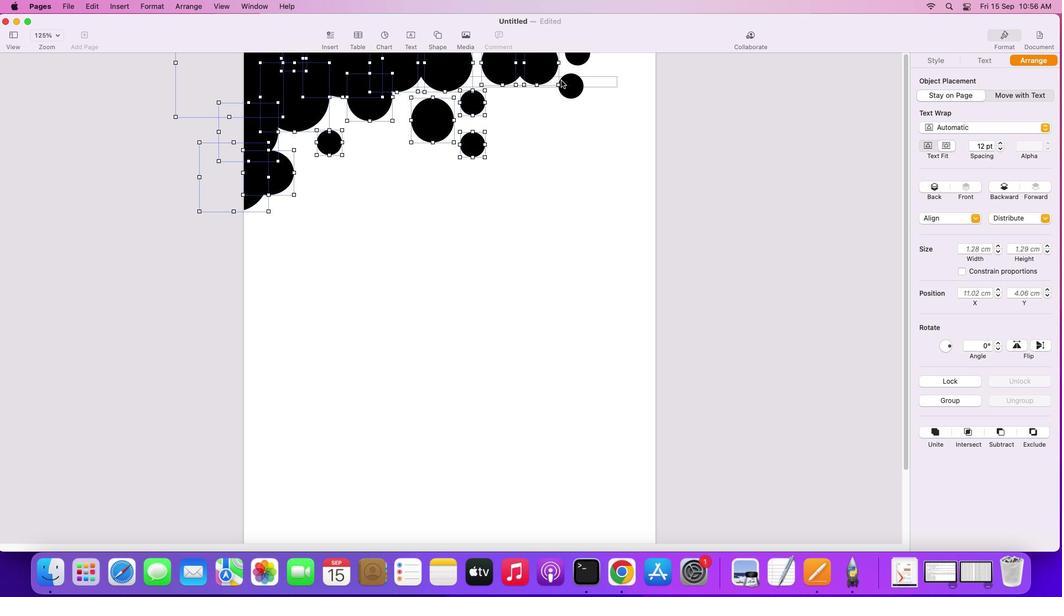 
Action: Mouse moved to (561, 80)
Screenshot: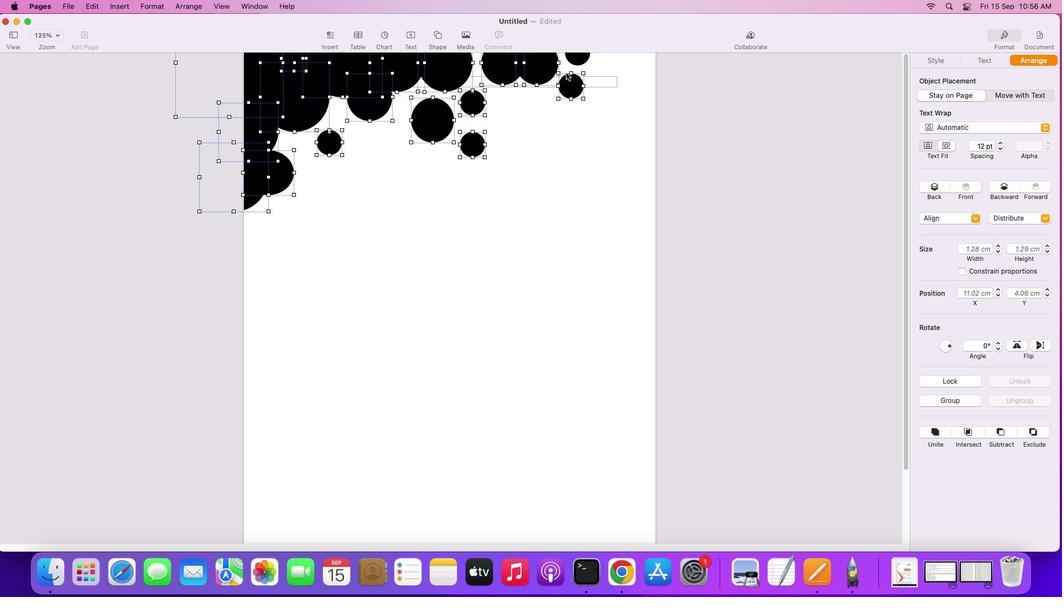 
Action: Mouse pressed left at (561, 80)
Screenshot: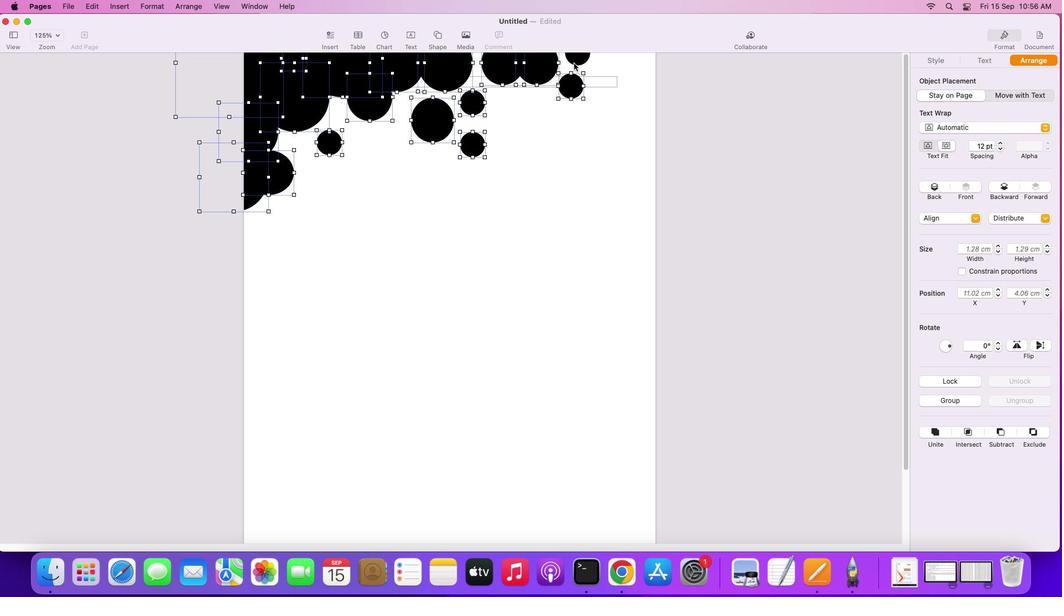 
Action: Mouse moved to (575, 53)
Screenshot: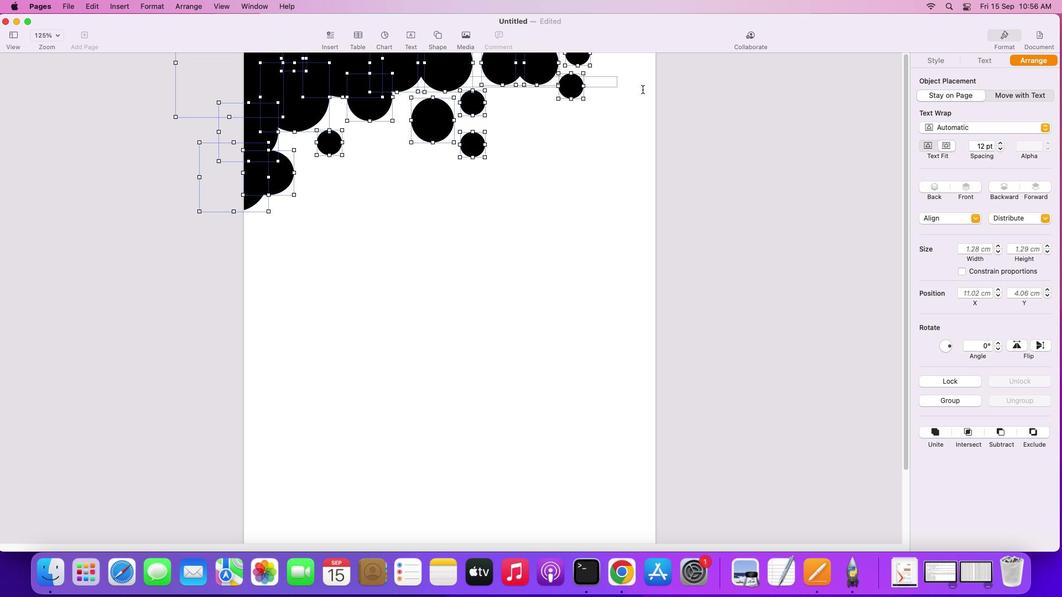 
Action: Mouse pressed left at (575, 53)
Screenshot: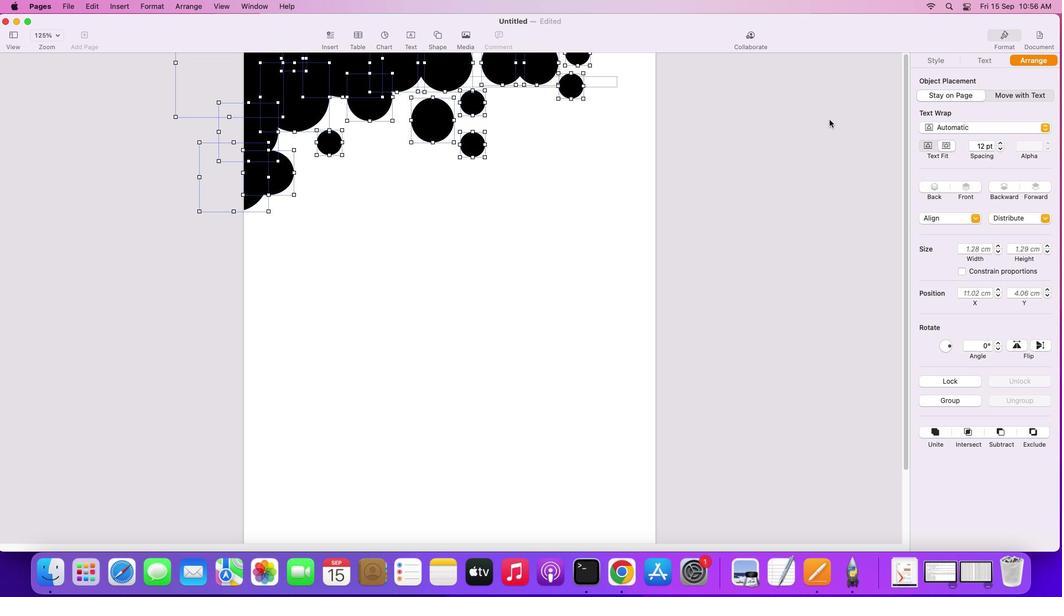 
Action: Mouse moved to (926, 60)
Screenshot: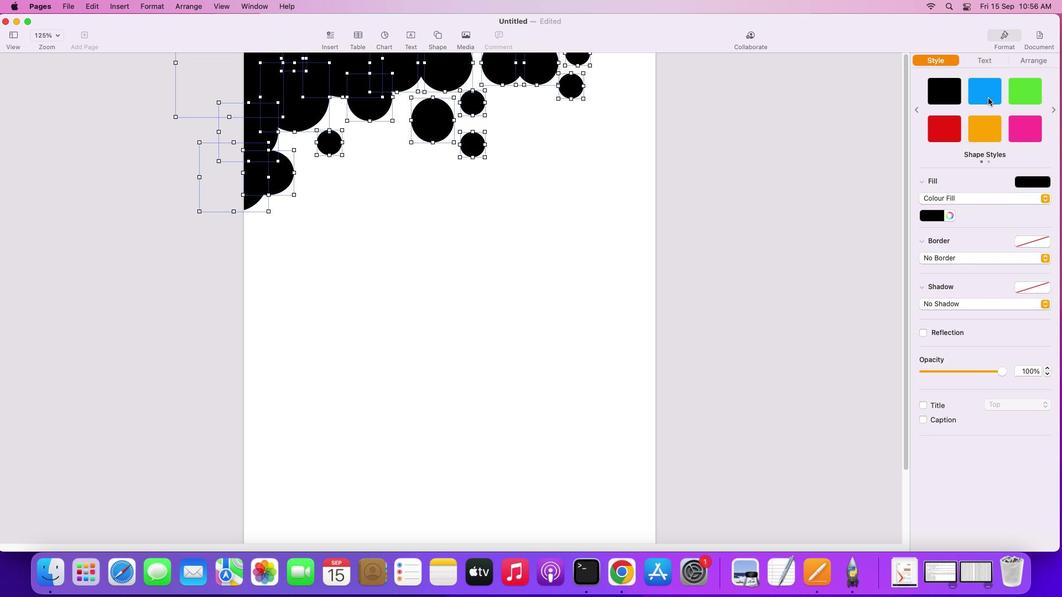 
Action: Mouse pressed left at (926, 60)
Screenshot: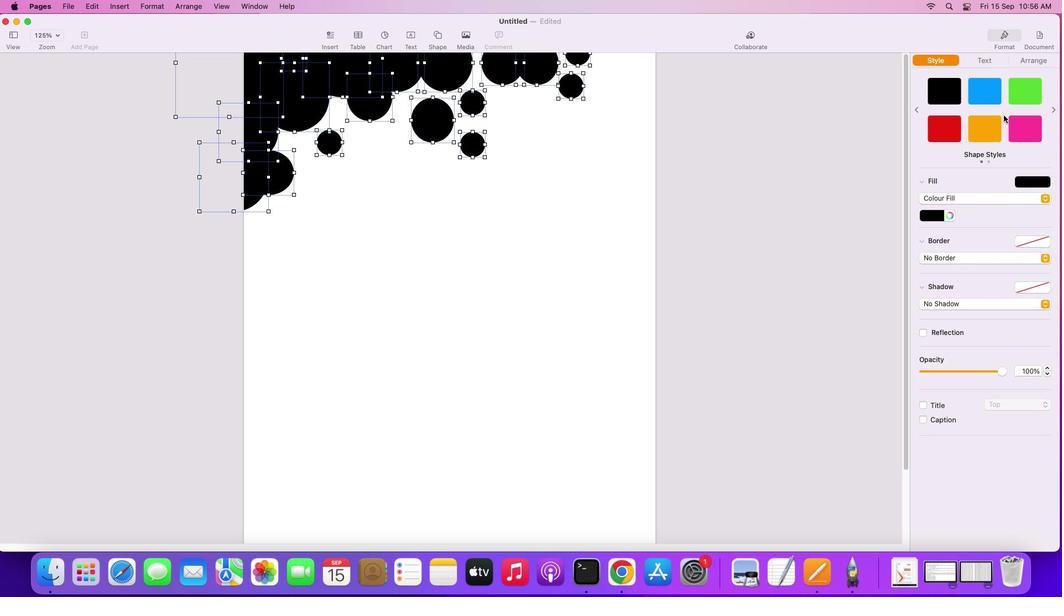 
Action: Mouse moved to (940, 215)
Screenshot: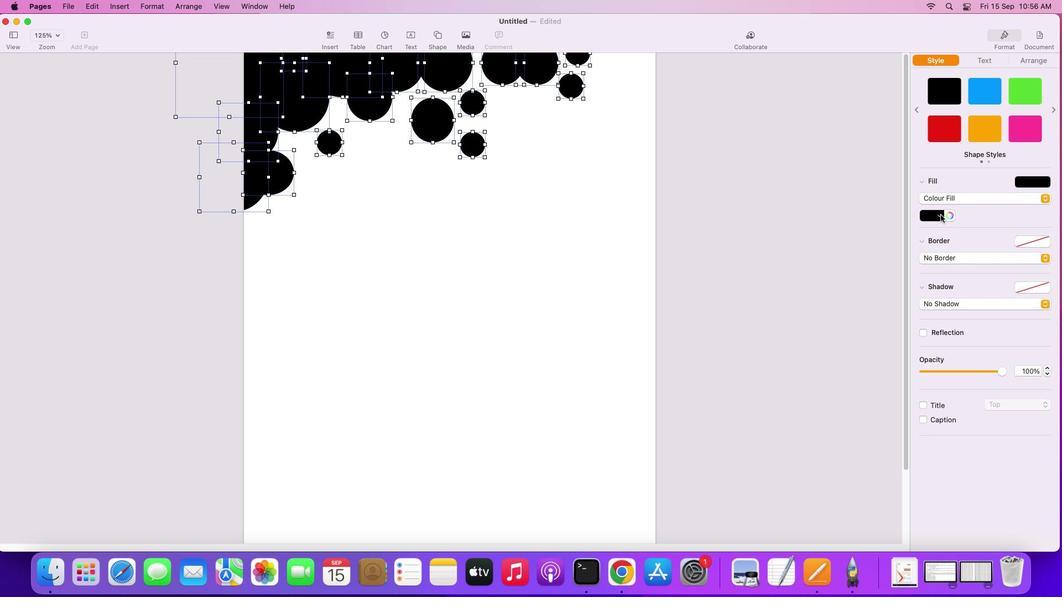 
Action: Mouse pressed left at (940, 215)
Screenshot: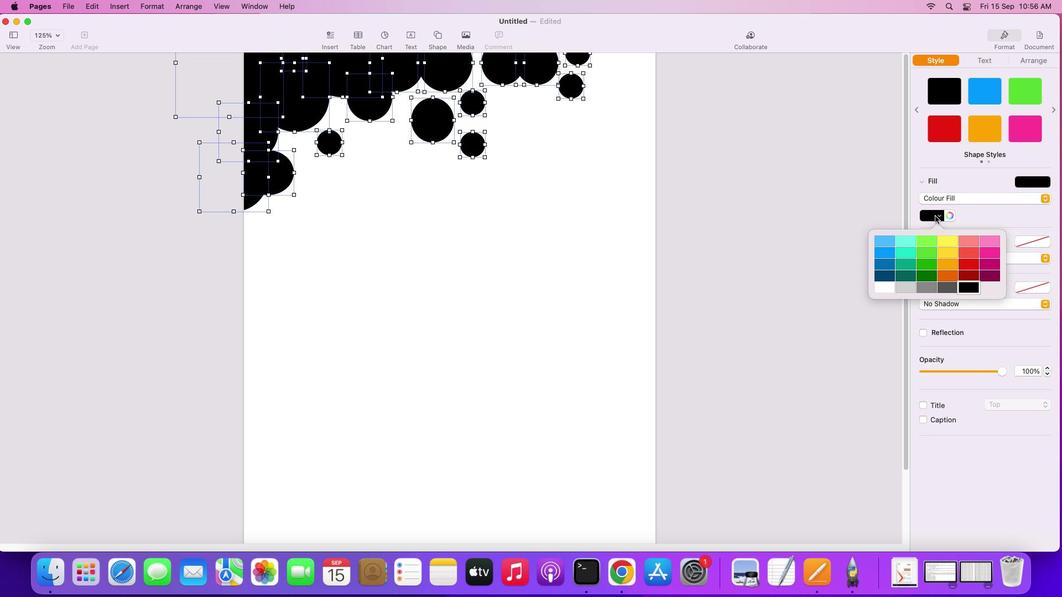 
Action: Mouse moved to (885, 273)
Screenshot: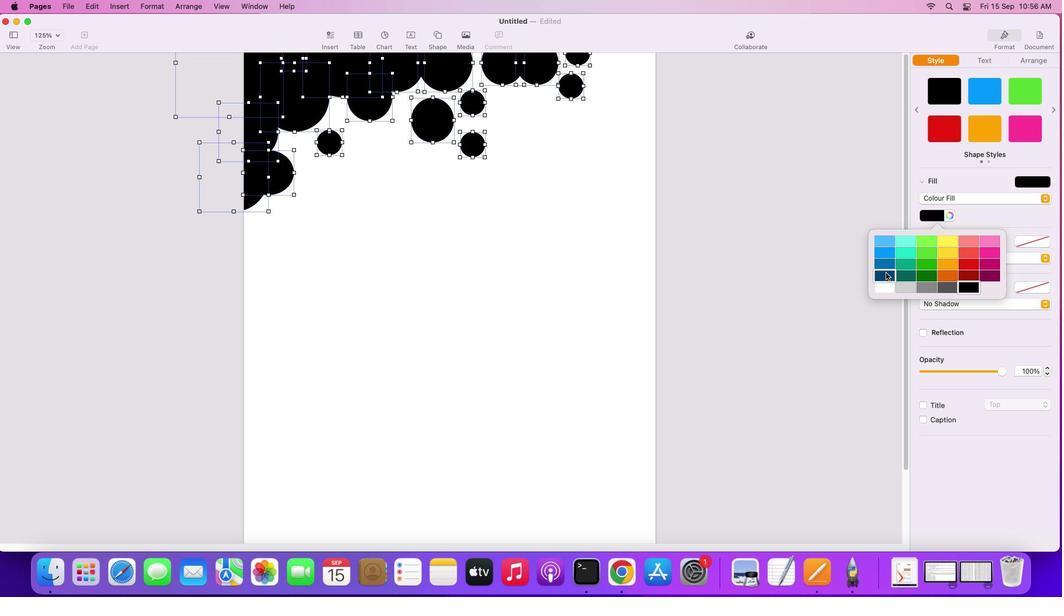 
Action: Mouse pressed left at (885, 273)
Screenshot: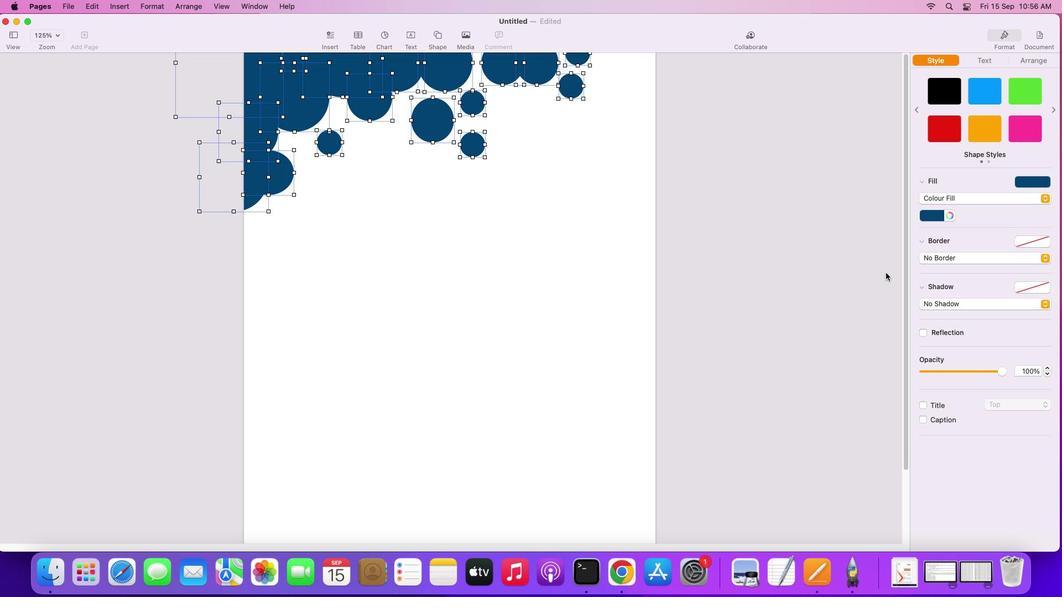 
Action: Mouse moved to (938, 215)
Screenshot: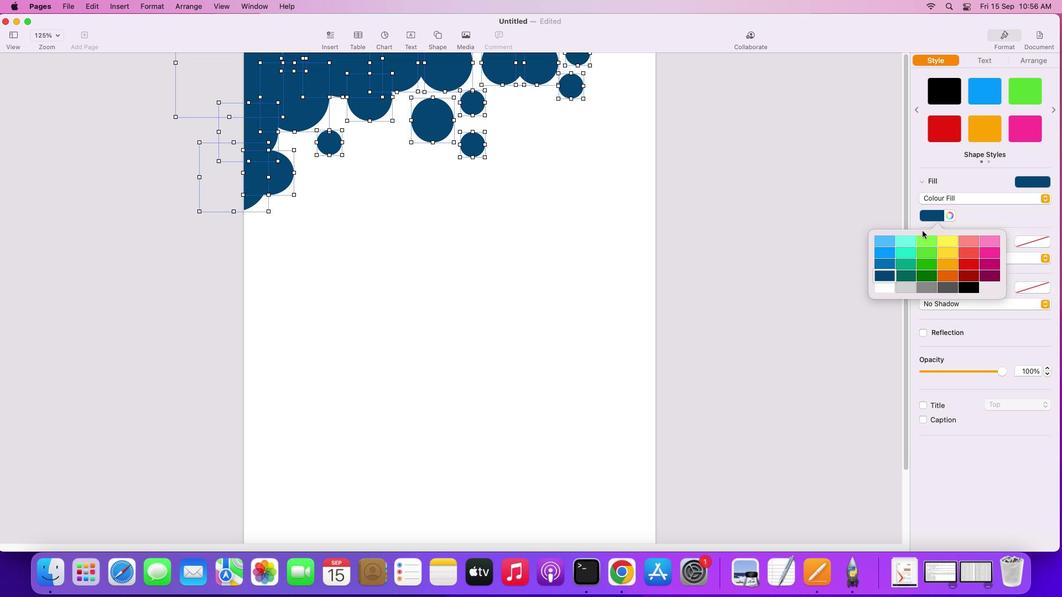 
Action: Mouse pressed left at (938, 215)
Screenshot: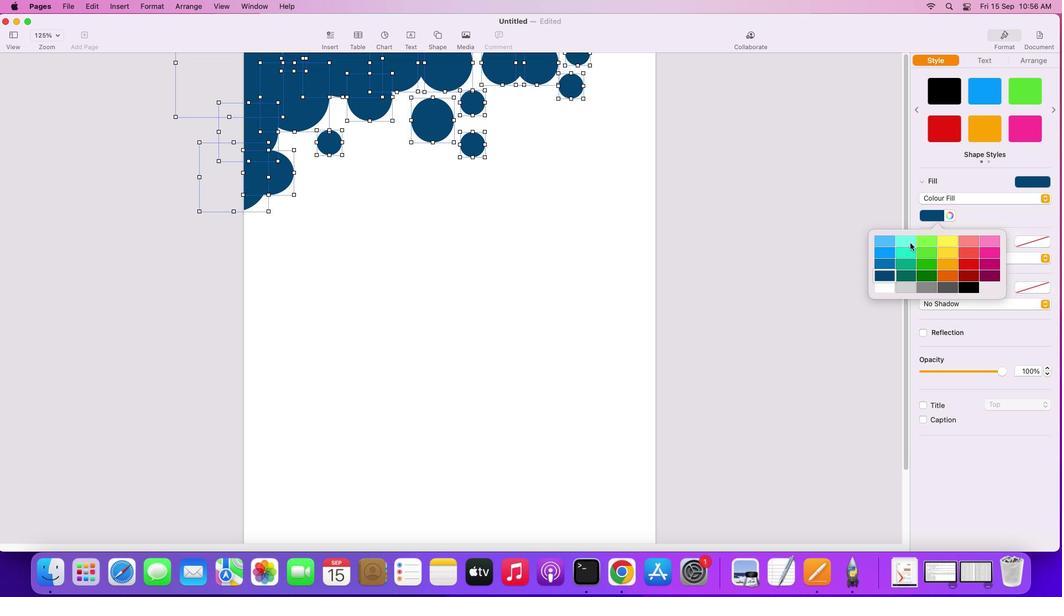 
Action: Mouse moved to (886, 262)
Screenshot: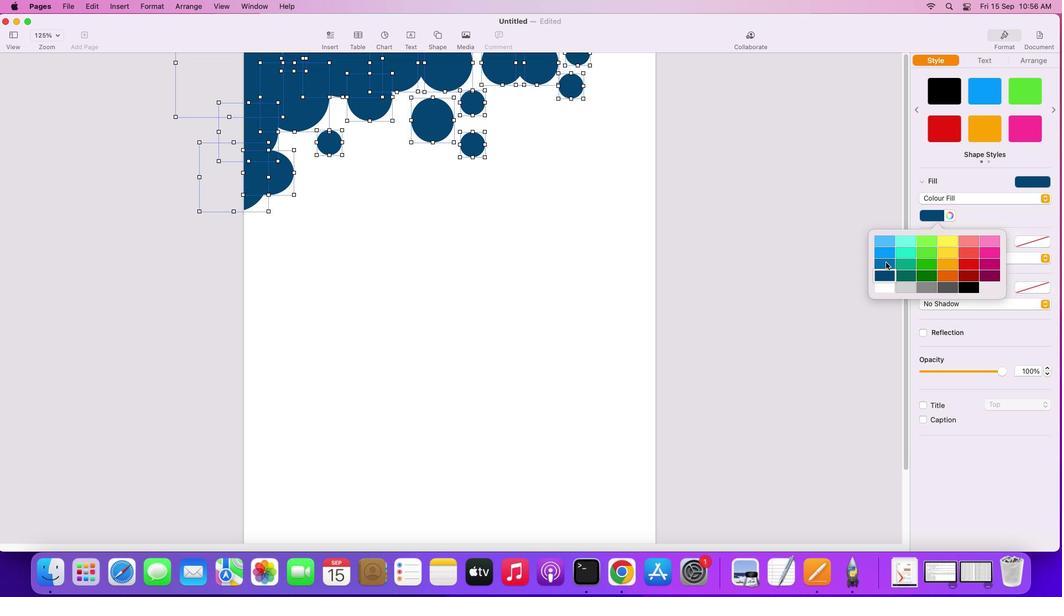 
Action: Mouse pressed left at (886, 262)
Screenshot: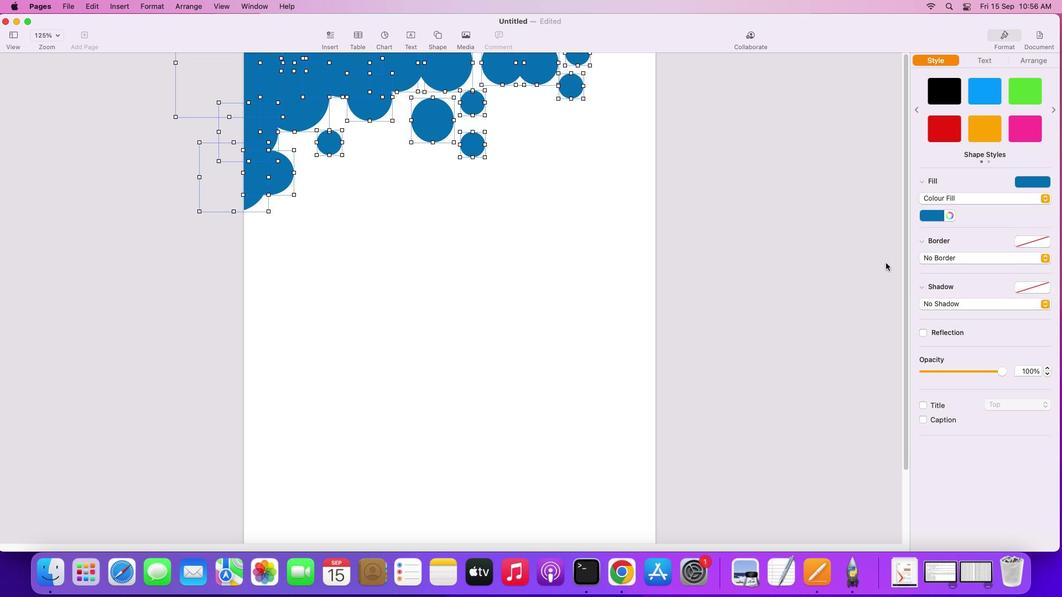 
Action: Mouse moved to (933, 214)
Screenshot: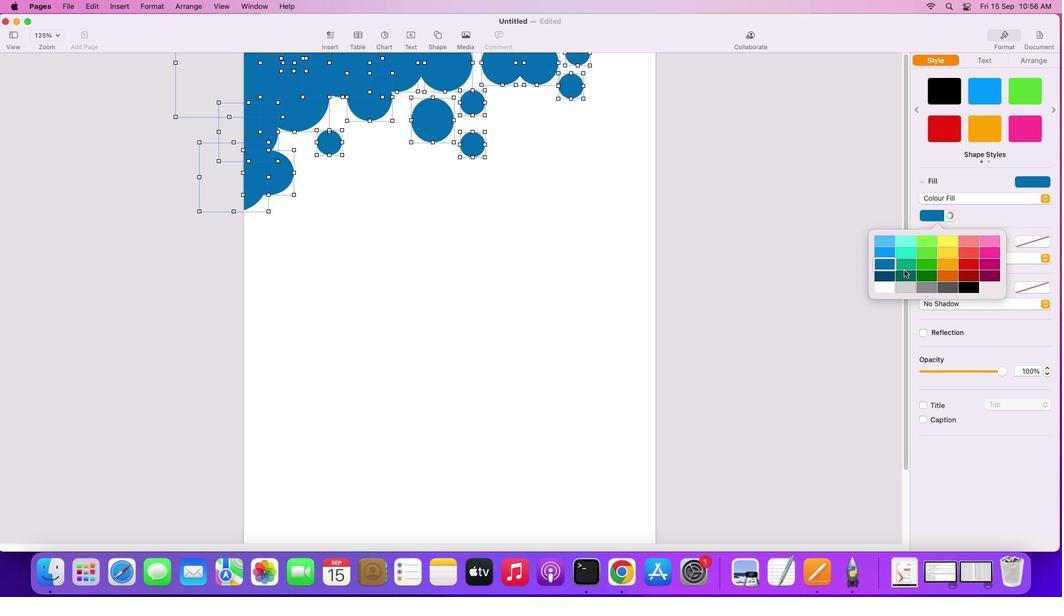 
Action: Mouse pressed left at (933, 214)
Screenshot: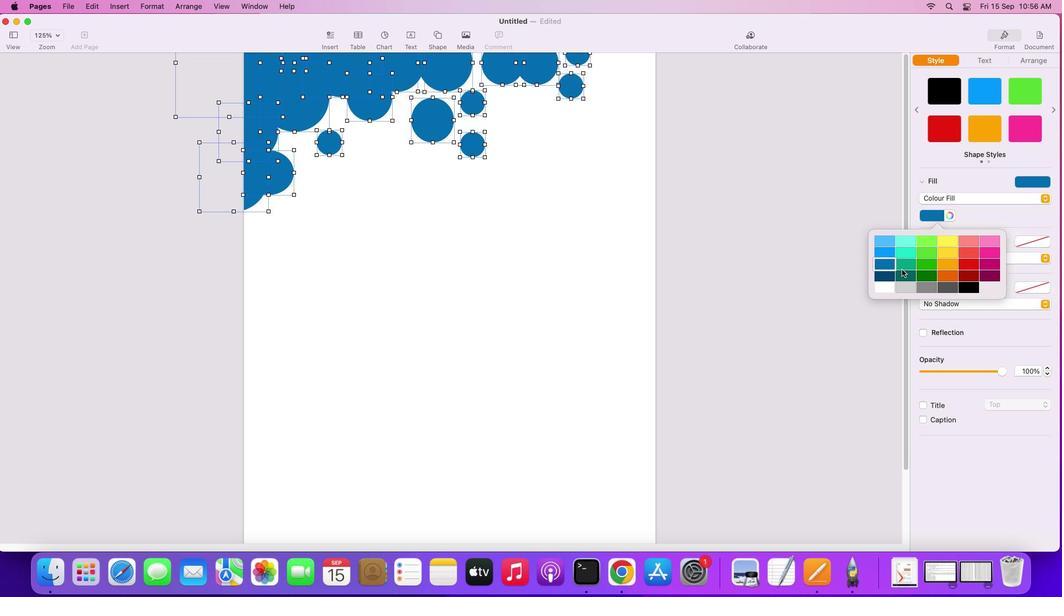 
Action: Mouse moved to (890, 274)
Screenshot: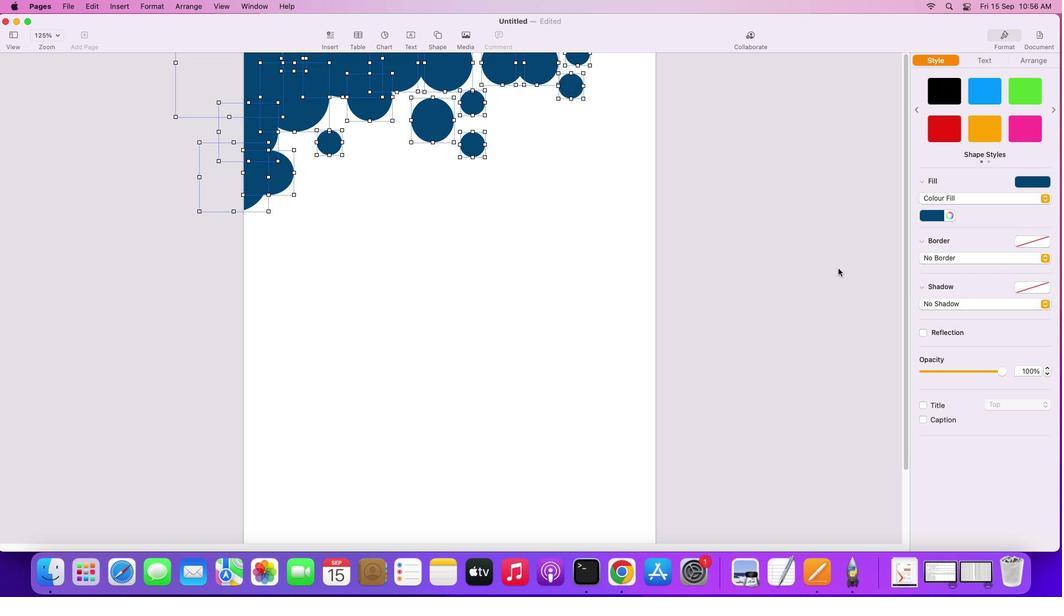 
Action: Mouse pressed left at (890, 274)
Screenshot: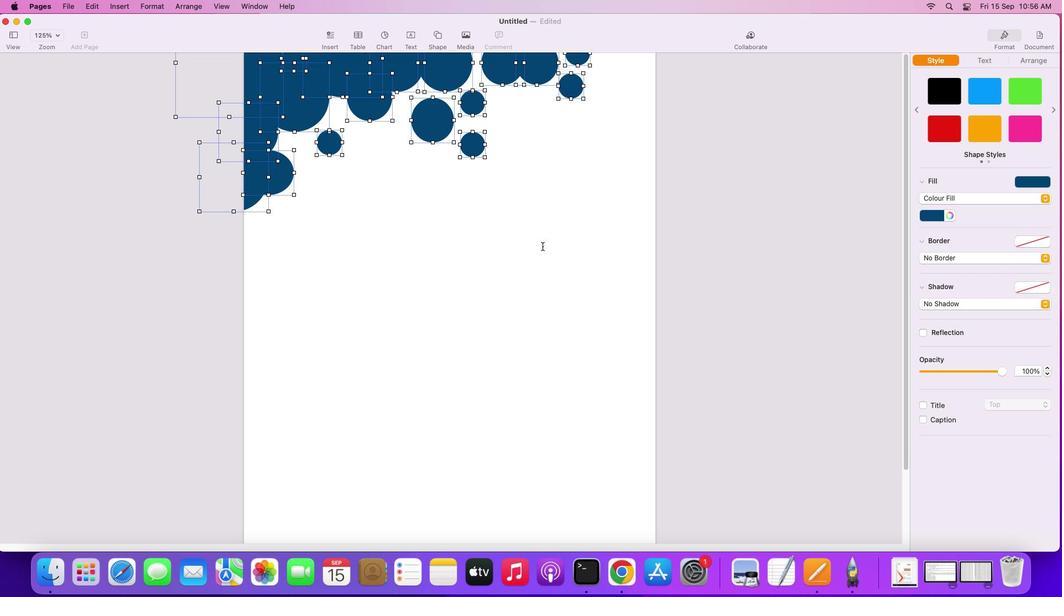 
Action: Mouse moved to (406, 229)
Screenshot: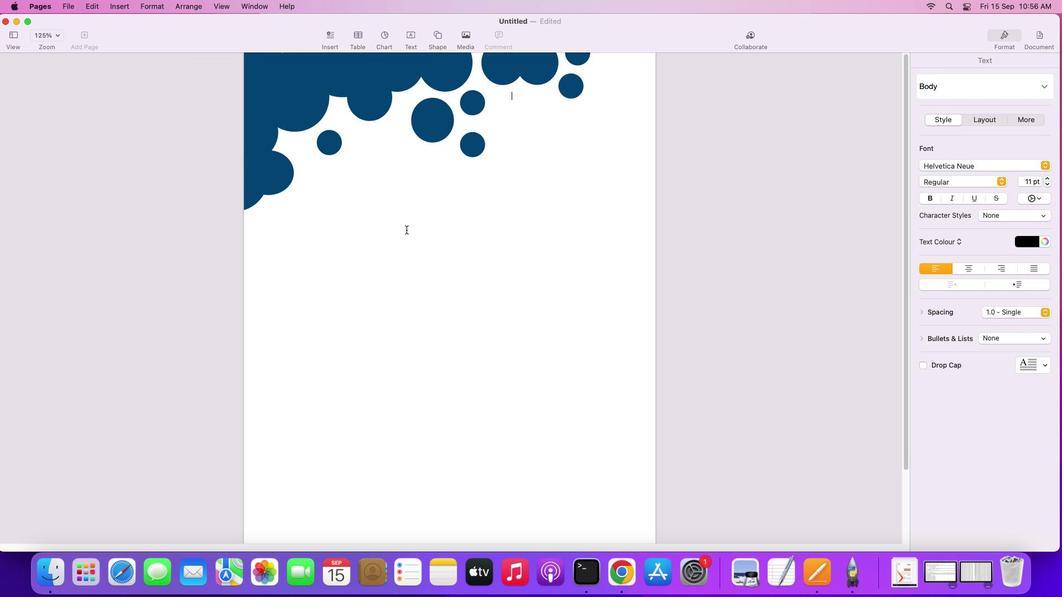 
Action: Mouse pressed left at (406, 229)
Screenshot: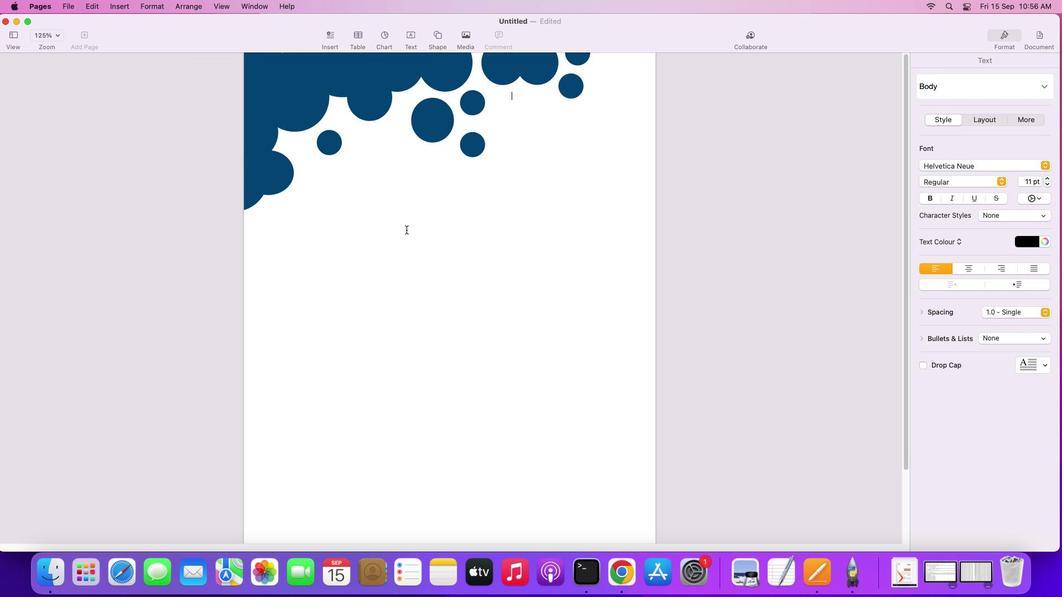 
Action: Mouse moved to (273, 174)
Screenshot: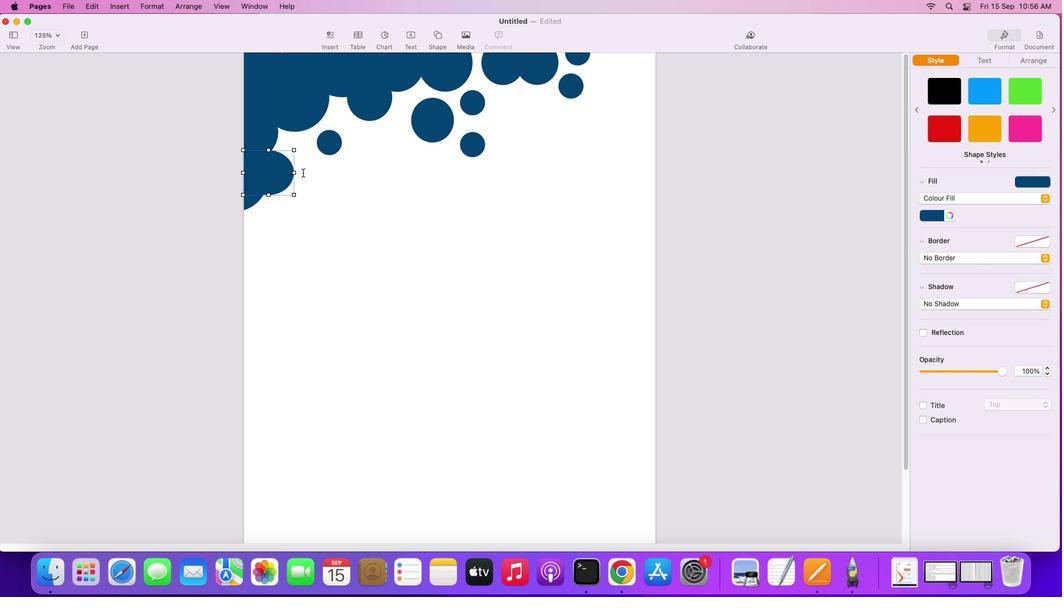 
Action: Mouse pressed left at (273, 174)
Screenshot: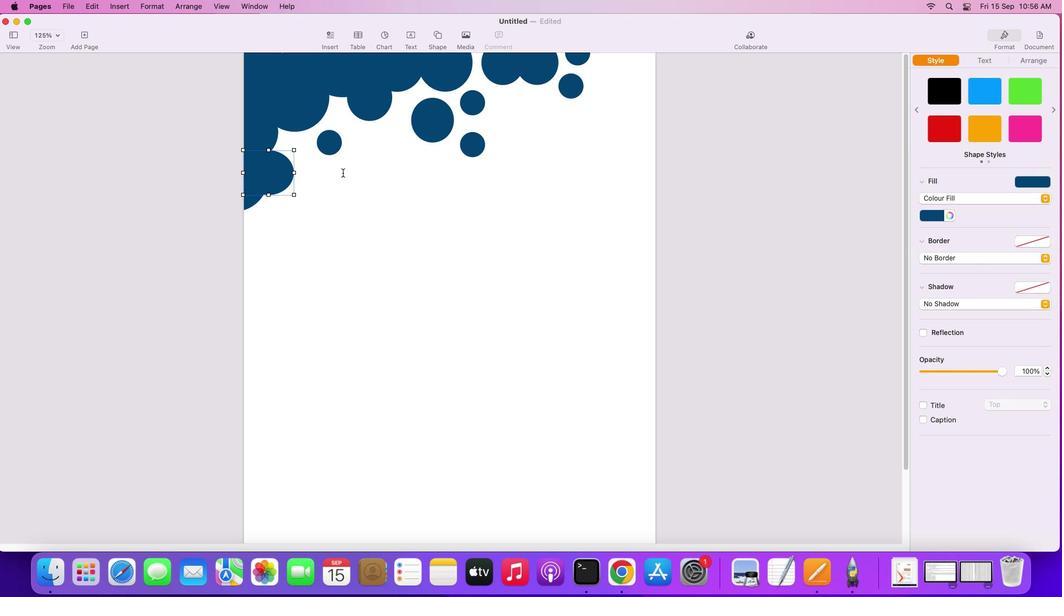 
Action: Mouse moved to (941, 211)
Screenshot: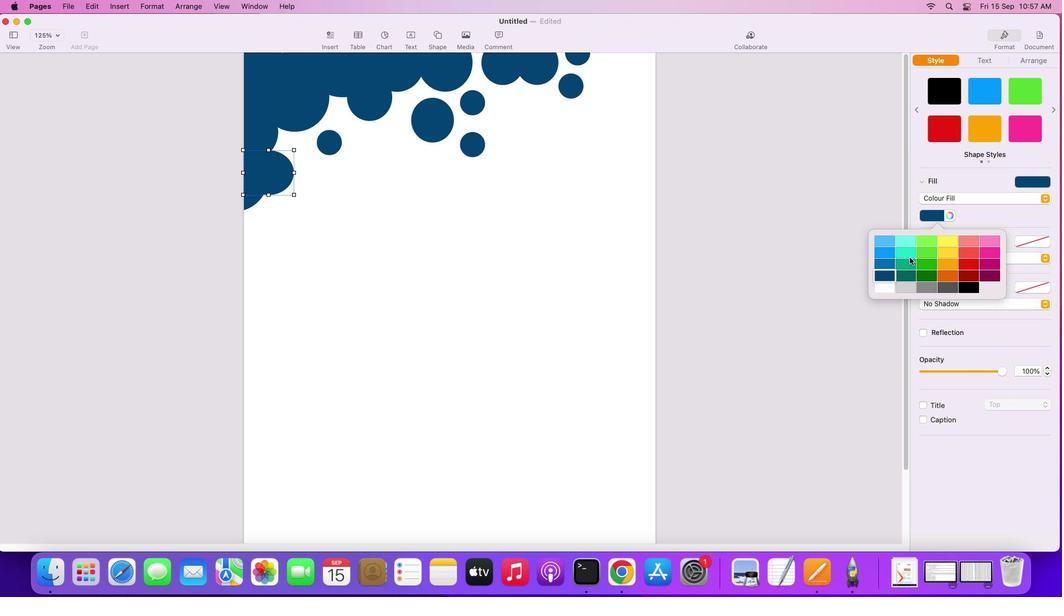 
Action: Mouse pressed left at (941, 211)
Screenshot: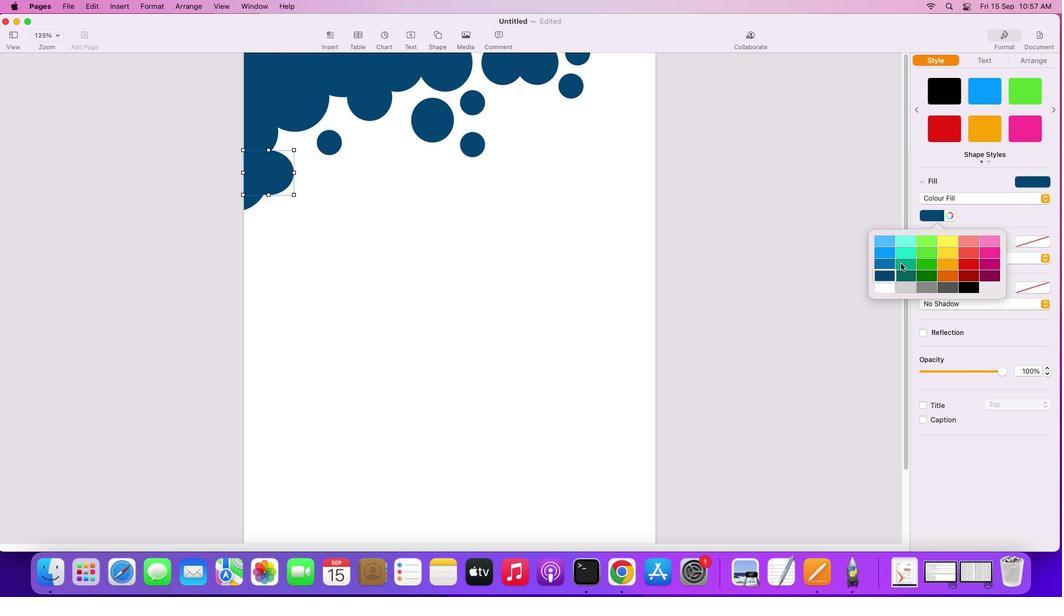 
Action: Mouse moved to (886, 265)
Screenshot: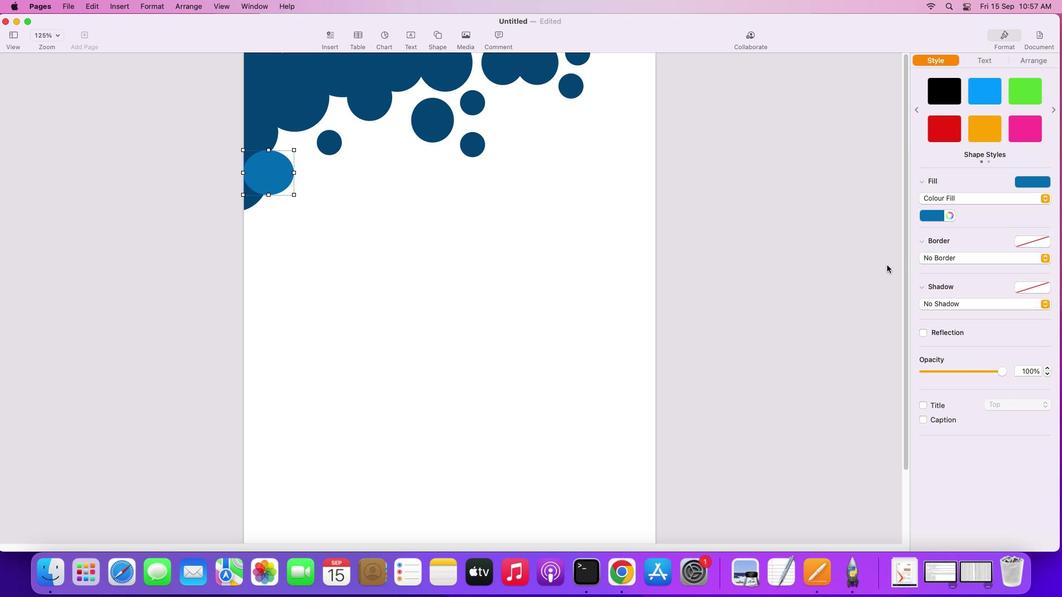 
Action: Mouse pressed left at (886, 265)
Screenshot: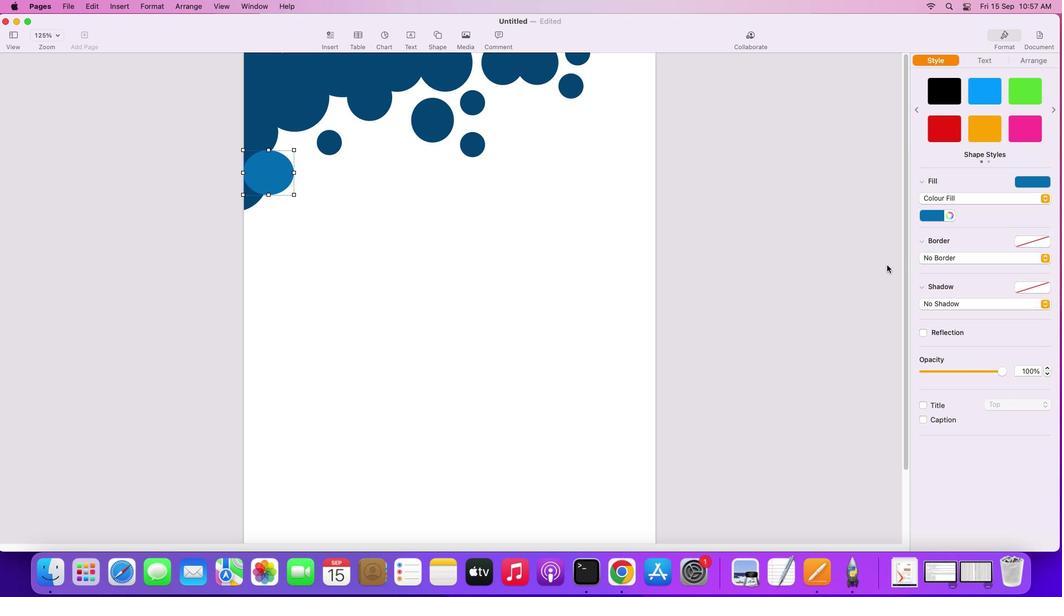 
Action: Mouse moved to (349, 204)
Screenshot: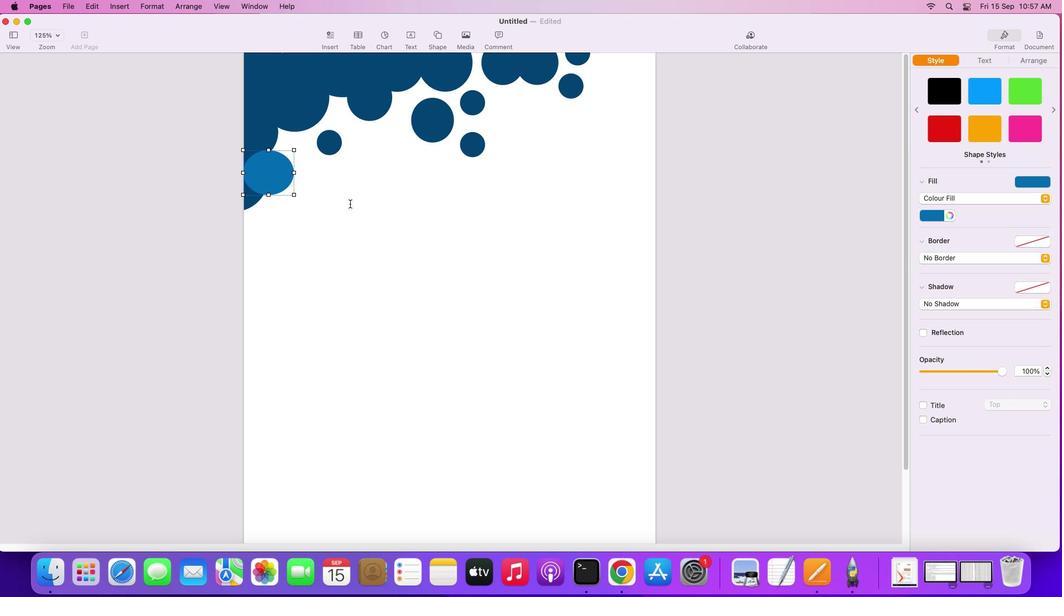 
Action: Mouse pressed left at (349, 204)
Screenshot: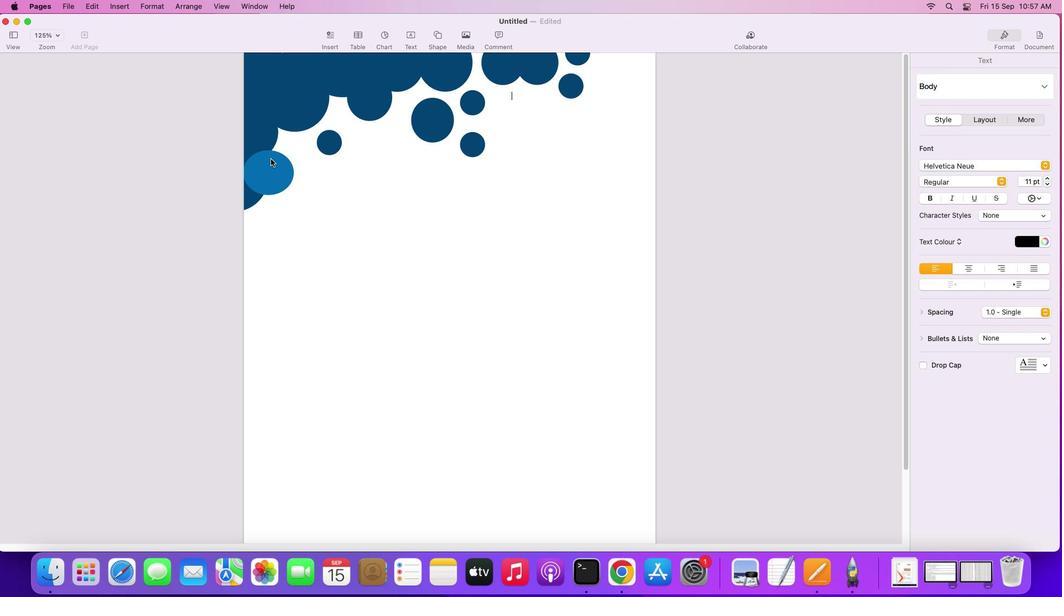 
Action: Mouse moved to (258, 142)
Screenshot: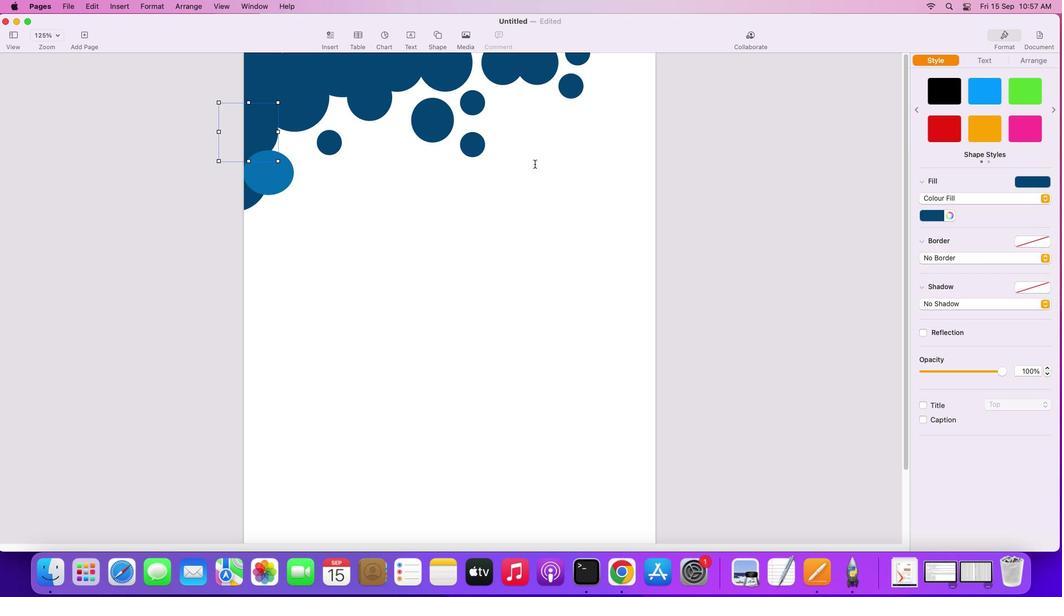 
Action: Mouse pressed left at (258, 142)
Screenshot: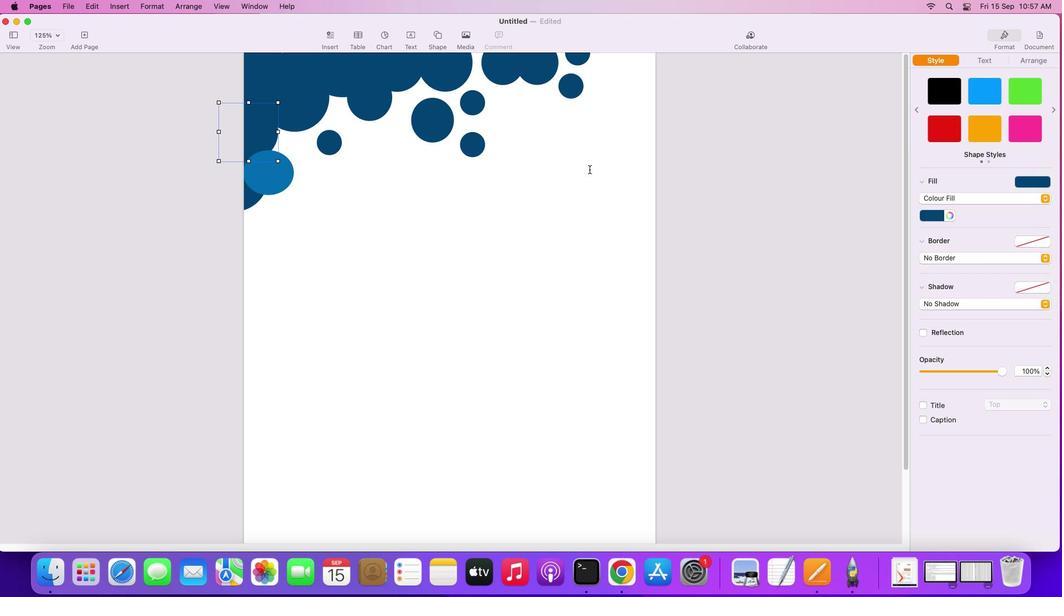 
Action: Mouse moved to (931, 213)
